 Task: Get directions from Buckingham Palace, London, England to Westminster Abbey, London, England departing at 10:00 am on the 17th of June
Action: Mouse moved to (504, 223)
Screenshot: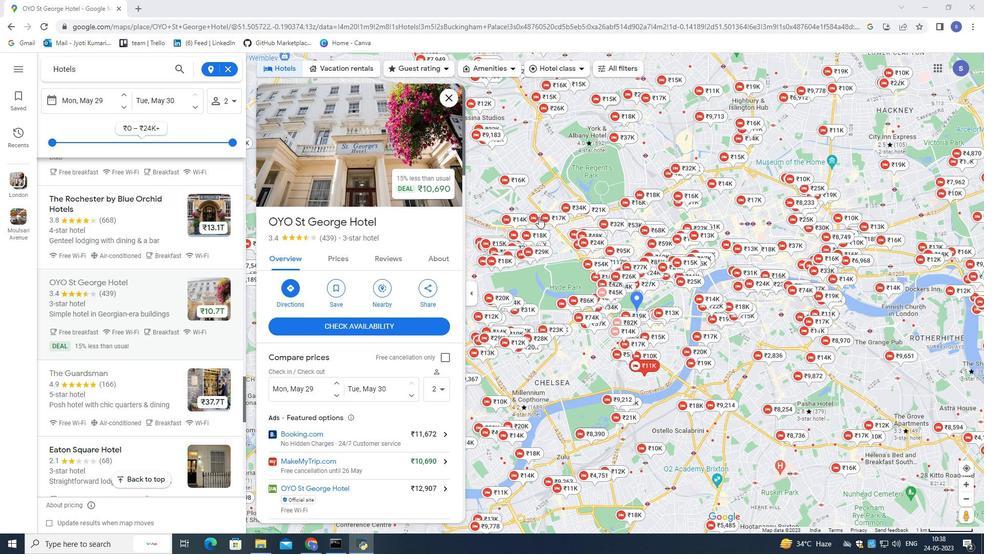 
Action: Mouse scrolled (504, 222) with delta (0, 0)
Screenshot: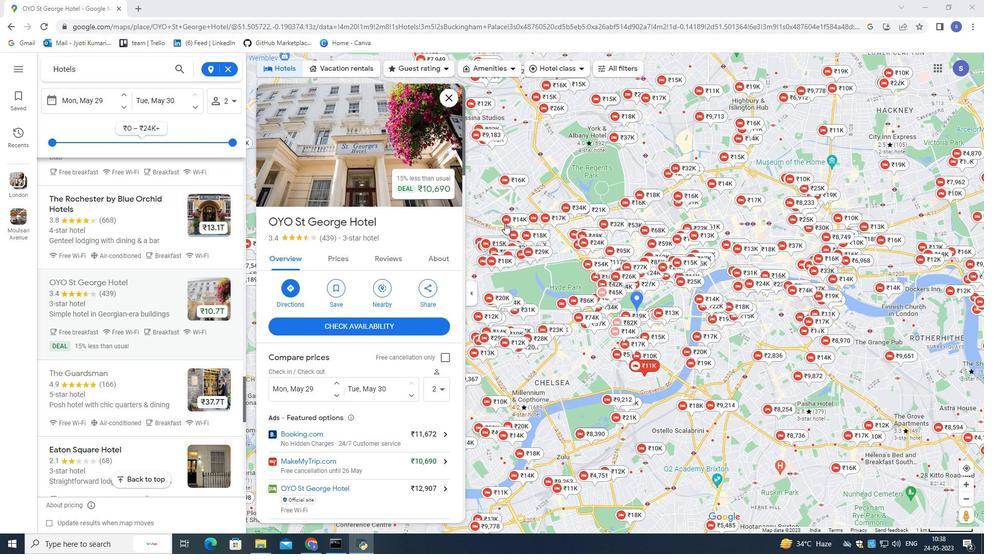 
Action: Mouse scrolled (504, 222) with delta (0, 0)
Screenshot: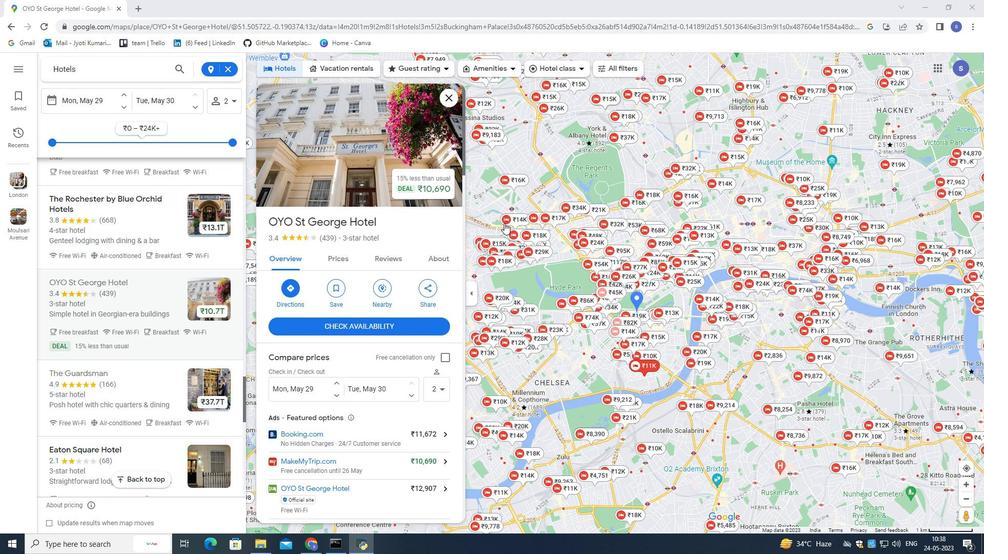 
Action: Mouse scrolled (504, 222) with delta (0, 0)
Screenshot: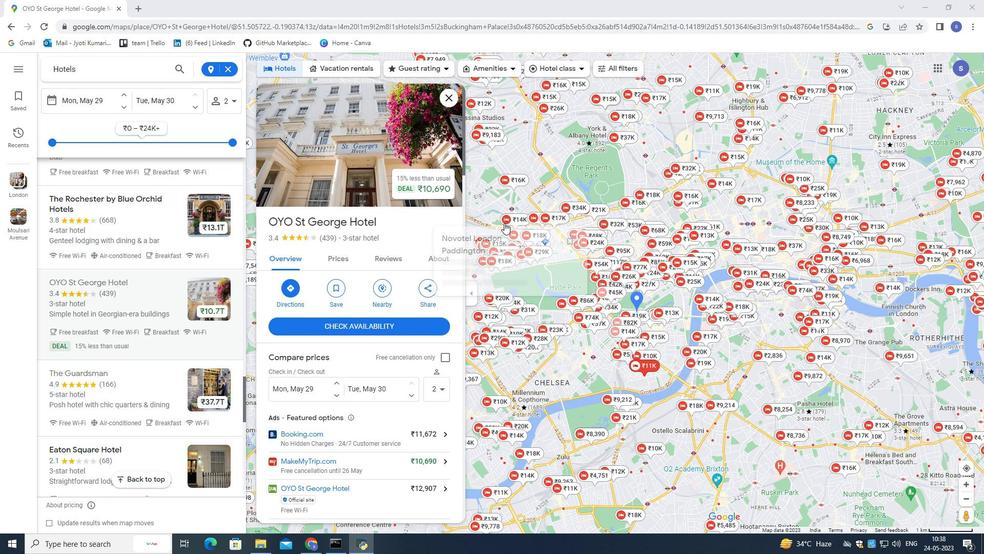
Action: Mouse moved to (405, 190)
Screenshot: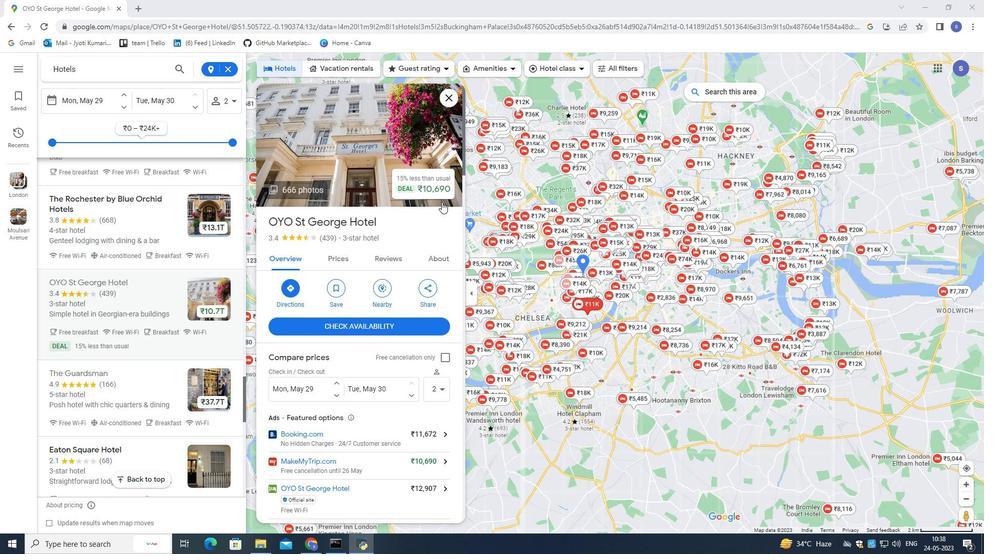 
Action: Mouse scrolled (405, 190) with delta (0, 0)
Screenshot: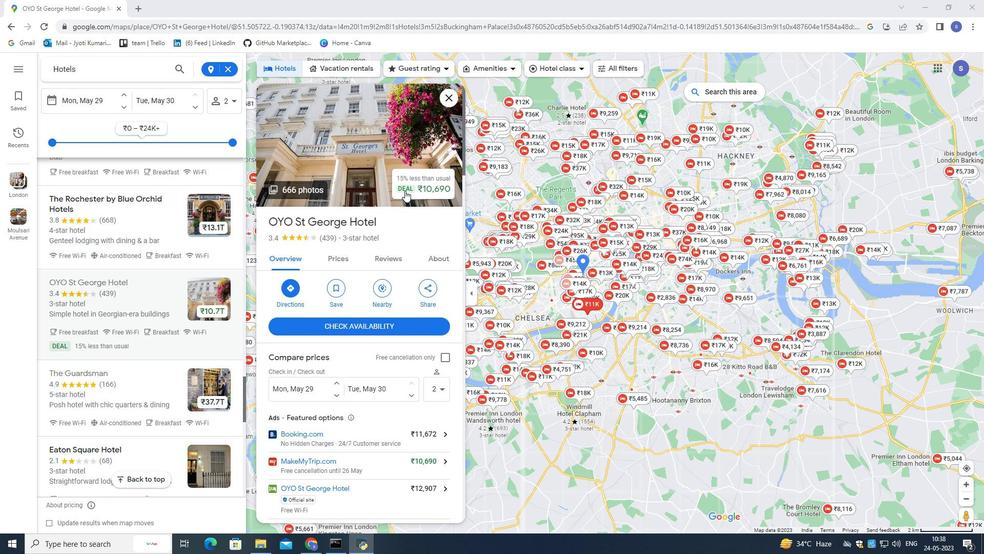
Action: Mouse scrolled (405, 190) with delta (0, 0)
Screenshot: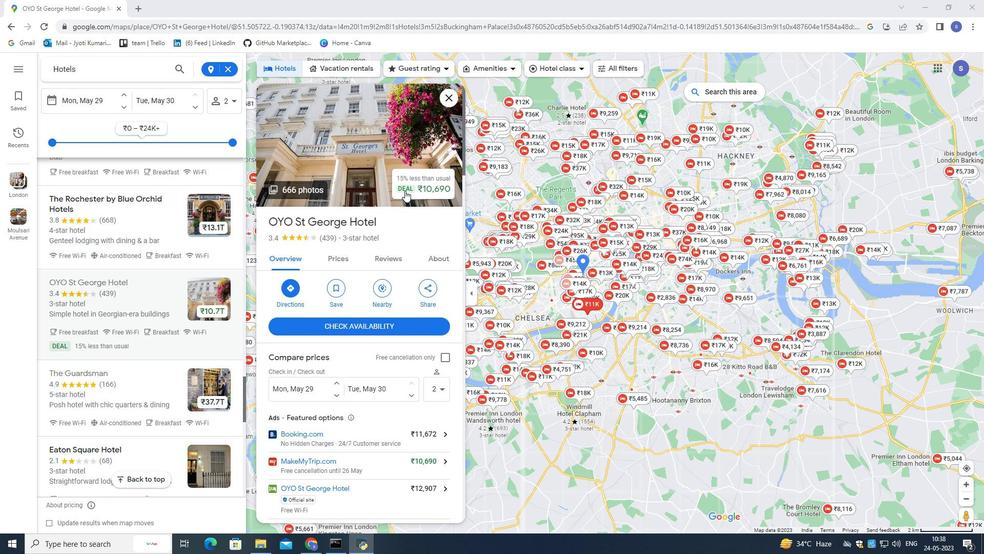 
Action: Mouse moved to (406, 184)
Screenshot: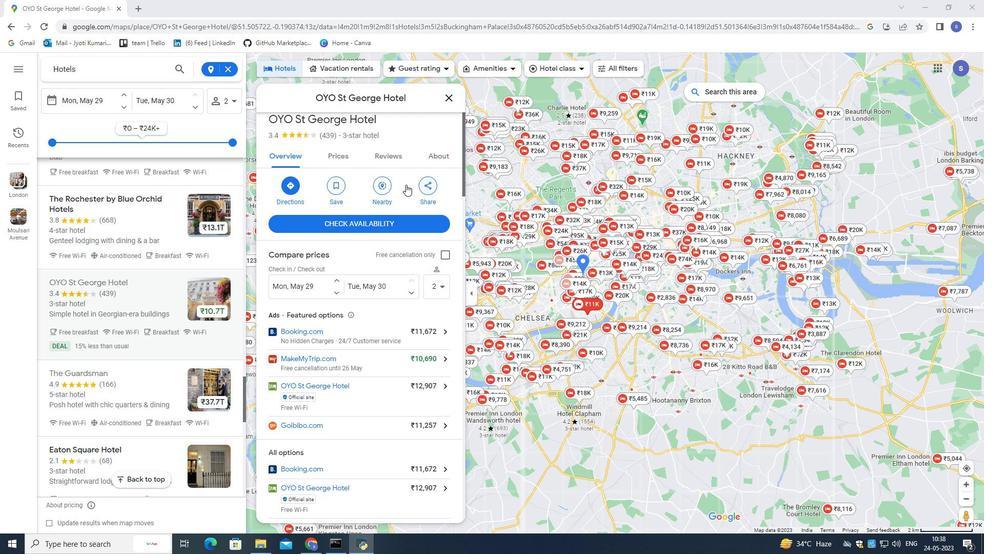 
Action: Mouse scrolled (406, 183) with delta (0, 0)
Screenshot: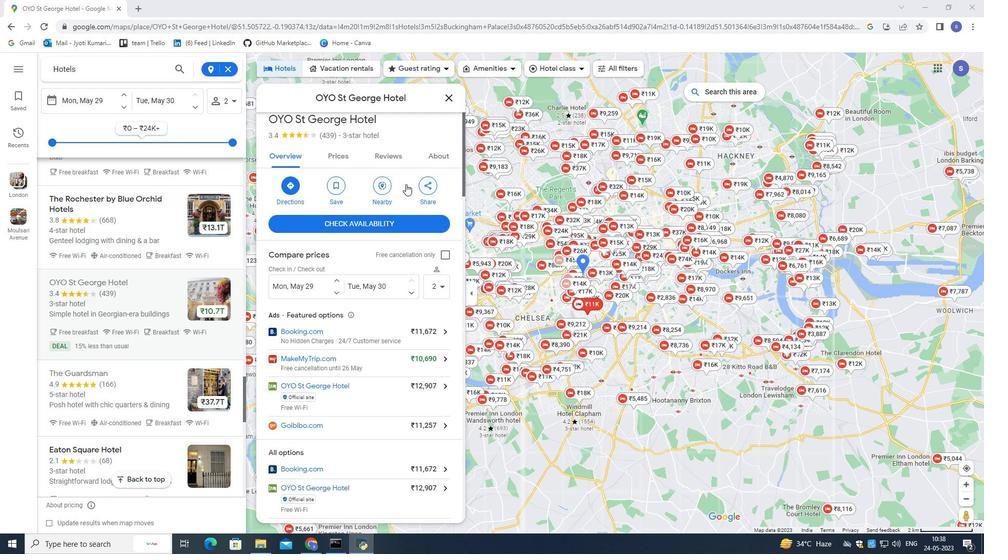 
Action: Mouse moved to (406, 185)
Screenshot: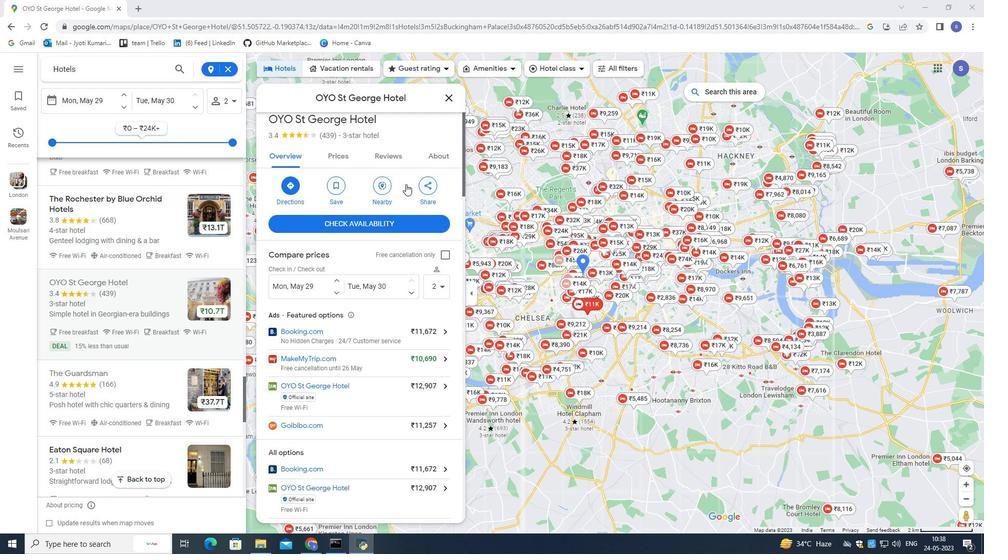 
Action: Mouse scrolled (406, 184) with delta (0, 0)
Screenshot: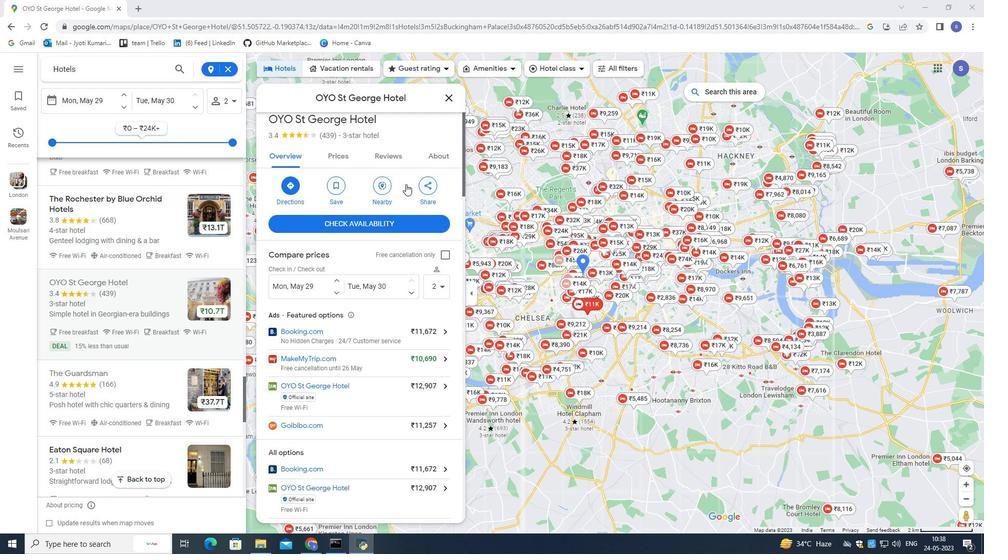 
Action: Mouse moved to (406, 186)
Screenshot: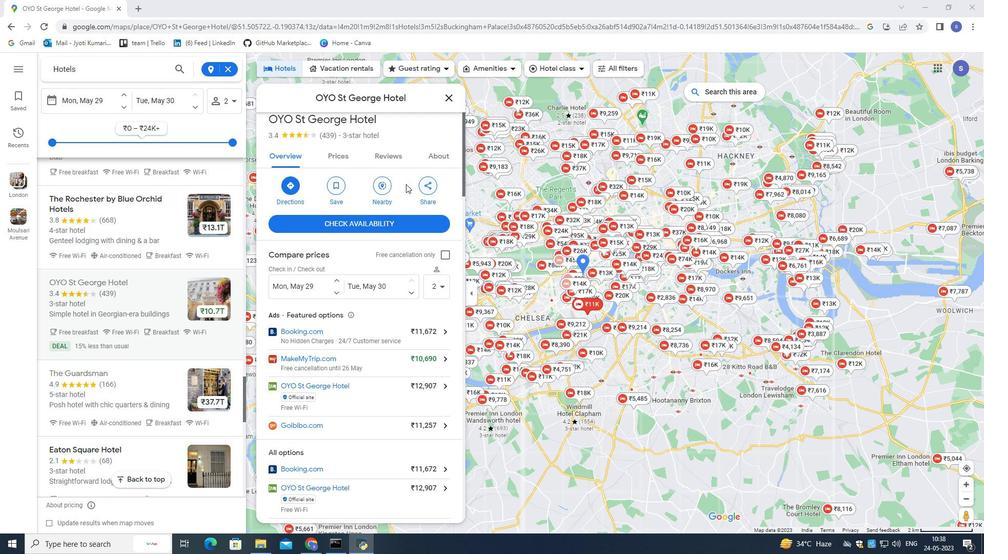 
Action: Mouse scrolled (406, 185) with delta (0, 0)
Screenshot: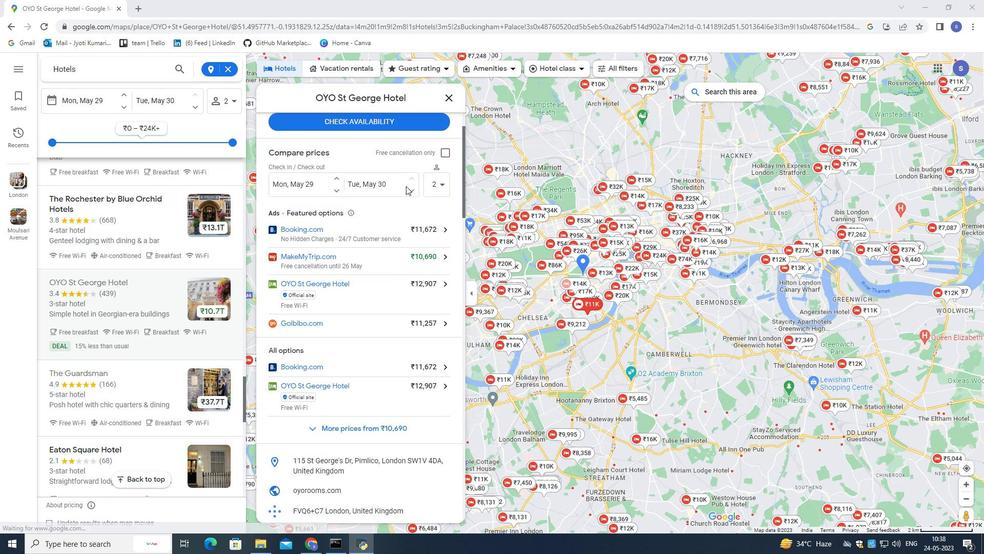 
Action: Mouse moved to (445, 101)
Screenshot: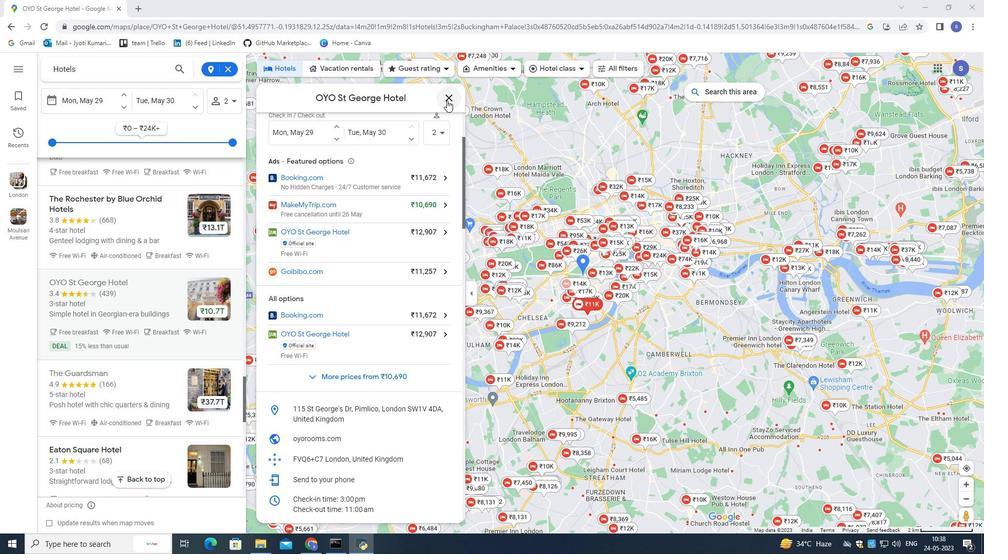 
Action: Mouse pressed left at (445, 101)
Screenshot: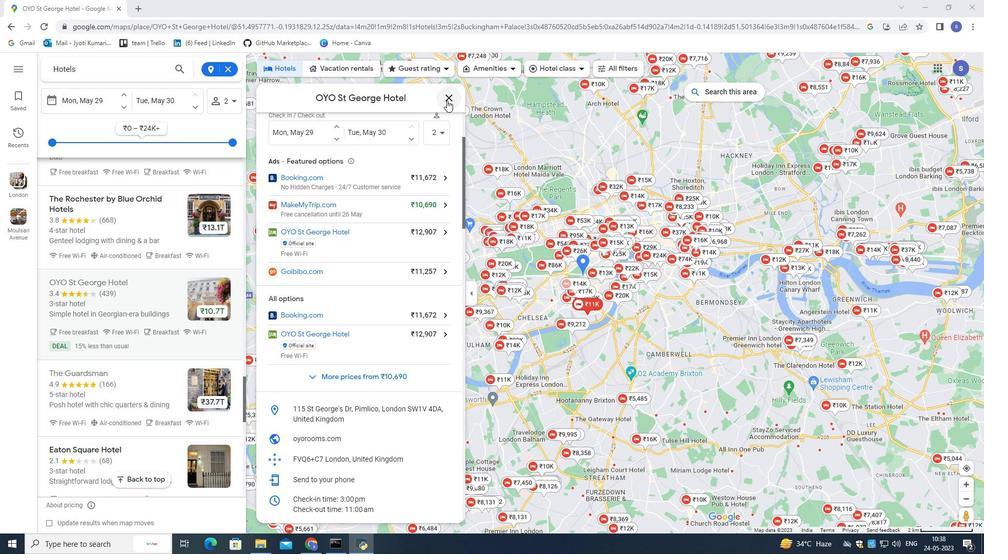 
Action: Mouse moved to (226, 67)
Screenshot: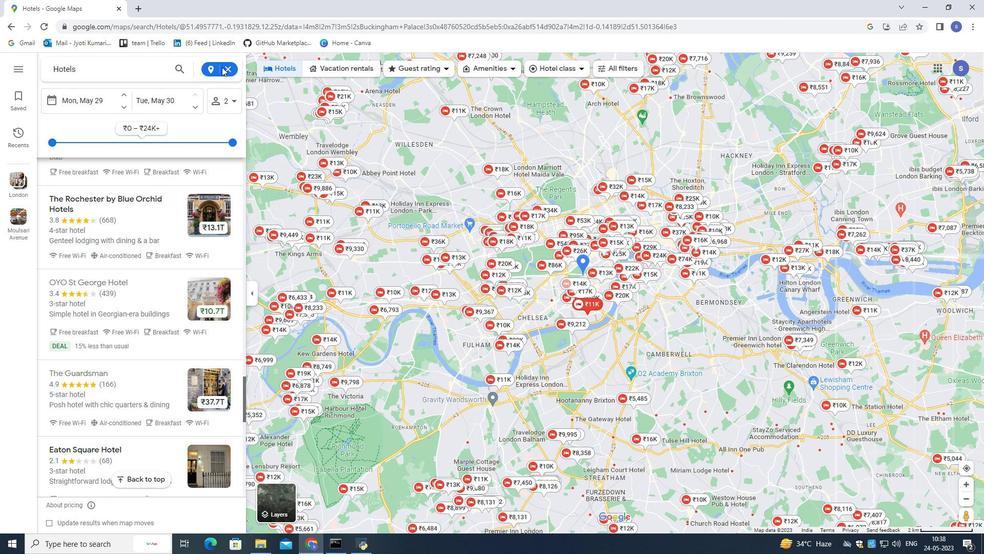 
Action: Mouse pressed left at (226, 67)
Screenshot: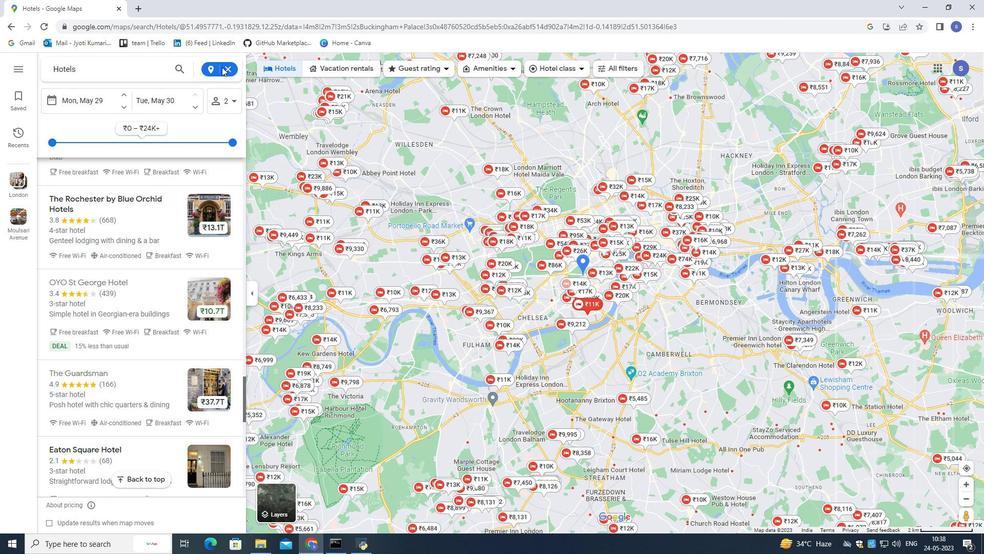 
Action: Mouse moved to (228, 67)
Screenshot: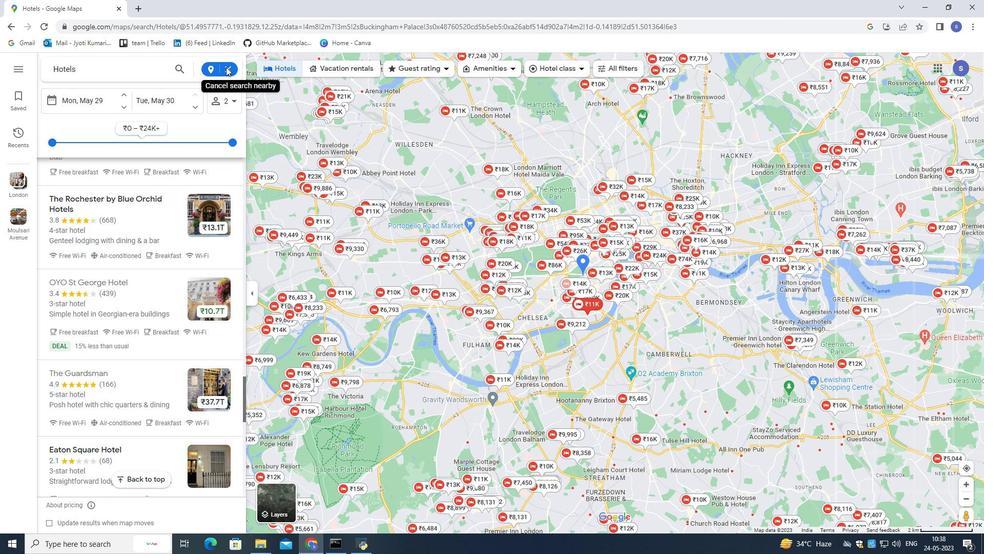 
Action: Mouse pressed left at (228, 67)
Screenshot: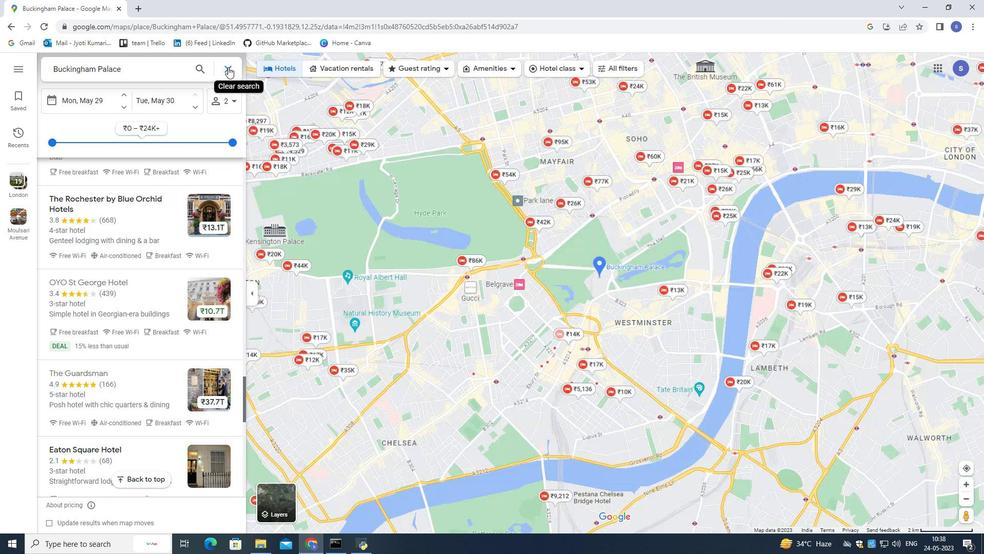 
Action: Mouse moved to (510, 207)
Screenshot: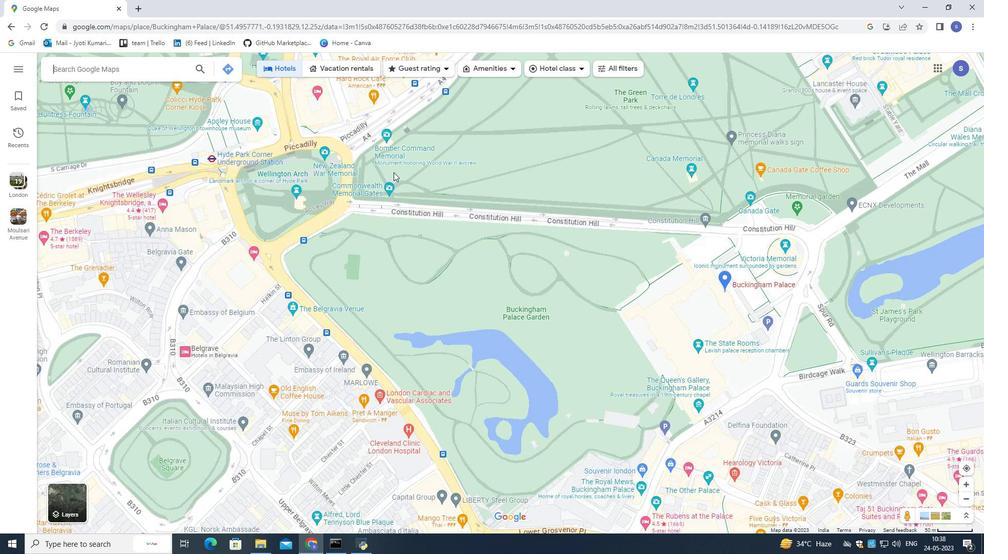 
Action: Mouse scrolled (510, 207) with delta (0, 0)
Screenshot: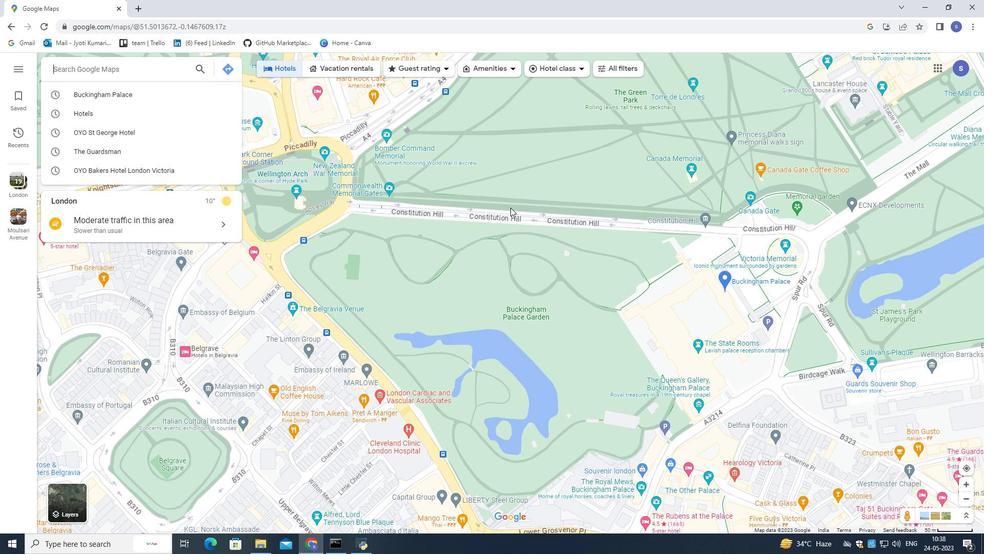 
Action: Mouse scrolled (510, 207) with delta (0, 0)
Screenshot: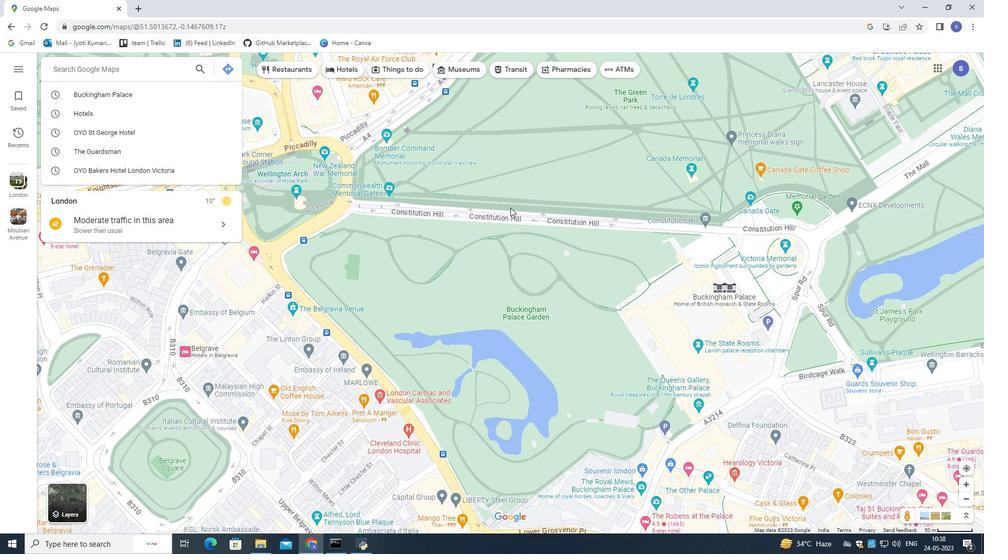 
Action: Mouse scrolled (510, 207) with delta (0, 0)
Screenshot: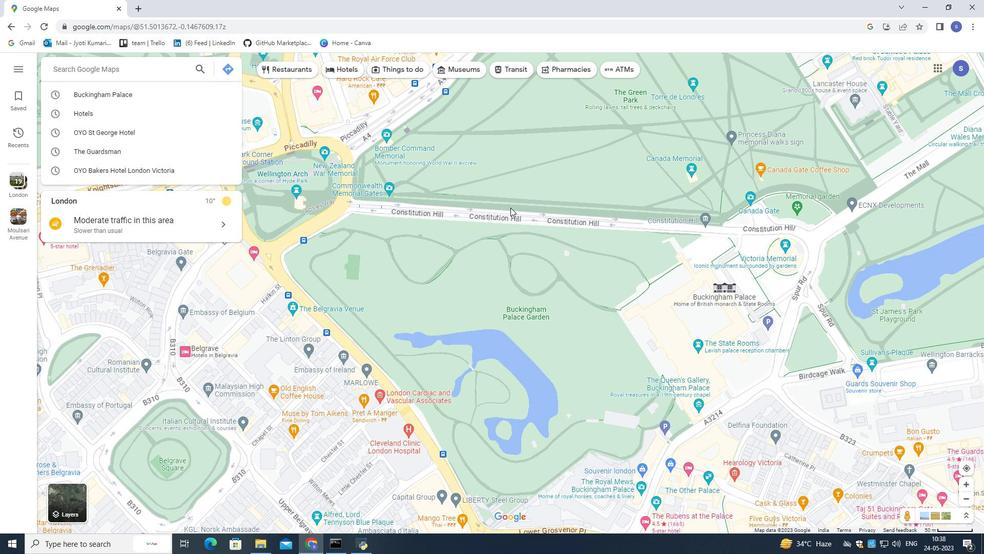 
Action: Mouse scrolled (510, 207) with delta (0, 0)
Screenshot: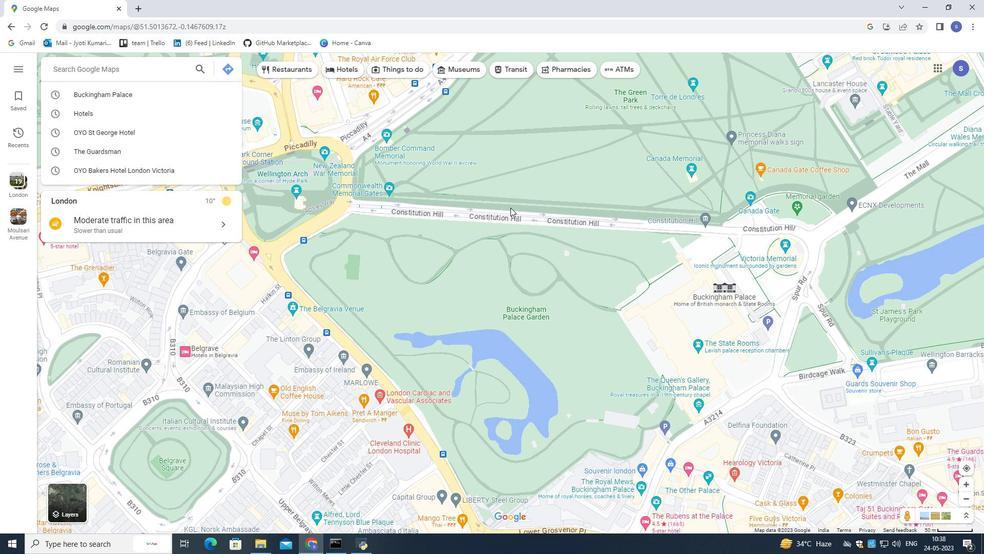 
Action: Mouse scrolled (510, 207) with delta (0, 0)
Screenshot: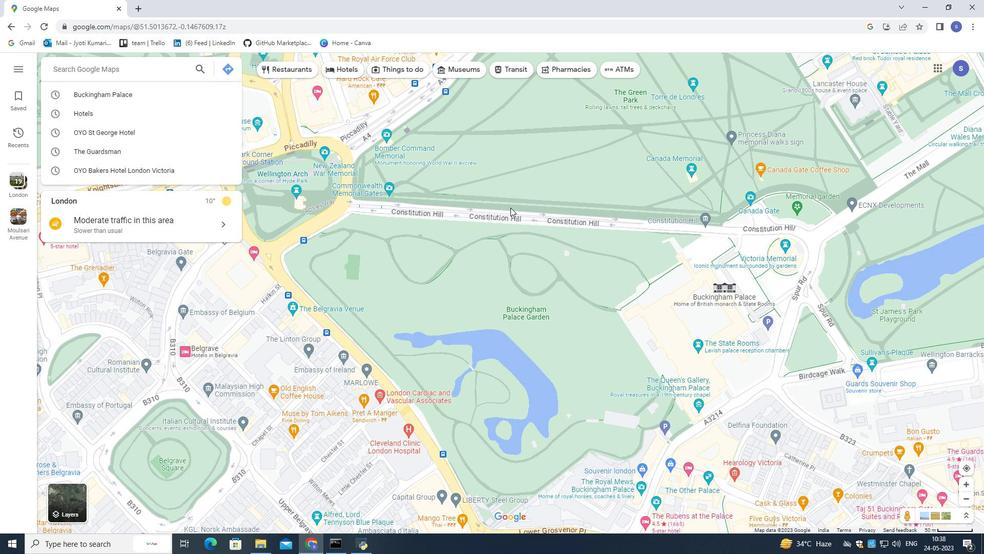 
Action: Mouse scrolled (510, 207) with delta (0, 0)
Screenshot: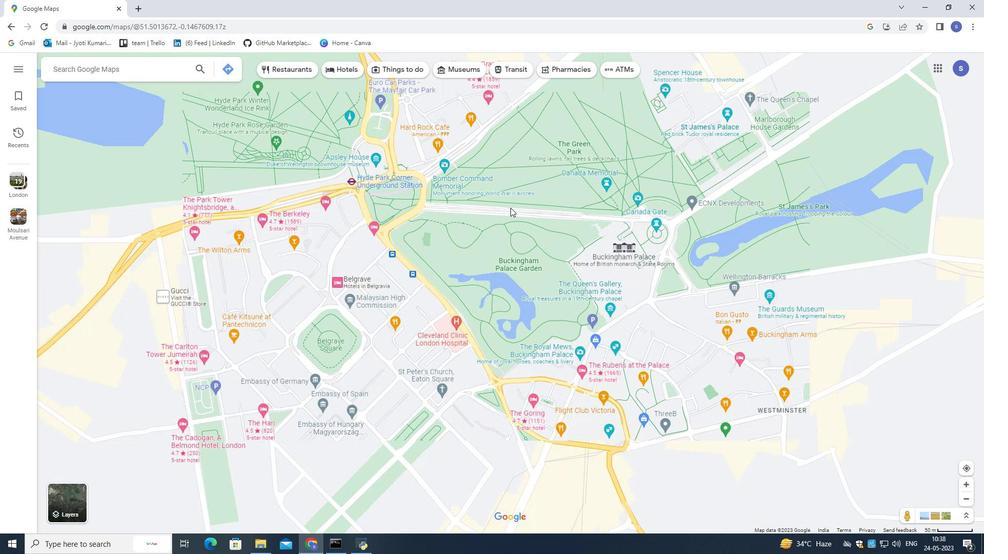 
Action: Mouse scrolled (510, 207) with delta (0, 0)
Screenshot: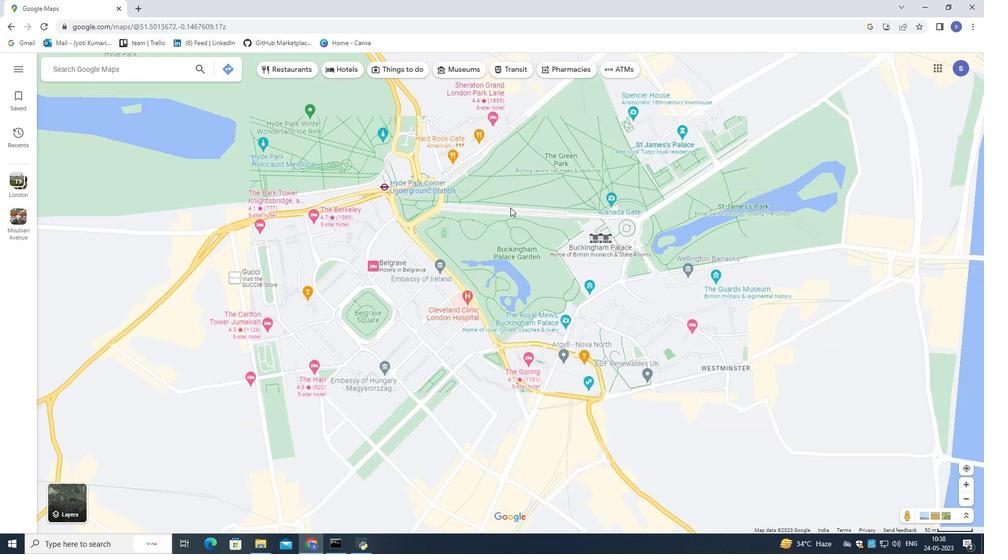 
Action: Mouse scrolled (510, 207) with delta (0, 0)
Screenshot: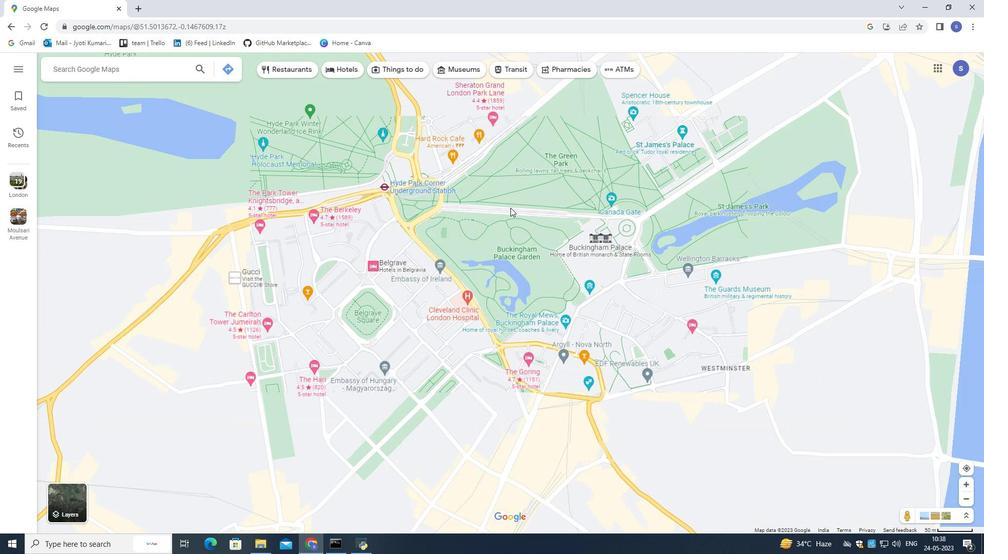 
Action: Mouse scrolled (510, 207) with delta (0, 0)
Screenshot: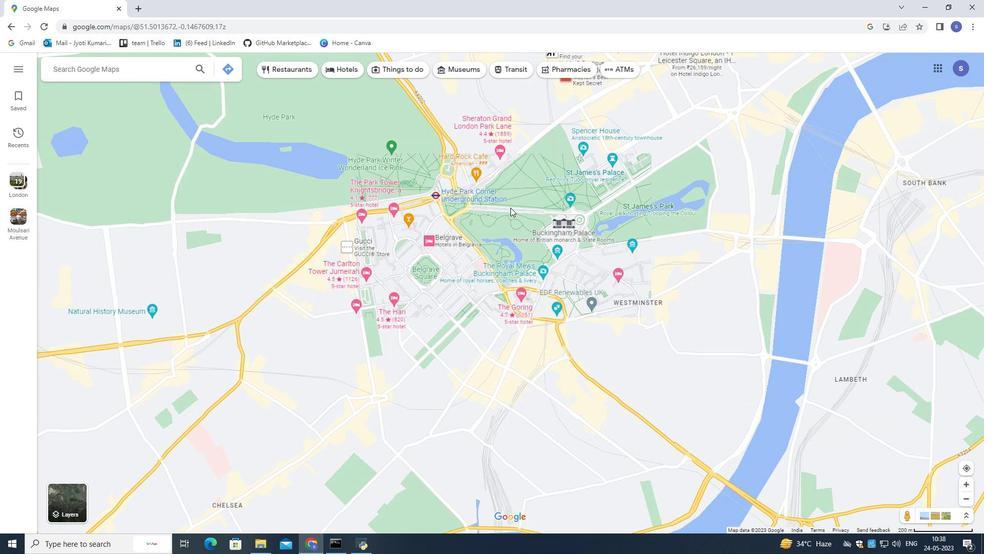 
Action: Mouse scrolled (510, 207) with delta (0, 0)
Screenshot: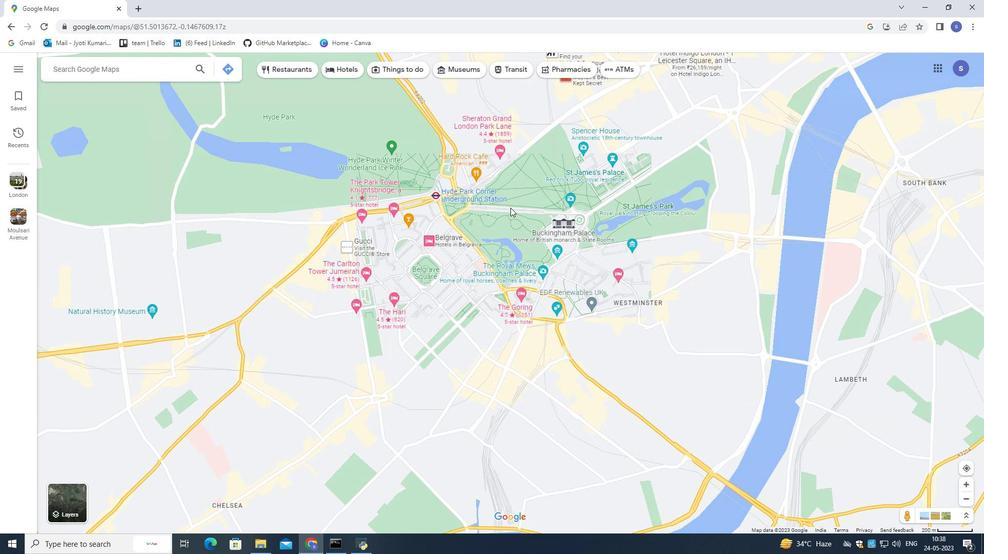 
Action: Mouse scrolled (510, 207) with delta (0, 0)
Screenshot: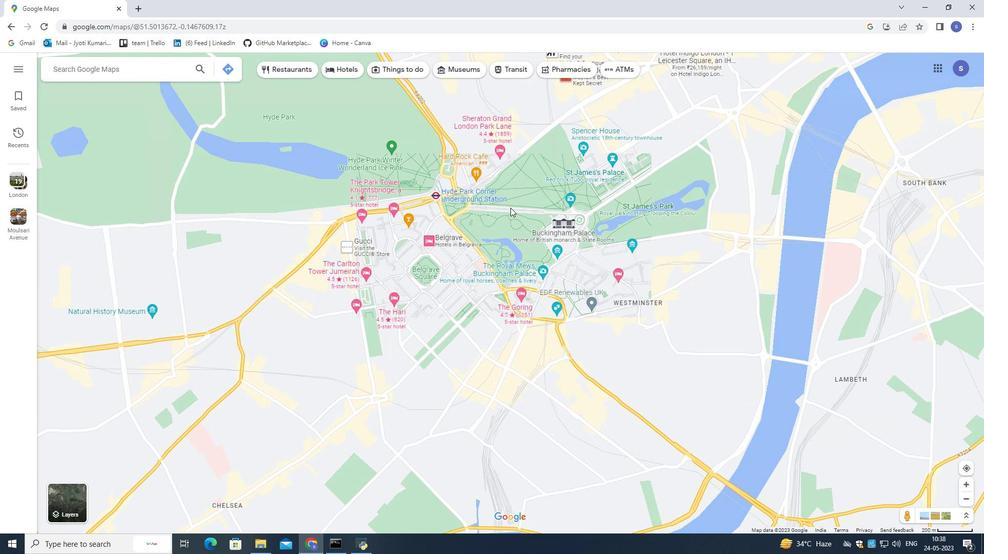 
Action: Mouse scrolled (510, 207) with delta (0, 0)
Screenshot: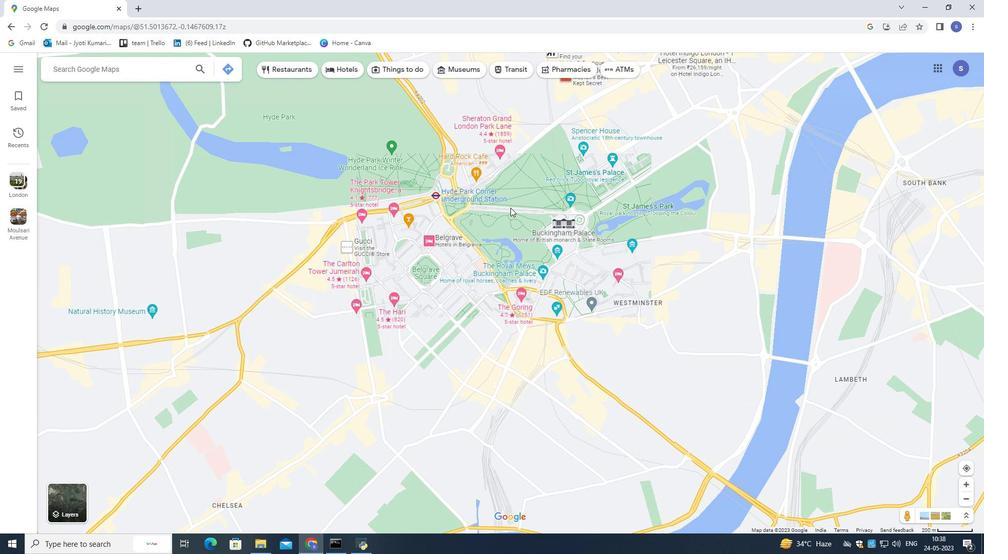 
Action: Mouse scrolled (510, 207) with delta (0, 0)
Screenshot: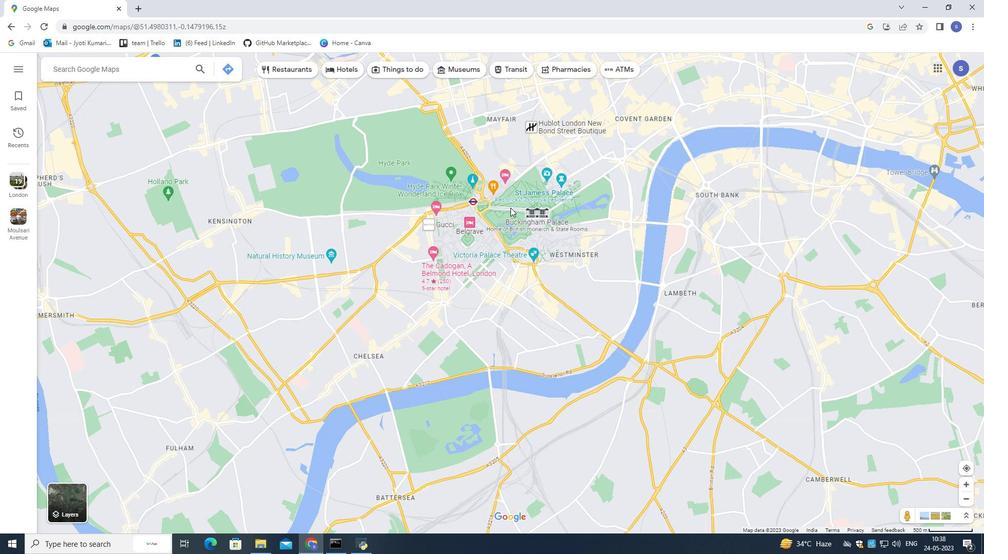 
Action: Mouse scrolled (510, 207) with delta (0, 0)
Screenshot: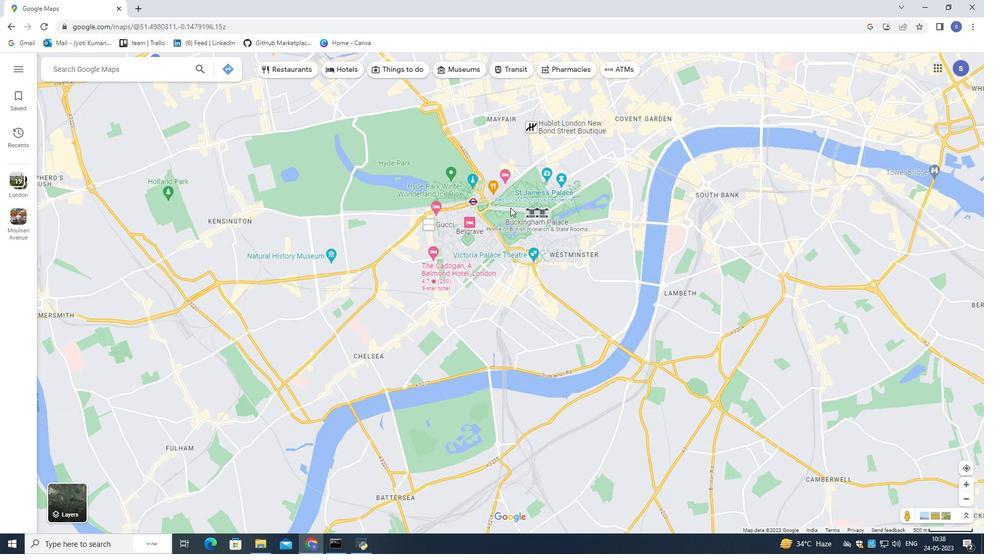 
Action: Mouse scrolled (510, 207) with delta (0, 0)
Screenshot: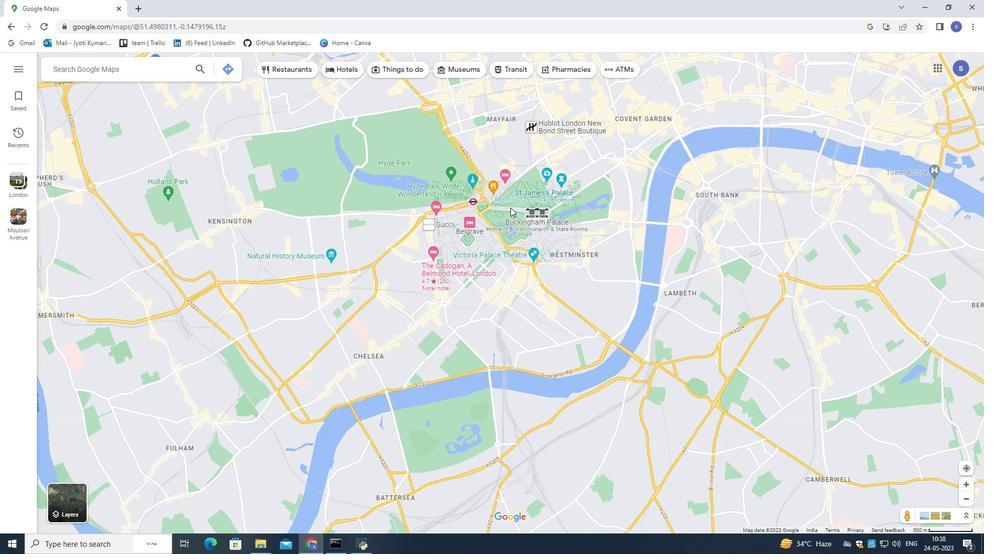 
Action: Mouse moved to (511, 207)
Screenshot: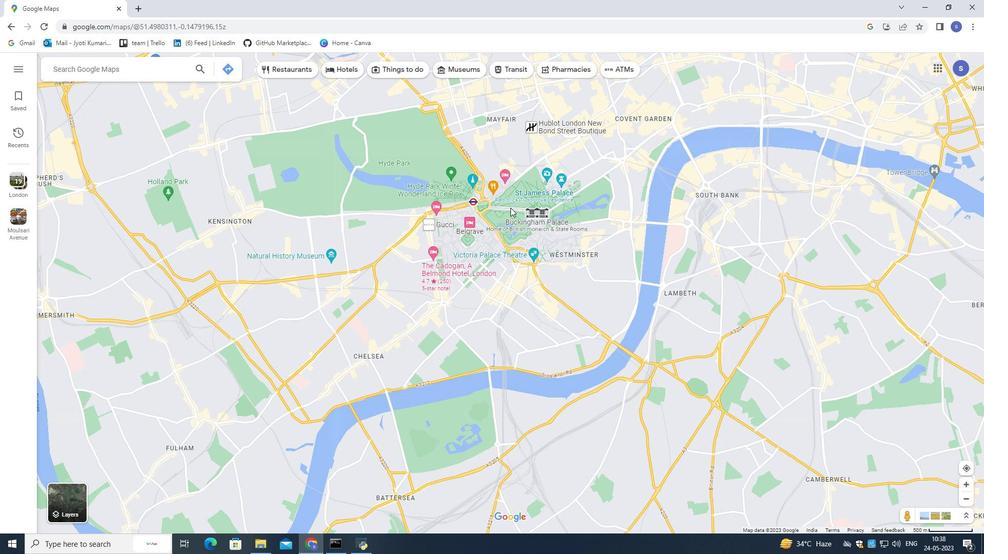 
Action: Mouse scrolled (511, 207) with delta (0, 0)
Screenshot: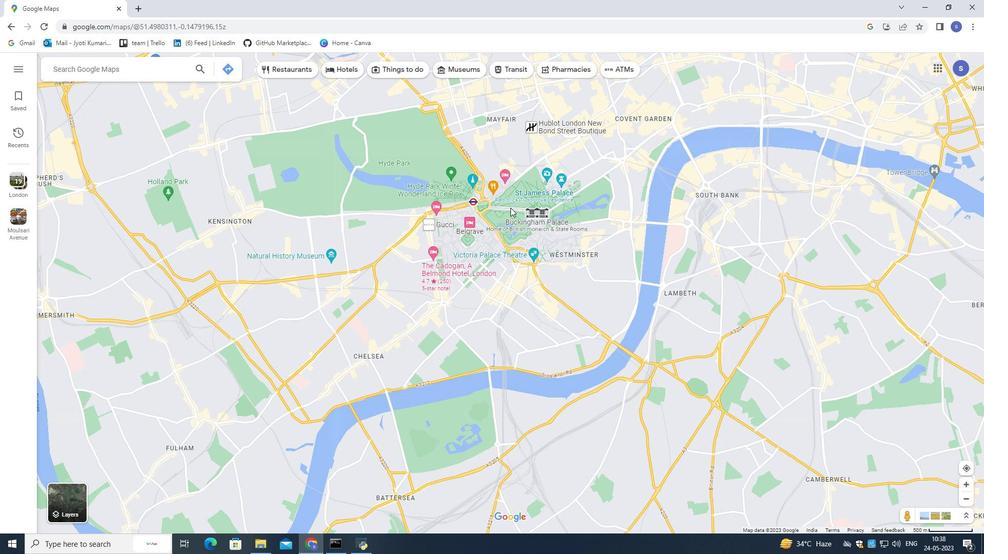 
Action: Mouse moved to (511, 211)
Screenshot: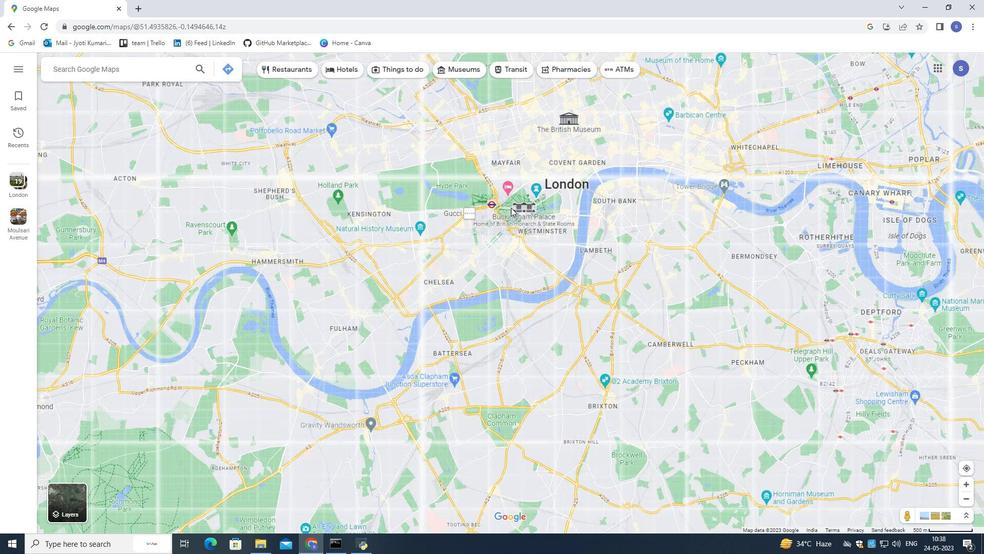 
Action: Mouse scrolled (511, 211) with delta (0, 0)
Screenshot: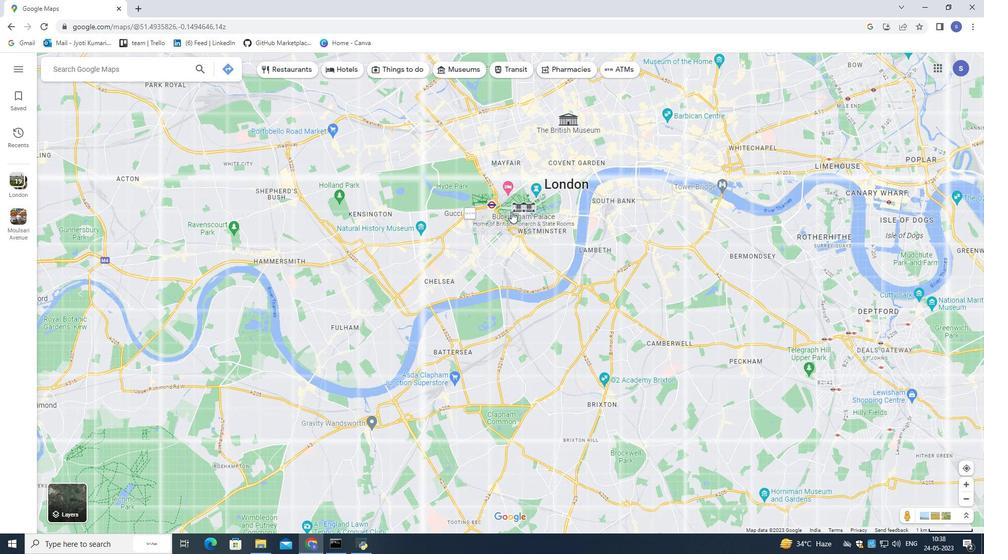 
Action: Mouse scrolled (511, 211) with delta (0, 0)
Screenshot: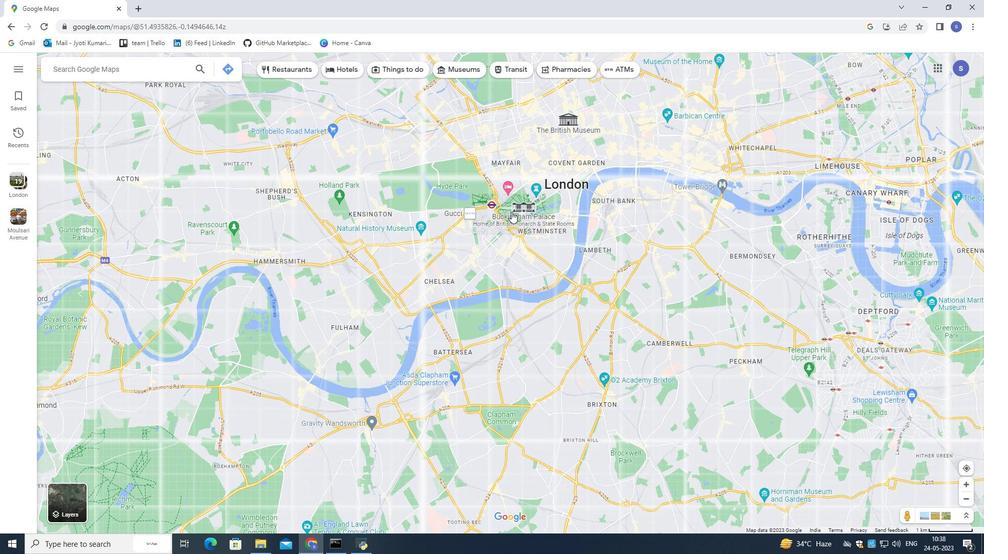 
Action: Mouse scrolled (511, 211) with delta (0, 0)
Screenshot: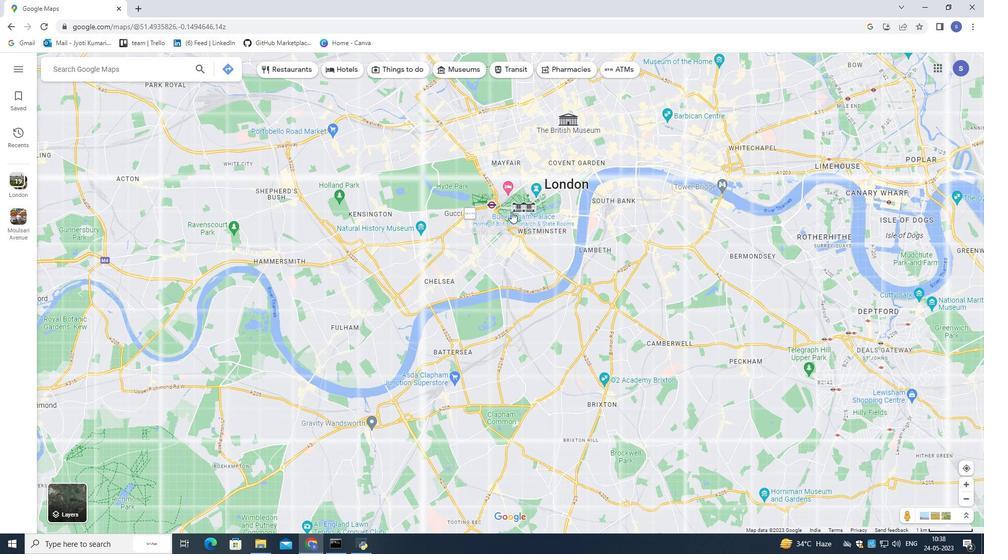 
Action: Mouse scrolled (511, 211) with delta (0, 0)
Screenshot: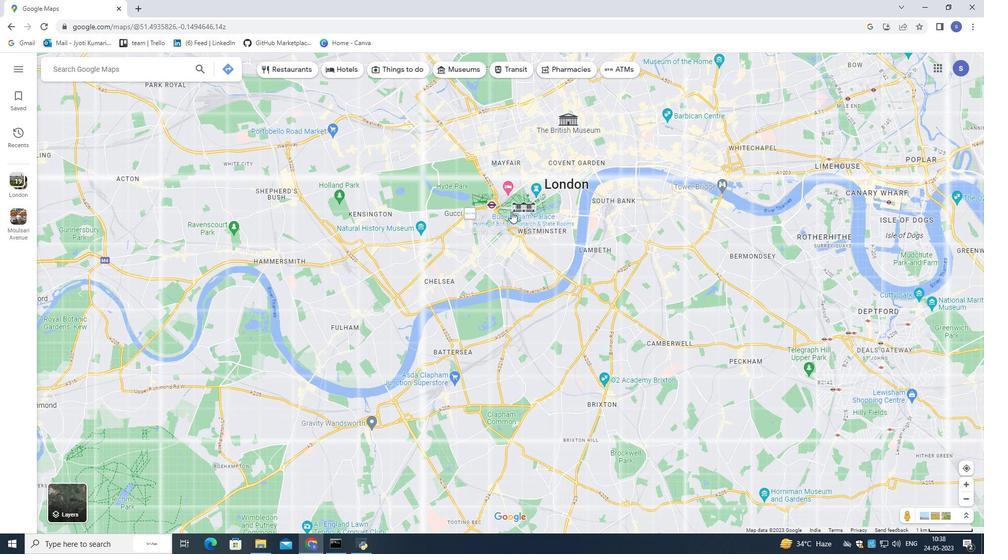 
Action: Mouse moved to (512, 209)
Screenshot: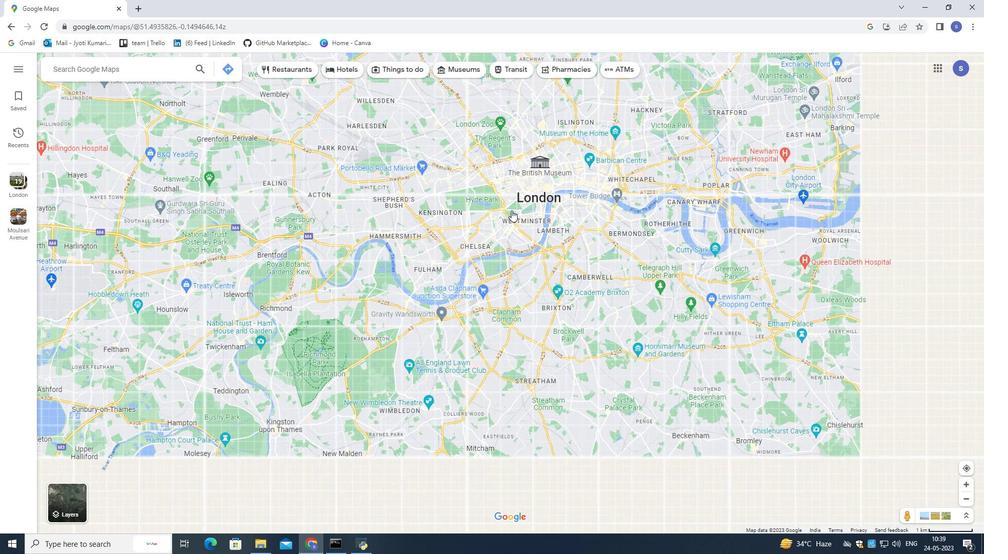 
Action: Mouse scrolled (512, 209) with delta (0, 0)
Screenshot: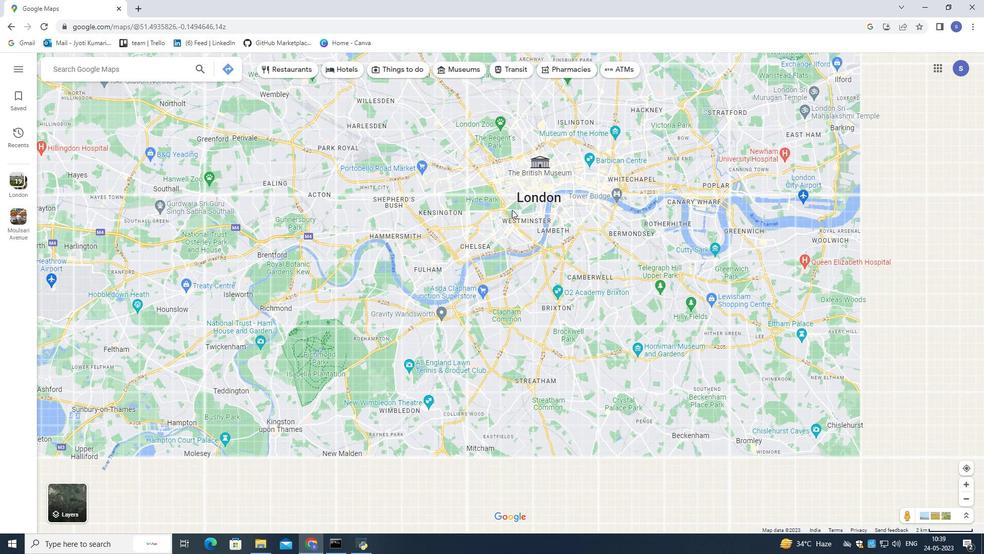 
Action: Mouse scrolled (512, 209) with delta (0, 0)
Screenshot: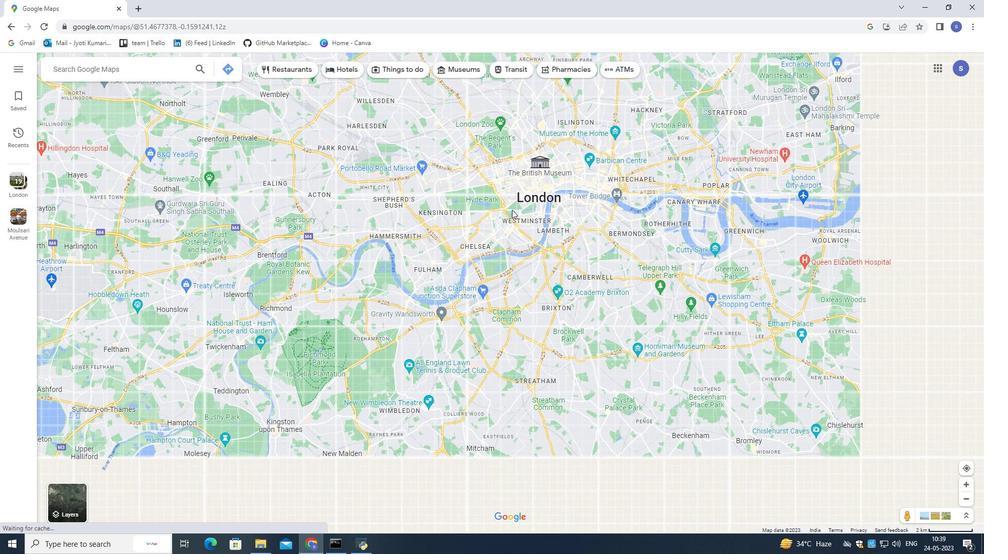 
Action: Mouse scrolled (512, 209) with delta (0, 0)
Screenshot: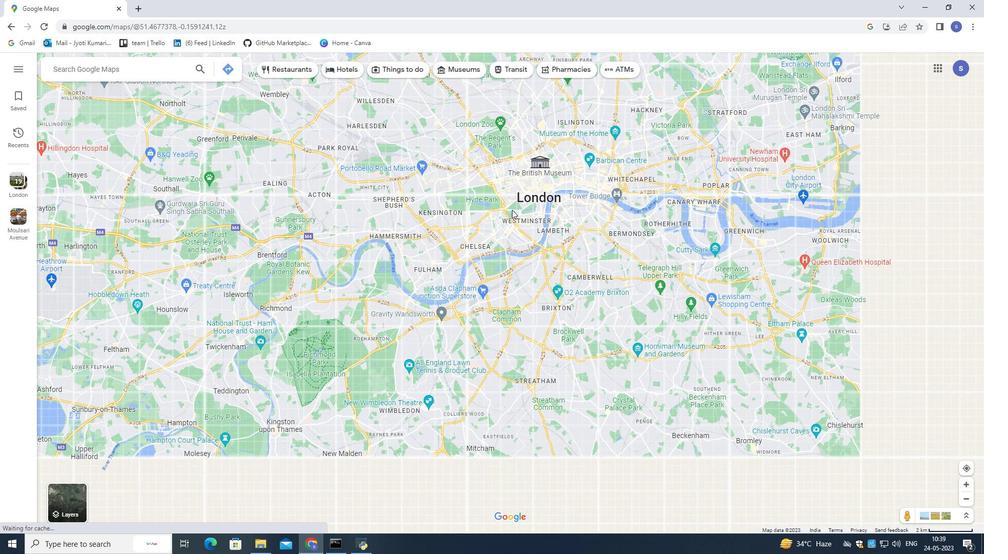 
Action: Mouse moved to (513, 203)
Screenshot: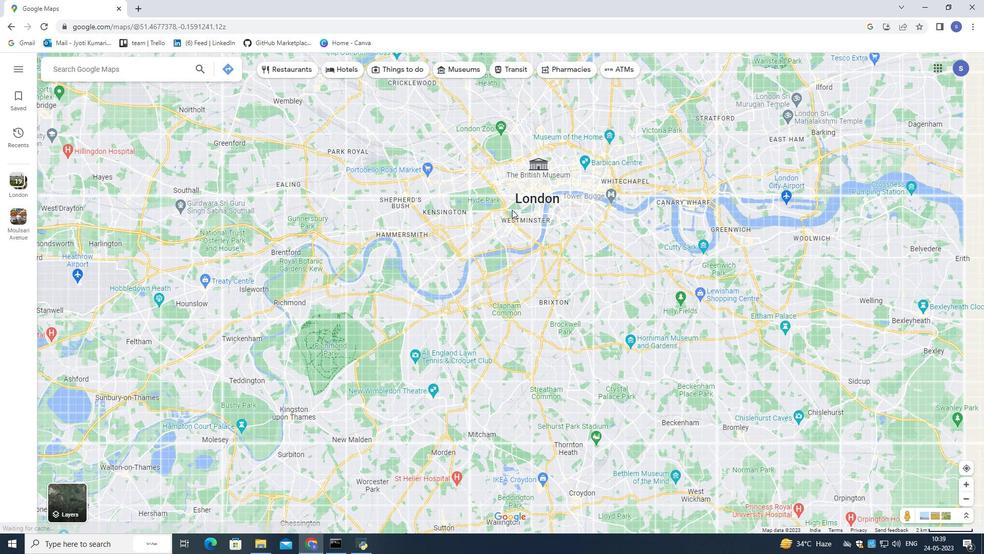
Action: Mouse scrolled (513, 202) with delta (0, 0)
Screenshot: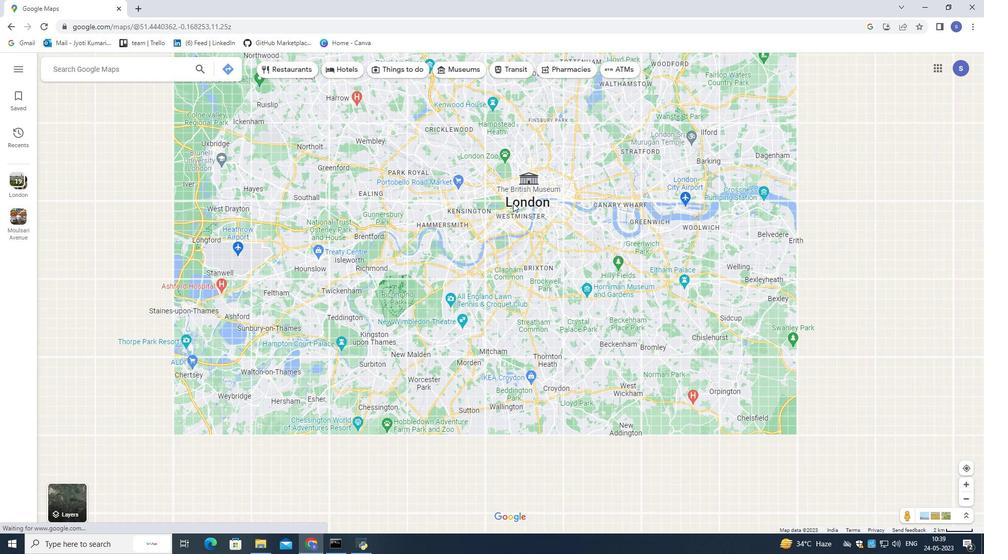 
Action: Mouse scrolled (513, 202) with delta (0, 0)
Screenshot: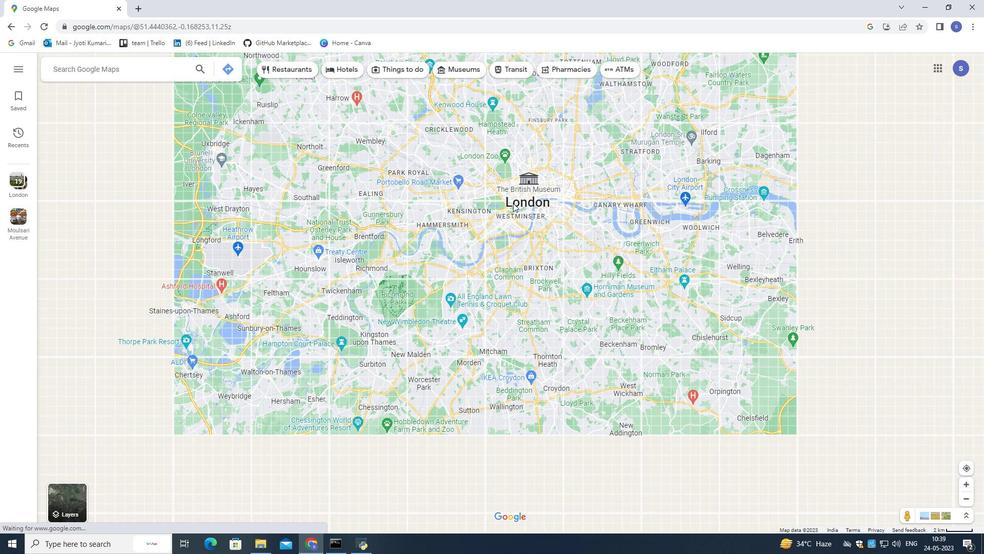 
Action: Mouse scrolled (513, 202) with delta (0, 0)
Screenshot: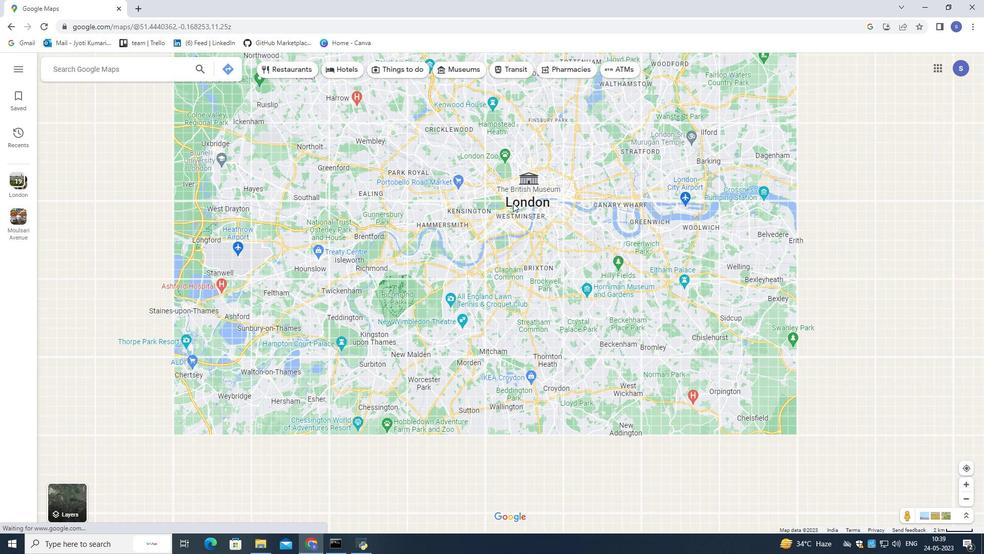 
Action: Mouse moved to (513, 201)
Screenshot: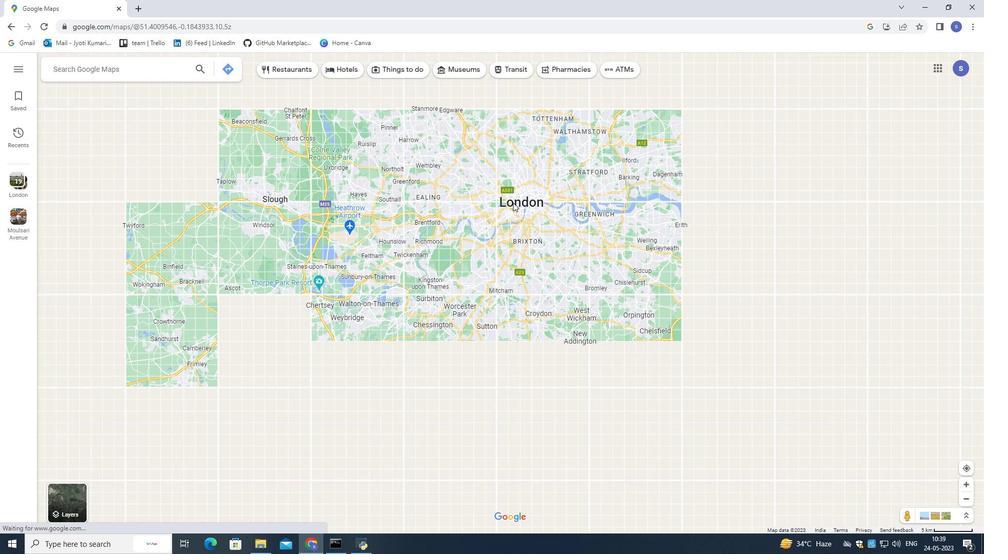 
Action: Mouse scrolled (513, 201) with delta (0, 0)
Screenshot: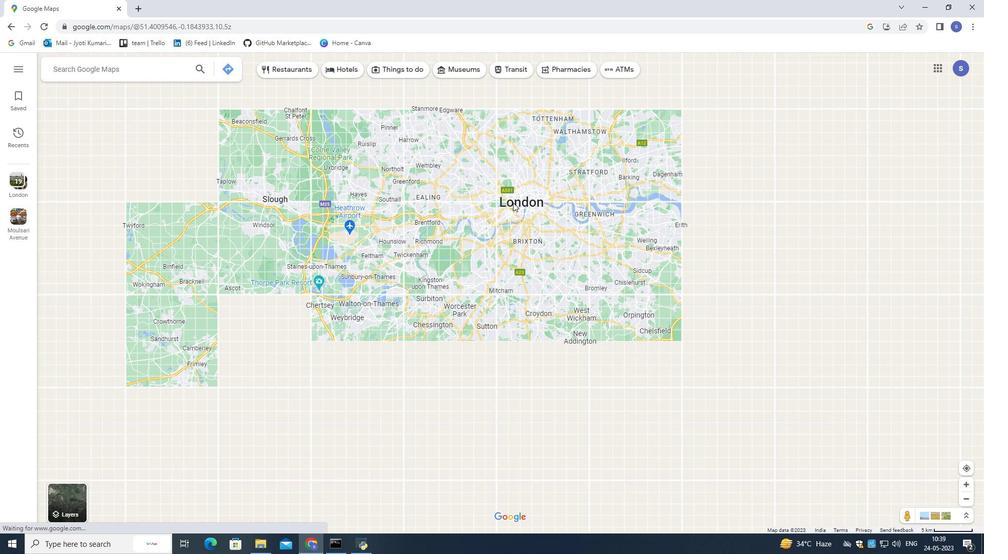 
Action: Mouse scrolled (513, 201) with delta (0, 0)
Screenshot: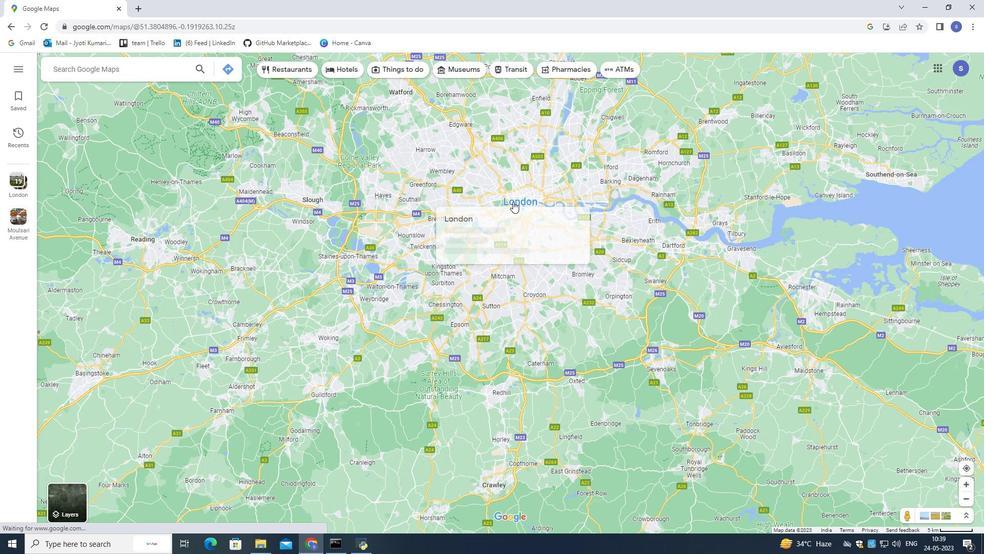 
Action: Mouse scrolled (513, 201) with delta (0, 0)
Screenshot: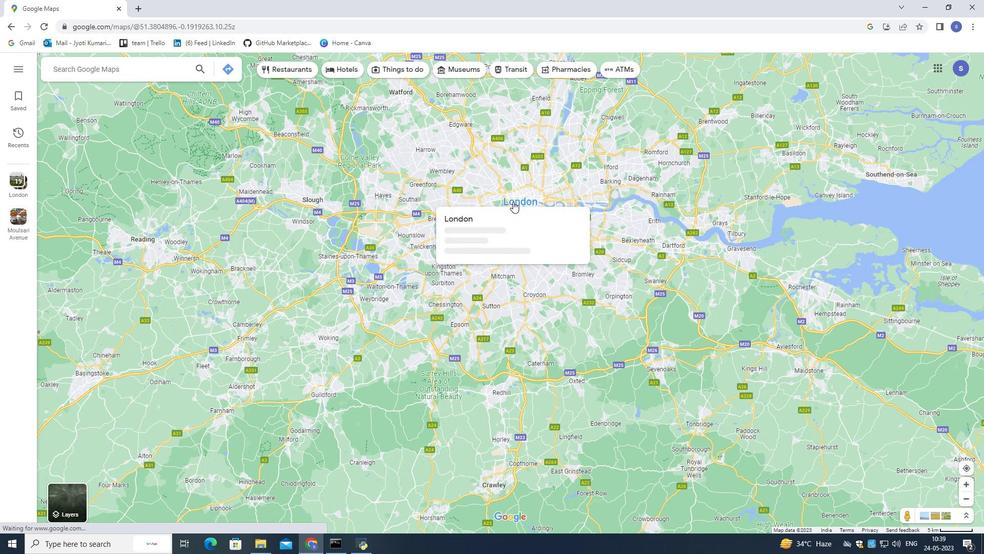 
Action: Mouse moved to (513, 199)
Screenshot: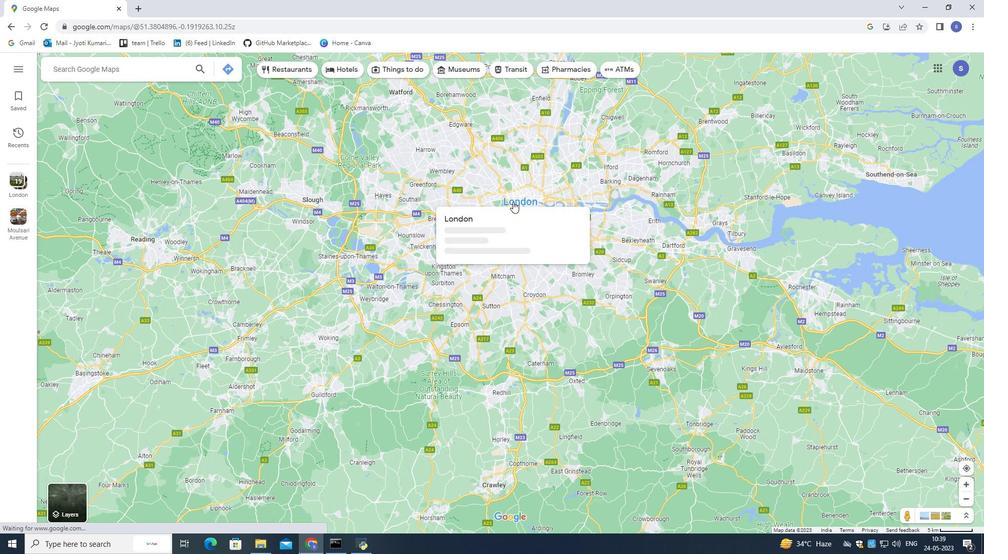 
Action: Mouse scrolled (513, 199) with delta (0, 0)
Screenshot: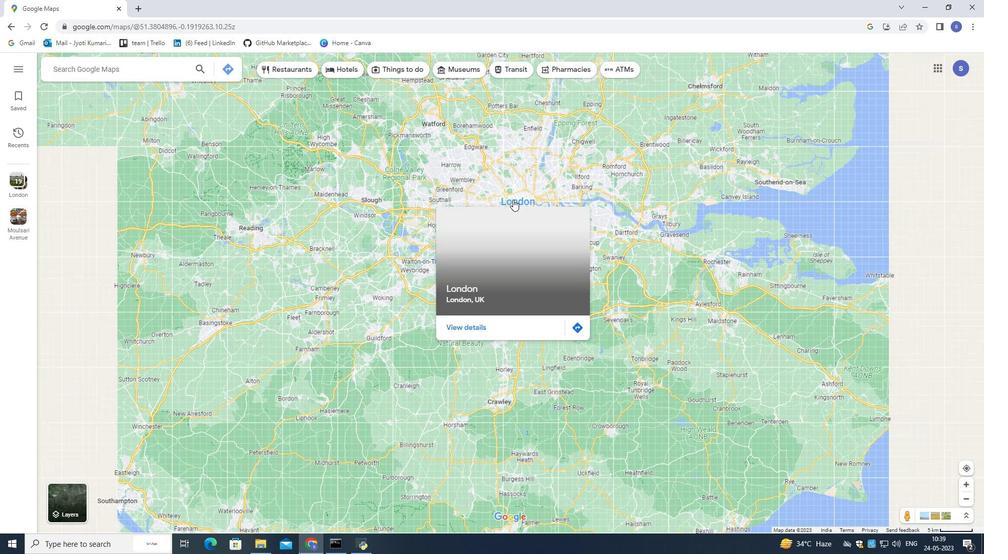 
Action: Mouse scrolled (513, 199) with delta (0, 0)
Screenshot: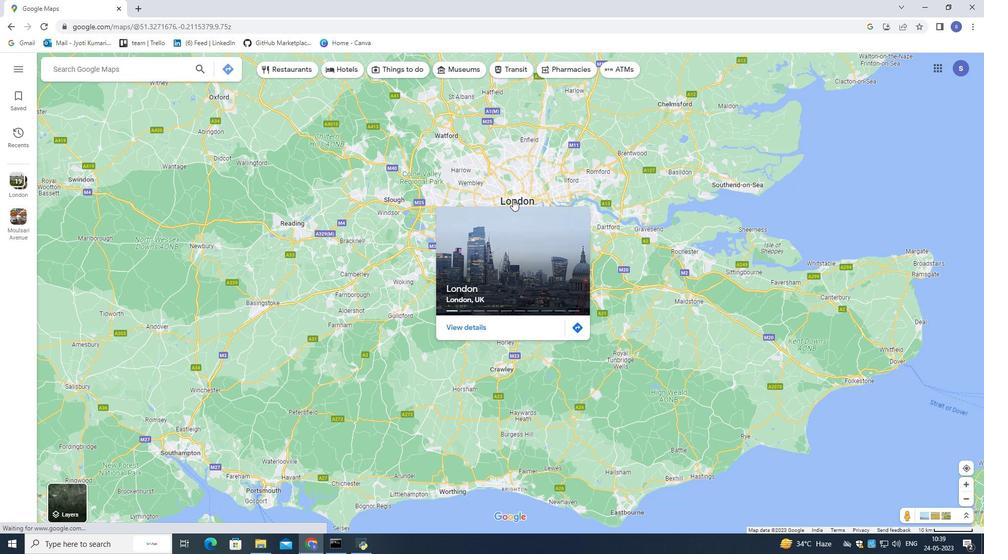 
Action: Mouse scrolled (513, 199) with delta (0, 0)
Screenshot: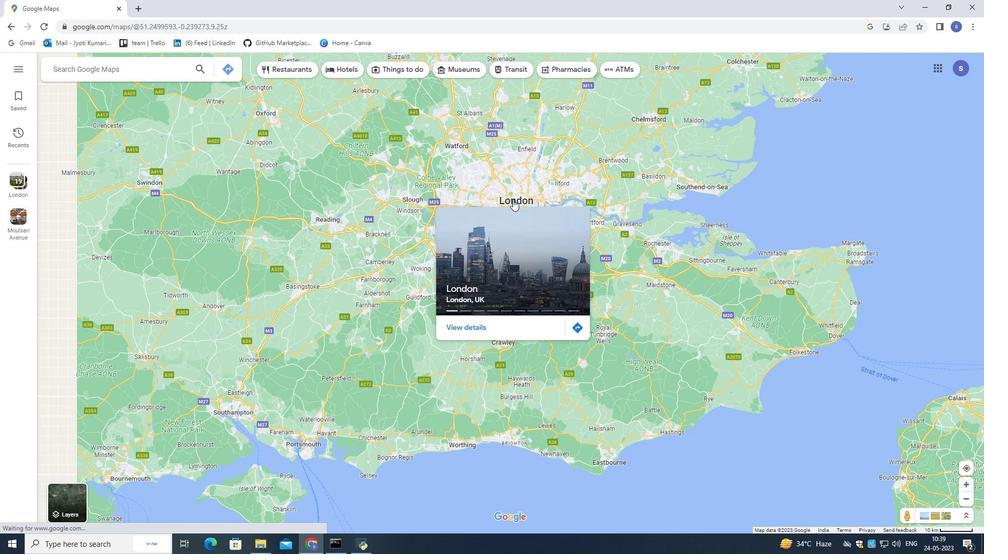 
Action: Mouse scrolled (513, 199) with delta (0, 0)
Screenshot: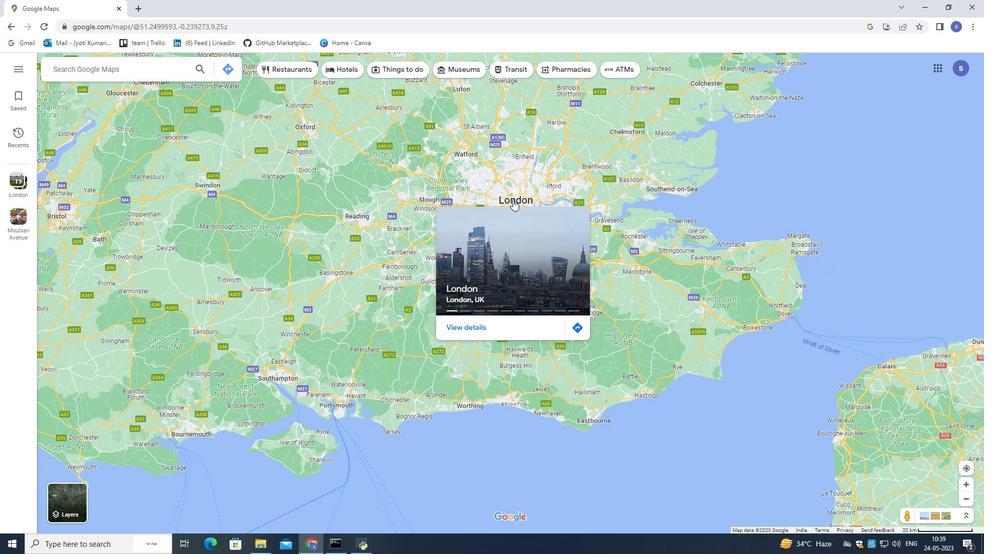 
Action: Mouse scrolled (513, 199) with delta (0, 0)
Screenshot: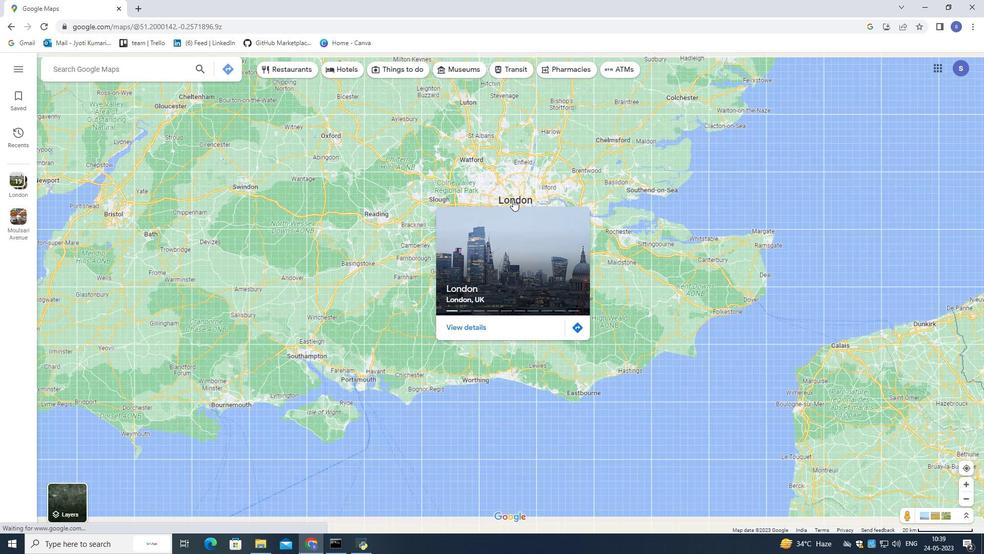 
Action: Mouse scrolled (513, 199) with delta (0, 0)
Screenshot: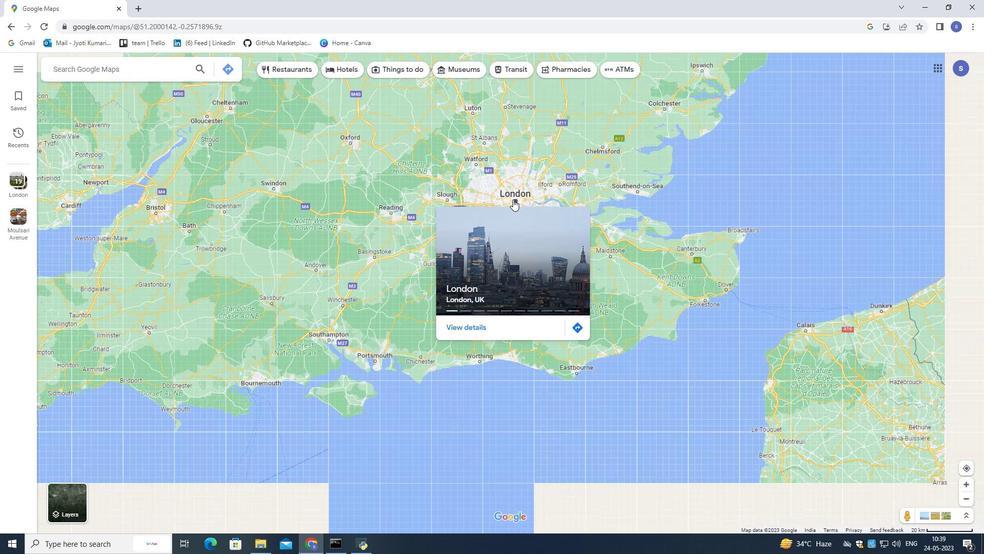 
Action: Mouse scrolled (513, 199) with delta (0, 0)
Screenshot: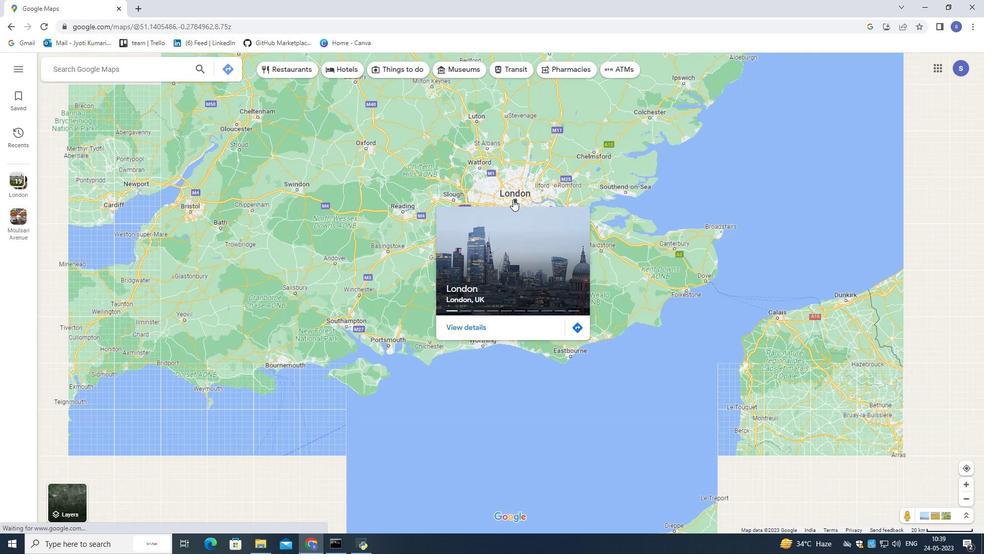 
Action: Mouse scrolled (513, 199) with delta (0, 0)
Screenshot: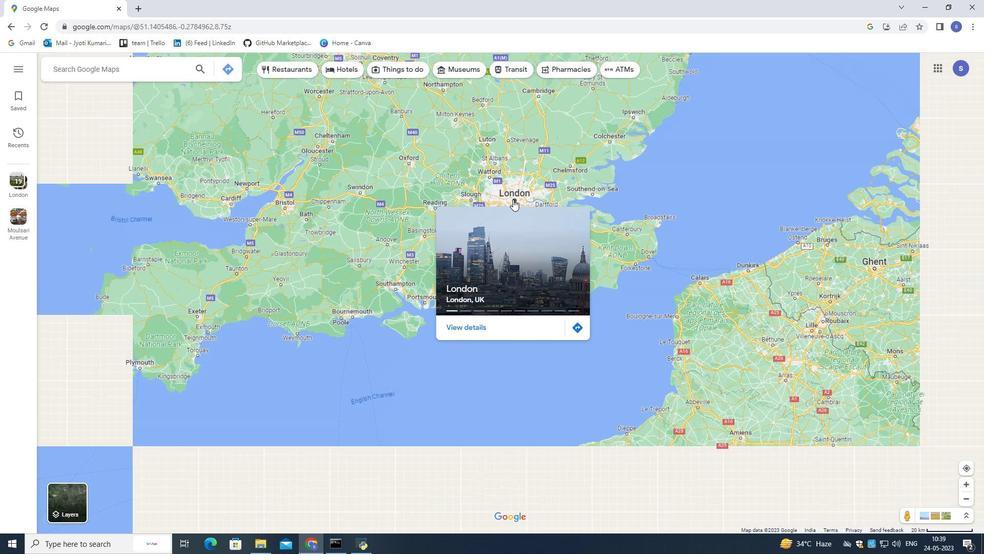 
Action: Mouse moved to (514, 237)
Screenshot: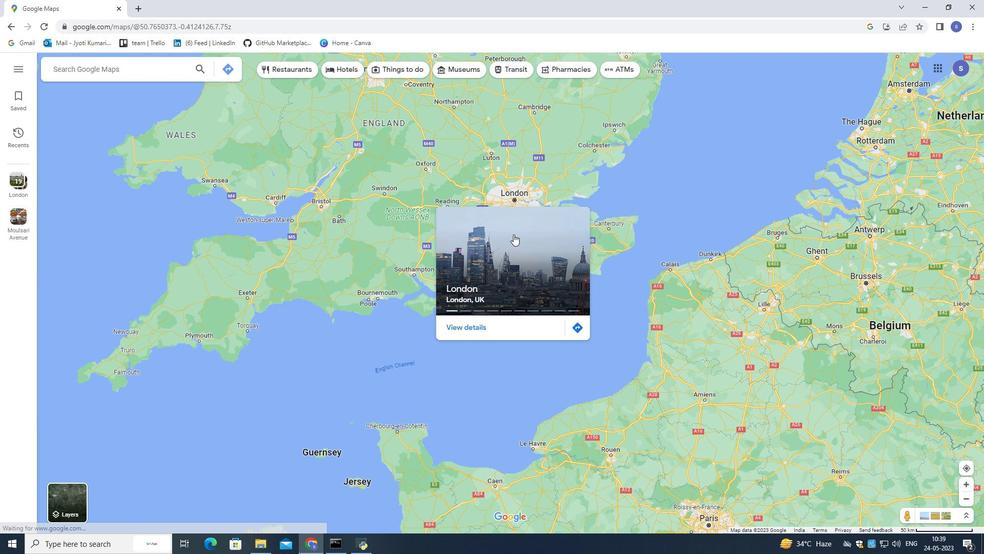 
Action: Mouse pressed left at (514, 237)
Screenshot: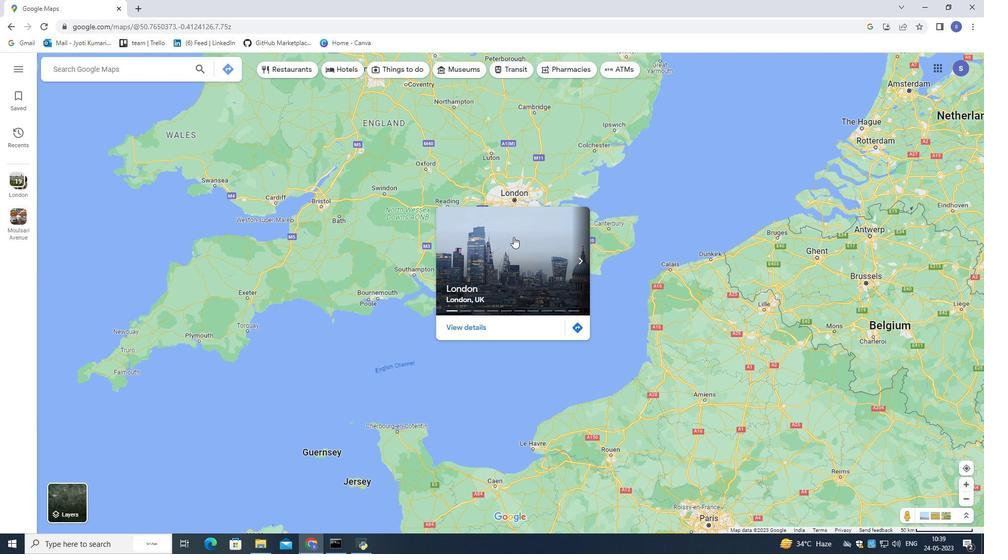 
Action: Mouse moved to (130, 72)
Screenshot: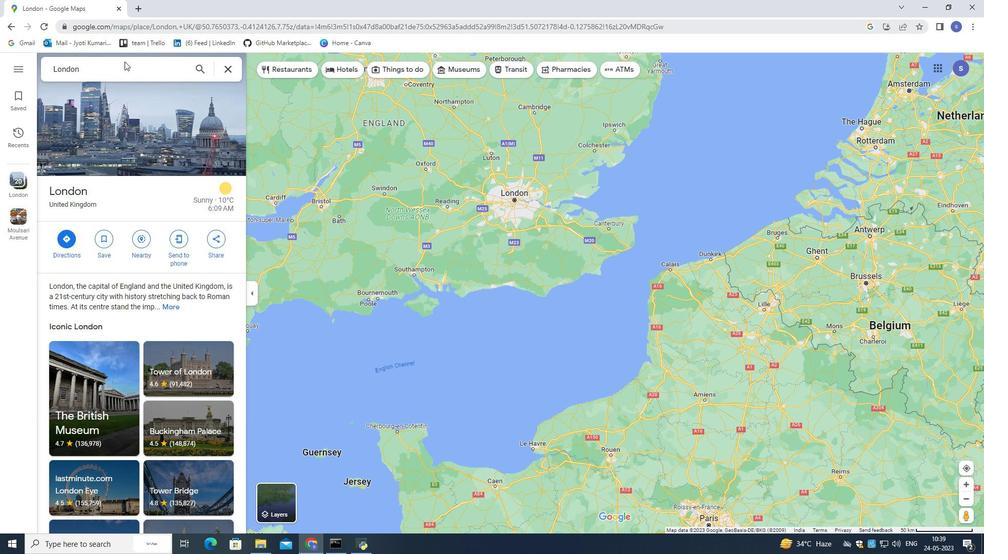 
Action: Mouse pressed left at (130, 72)
Screenshot: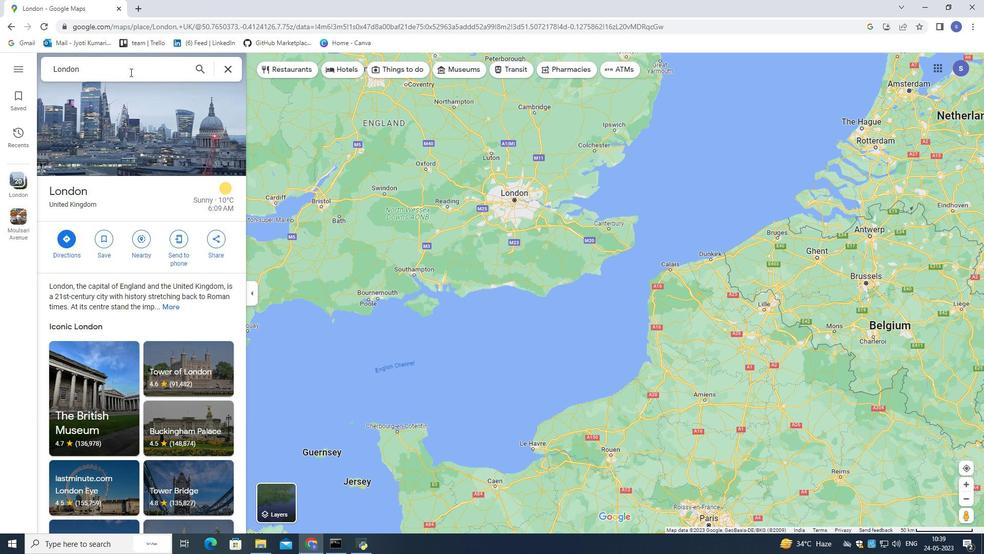 
Action: Mouse moved to (165, 62)
Screenshot: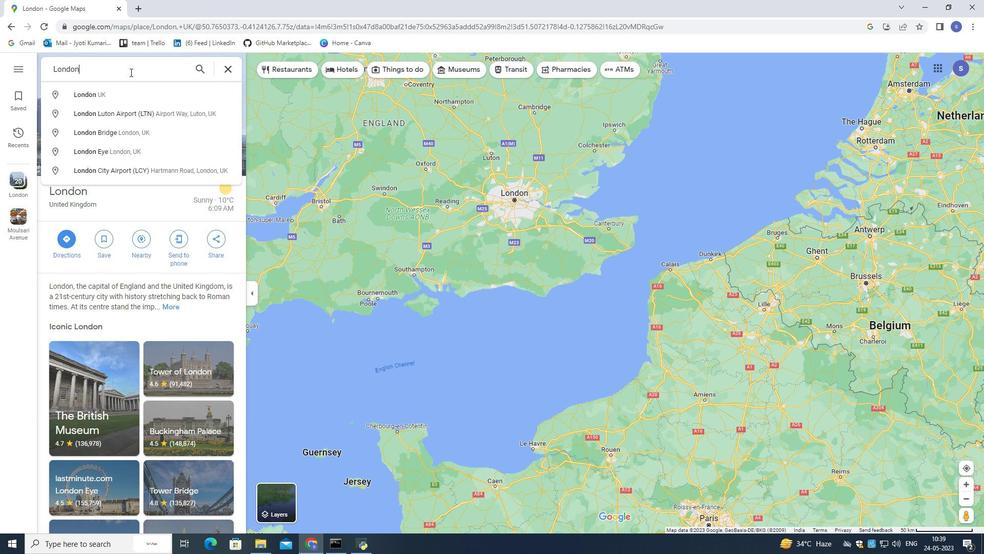 
Action: Key pressed <Key.left><Key.left><Key.left><Key.left><Key.left><Key.left><Key.left><Key.left><Key.left><Key.left><Key.left><Key.left><Key.left><Key.left><Key.left><Key.left><Key.left><Key.left><Key.left><Key.left><Key.shift>buckingham<Key.space>palace,<Key.right><Key.right><Key.right><Key.right><Key.right><Key.right><Key.right><Key.right><Key.right><Key.right><Key.right><Key.right>,<Key.space>england<Key.enter>
Screenshot: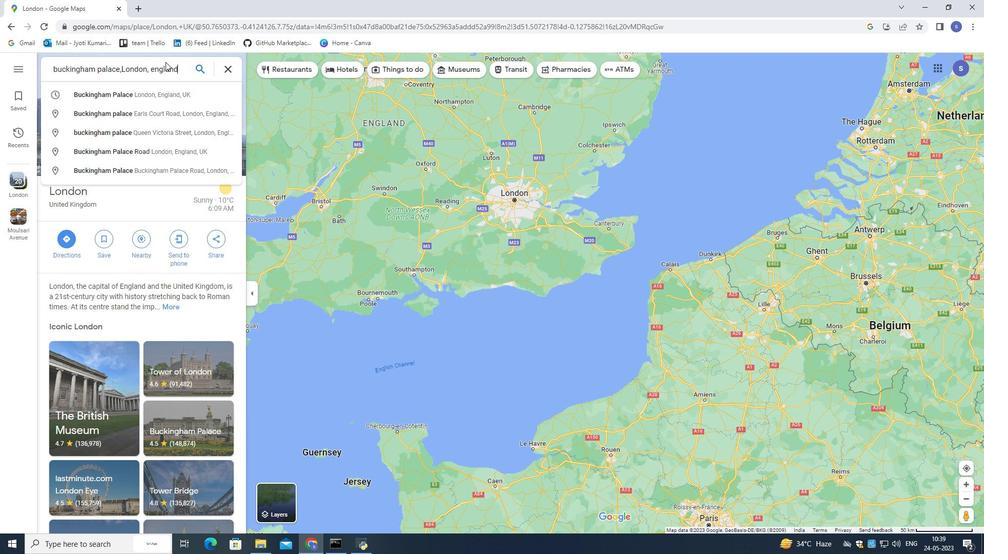 
Action: Mouse moved to (64, 263)
Screenshot: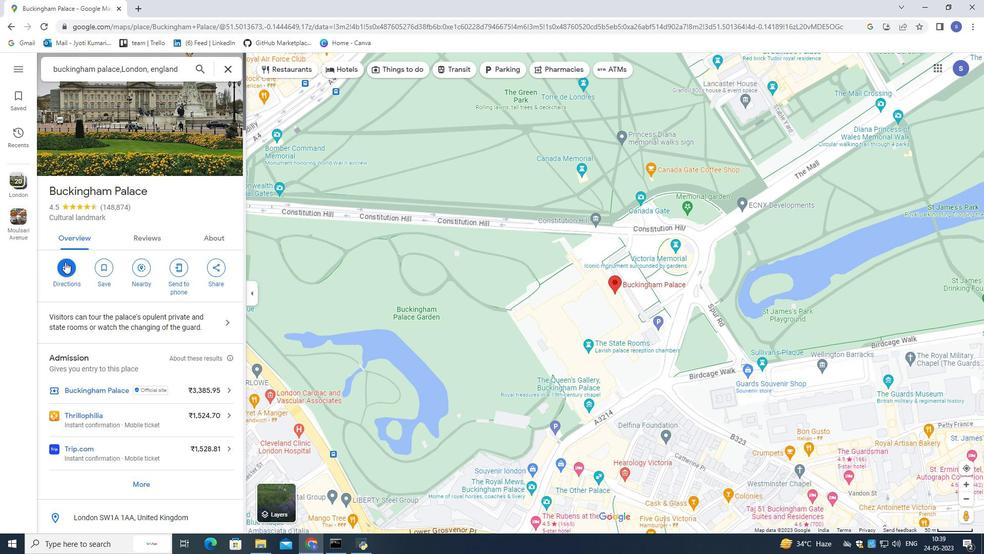 
Action: Mouse pressed left at (64, 263)
Screenshot: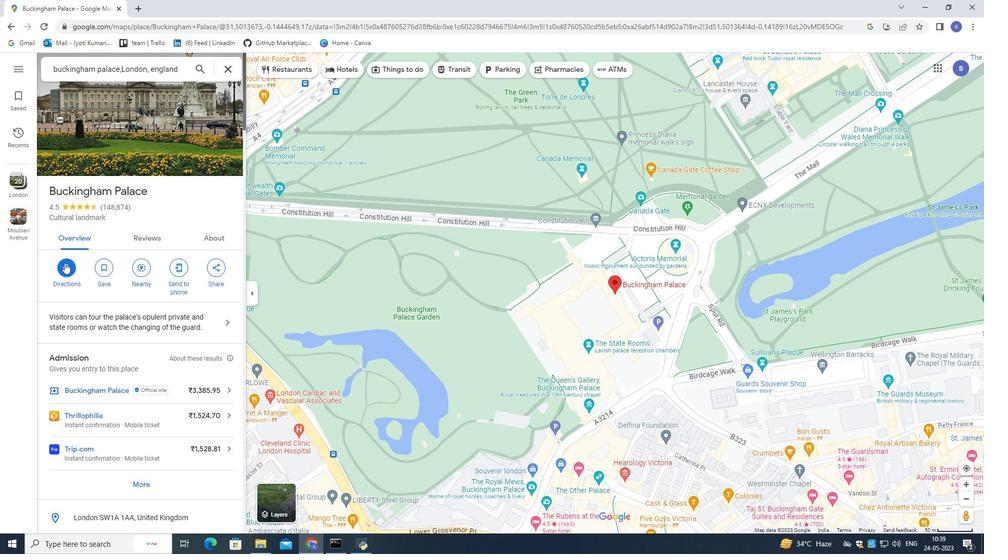 
Action: Mouse moved to (144, 125)
Screenshot: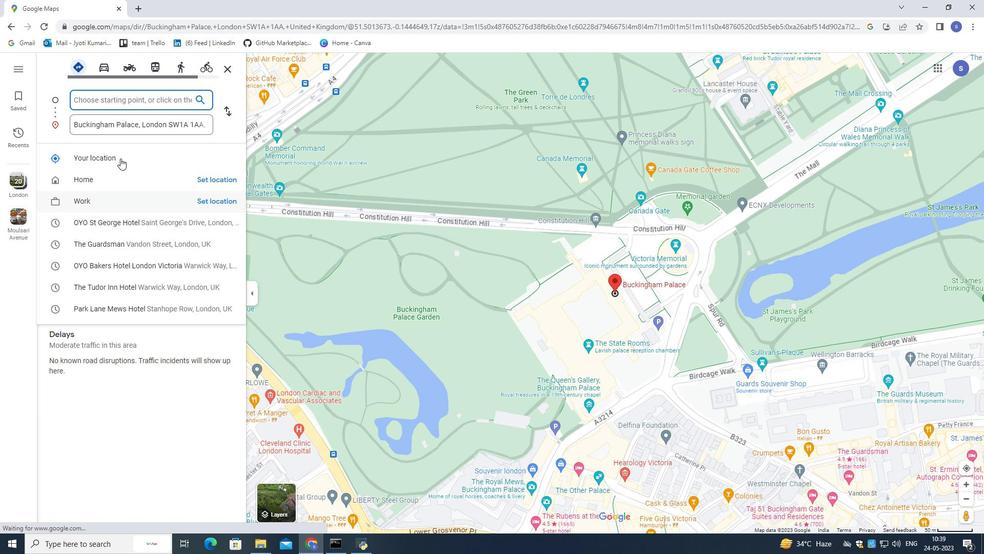 
Action: Mouse pressed left at (144, 125)
Screenshot: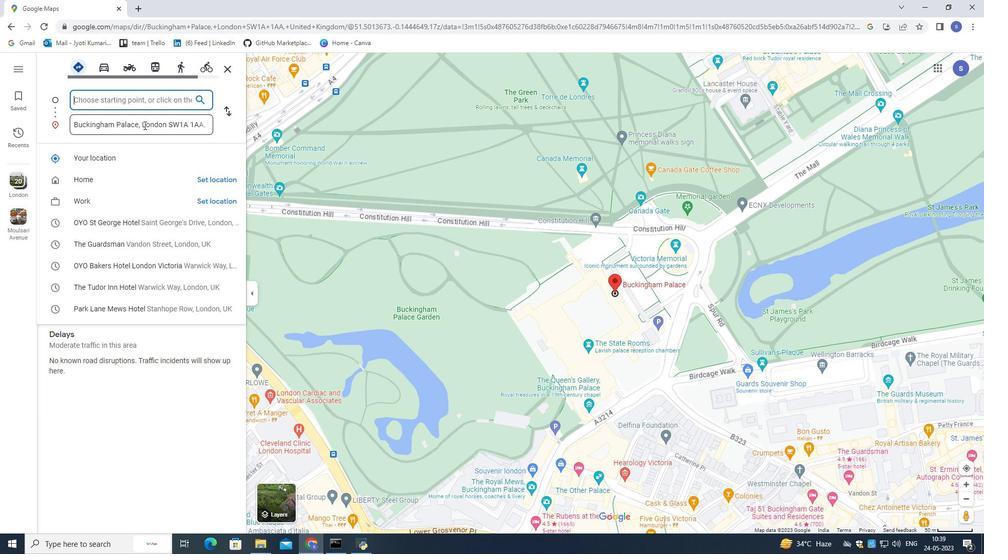 
Action: Mouse moved to (144, 124)
Screenshot: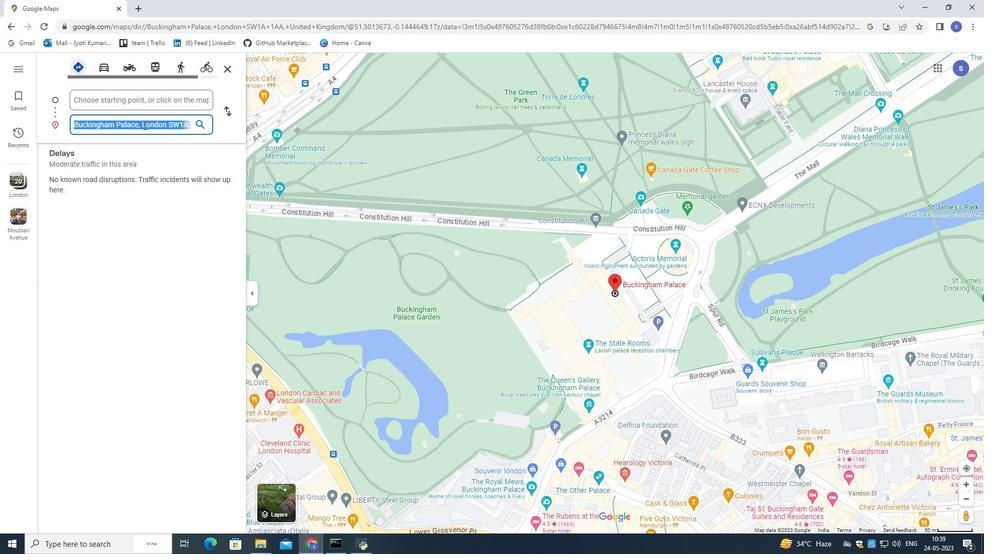 
Action: Key pressed ctrl+C
Screenshot: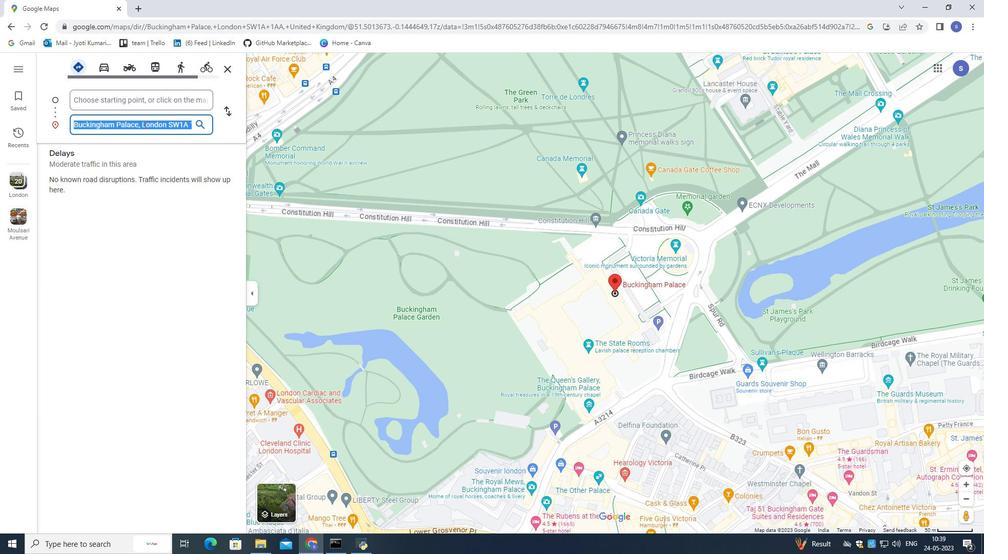 
Action: Mouse moved to (183, 90)
Screenshot: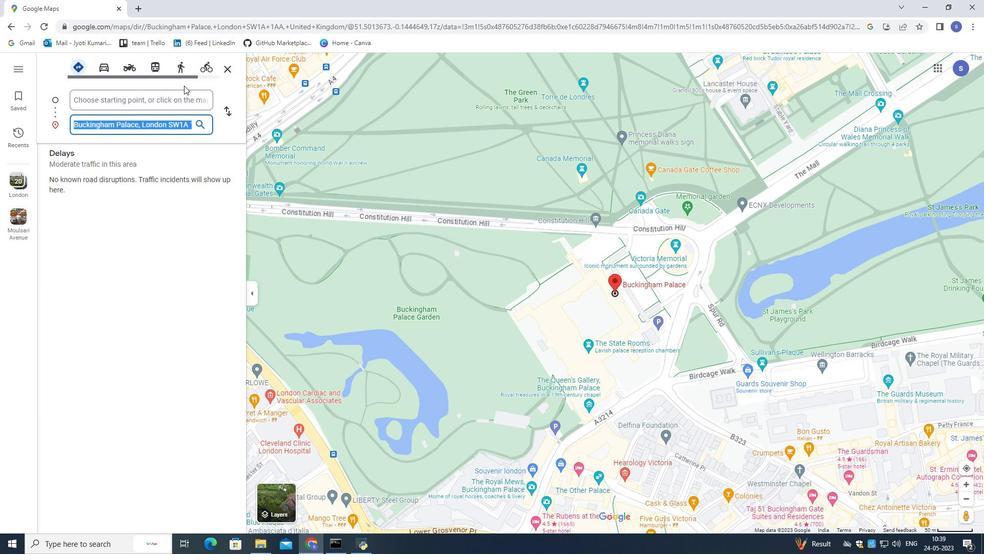 
Action: Mouse pressed left at (183, 90)
Screenshot: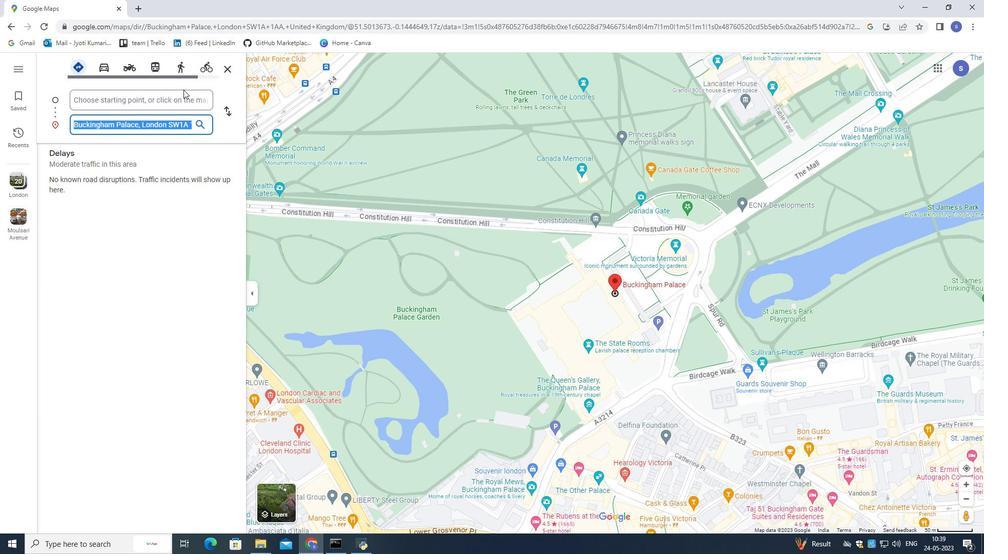 
Action: Mouse moved to (219, 81)
Screenshot: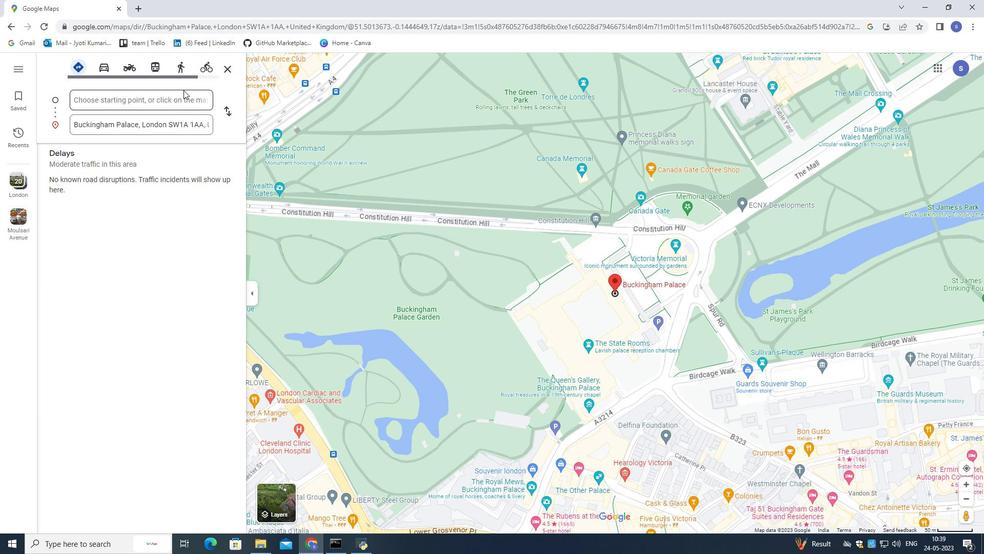 
Action: Key pressed ctrl+V
Screenshot: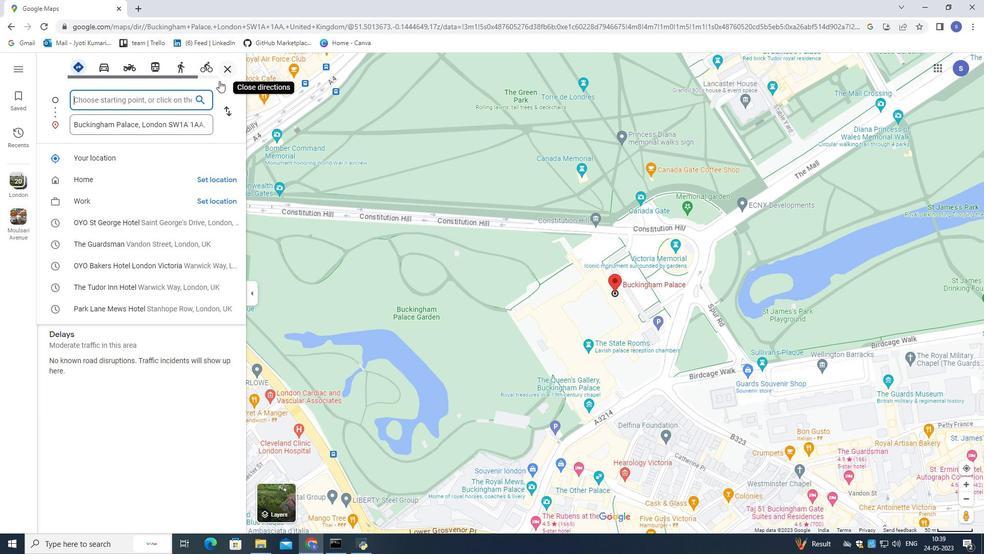 
Action: Mouse moved to (175, 127)
Screenshot: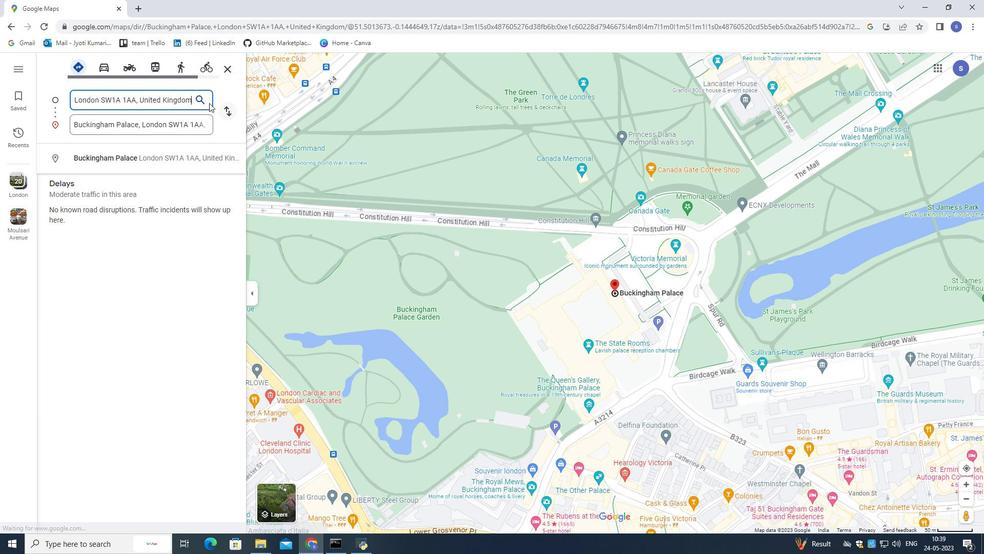 
Action: Mouse pressed left at (175, 127)
Screenshot: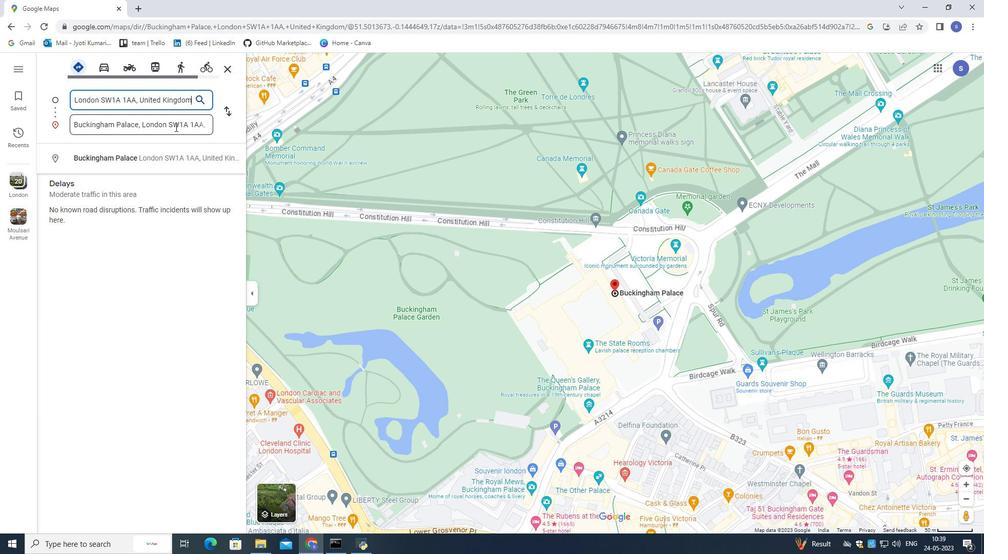 
Action: Mouse moved to (178, 126)
Screenshot: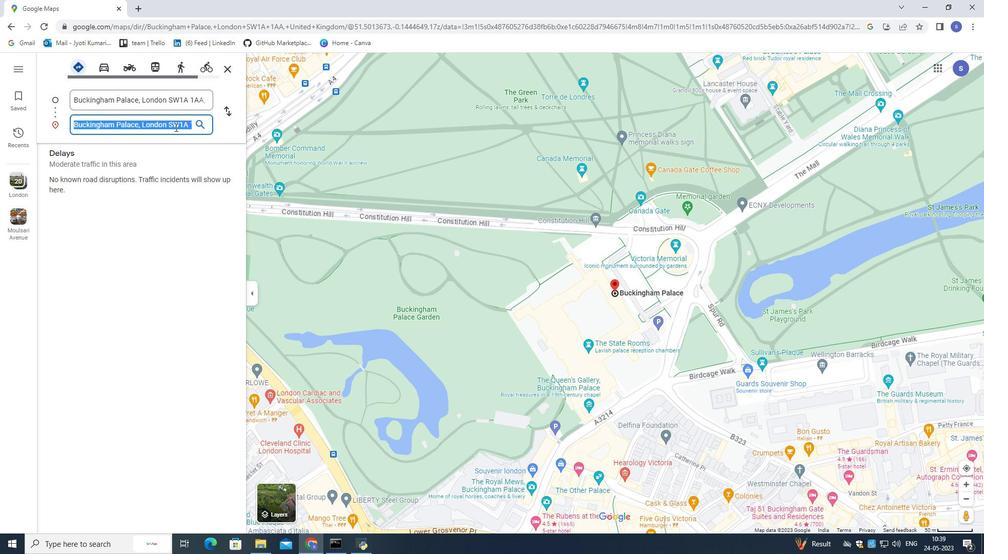 
Action: Key pressed <Key.shift>Wesr<Key.backspace>tmi
Screenshot: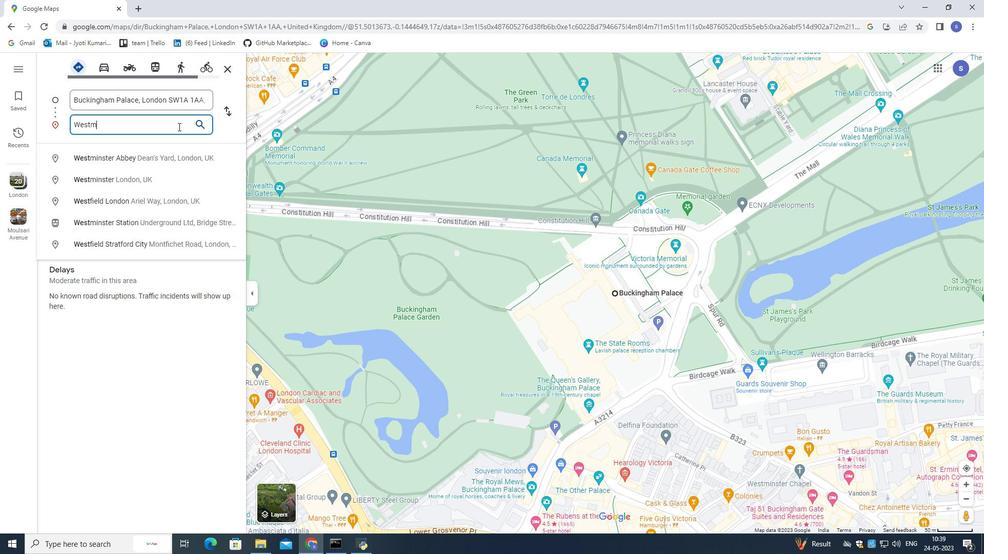 
Action: Mouse moved to (179, 125)
Screenshot: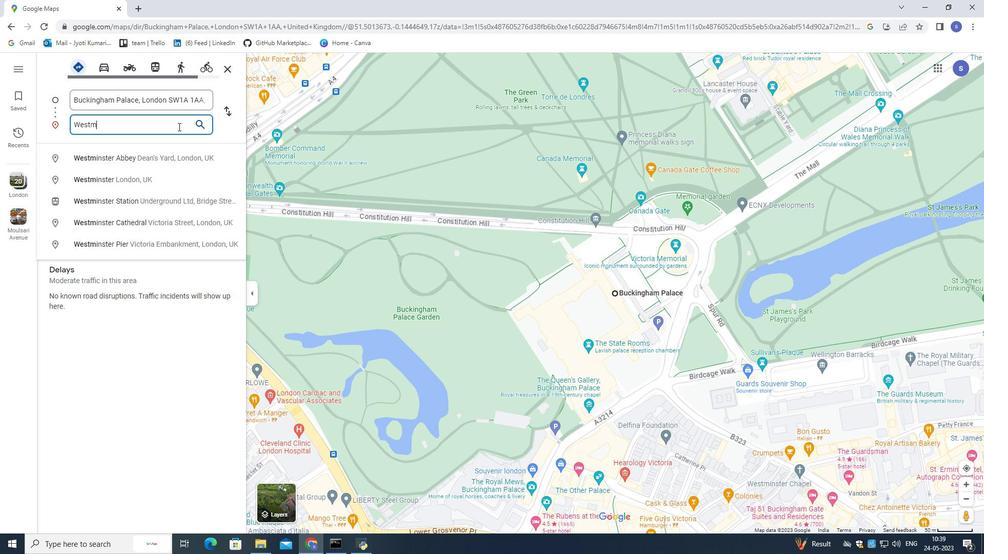 
Action: Key pressed nster<Key.space>abbey,london,<Key.space>england<Key.enter>
Screenshot: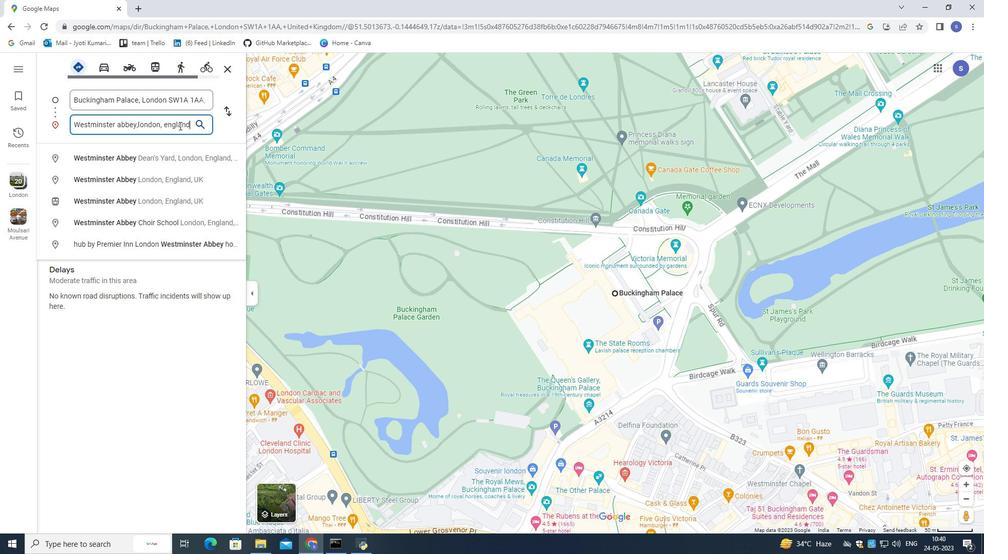 
Action: Mouse moved to (863, 416)
Screenshot: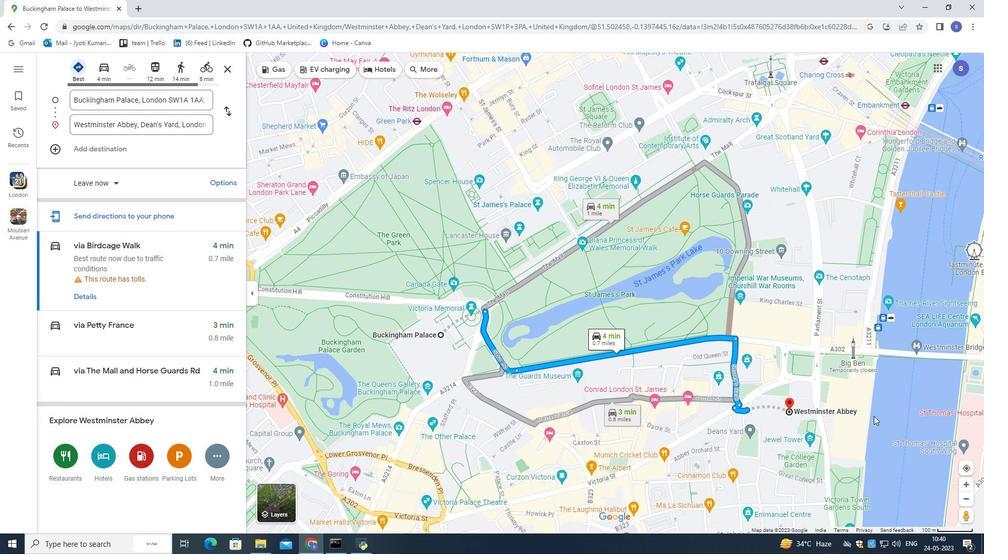 
Action: Mouse scrolled (863, 416) with delta (0, 0)
Screenshot: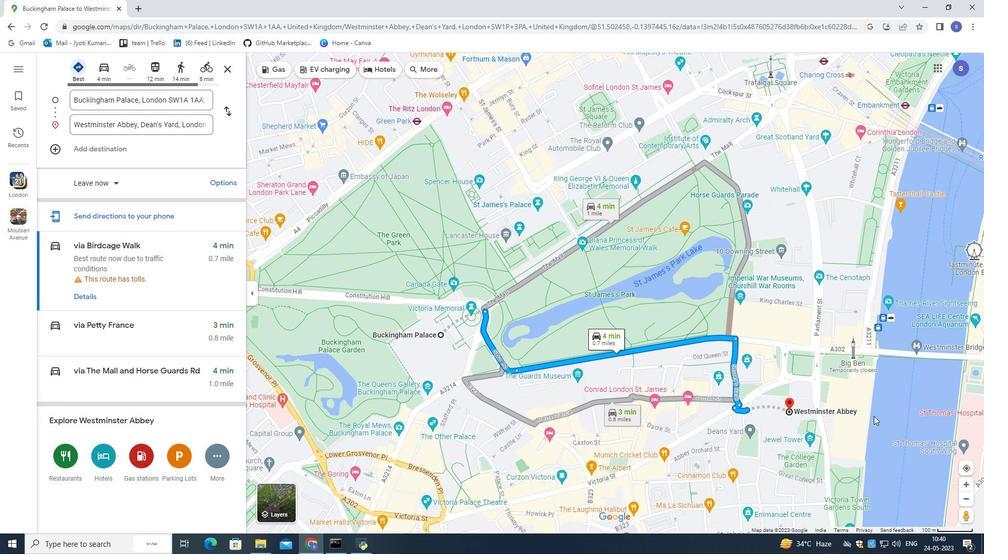 
Action: Mouse scrolled (863, 416) with delta (0, 0)
Screenshot: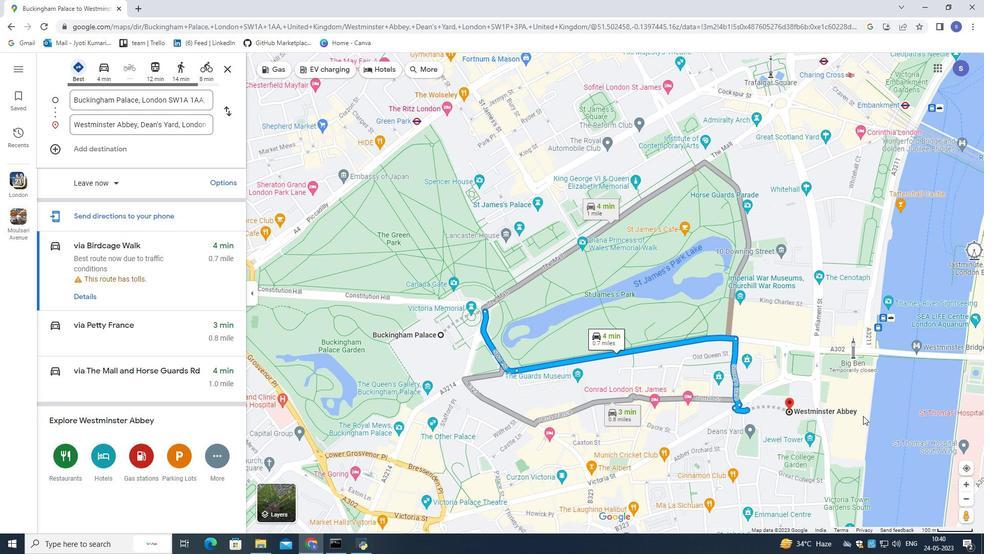 
Action: Mouse moved to (861, 417)
Screenshot: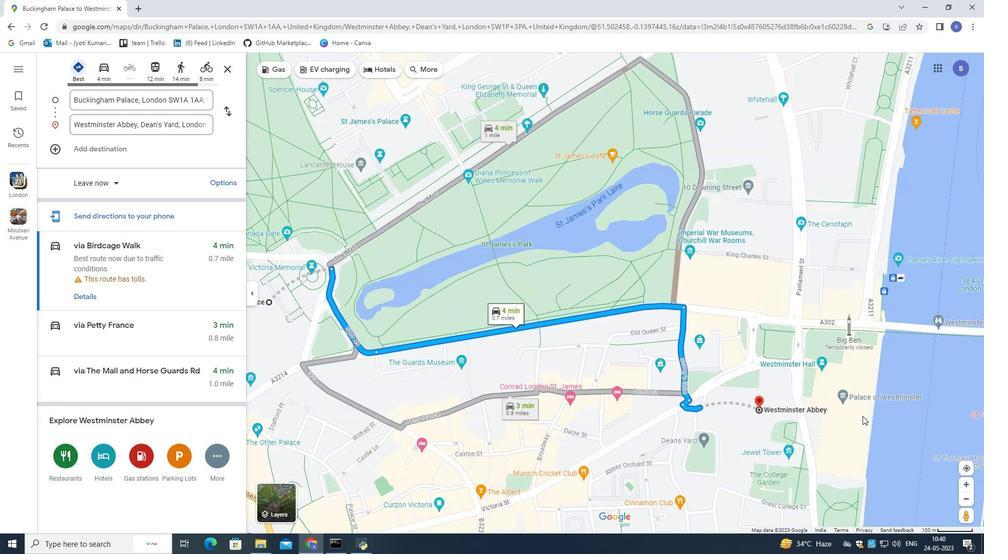 
Action: Mouse scrolled (861, 417) with delta (0, 0)
Screenshot: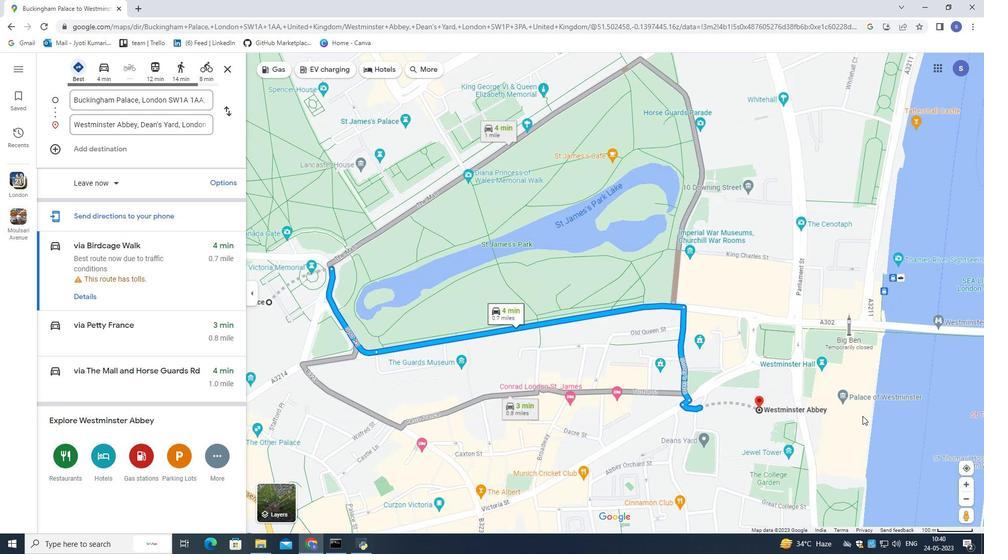 
Action: Mouse moved to (761, 418)
Screenshot: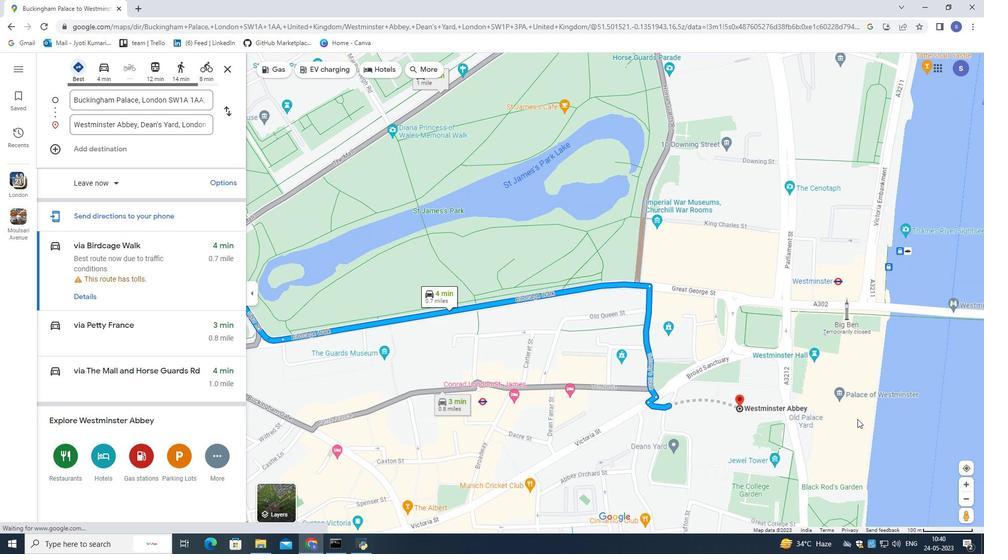 
Action: Mouse pressed left at (761, 418)
Screenshot: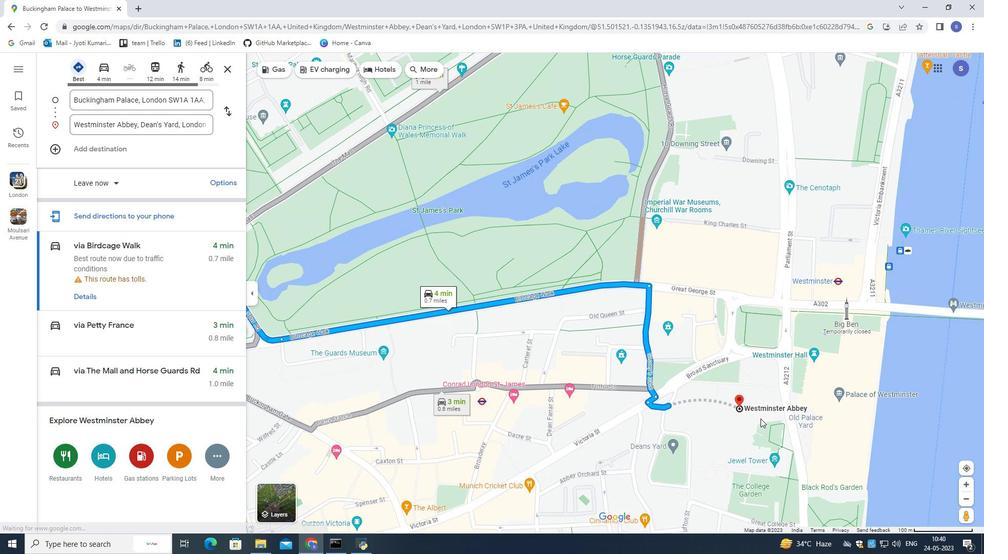 
Action: Mouse moved to (777, 349)
Screenshot: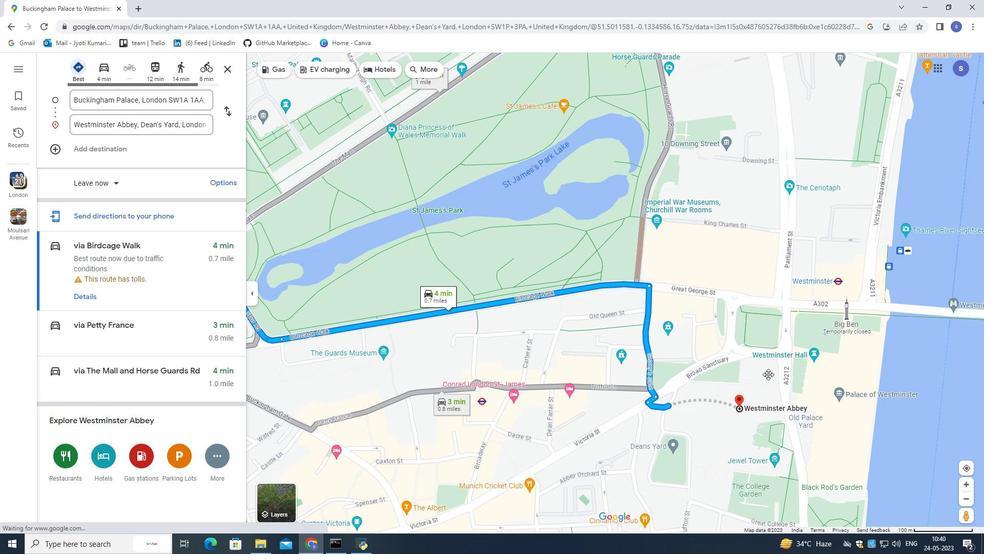 
Action: Mouse scrolled (777, 350) with delta (0, 0)
Screenshot: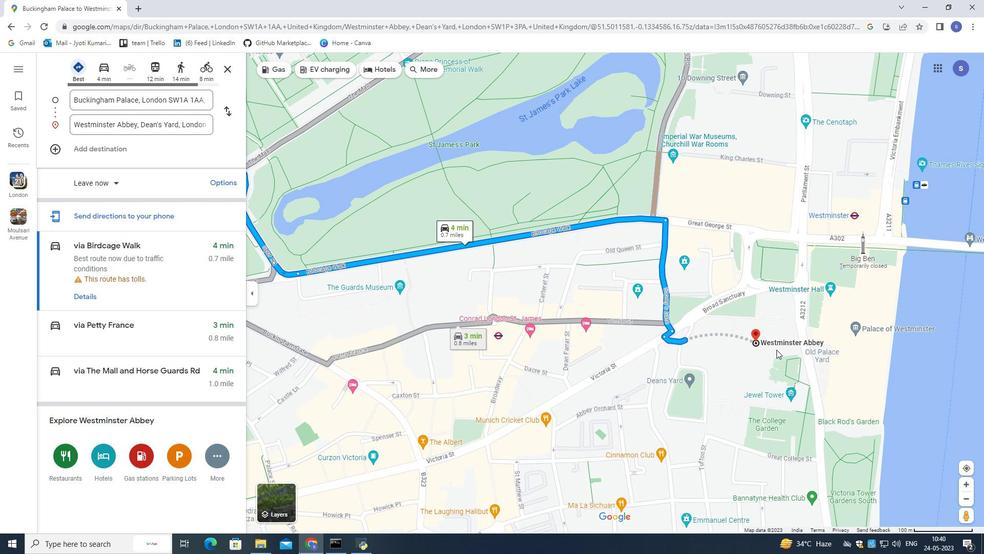 
Action: Mouse scrolled (777, 350) with delta (0, 0)
Screenshot: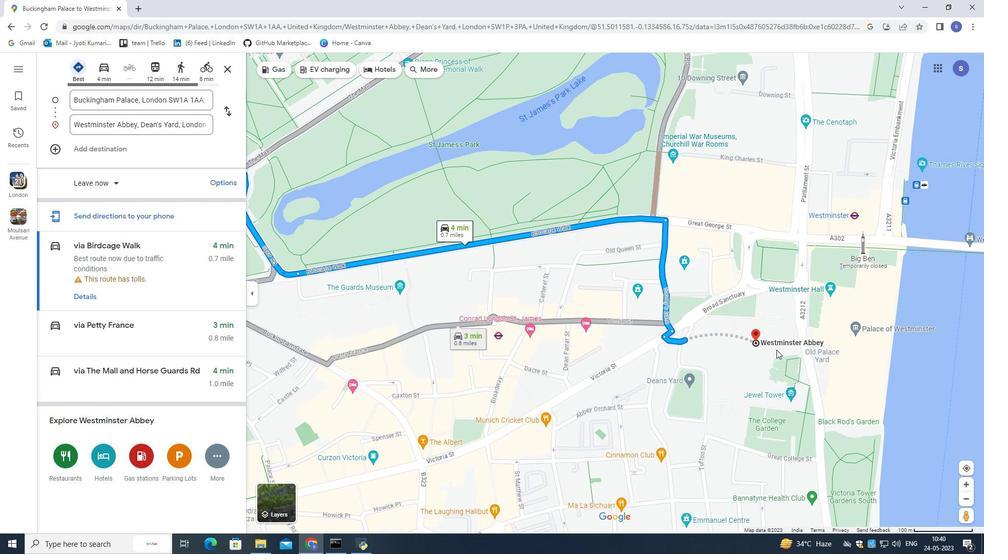 
Action: Mouse scrolled (777, 350) with delta (0, 0)
Screenshot: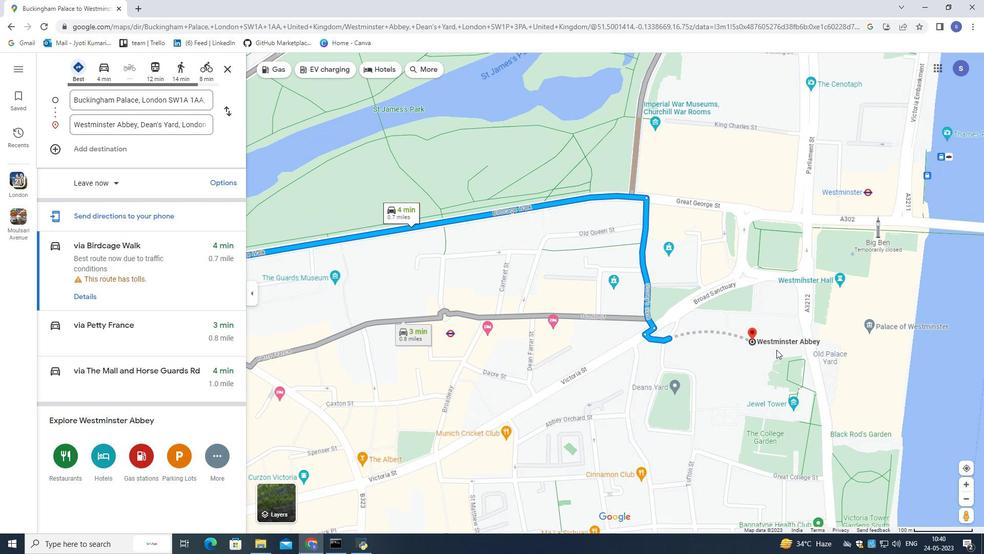 
Action: Mouse scrolled (777, 350) with delta (0, 0)
Screenshot: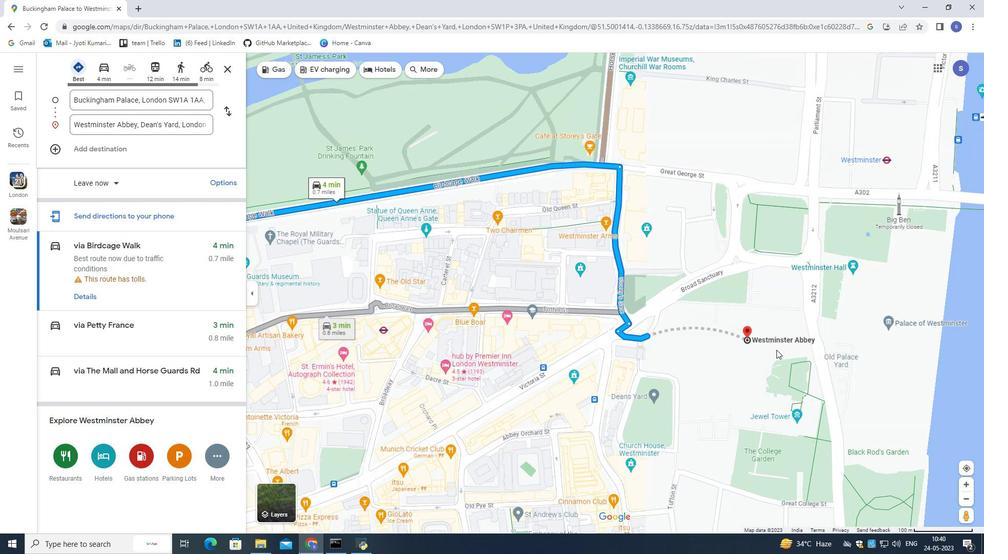 
Action: Mouse moved to (777, 349)
Screenshot: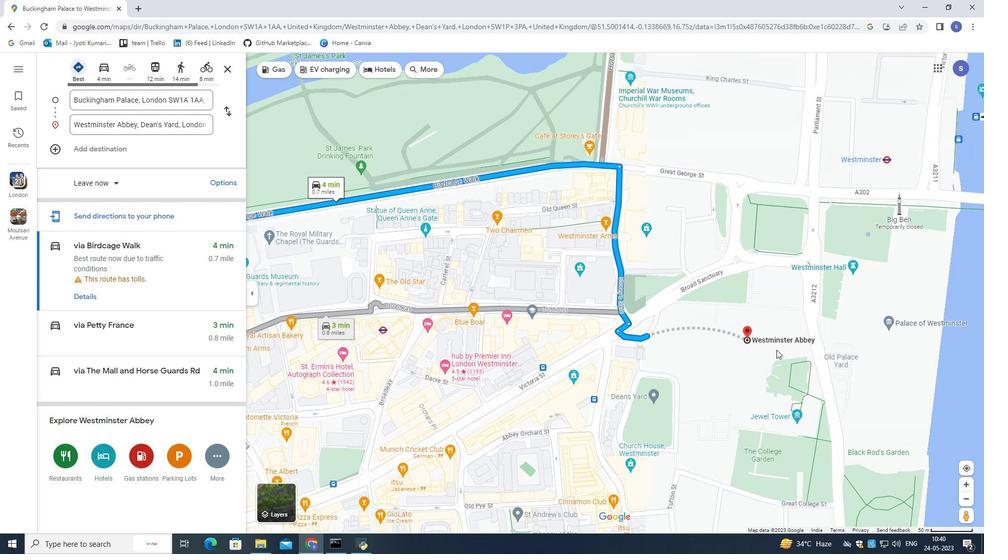 
Action: Mouse scrolled (777, 349) with delta (0, 0)
Screenshot: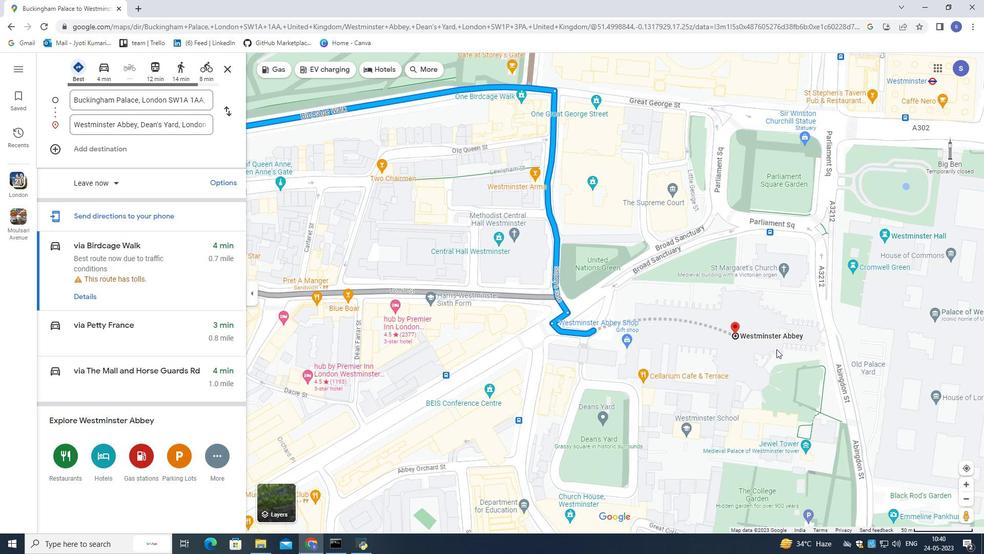 
Action: Mouse moved to (792, 330)
Screenshot: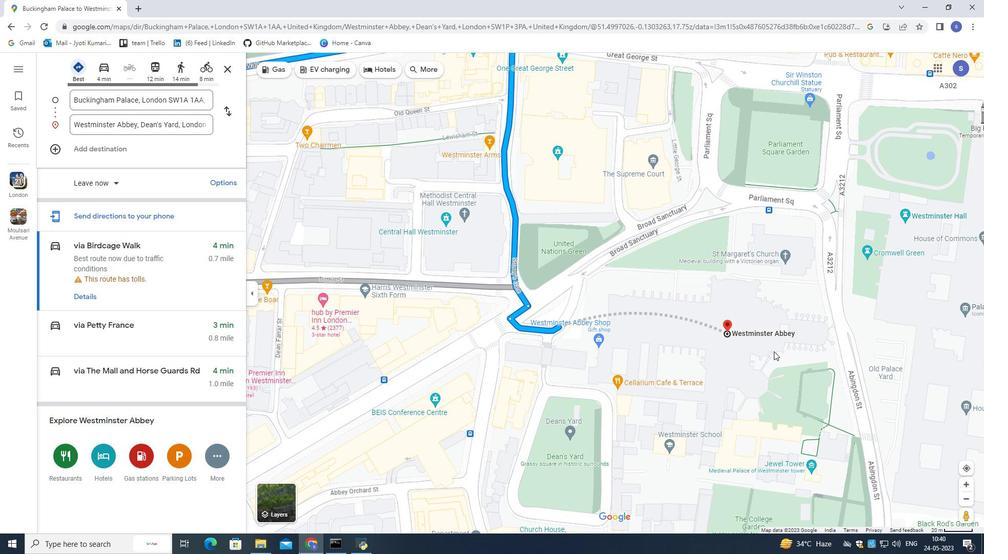 
Action: Mouse pressed left at (792, 330)
Screenshot: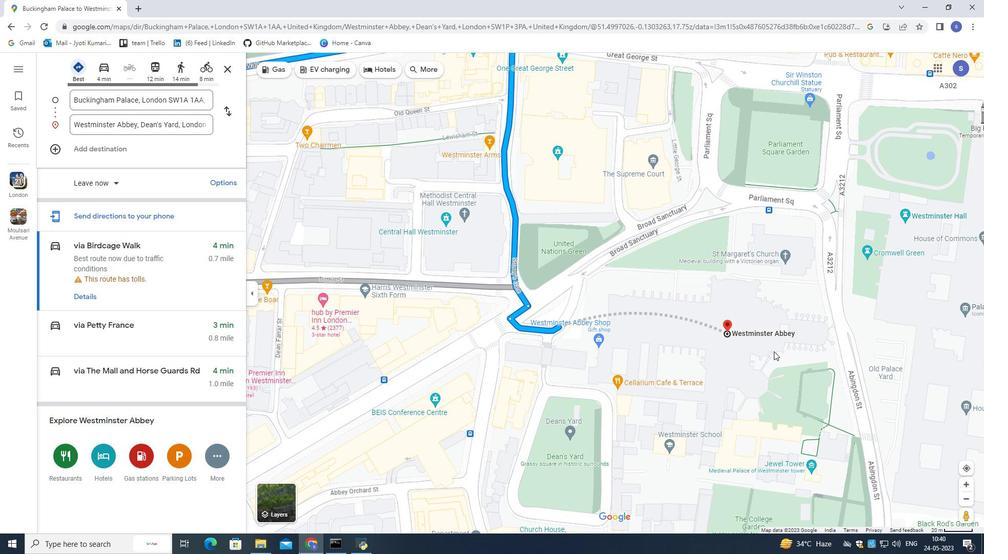 
Action: Mouse moved to (808, 425)
Screenshot: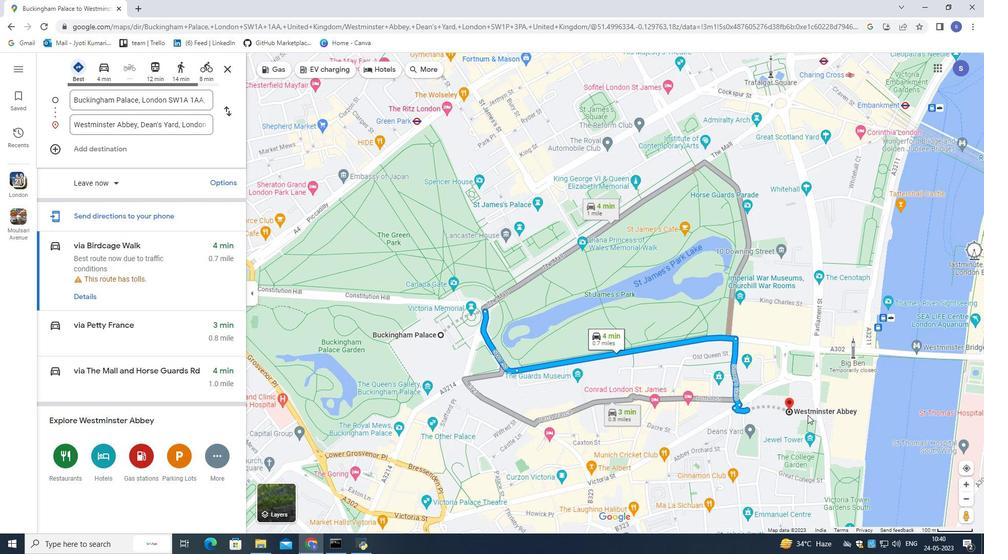 
Action: Mouse scrolled (808, 426) with delta (0, 0)
Screenshot: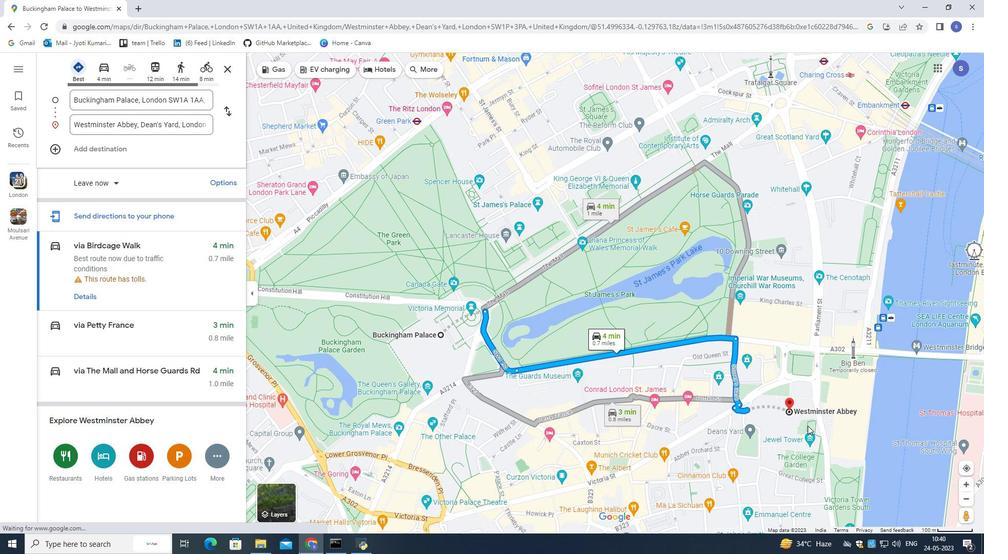 
Action: Mouse scrolled (808, 425) with delta (0, 0)
Screenshot: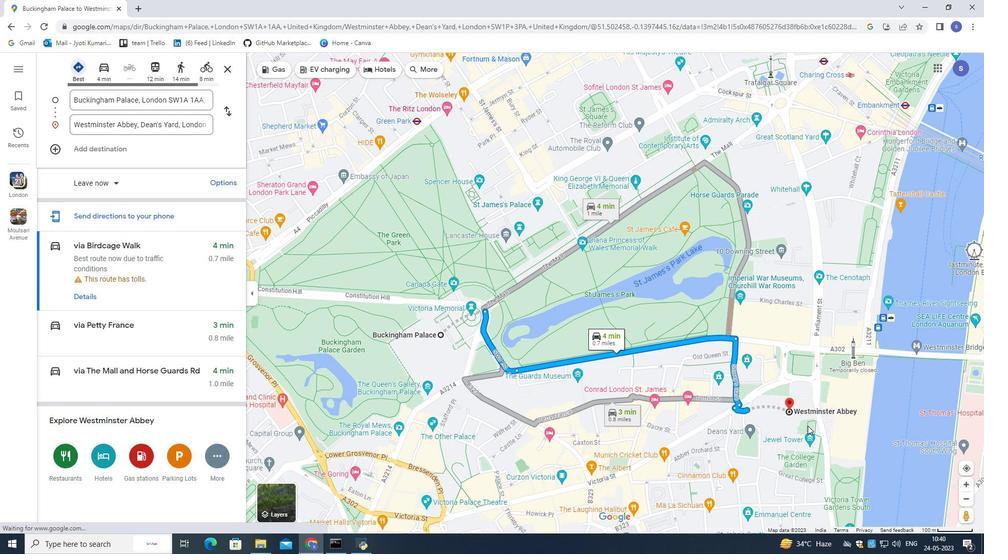 
Action: Mouse scrolled (808, 425) with delta (0, 0)
Screenshot: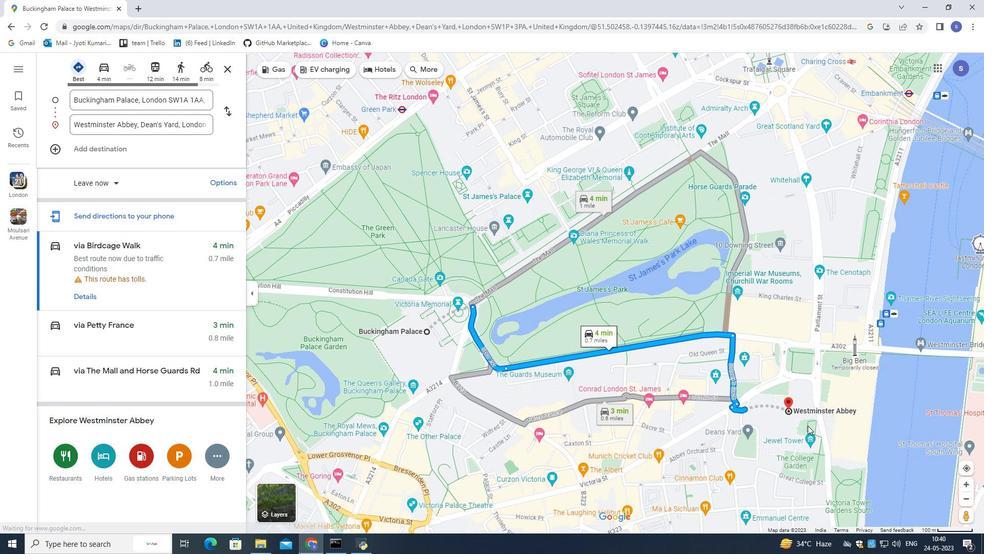 
Action: Mouse scrolled (808, 425) with delta (0, 0)
Screenshot: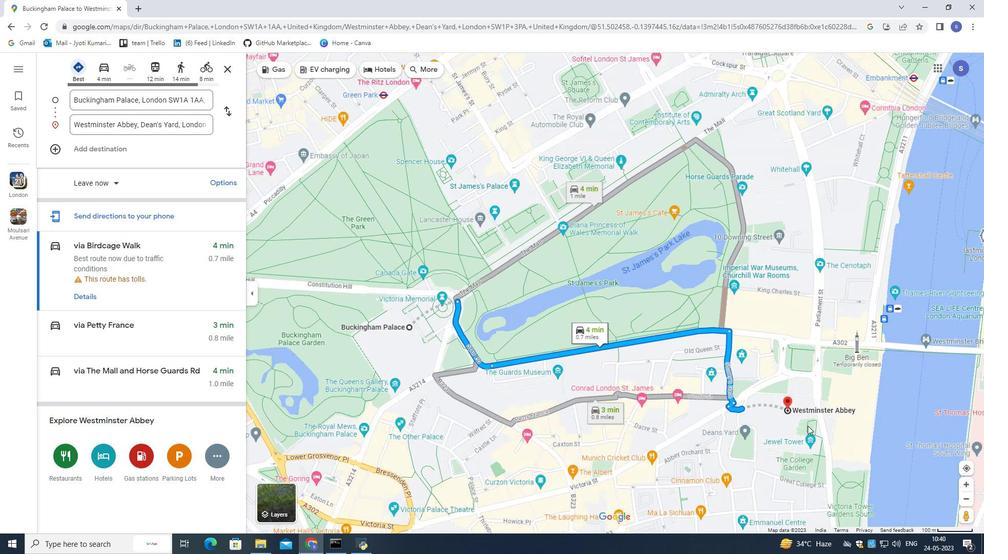 
Action: Mouse moved to (817, 384)
Screenshot: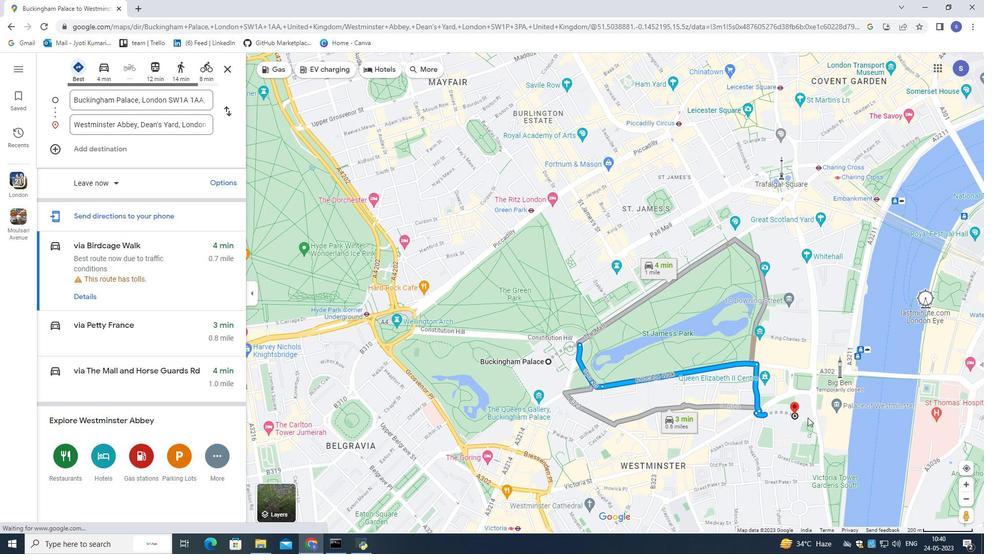 
Action: Mouse pressed left at (817, 384)
Screenshot: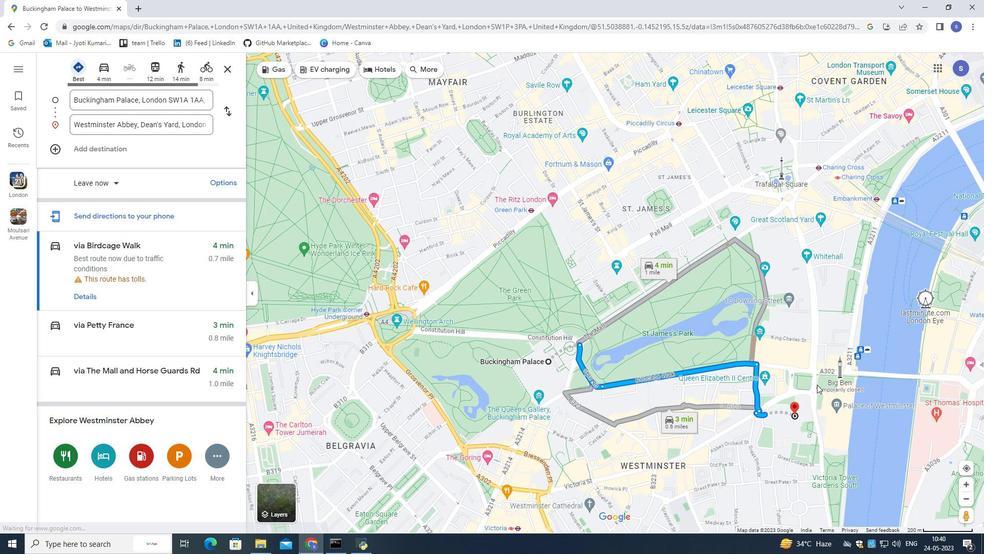 
Action: Mouse moved to (823, 384)
Screenshot: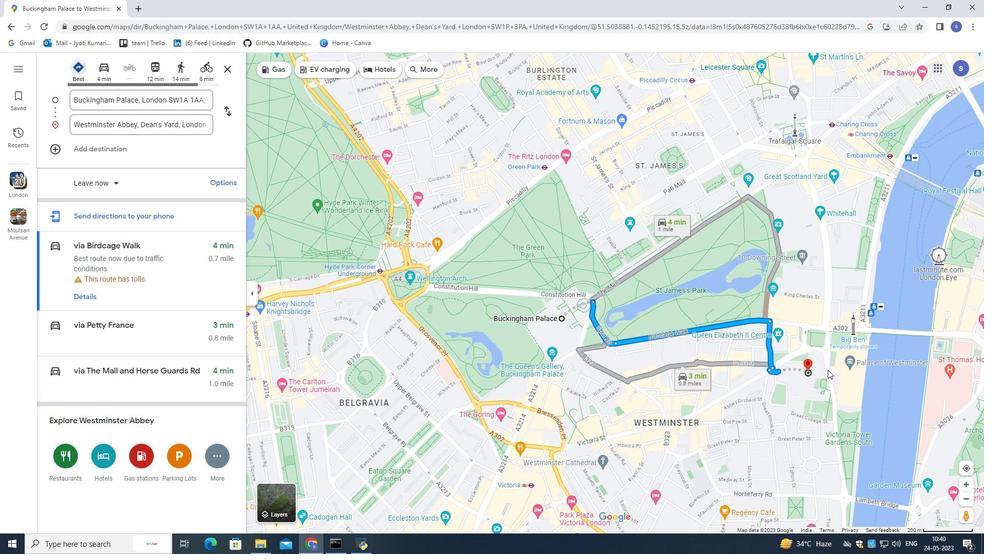 
Action: Mouse scrolled (823, 383) with delta (0, 0)
Screenshot: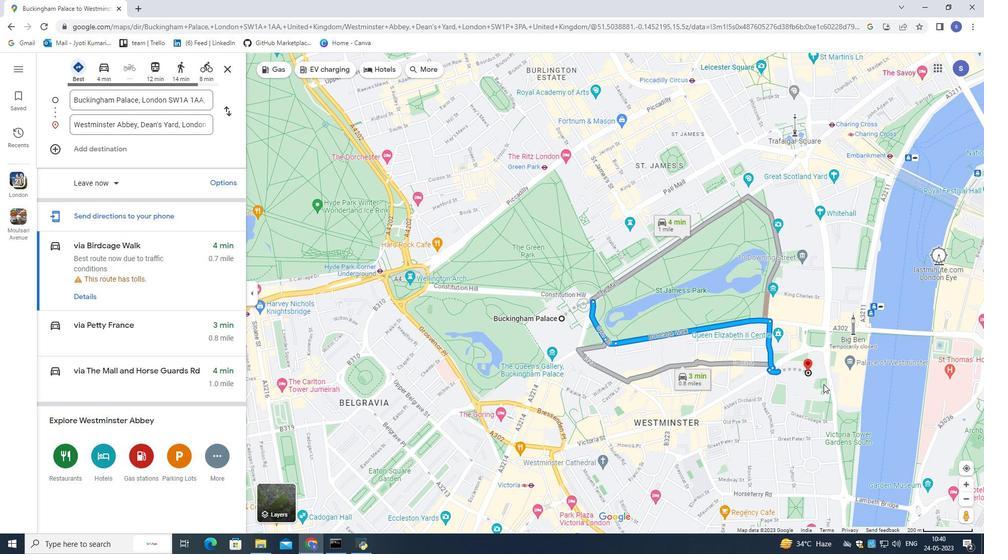 
Action: Mouse scrolled (823, 383) with delta (0, 0)
Screenshot: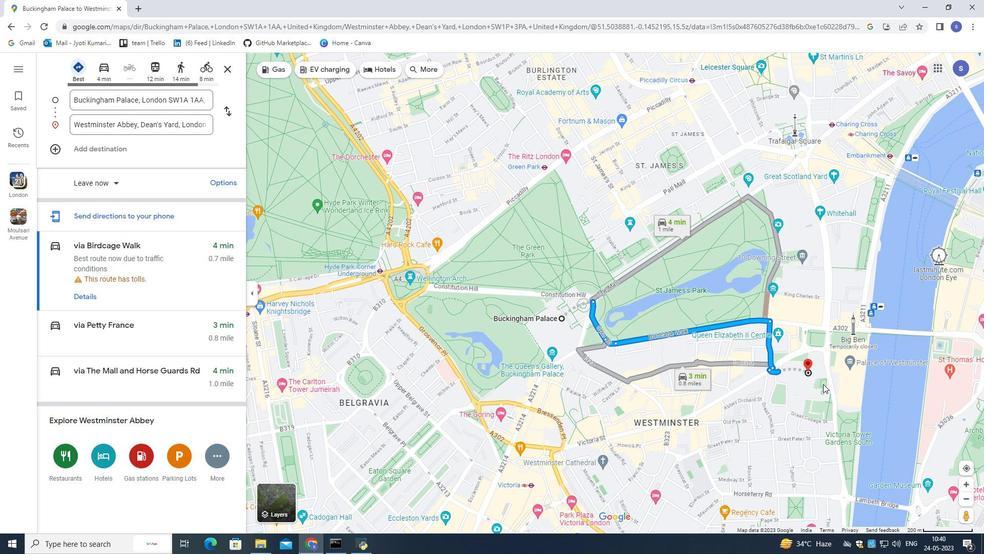 
Action: Mouse scrolled (823, 383) with delta (0, 0)
Screenshot: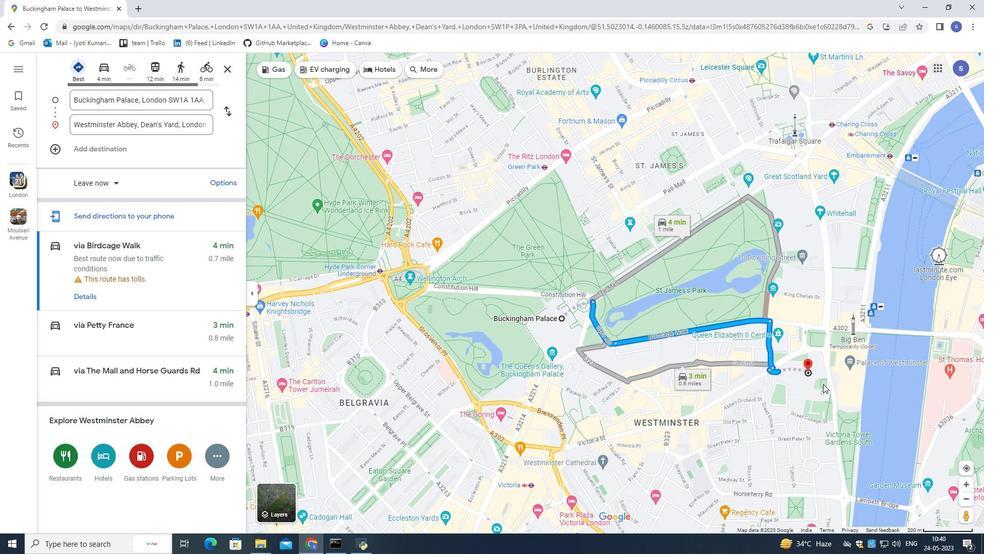 
Action: Mouse scrolled (823, 383) with delta (0, 0)
Screenshot: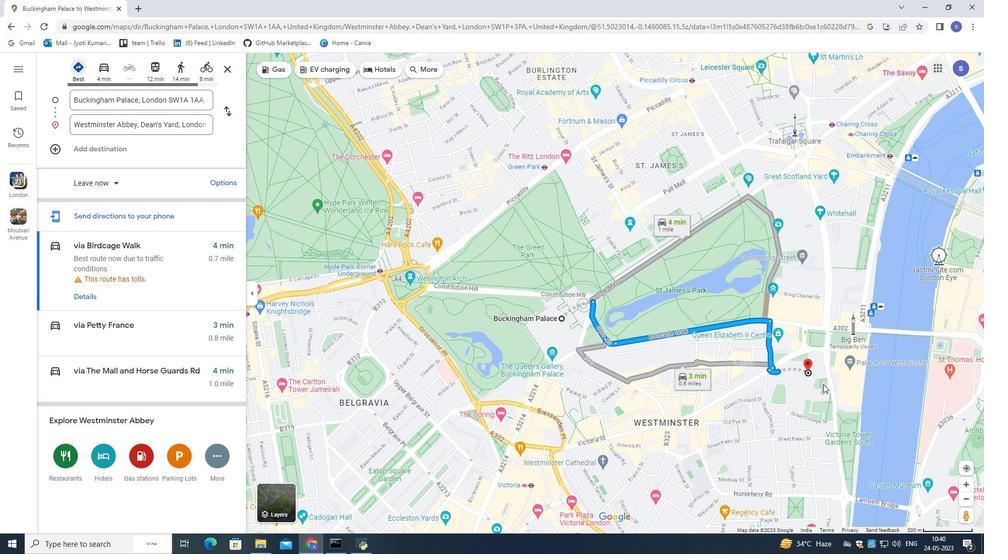 
Action: Mouse scrolled (823, 384) with delta (0, 0)
Screenshot: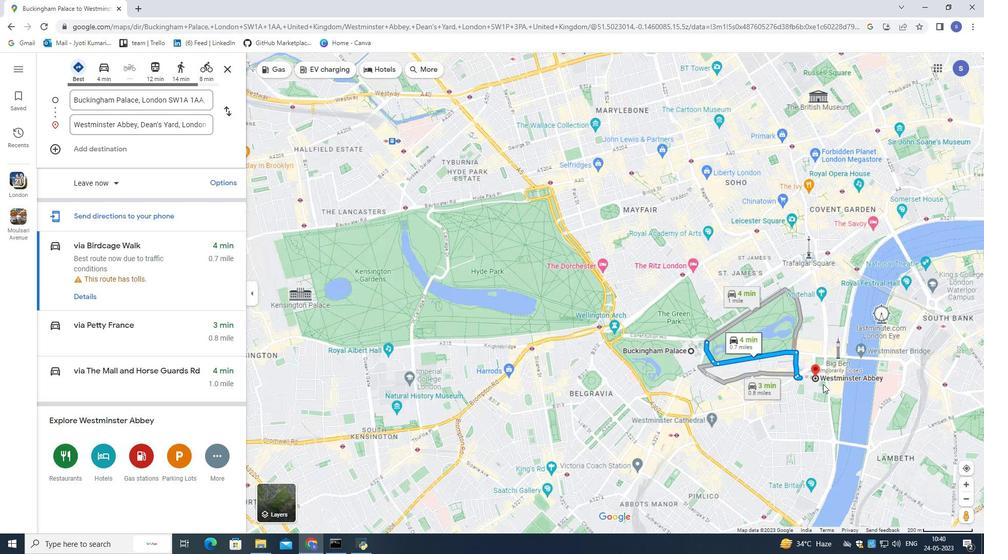 
Action: Mouse scrolled (823, 384) with delta (0, 0)
Screenshot: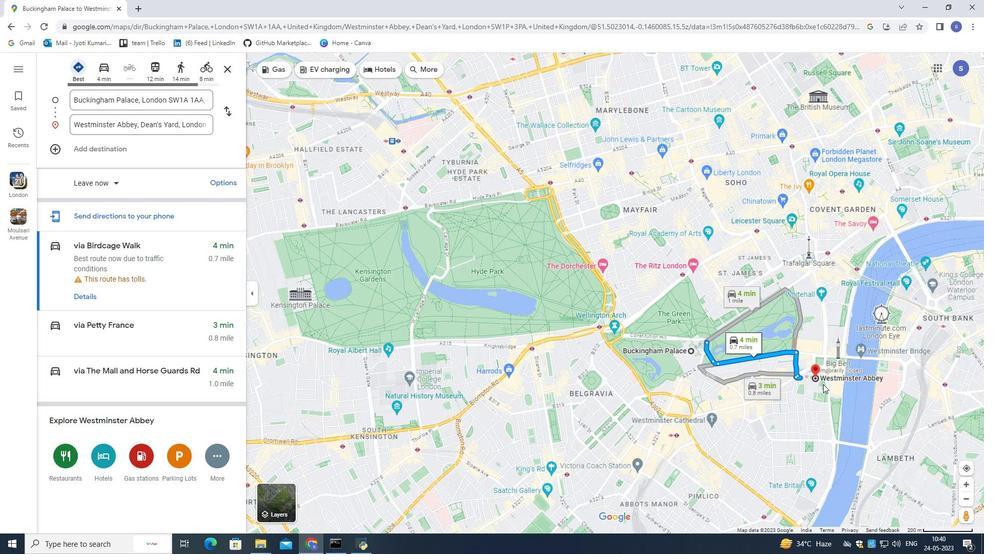 
Action: Mouse scrolled (823, 384) with delta (0, 0)
Screenshot: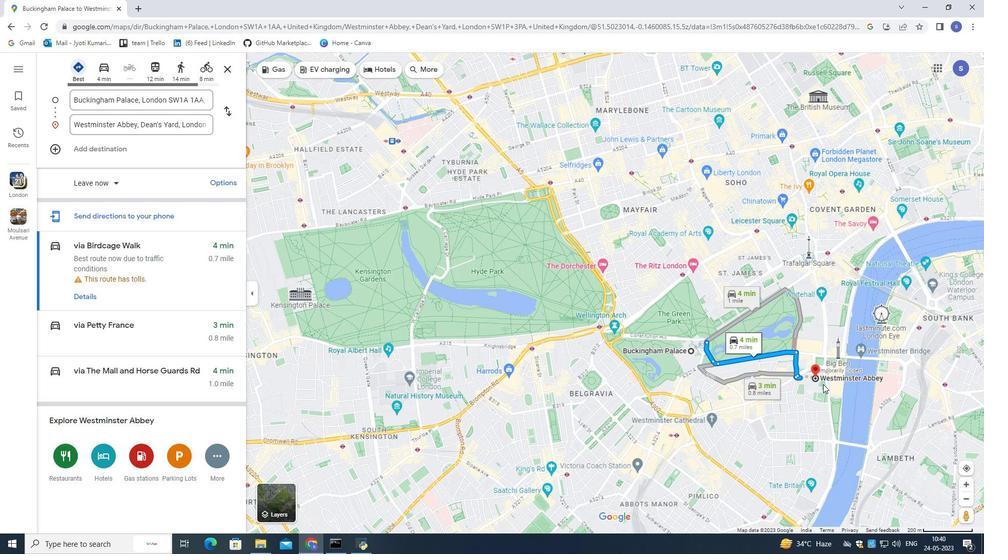 
Action: Mouse scrolled (823, 384) with delta (0, 0)
Screenshot: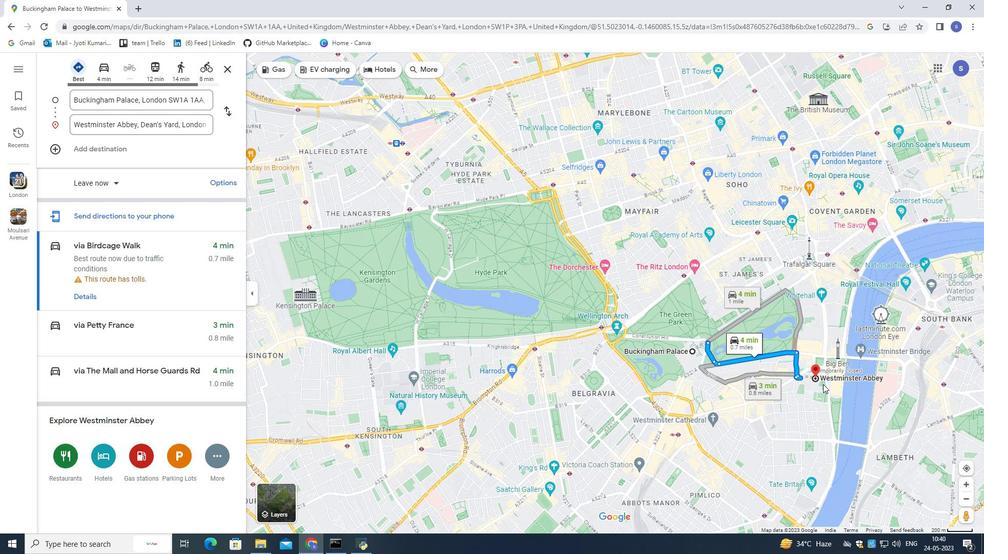 
Action: Mouse scrolled (823, 384) with delta (0, 0)
Screenshot: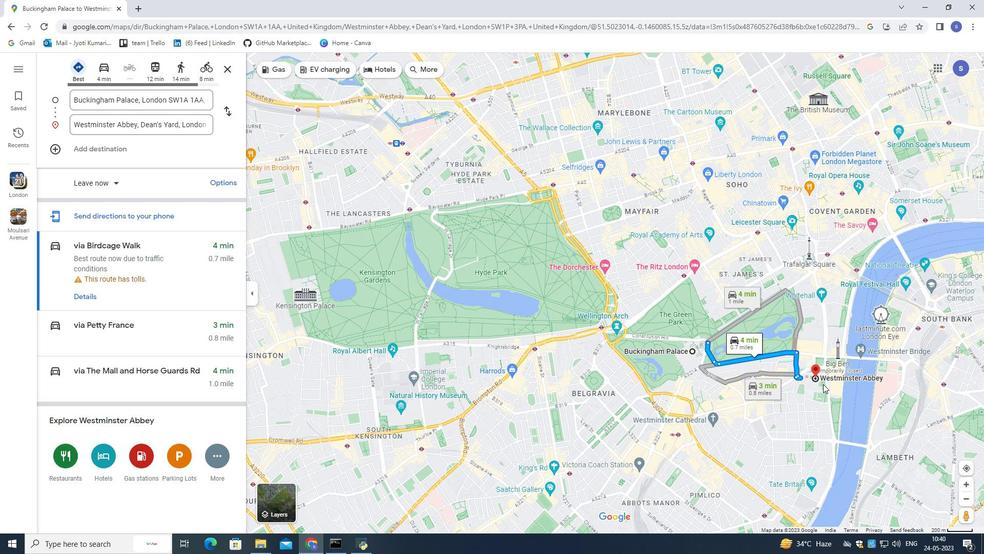 
Action: Mouse scrolled (823, 384) with delta (0, 0)
Screenshot: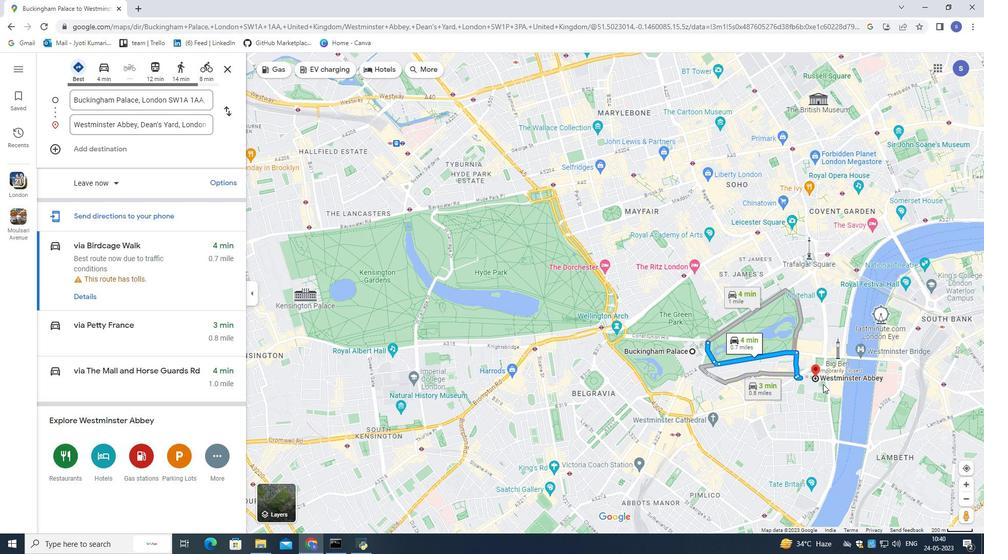 
Action: Mouse scrolled (823, 384) with delta (0, 0)
Screenshot: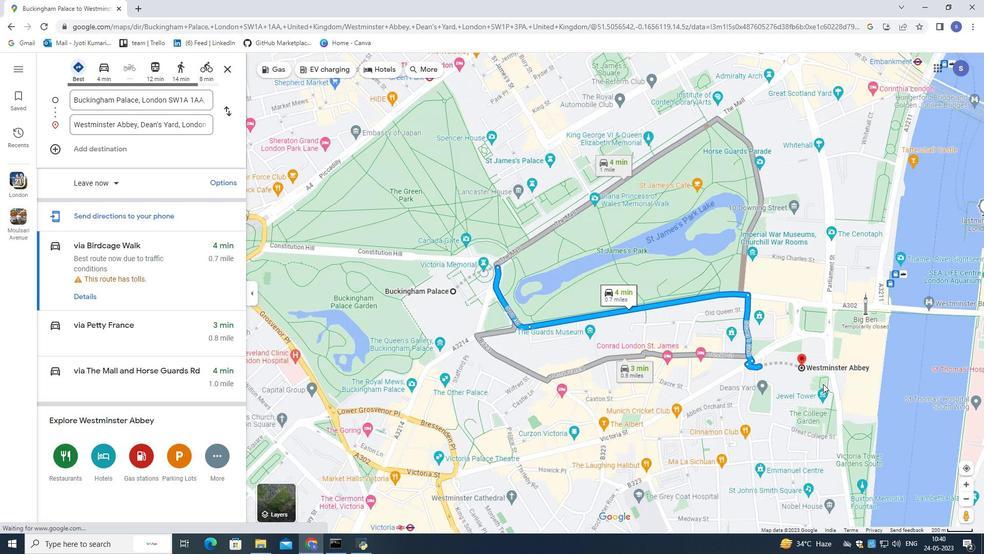 
Action: Mouse scrolled (823, 384) with delta (0, 0)
Screenshot: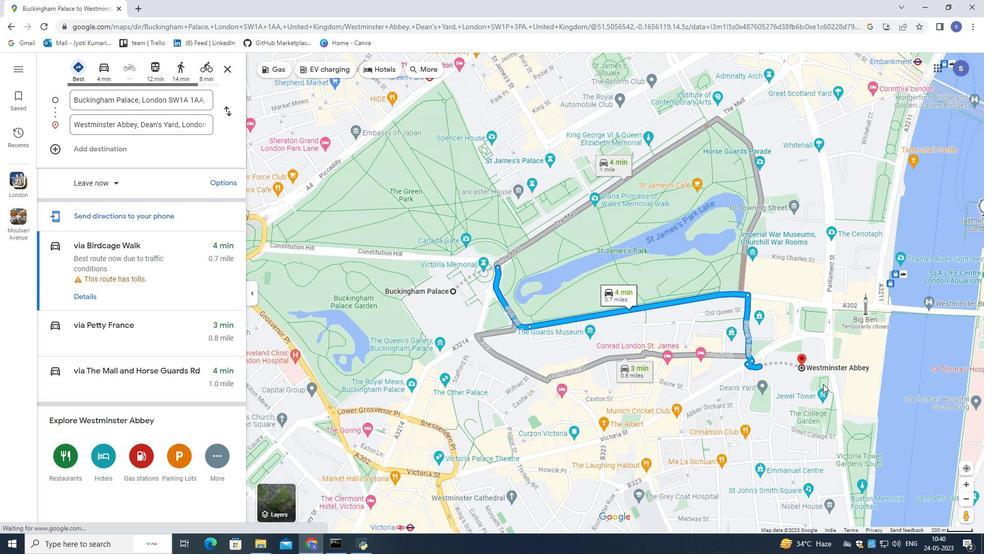 
Action: Mouse scrolled (823, 384) with delta (0, 0)
Screenshot: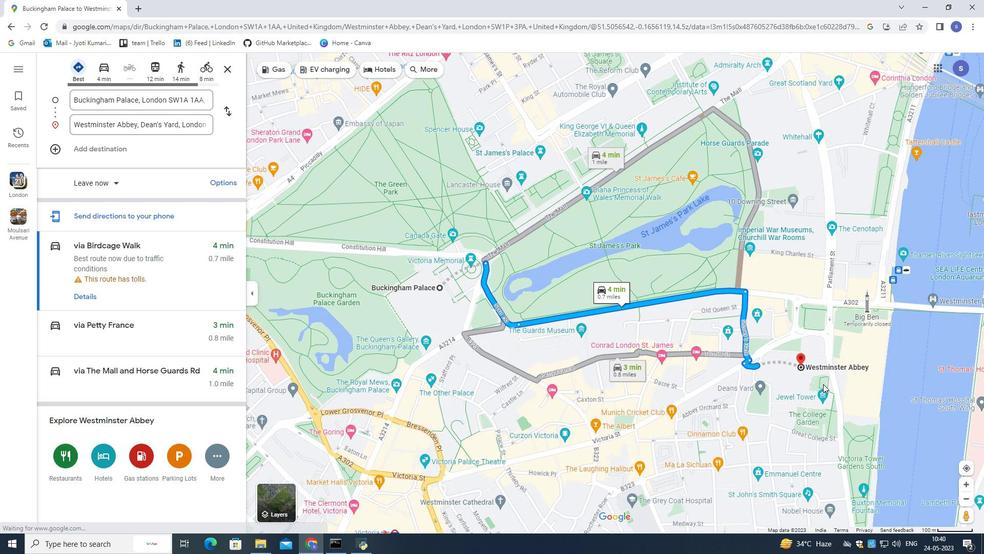 
Action: Mouse scrolled (823, 384) with delta (0, 0)
Screenshot: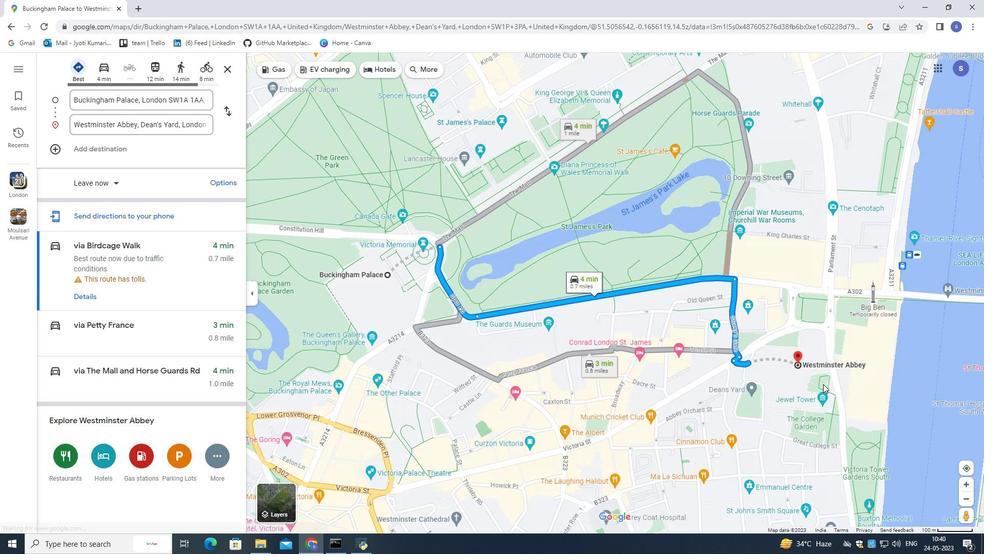 
Action: Mouse scrolled (823, 384) with delta (0, 0)
Screenshot: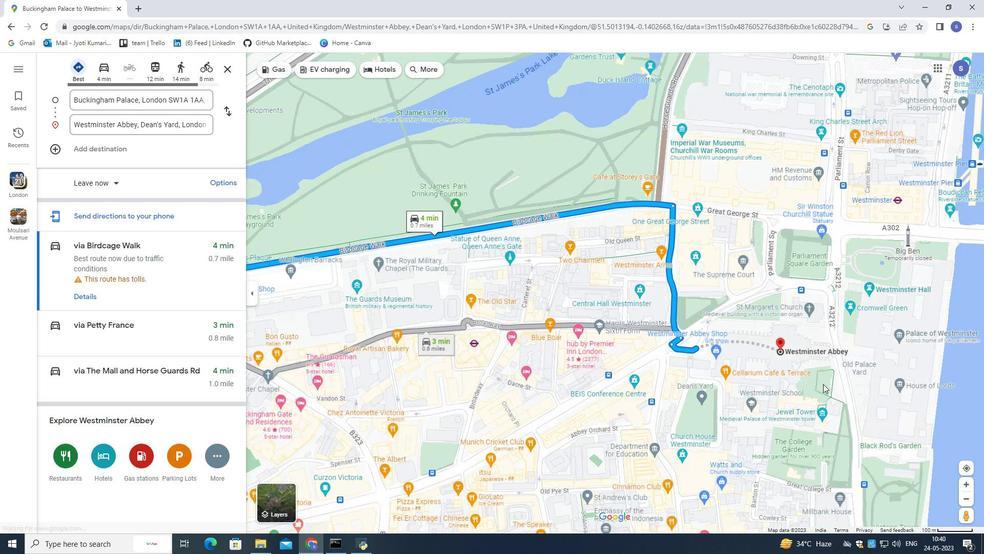
Action: Mouse moved to (793, 349)
Screenshot: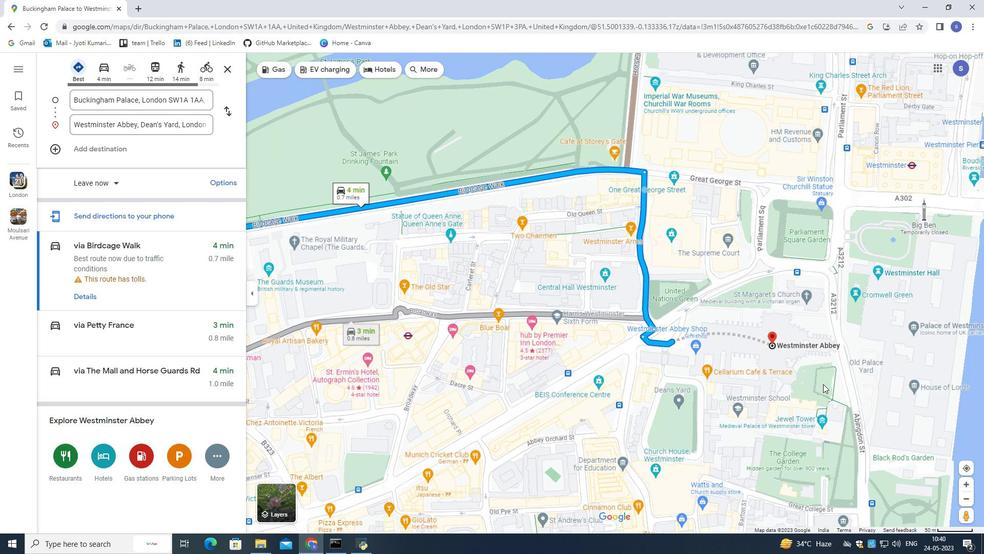 
Action: Mouse pressed left at (793, 349)
Screenshot: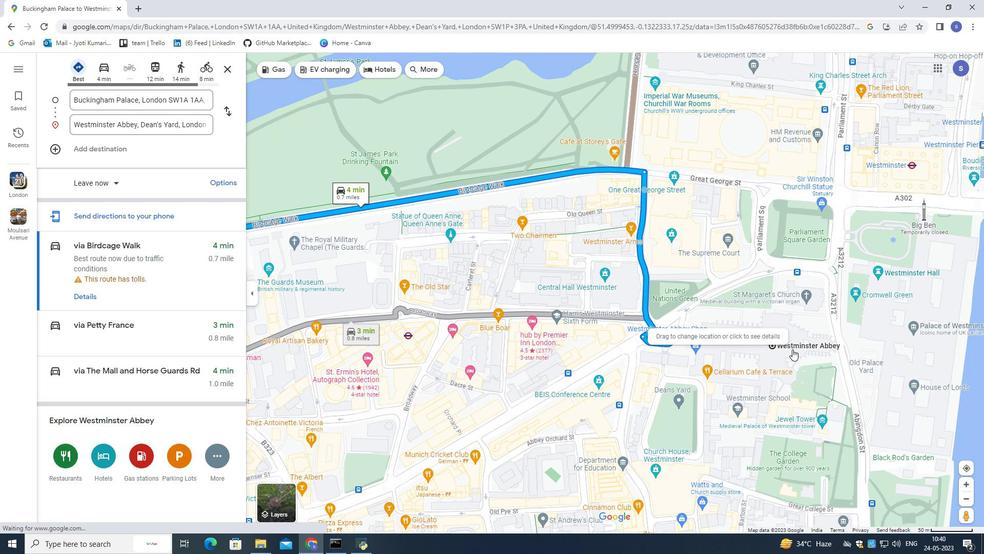 
Action: Mouse moved to (803, 360)
Screenshot: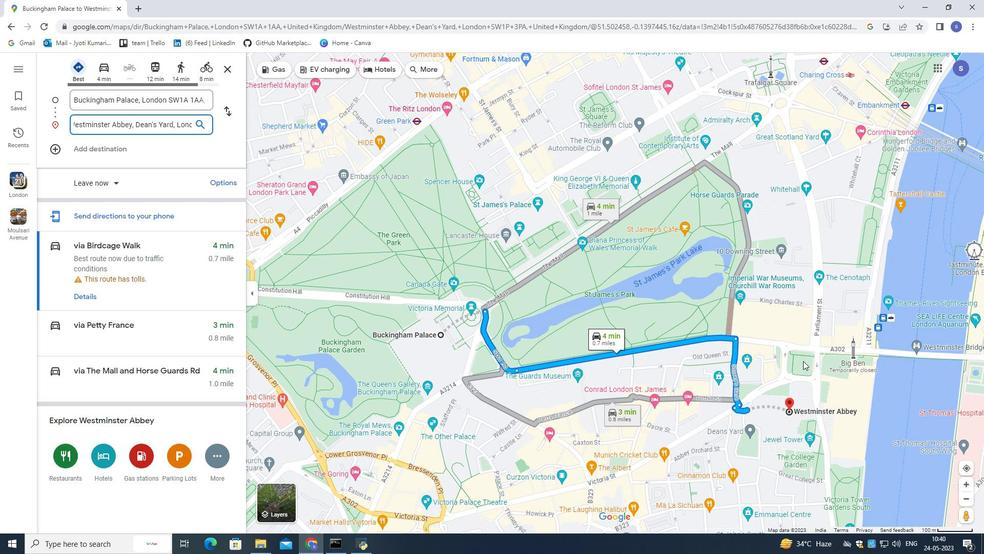 
Action: Mouse scrolled (803, 360) with delta (0, 0)
Screenshot: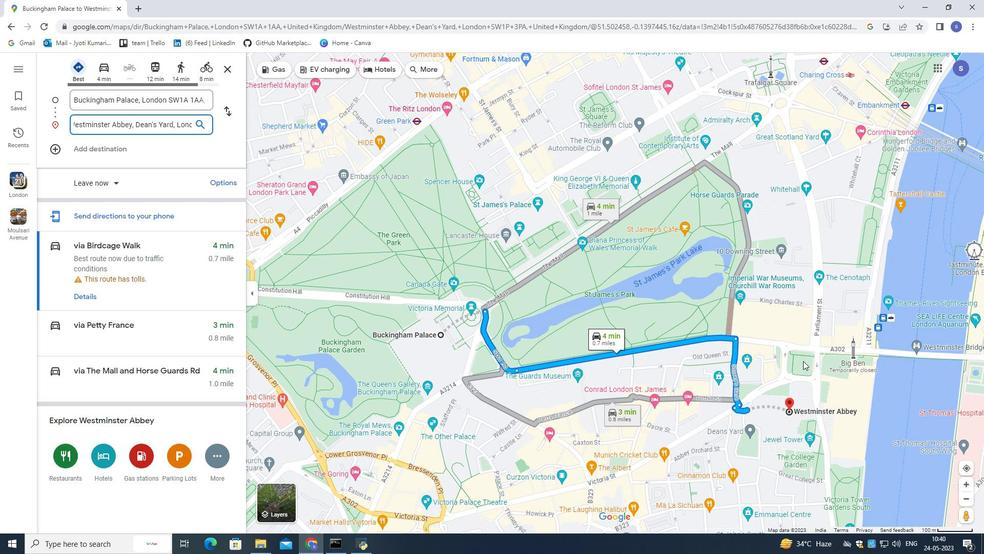 
Action: Mouse scrolled (803, 360) with delta (0, 0)
Screenshot: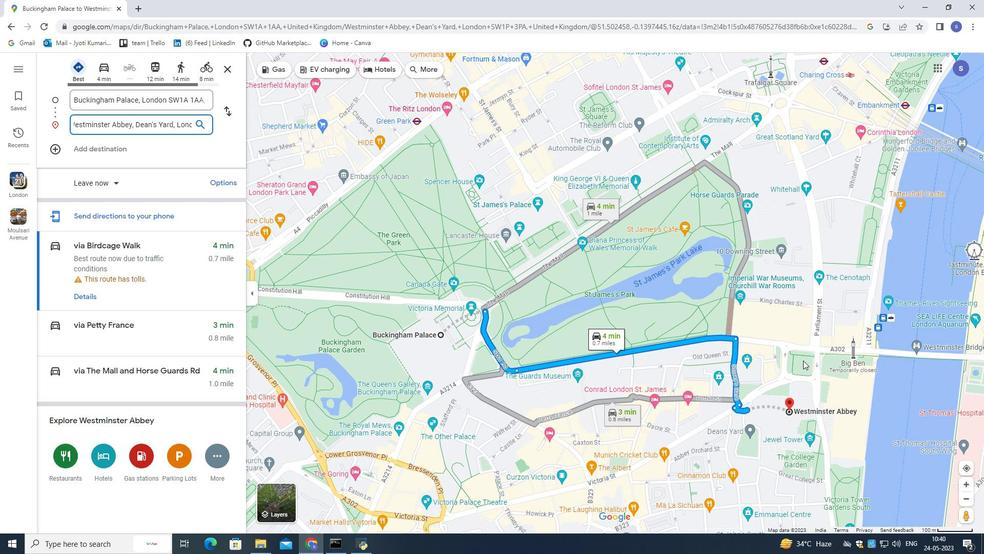 
Action: Mouse scrolled (803, 360) with delta (0, 0)
Screenshot: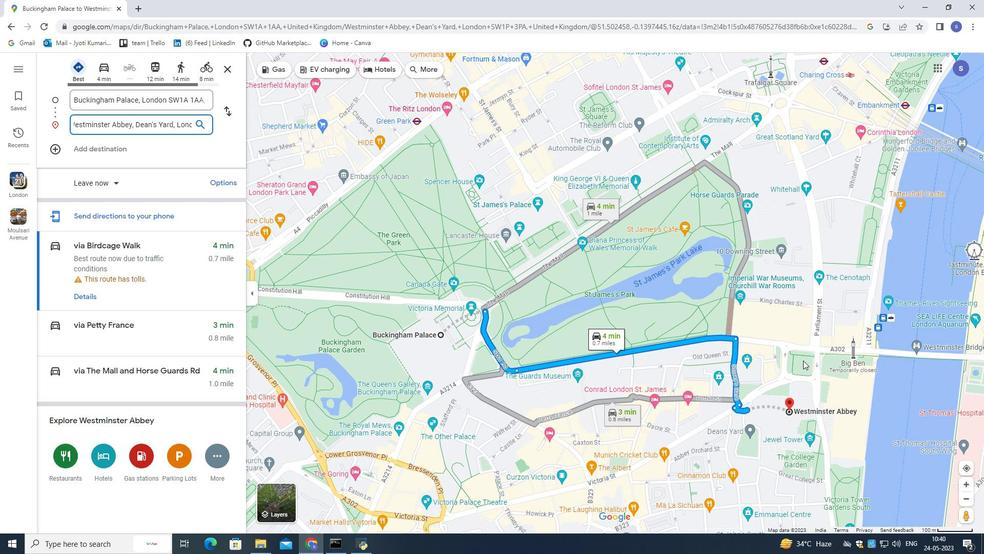 
Action: Mouse scrolled (803, 361) with delta (0, 0)
Screenshot: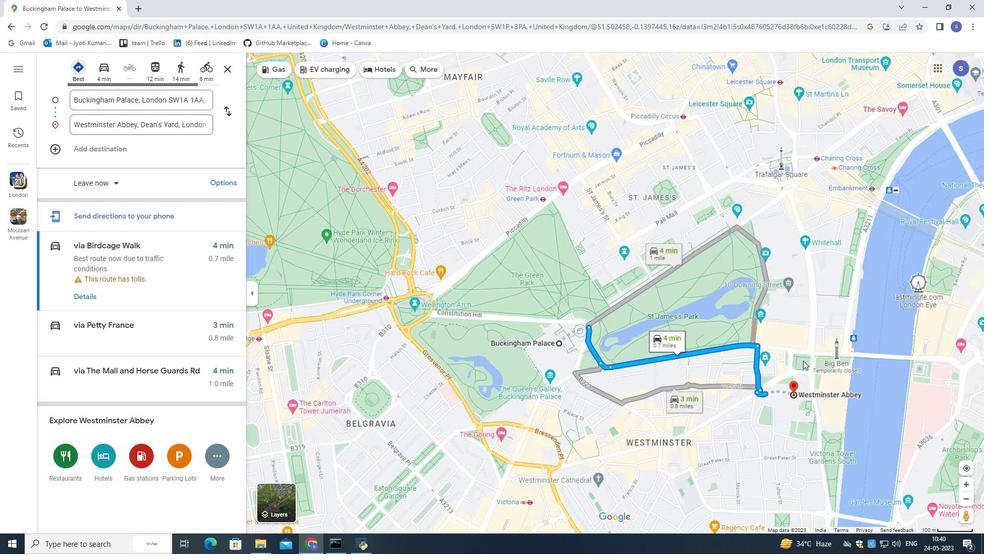 
Action: Mouse scrolled (803, 361) with delta (0, 0)
Screenshot: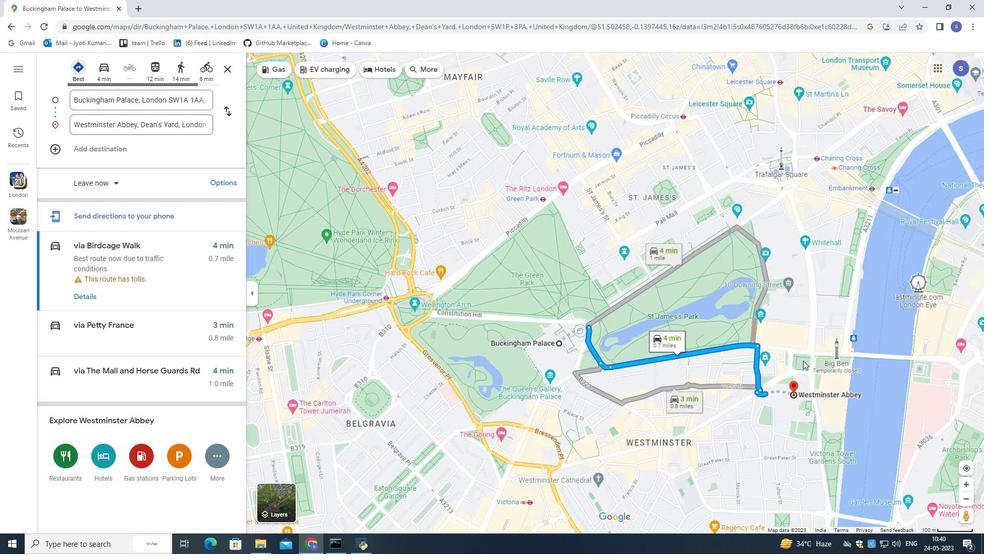 
Action: Mouse scrolled (803, 361) with delta (0, 0)
Screenshot: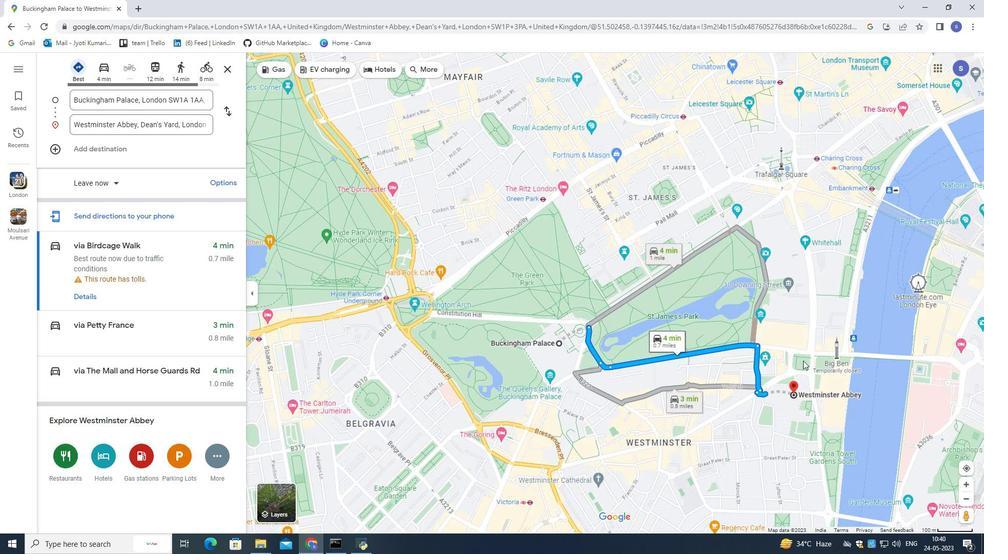 
Action: Mouse scrolled (803, 361) with delta (0, 0)
Screenshot: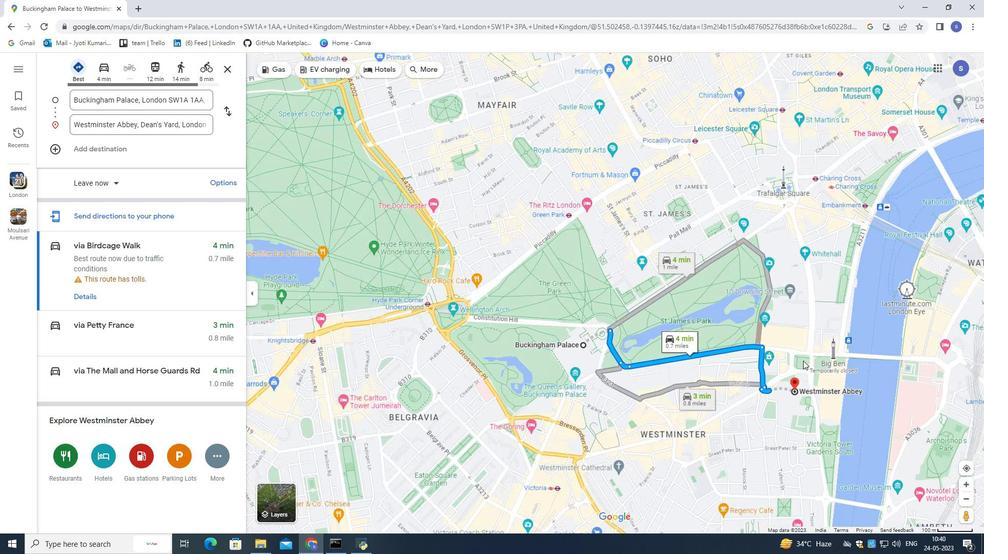 
Action: Mouse scrolled (803, 361) with delta (0, 0)
Screenshot: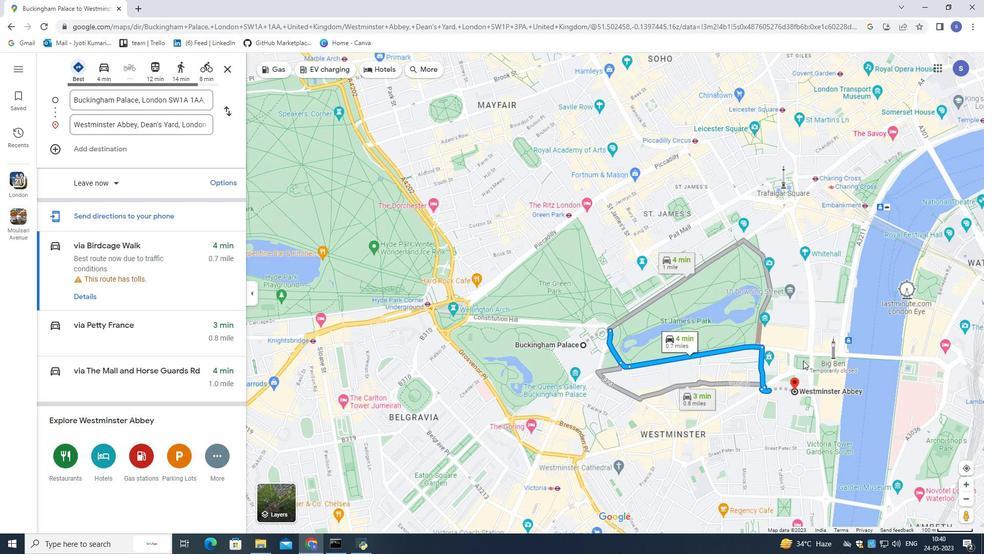 
Action: Mouse scrolled (803, 361) with delta (0, 0)
Screenshot: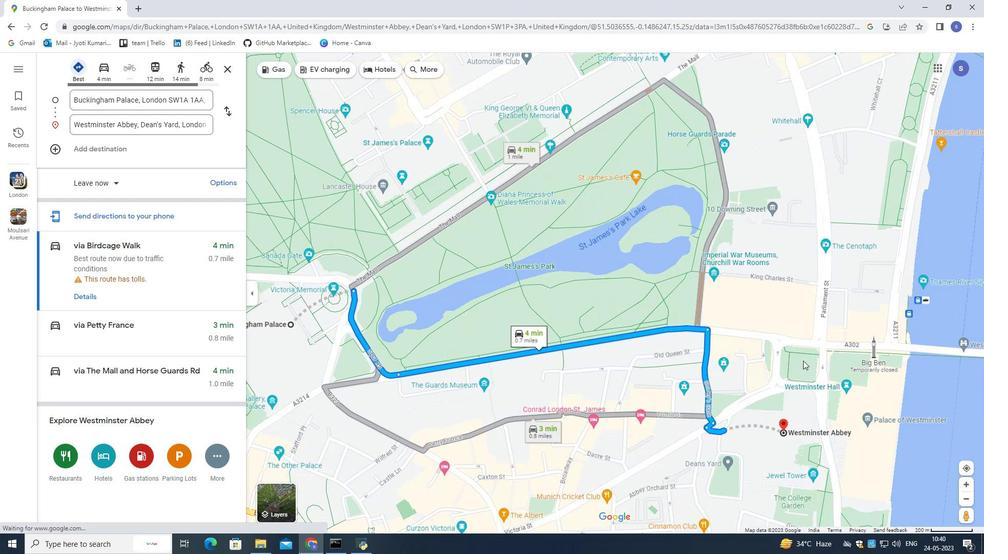 
Action: Mouse scrolled (803, 361) with delta (0, 0)
Screenshot: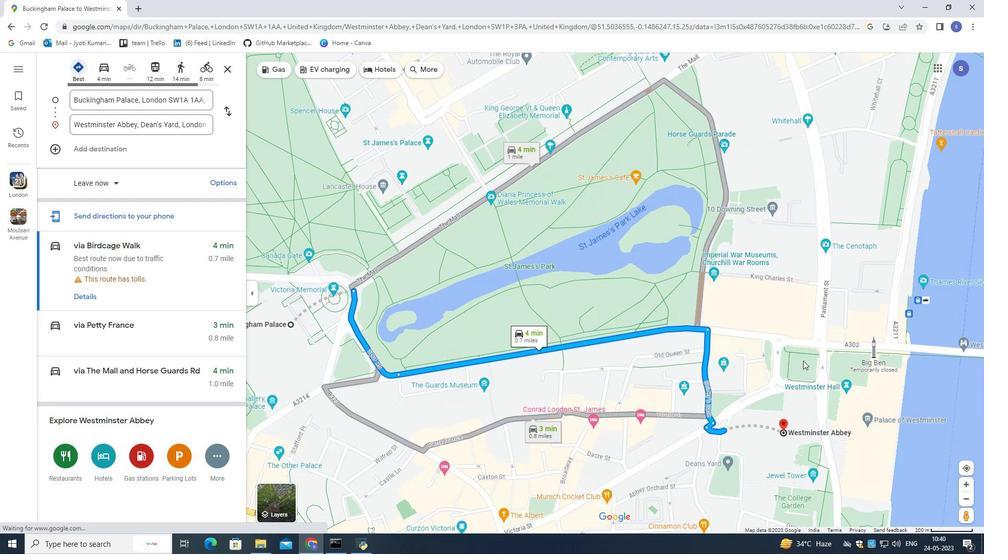 
Action: Mouse scrolled (803, 361) with delta (0, 0)
Screenshot: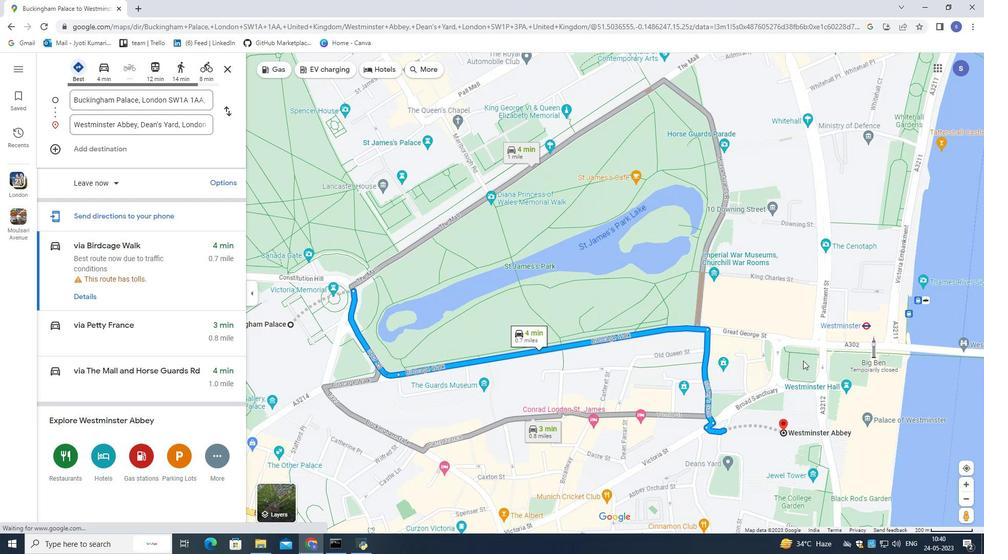 
Action: Mouse scrolled (803, 361) with delta (0, 0)
Screenshot: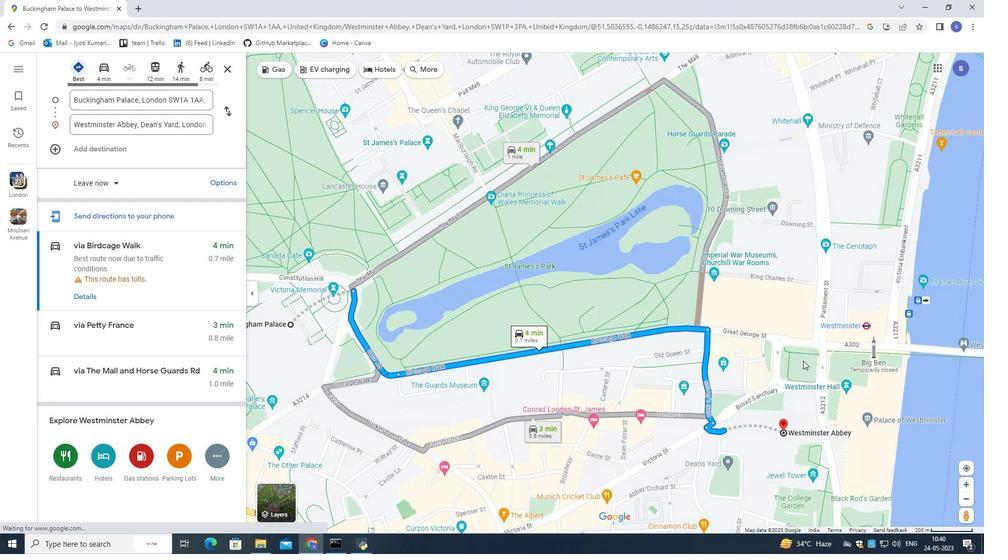 
Action: Mouse scrolled (803, 361) with delta (0, 0)
Screenshot: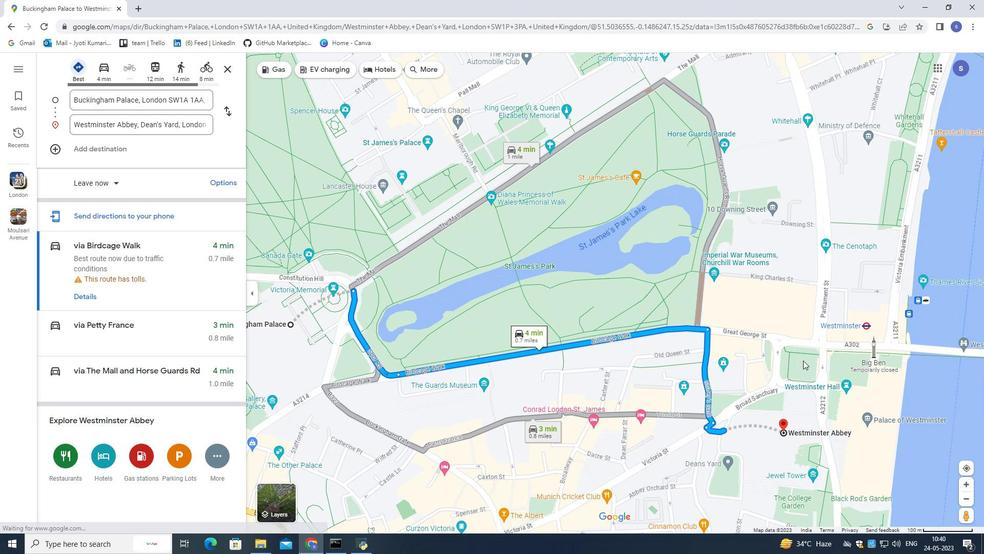 
Action: Mouse moved to (763, 413)
Screenshot: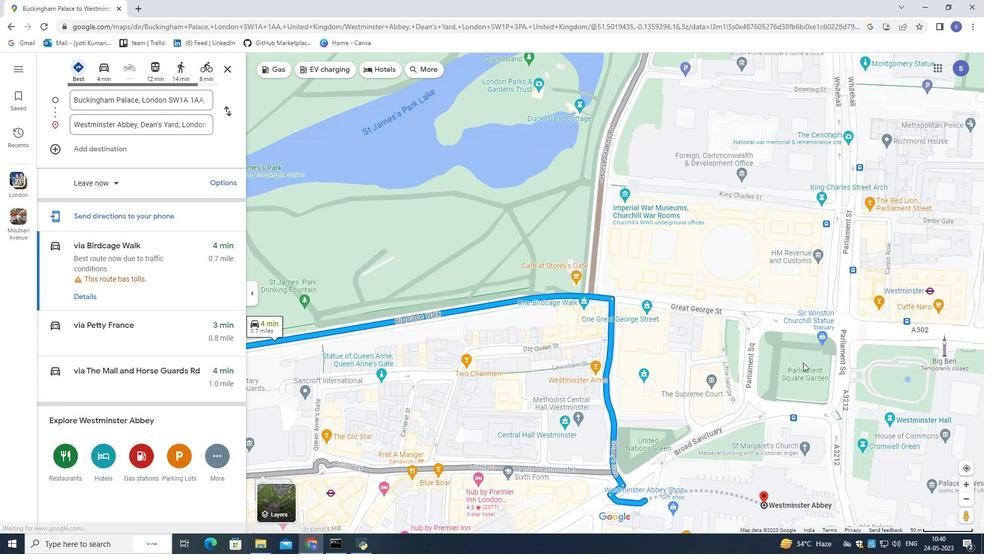 
Action: Mouse pressed left at (763, 413)
Screenshot: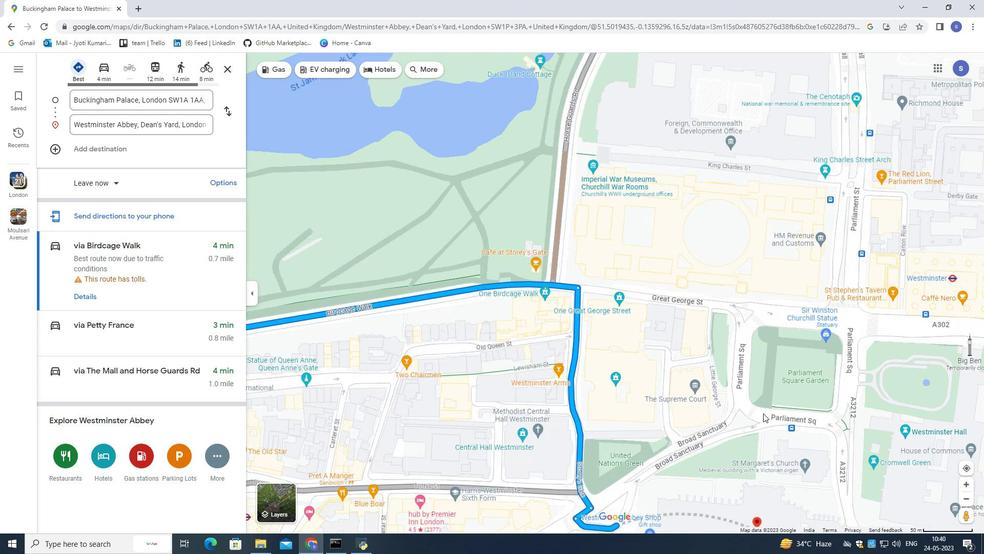 
Action: Mouse moved to (796, 438)
Screenshot: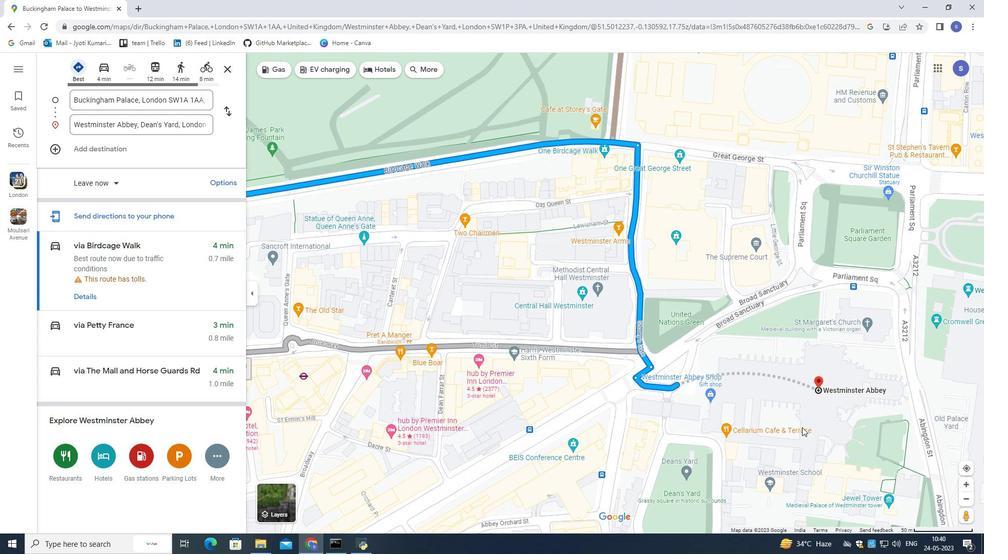 
Action: Mouse pressed left at (796, 438)
Screenshot: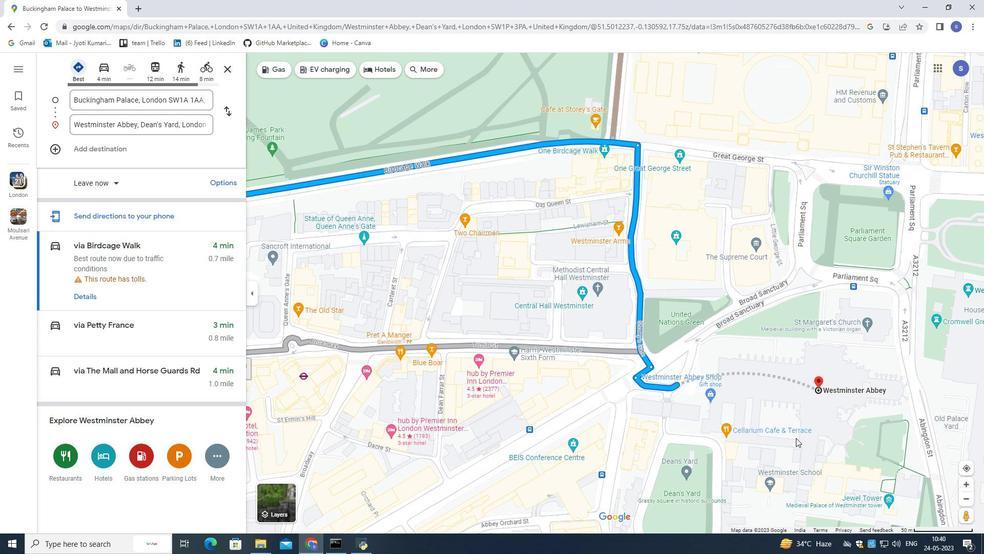 
Action: Mouse moved to (758, 352)
Screenshot: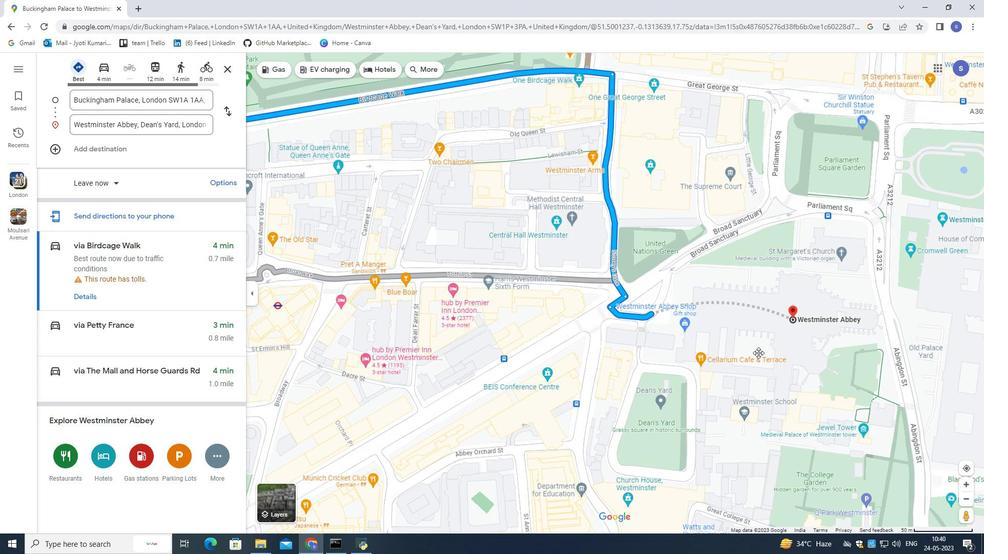 
Action: Mouse scrolled (758, 352) with delta (0, 0)
Screenshot: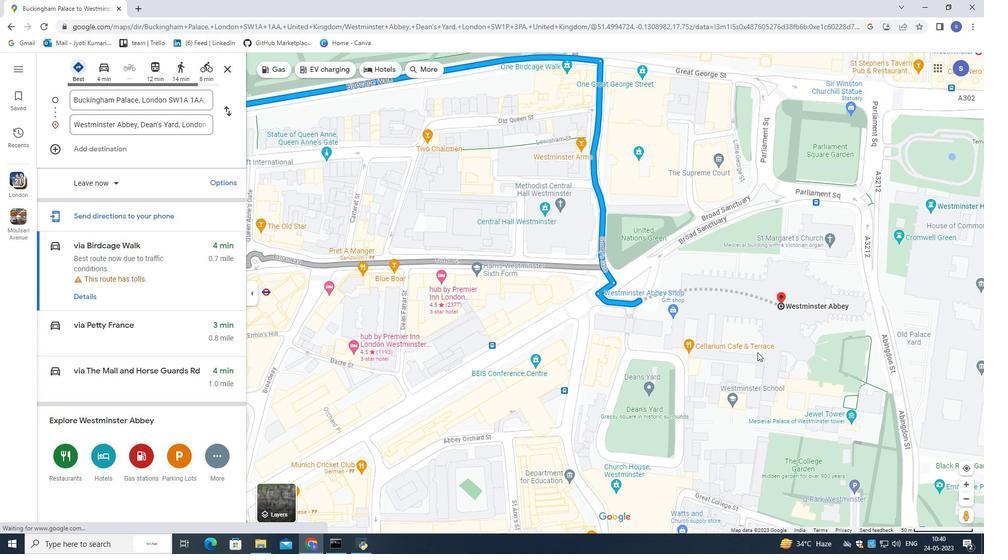 
Action: Mouse scrolled (758, 352) with delta (0, 0)
Screenshot: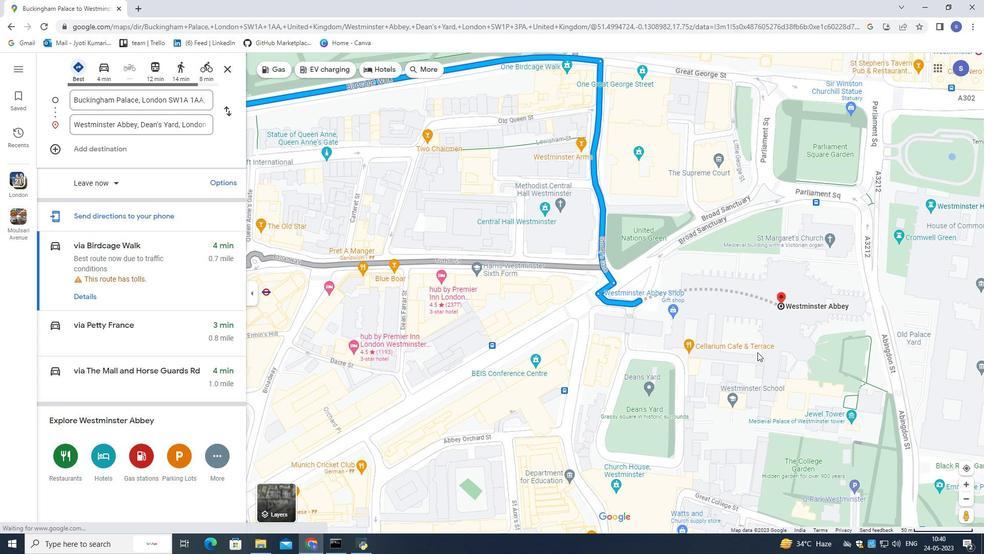 
Action: Mouse scrolled (758, 352) with delta (0, 0)
Screenshot: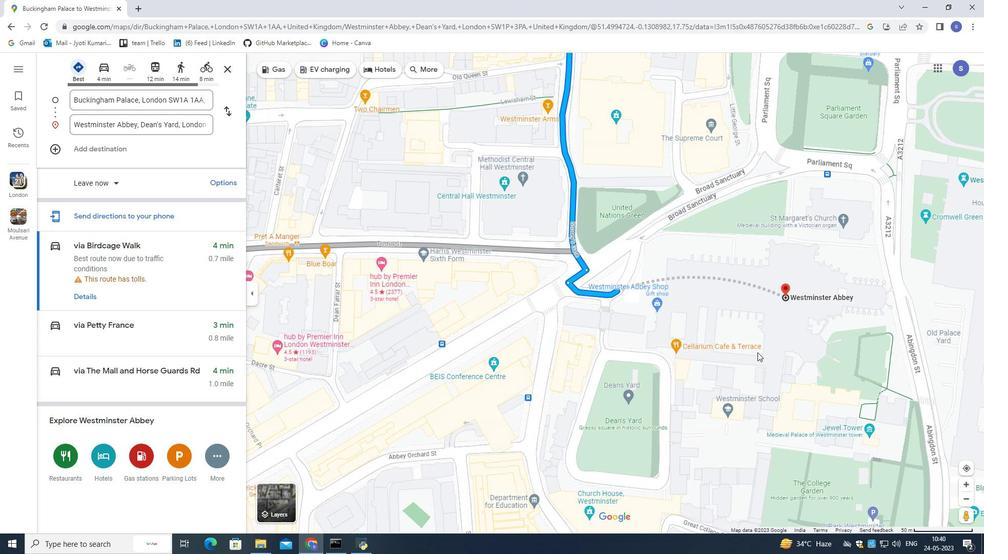
Action: Mouse moved to (757, 347)
Screenshot: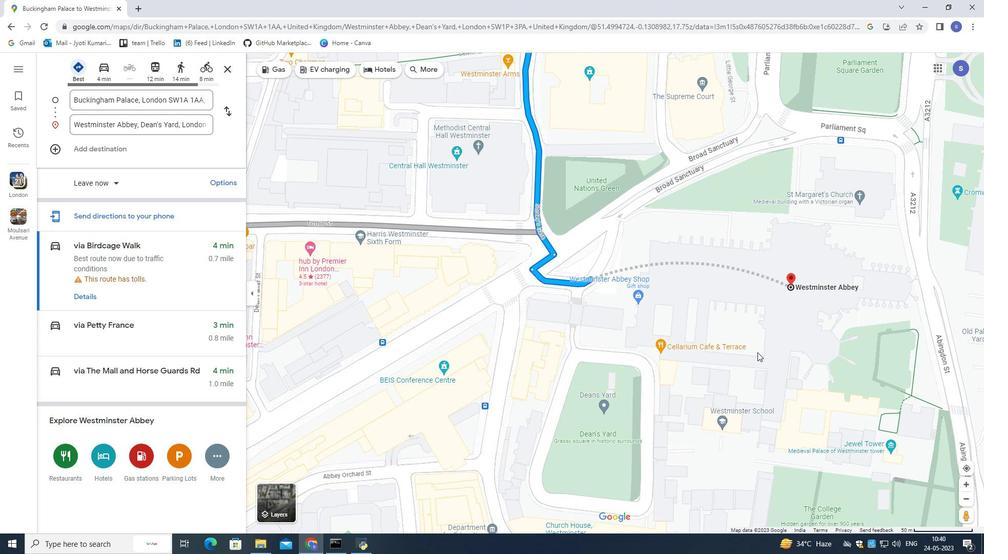 
Action: Mouse scrolled (757, 348) with delta (0, 0)
Screenshot: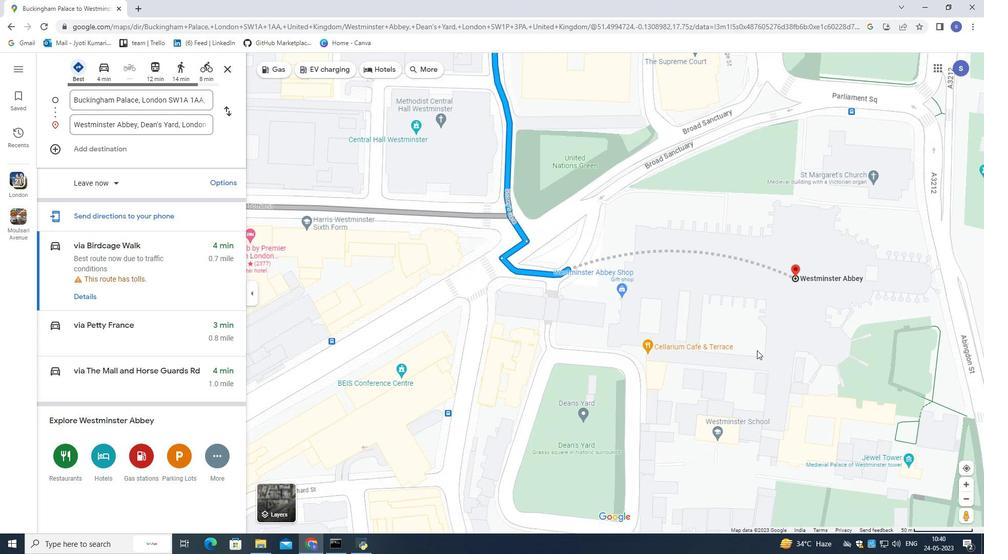 
Action: Mouse moved to (758, 344)
Screenshot: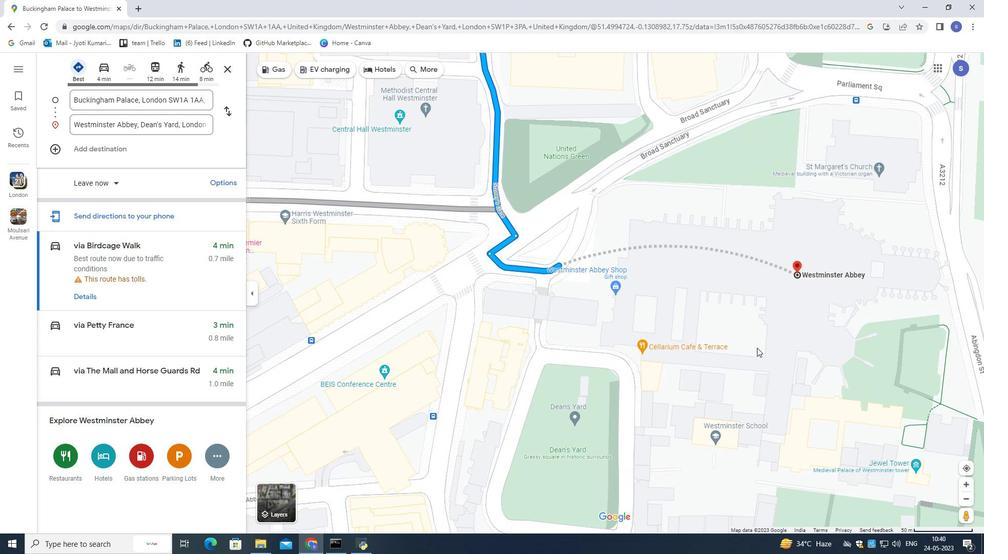 
Action: Mouse scrolled (758, 345) with delta (0, 0)
Screenshot: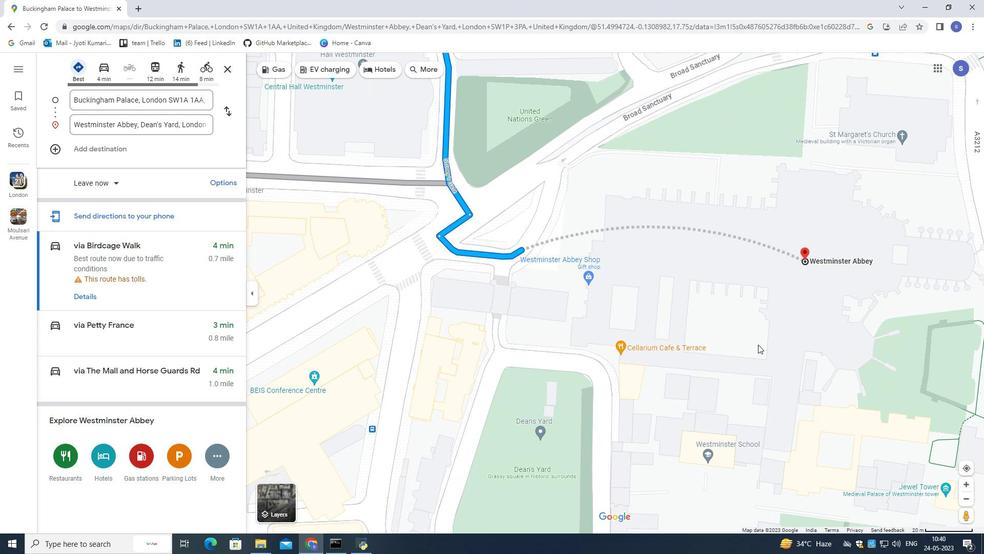 
Action: Mouse scrolled (758, 345) with delta (0, 0)
Screenshot: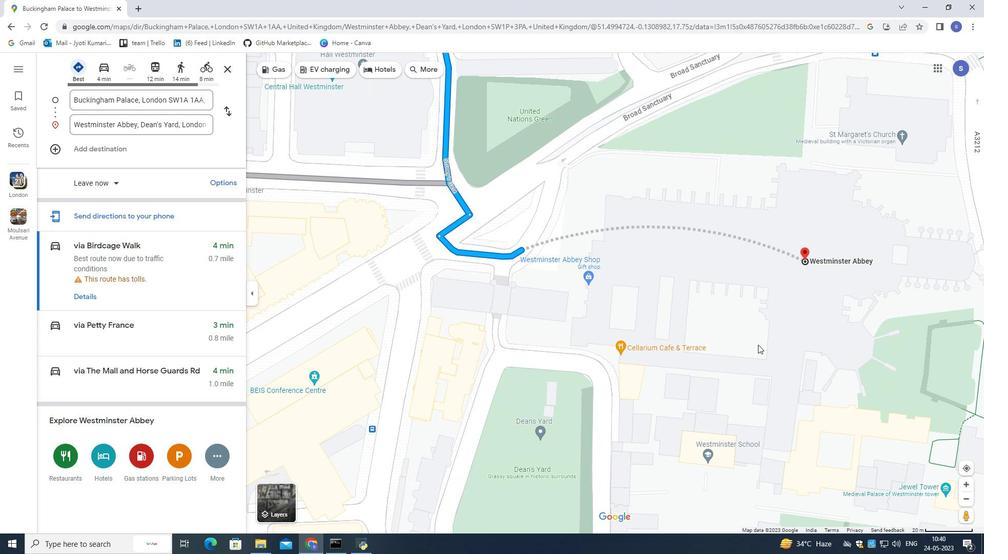 
Action: Mouse scrolled (758, 345) with delta (0, 0)
Screenshot: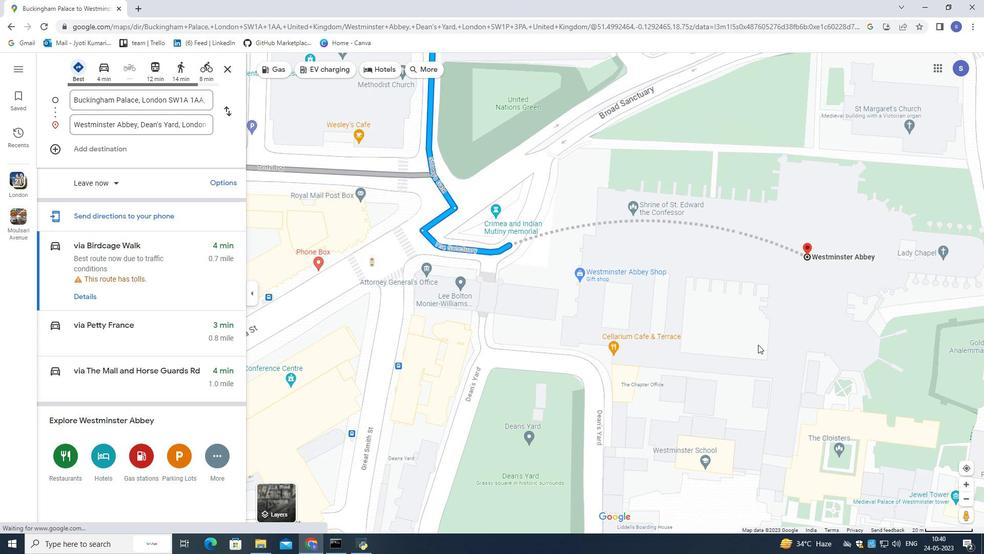
Action: Mouse scrolled (758, 345) with delta (0, 0)
Screenshot: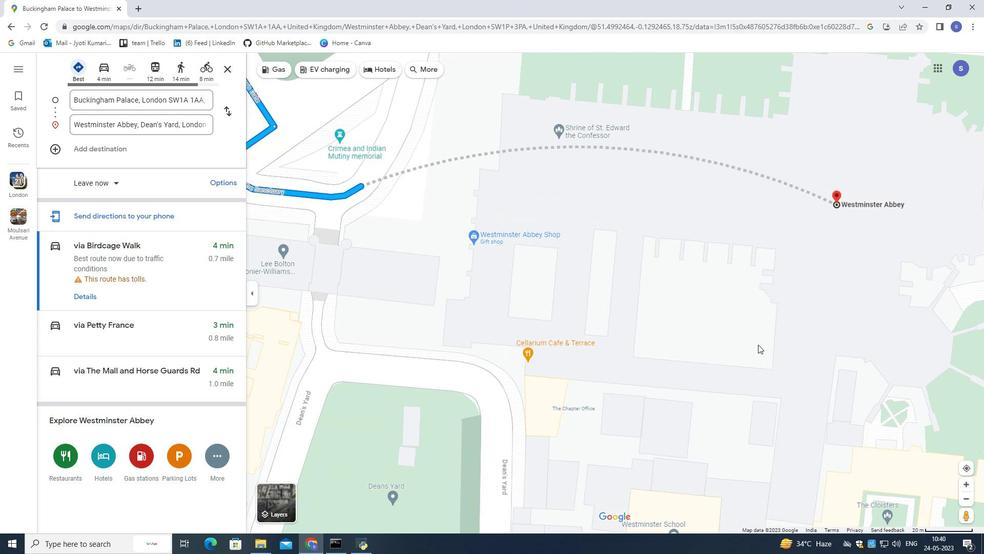 
Action: Mouse moved to (286, 153)
Screenshot: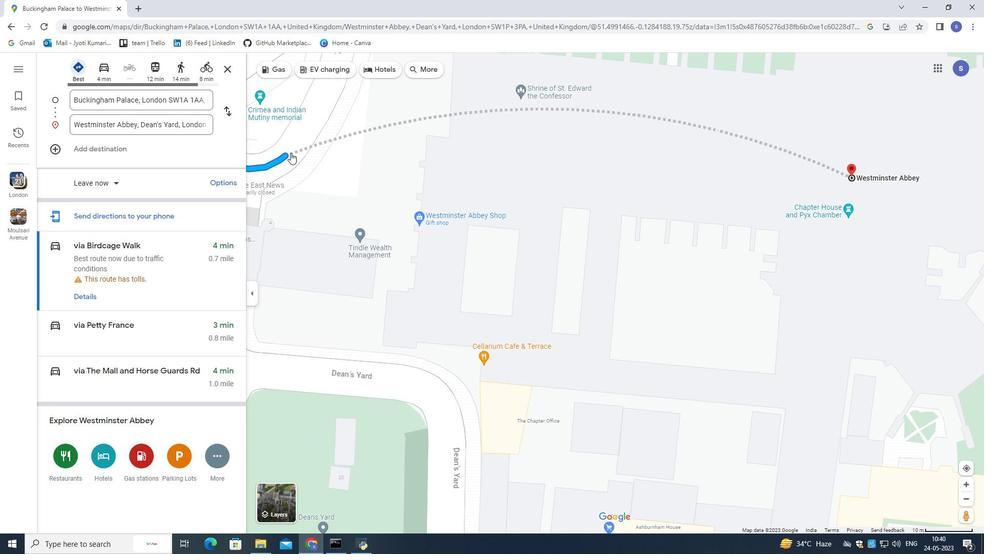 
Action: Mouse pressed left at (286, 153)
Screenshot: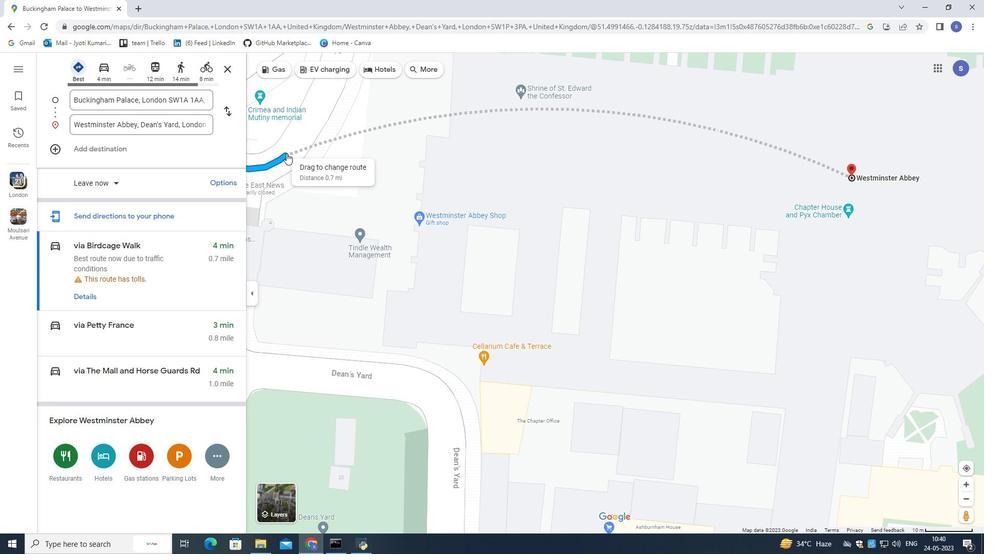 
Action: Mouse moved to (344, 180)
Screenshot: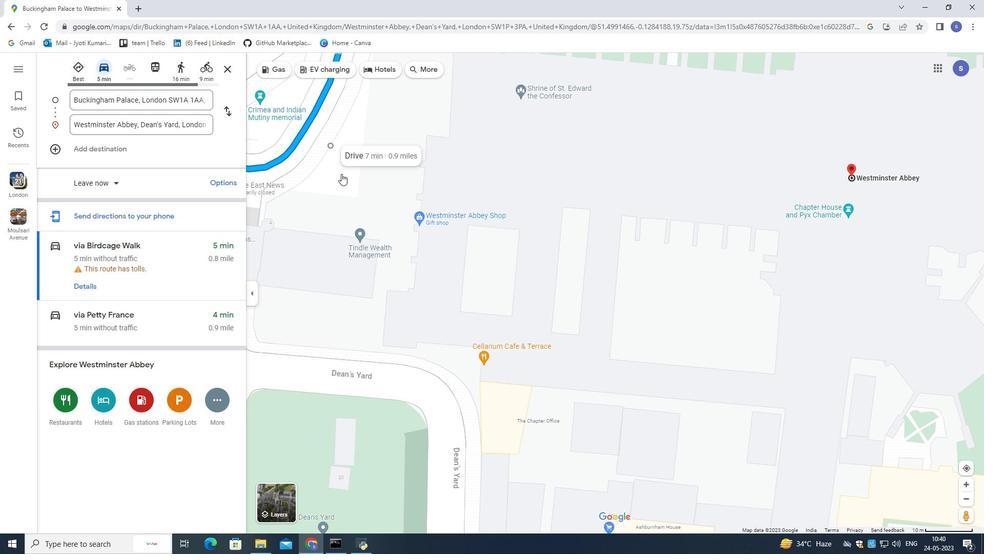 
Action: Mouse scrolled (344, 179) with delta (0, 0)
Screenshot: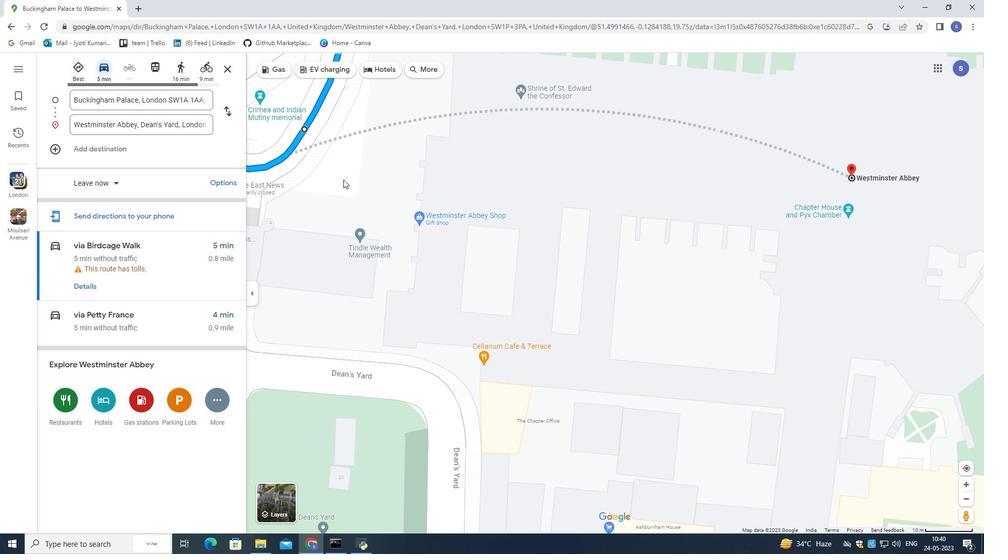 
Action: Mouse moved to (346, 184)
Screenshot: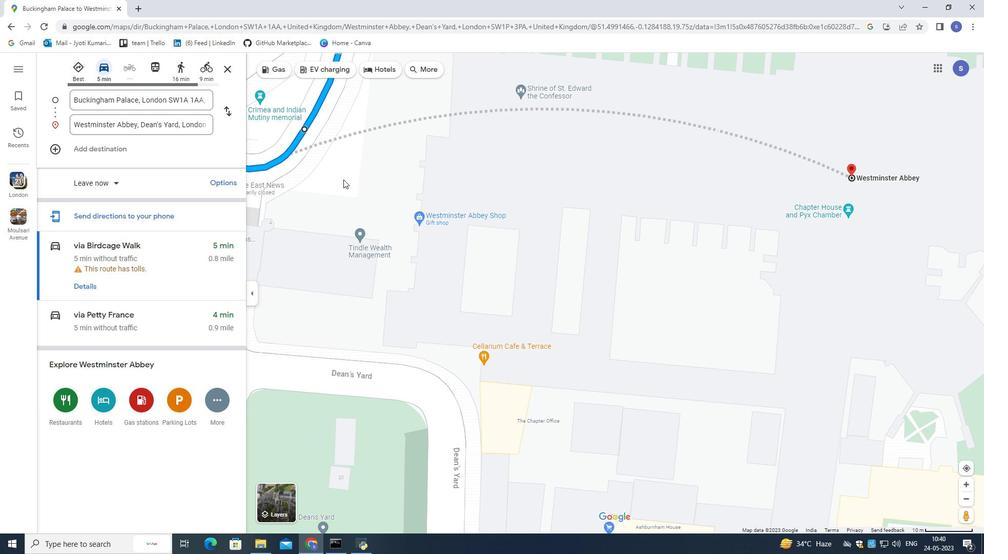 
Action: Mouse scrolled (346, 184) with delta (0, 0)
Screenshot: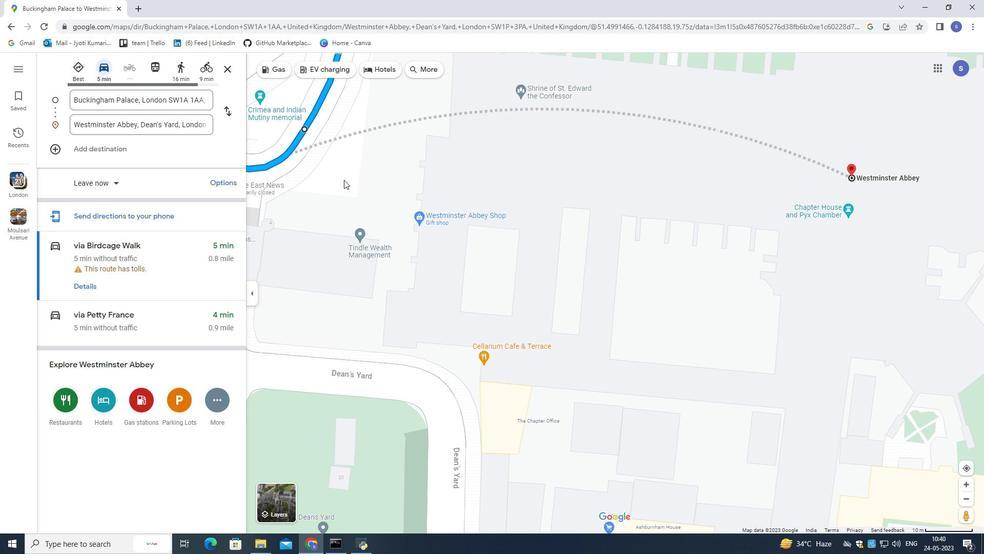
Action: Mouse moved to (346, 186)
Screenshot: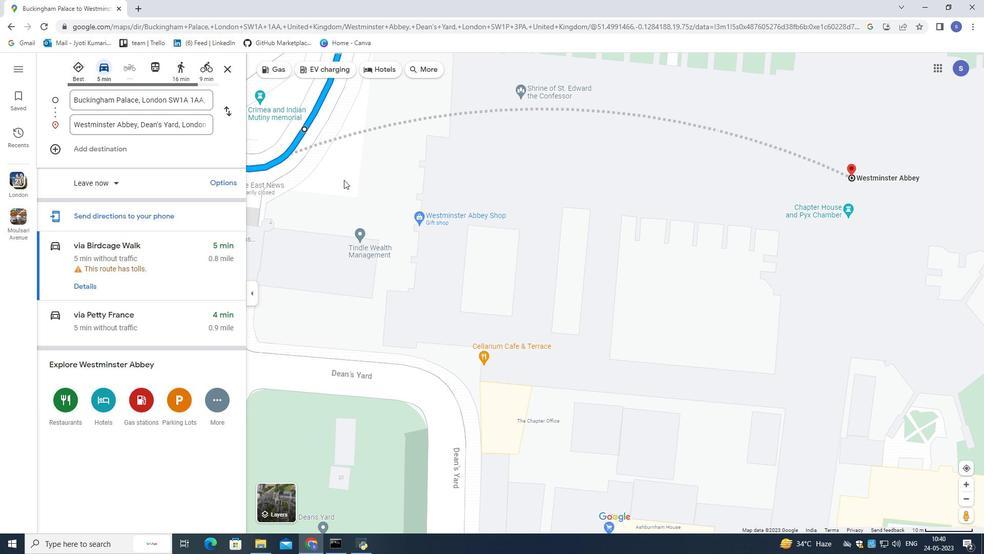 
Action: Mouse scrolled (346, 185) with delta (0, 0)
Screenshot: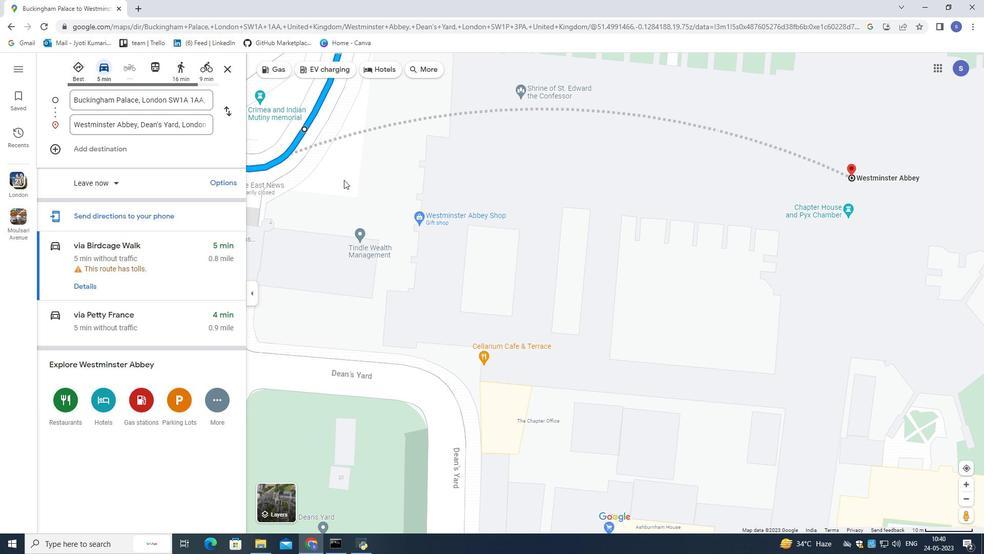 
Action: Mouse scrolled (346, 185) with delta (0, 0)
Screenshot: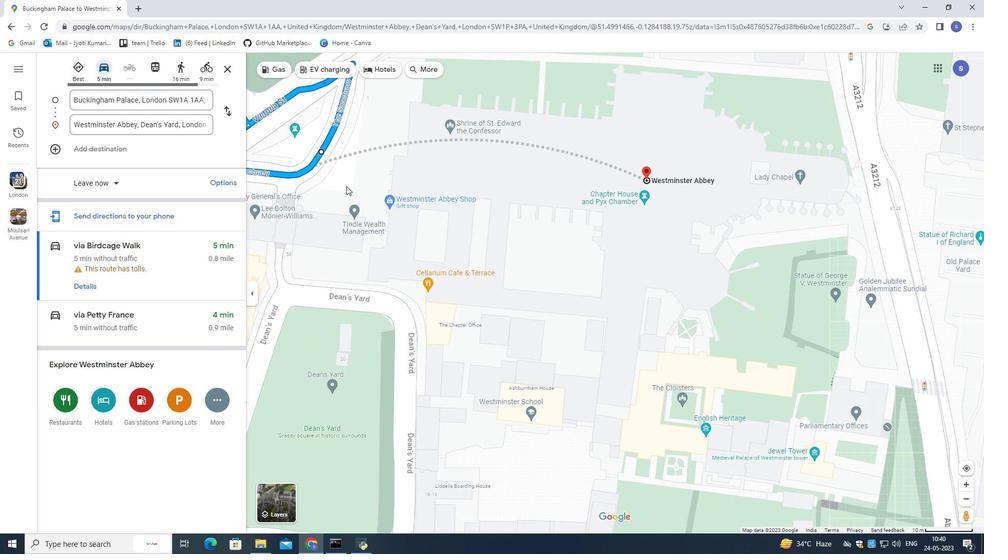 
Action: Mouse scrolled (346, 185) with delta (0, 0)
Screenshot: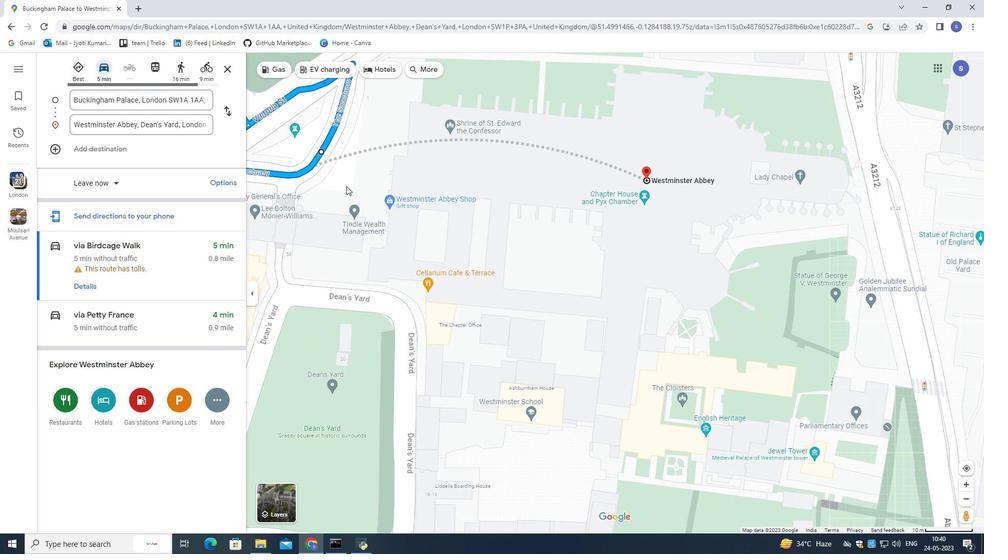 
Action: Mouse scrolled (346, 185) with delta (0, 0)
Screenshot: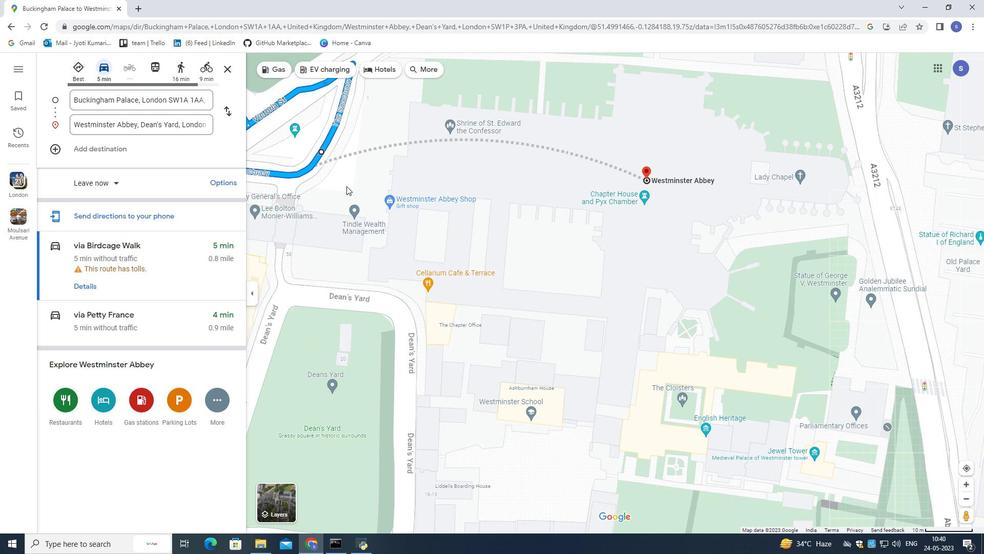 
Action: Mouse scrolled (346, 185) with delta (0, 0)
Screenshot: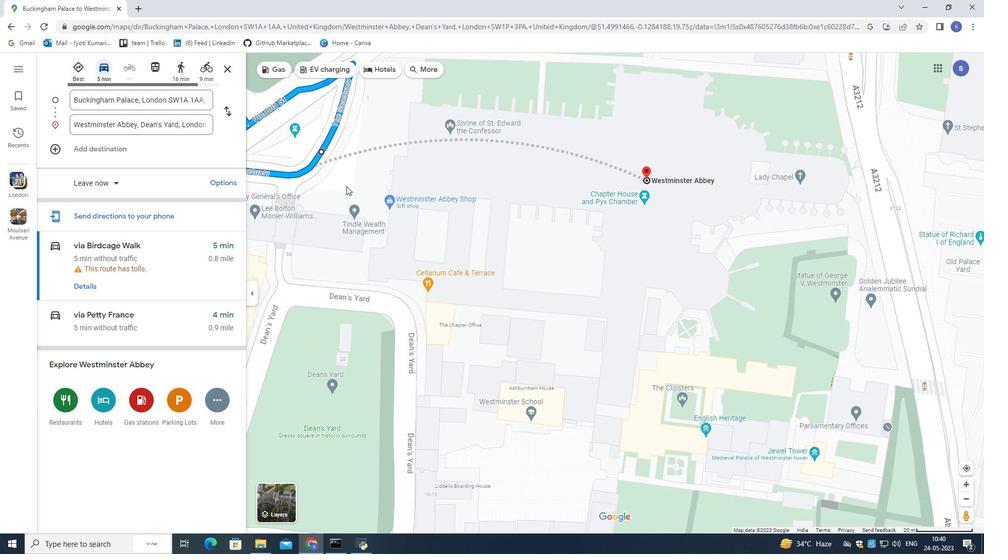 
Action: Mouse scrolled (346, 185) with delta (0, 0)
Screenshot: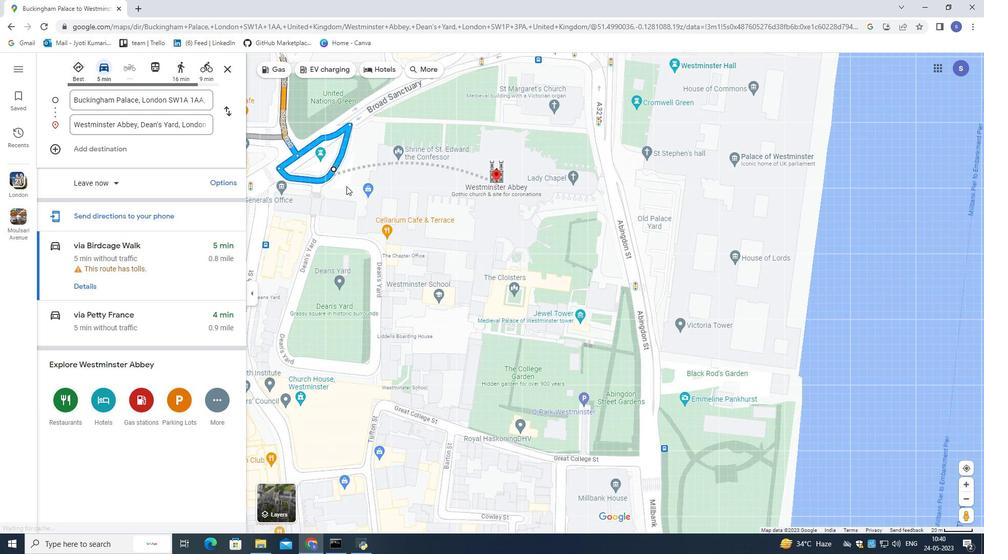 
Action: Mouse scrolled (346, 185) with delta (0, 0)
Screenshot: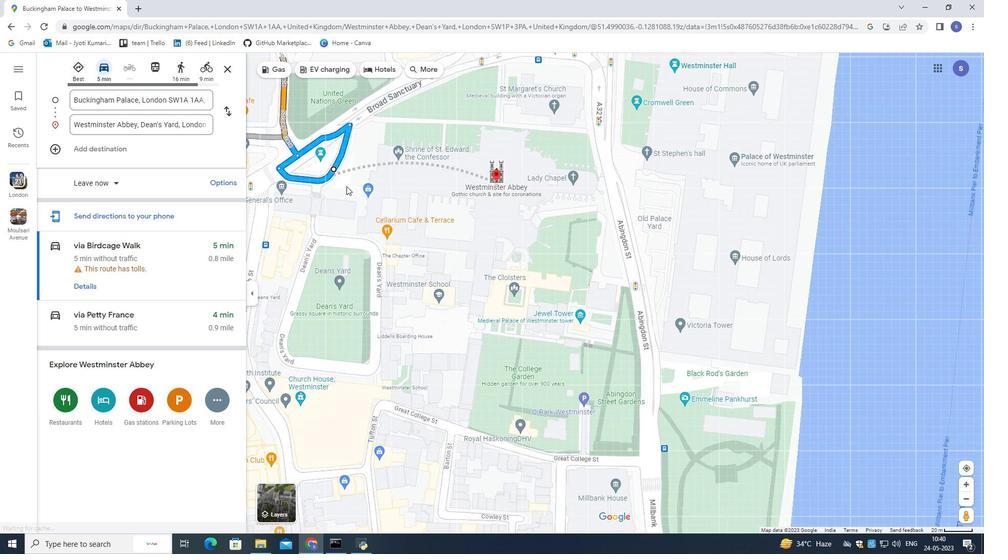 
Action: Mouse scrolled (346, 185) with delta (0, 0)
Screenshot: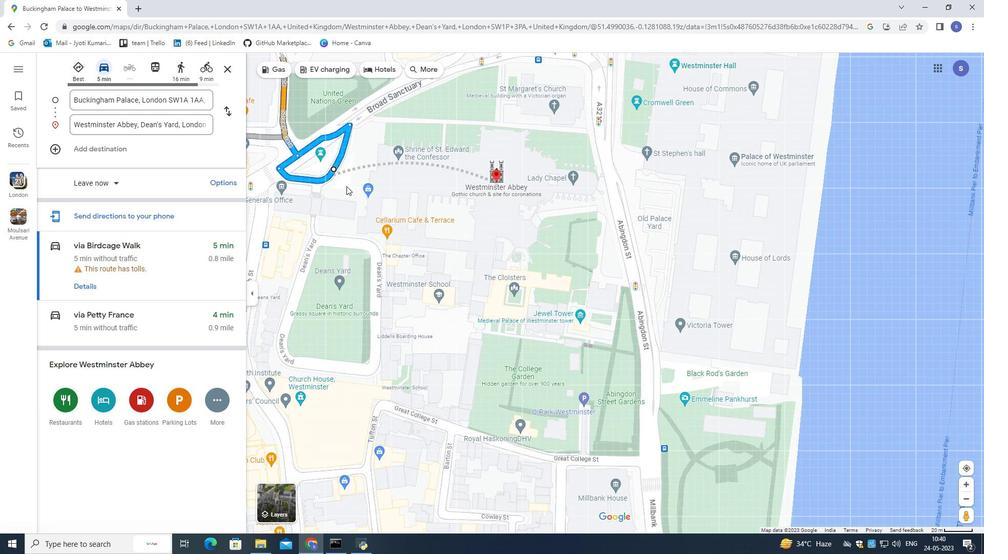 
Action: Mouse moved to (342, 172)
Screenshot: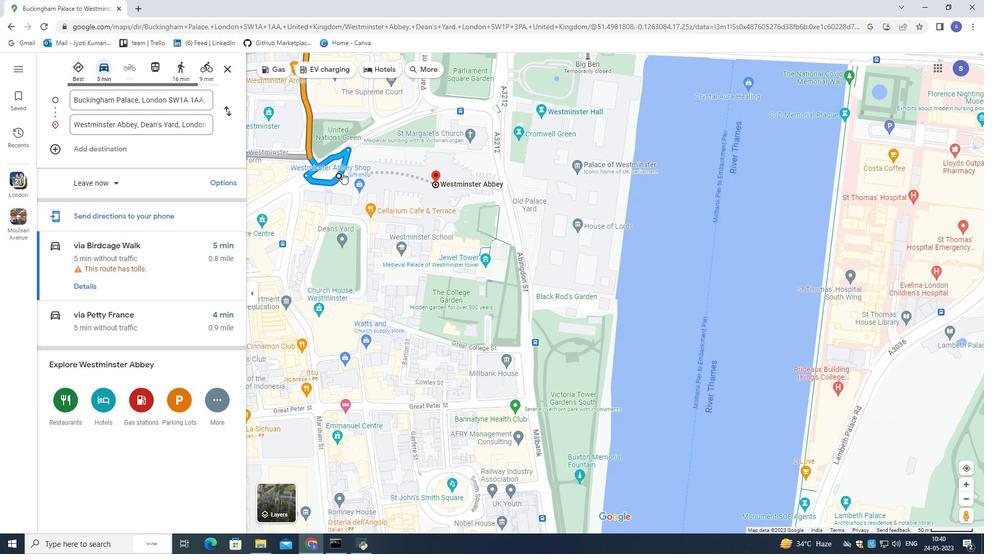 
Action: Mouse pressed left at (342, 172)
Screenshot: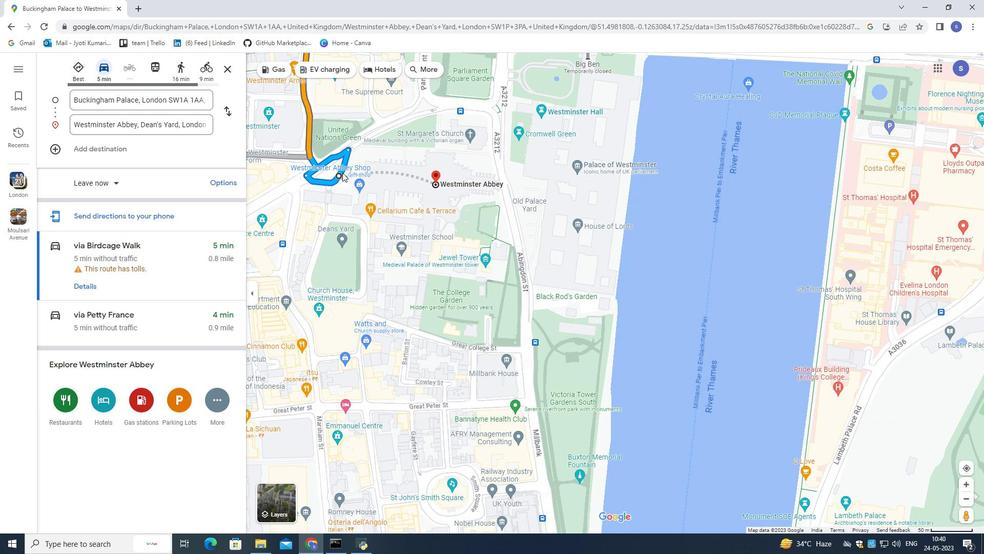 
Action: Mouse moved to (338, 171)
Screenshot: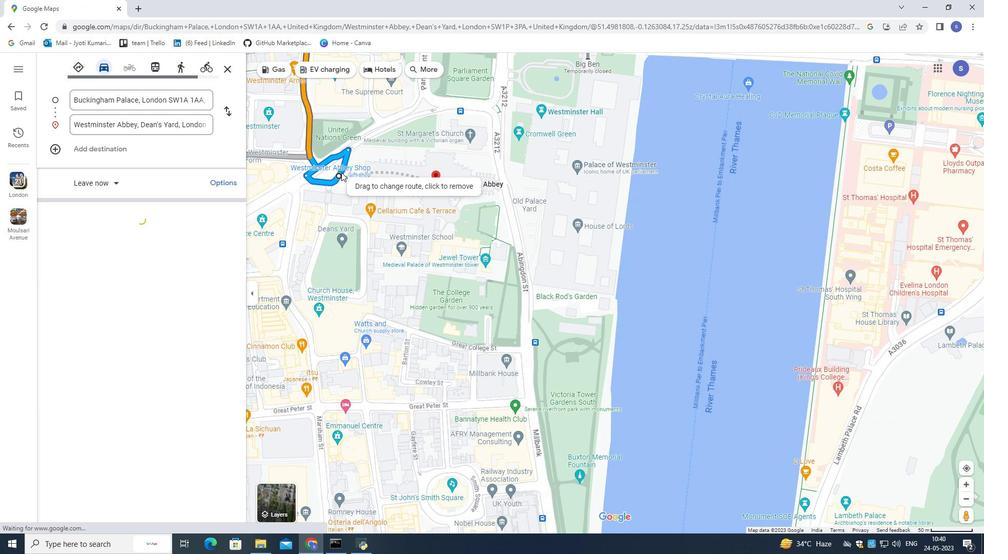 
Action: Mouse pressed left at (338, 171)
Screenshot: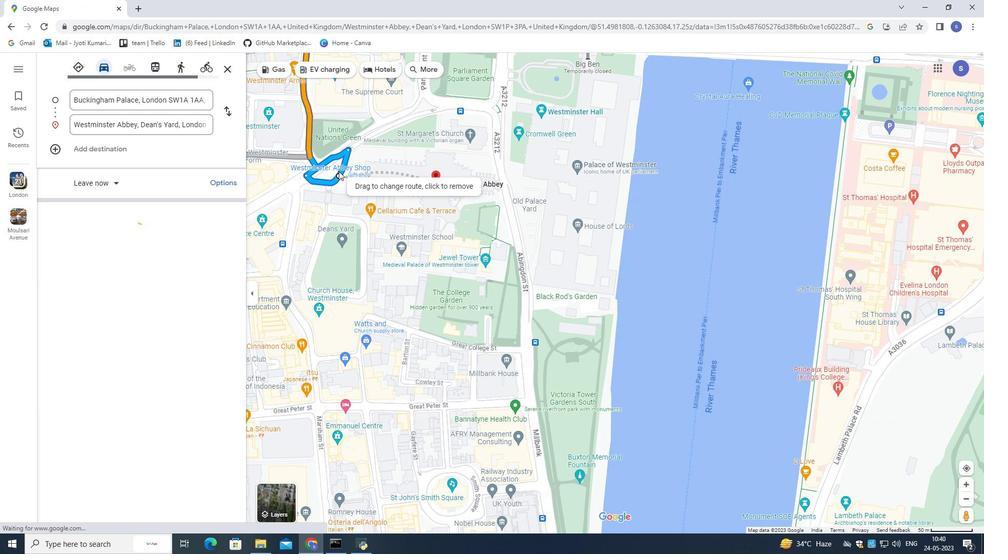 
Action: Mouse moved to (339, 255)
Screenshot: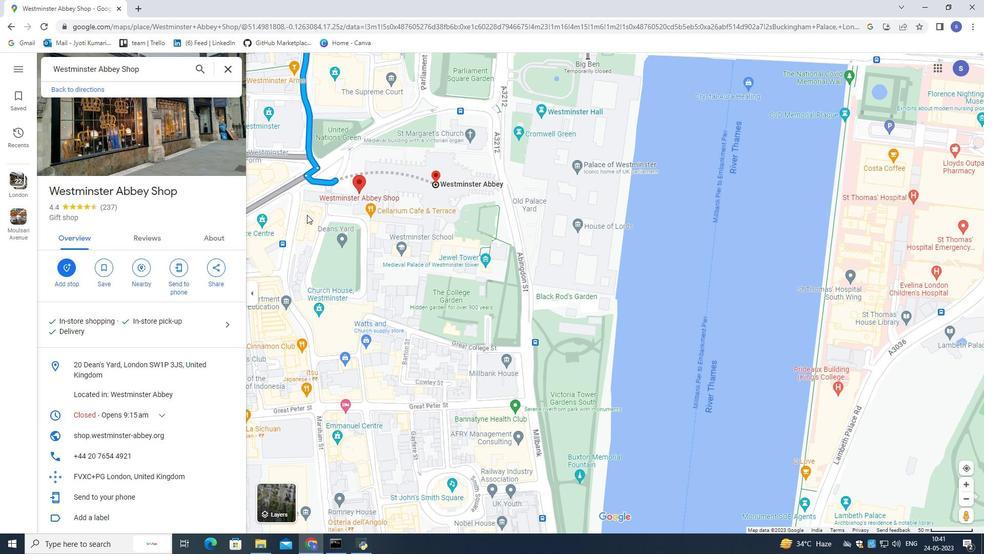 
Action: Mouse pressed left at (339, 255)
Screenshot: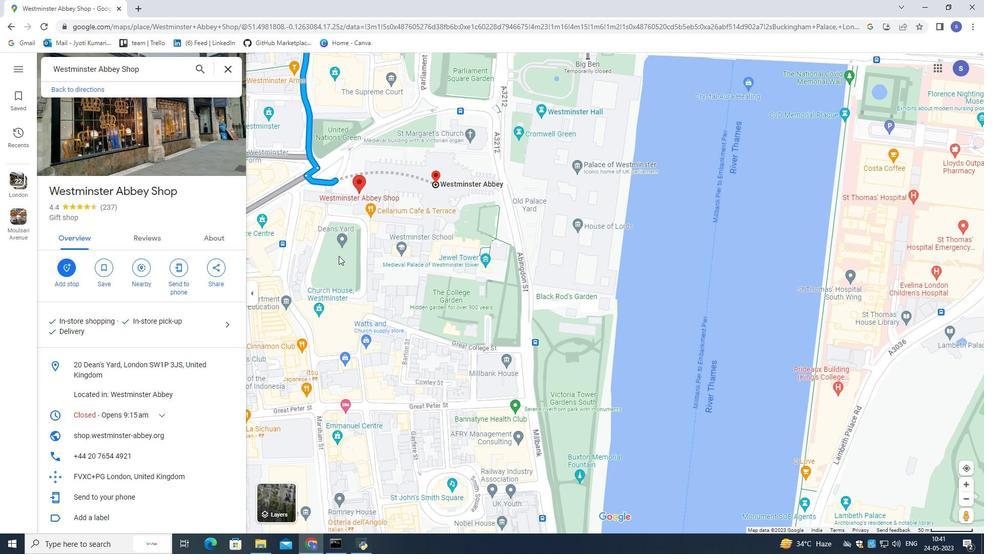
Action: Mouse moved to (9, 25)
Screenshot: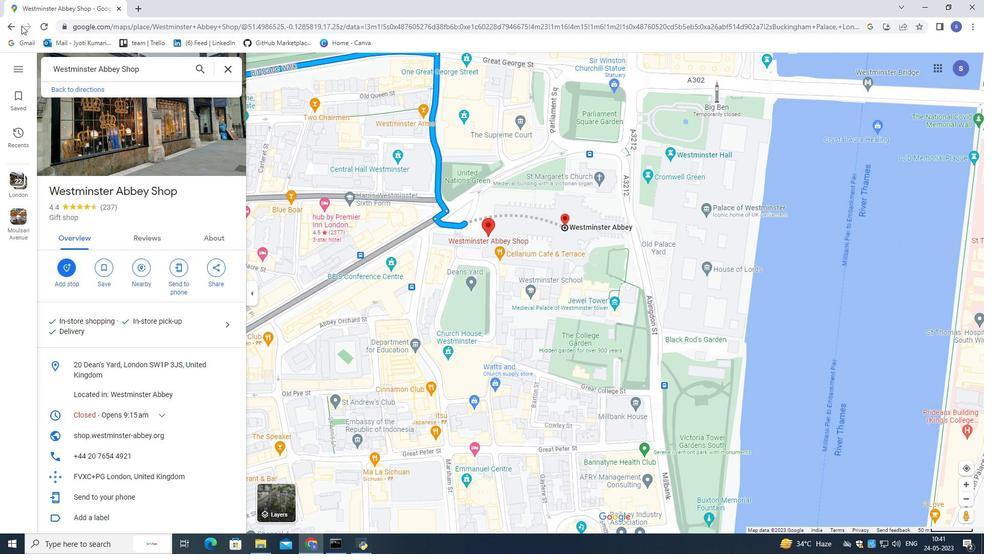 
Action: Mouse pressed left at (9, 25)
Screenshot: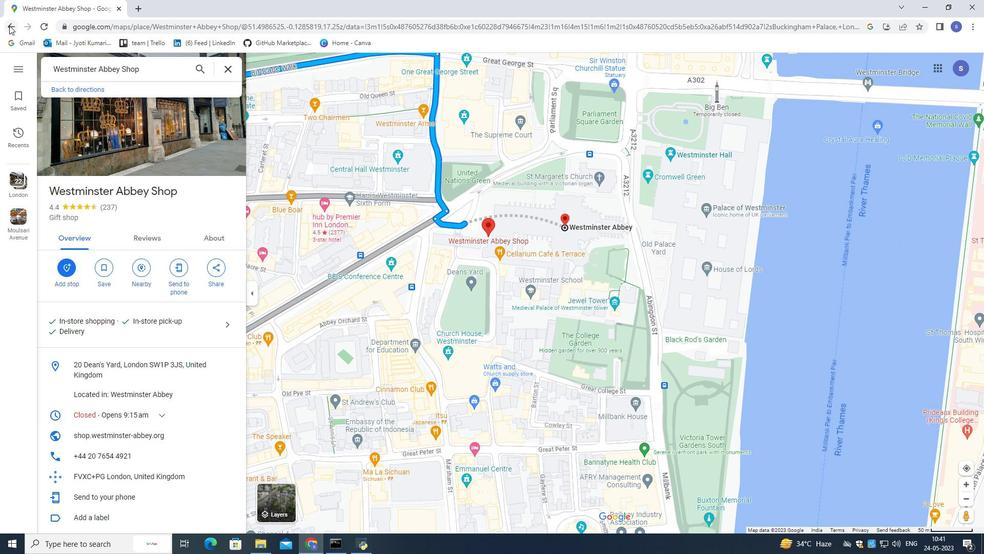 
Action: Mouse pressed left at (9, 25)
Screenshot: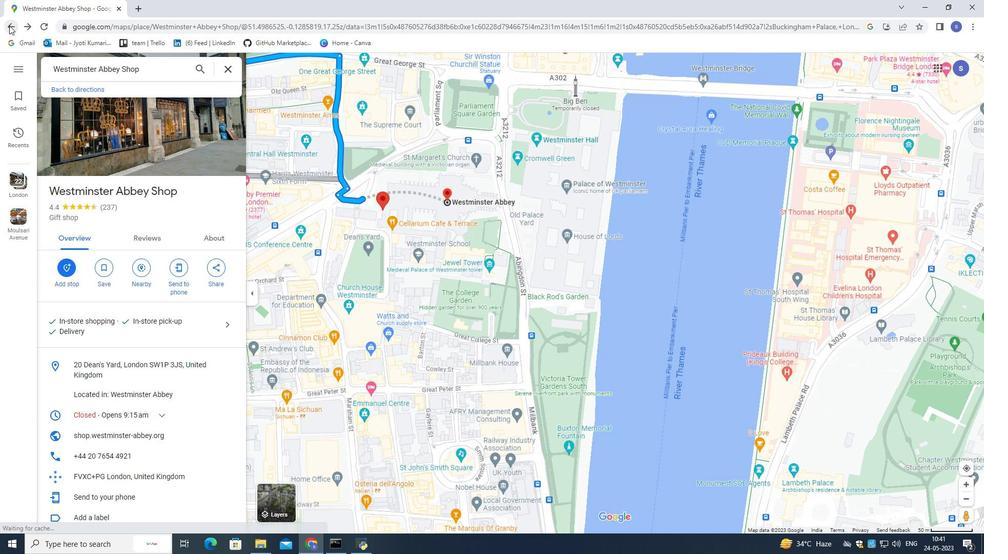 
Action: Mouse moved to (112, 182)
Screenshot: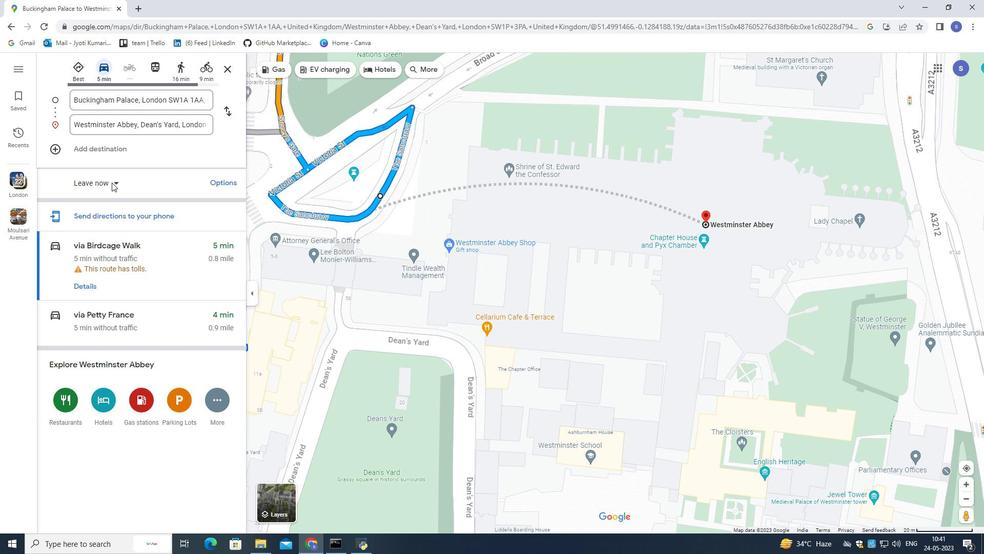 
Action: Mouse pressed left at (112, 182)
Screenshot: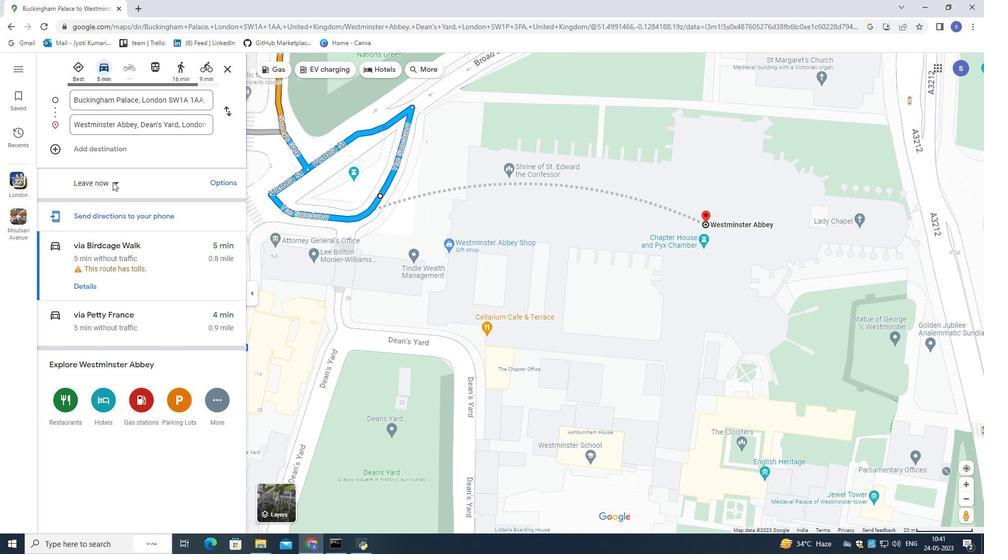 
Action: Mouse moved to (106, 224)
Screenshot: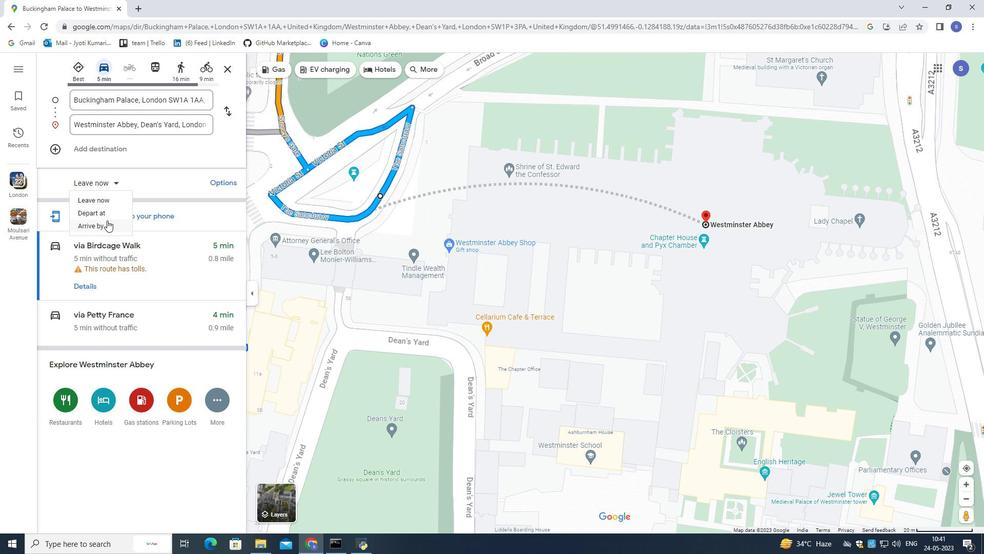 
Action: Mouse pressed left at (106, 224)
Screenshot: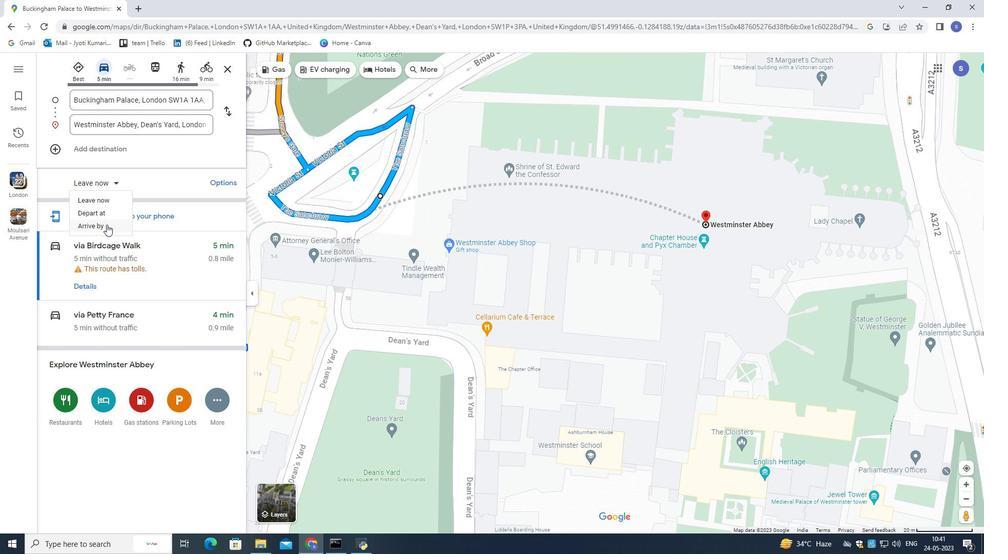 
Action: Mouse moved to (103, 171)
Screenshot: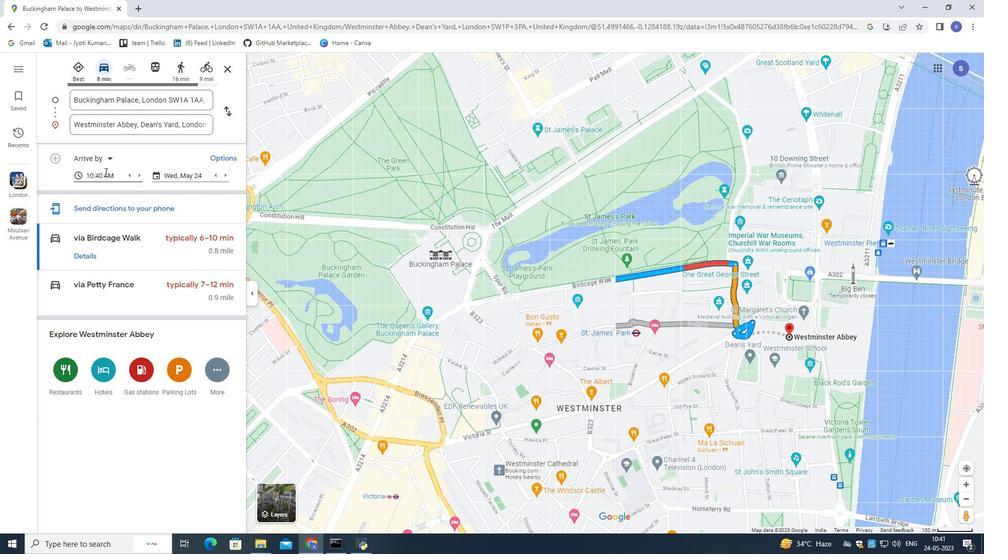 
Action: Mouse pressed left at (103, 171)
Screenshot: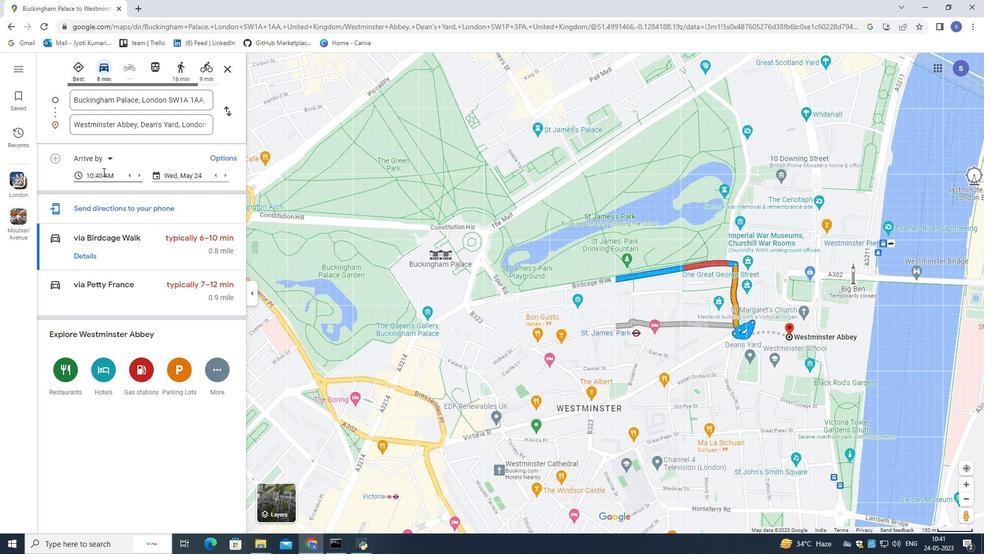 
Action: Mouse moved to (134, 219)
Screenshot: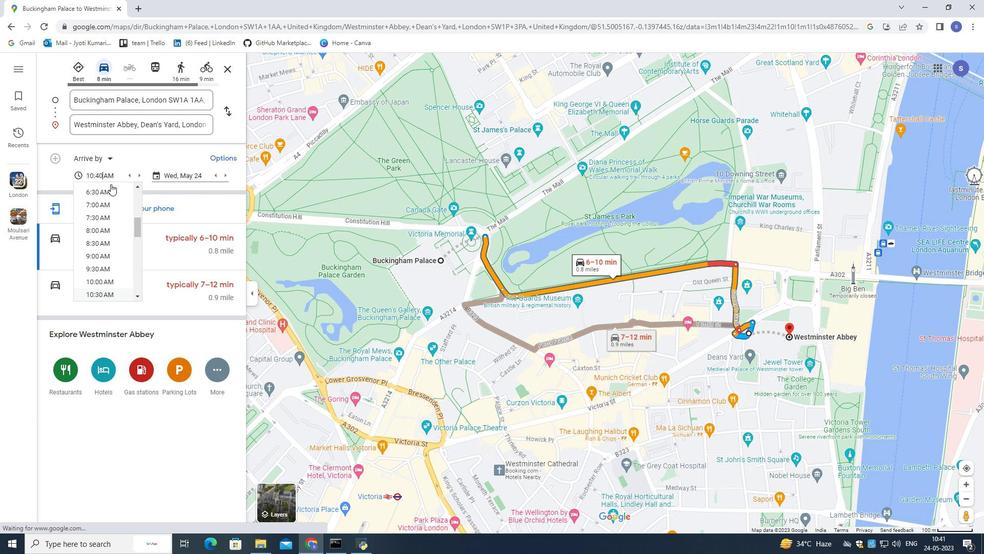 
Action: Key pressed <Key.backspace><Key.backspace>00
Screenshot: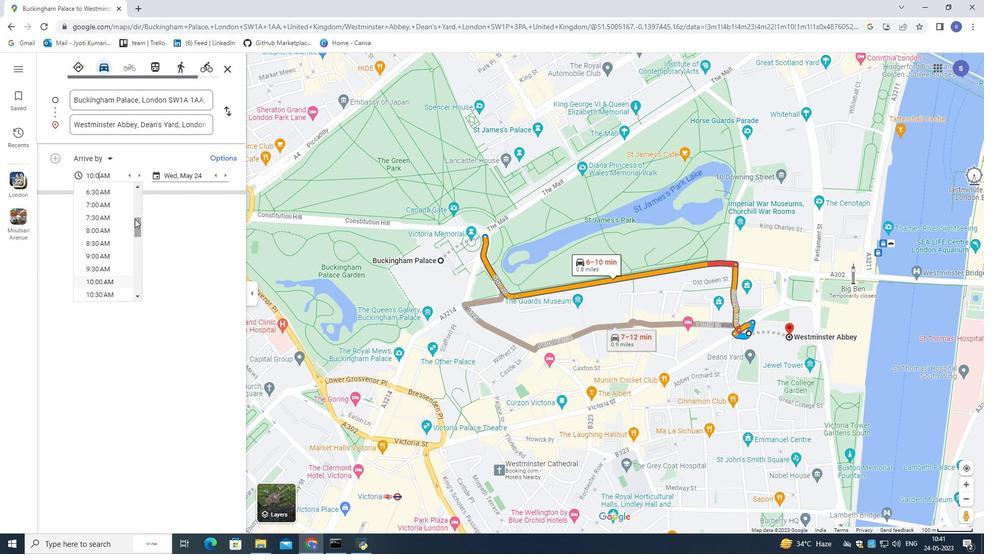 
Action: Mouse moved to (219, 176)
Screenshot: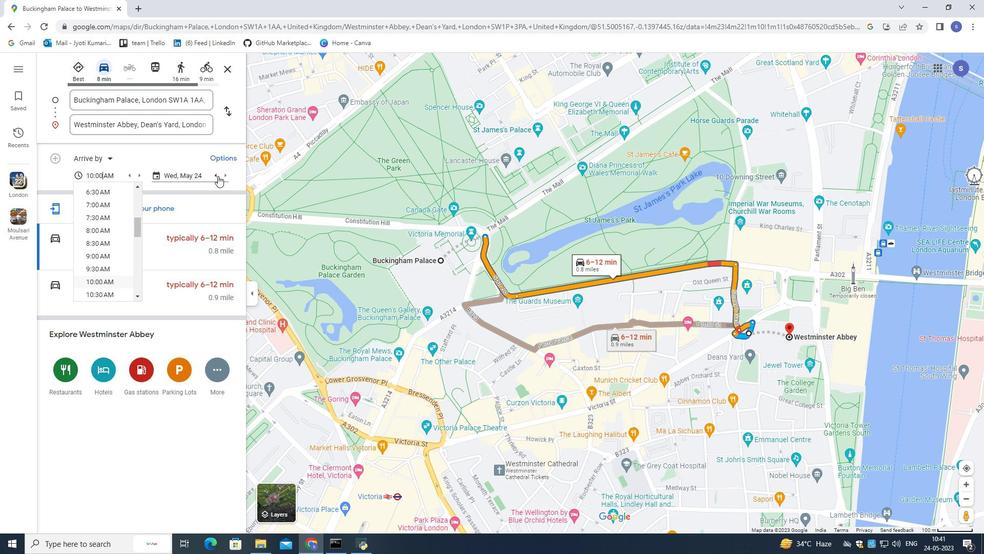 
Action: Mouse pressed left at (219, 176)
Screenshot: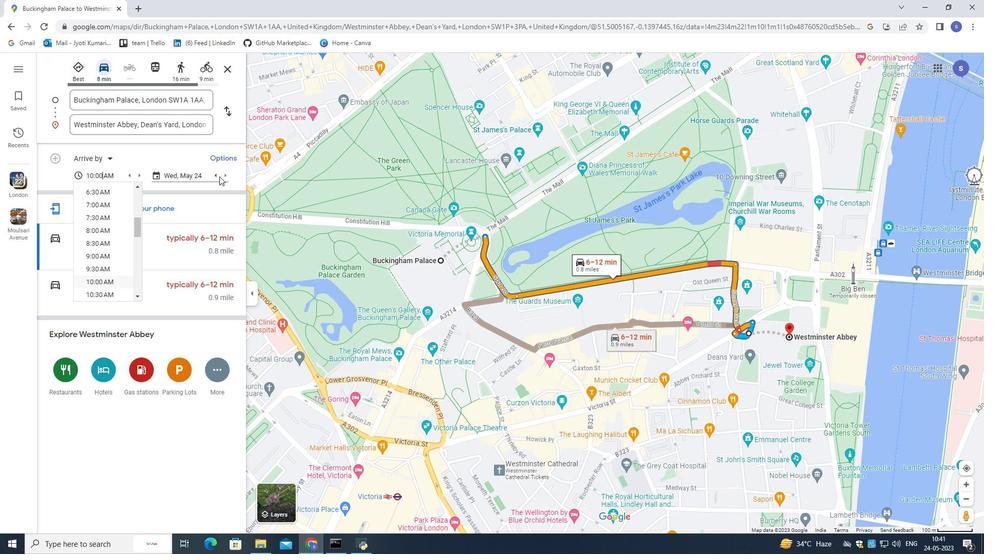 
Action: Mouse moved to (302, 195)
Screenshot: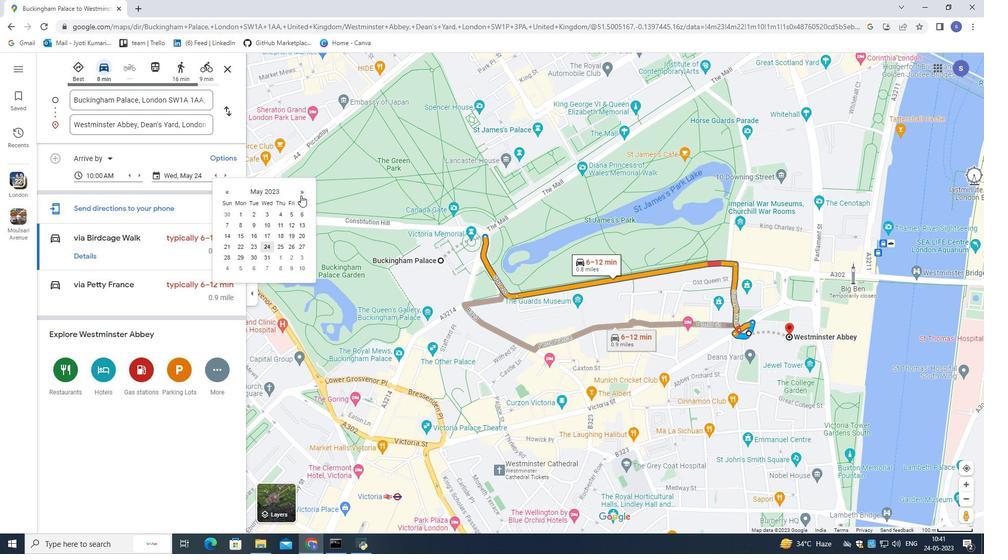 
Action: Mouse pressed left at (302, 195)
Screenshot: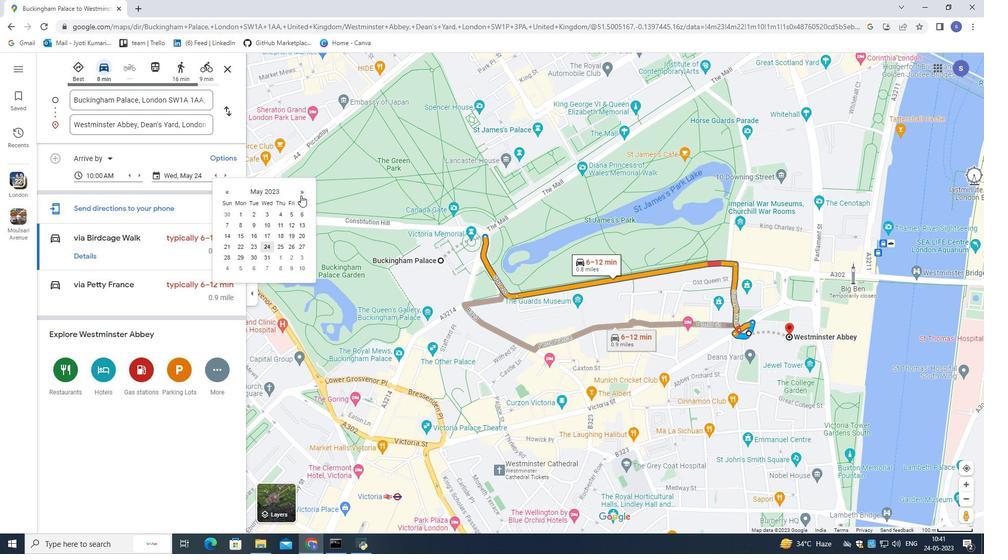 
Action: Mouse moved to (299, 236)
Screenshot: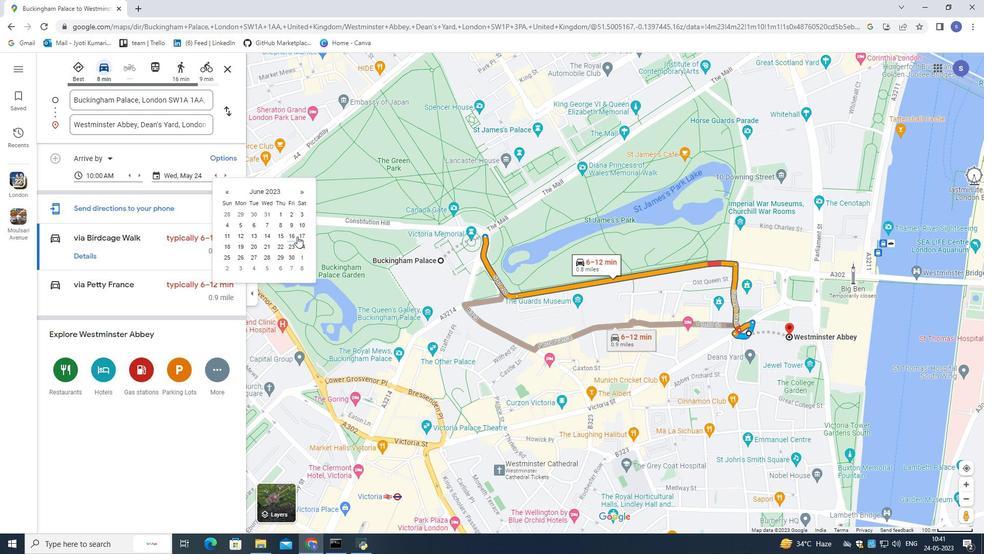 
Action: Mouse pressed left at (299, 236)
Screenshot: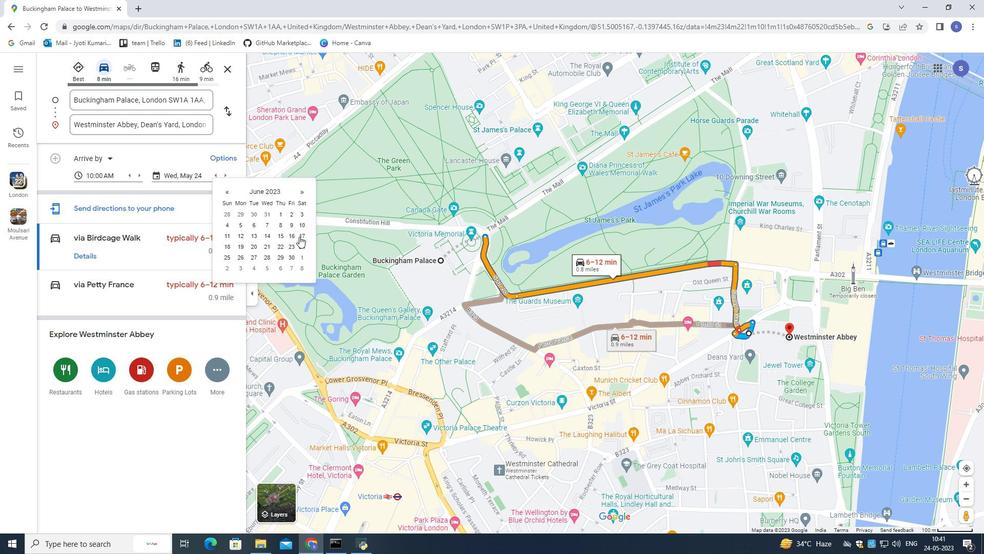 
Action: Mouse moved to (76, 70)
Screenshot: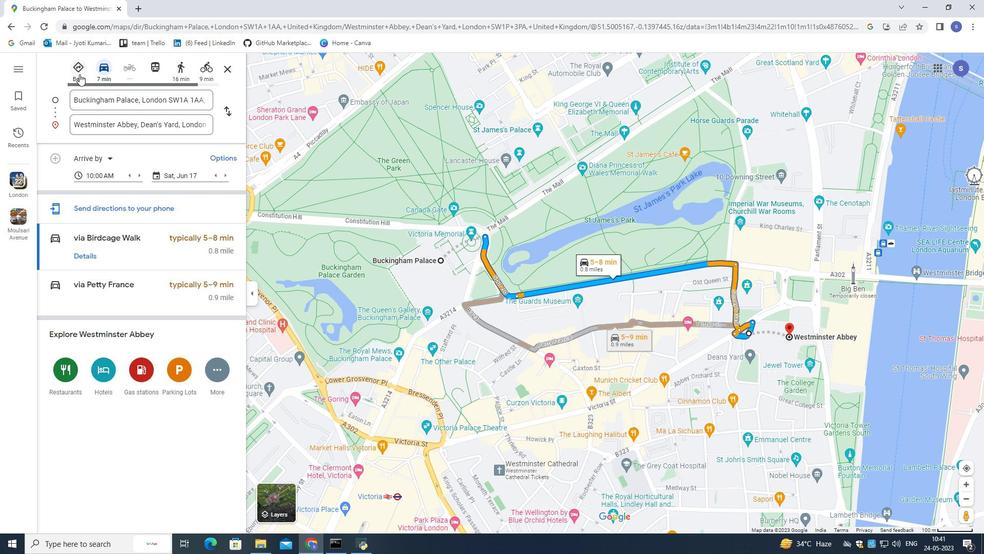 
Action: Mouse pressed left at (76, 70)
Screenshot: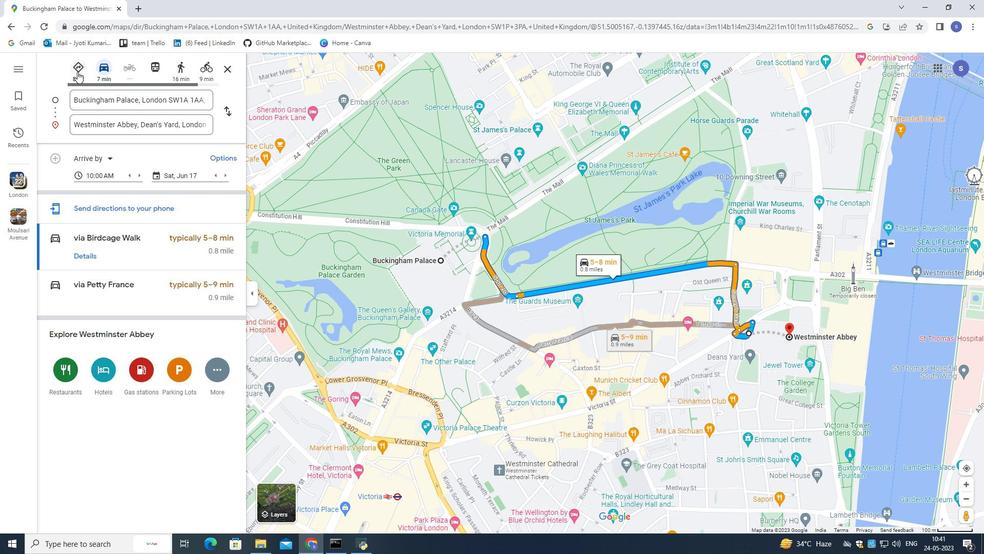
Action: Mouse moved to (144, 254)
Screenshot: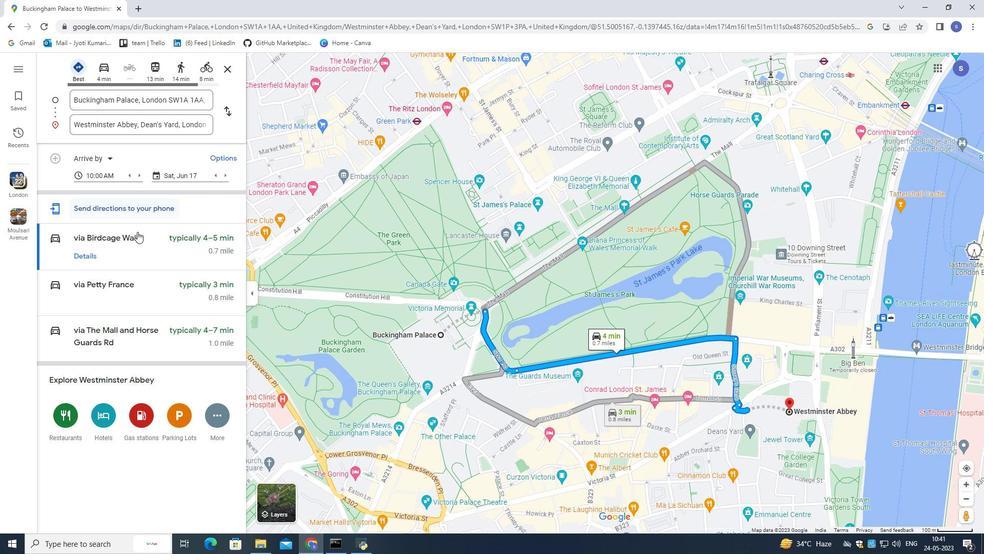 
Action: Mouse pressed left at (144, 254)
Screenshot: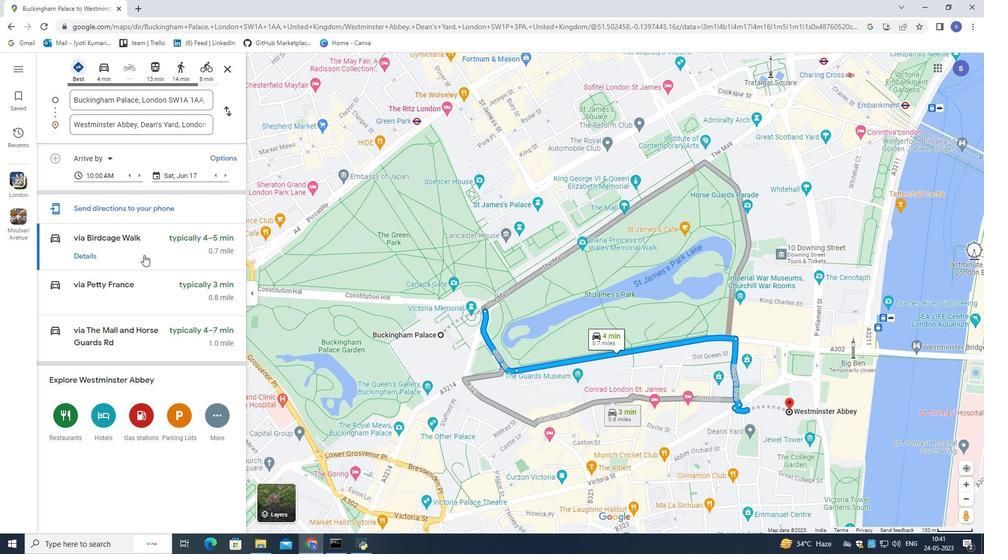 
Action: Mouse moved to (144, 255)
Screenshot: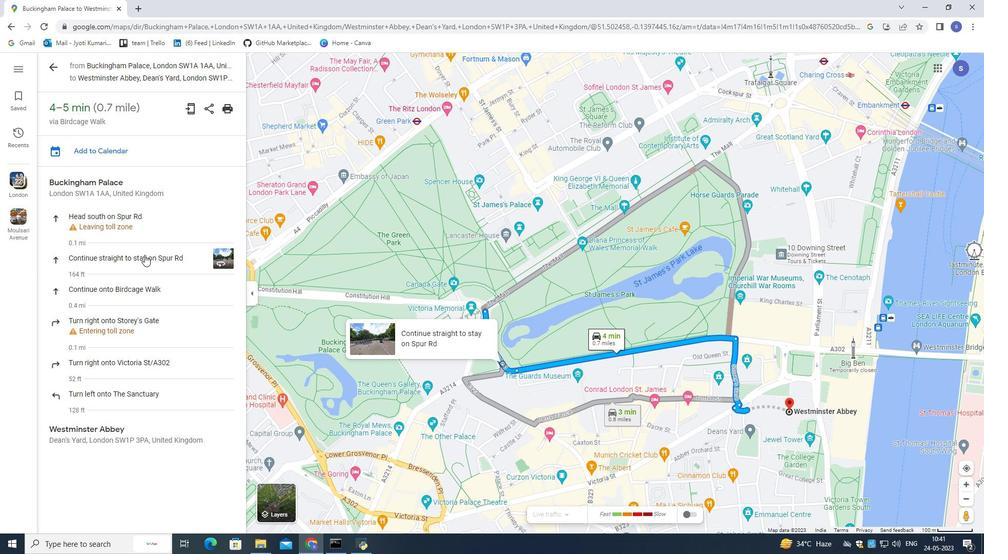 
Action: Mouse scrolled (144, 254) with delta (0, 0)
Screenshot: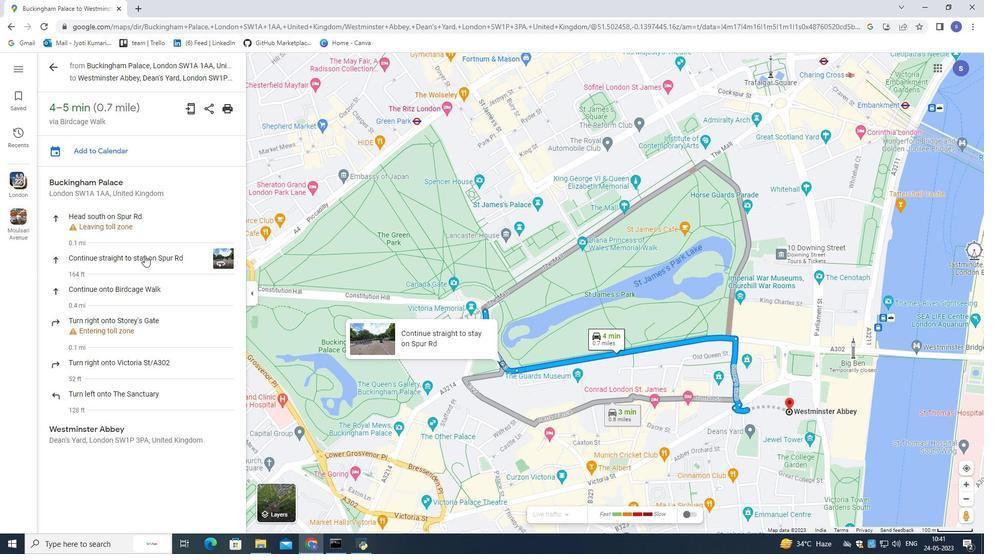 
Action: Mouse scrolled (144, 254) with delta (0, 0)
Screenshot: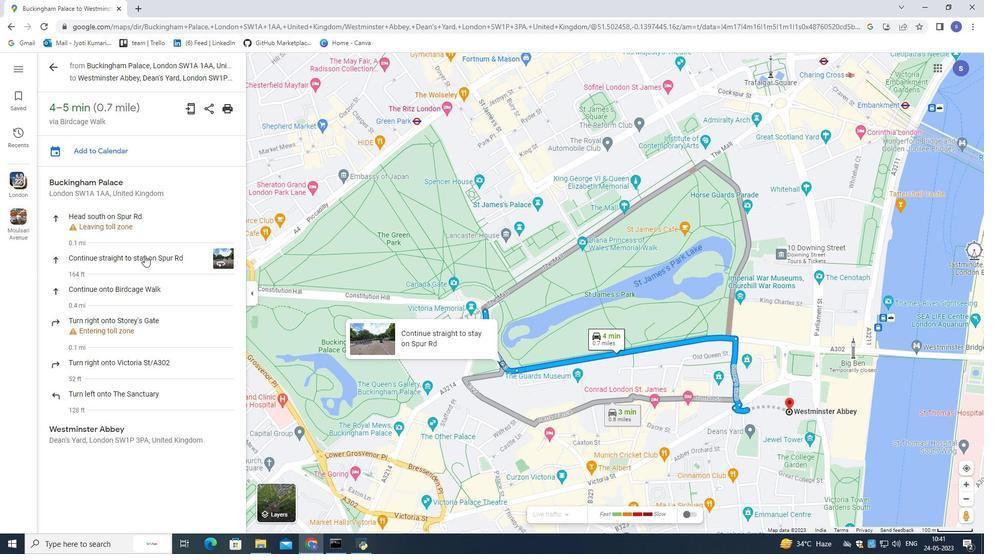 
Action: Mouse moved to (126, 291)
Screenshot: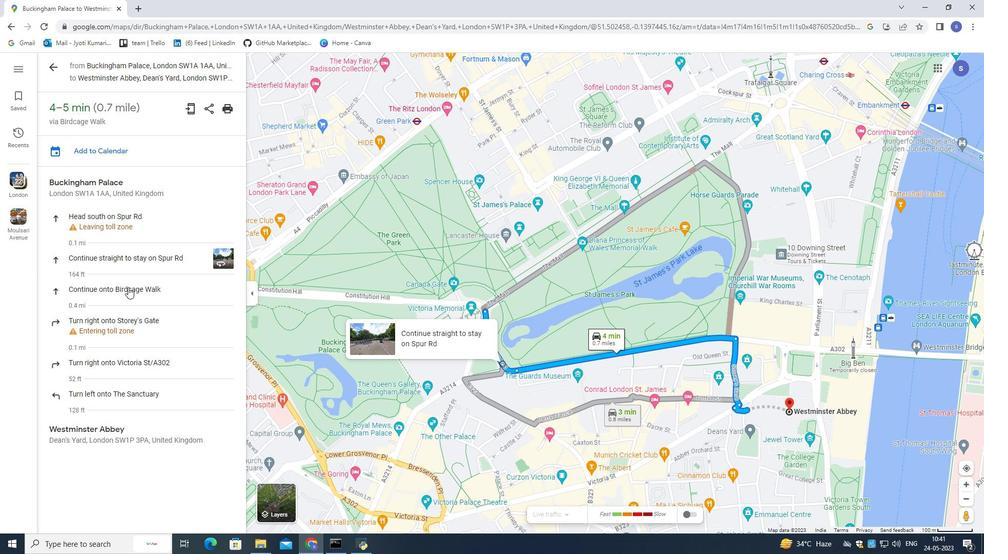 
Action: Mouse pressed left at (126, 291)
Screenshot: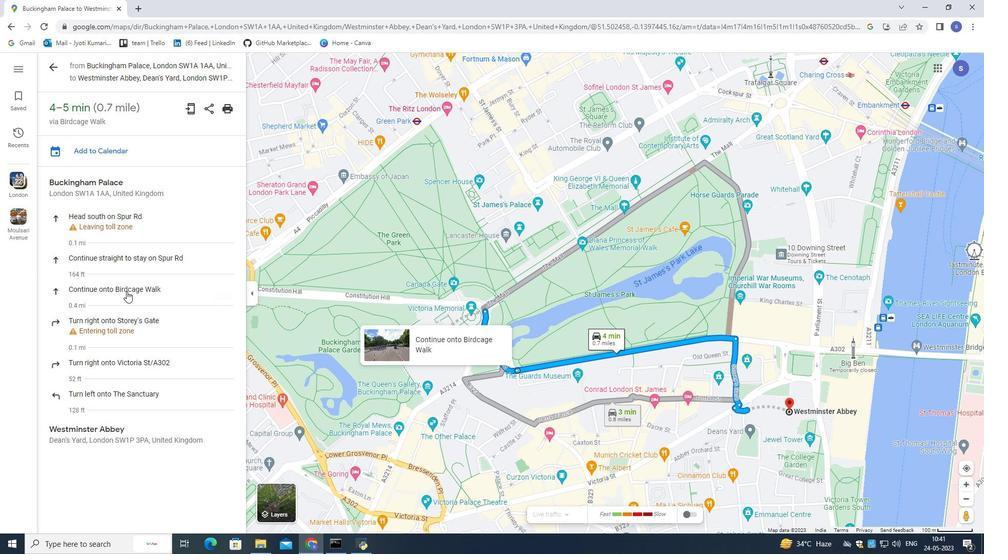 
Action: Mouse moved to (144, 332)
Screenshot: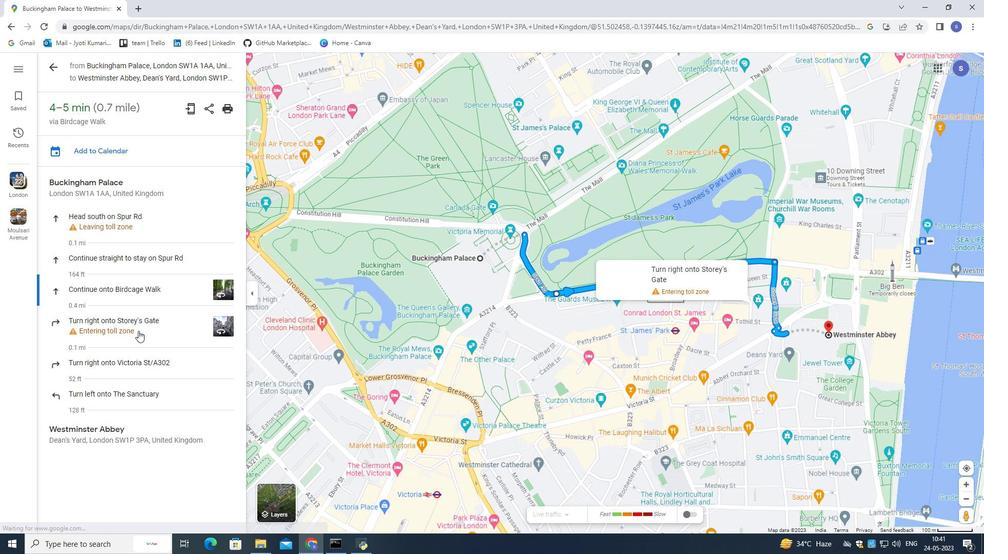 
Action: Mouse pressed left at (144, 332)
Screenshot: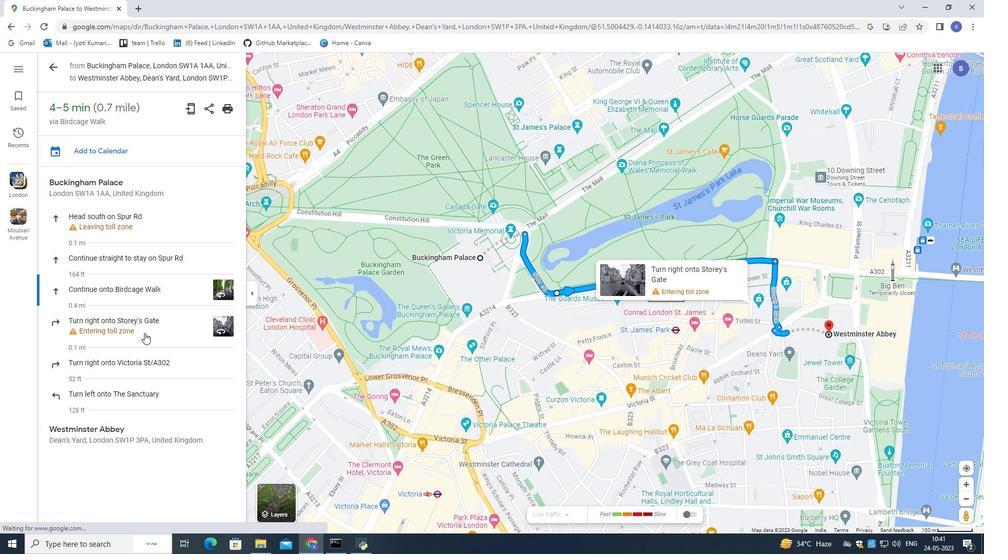 
Action: Mouse moved to (178, 357)
Screenshot: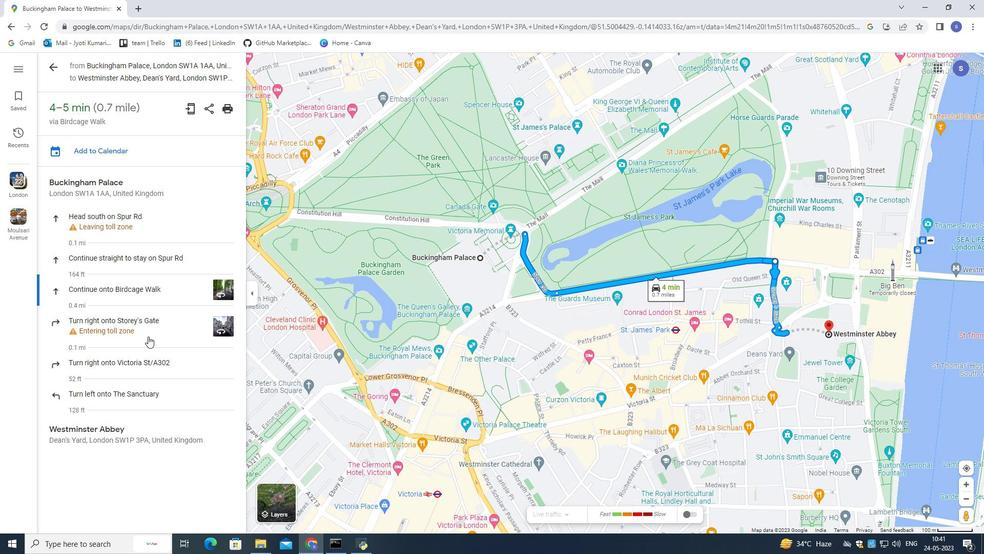 
Action: Mouse pressed left at (178, 357)
Screenshot: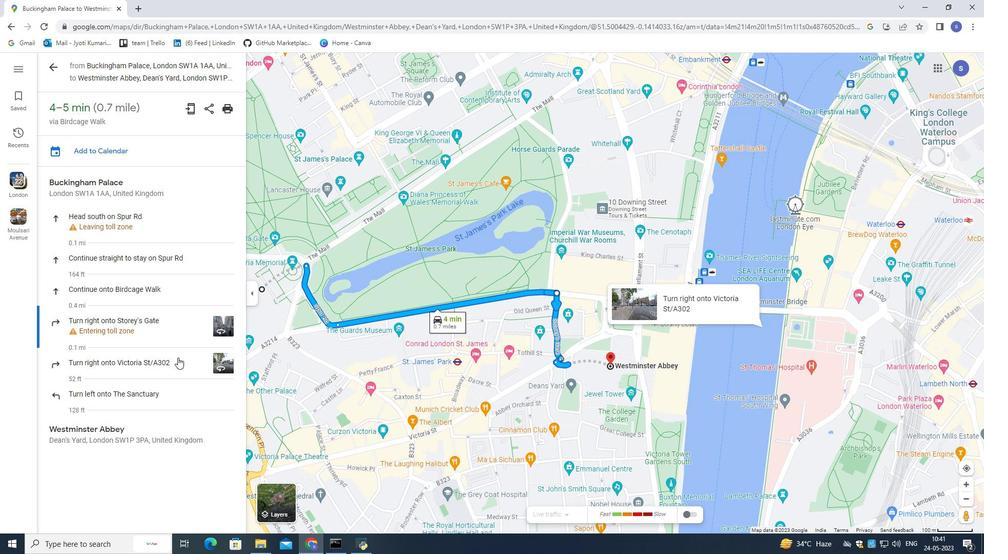 
Action: Mouse moved to (169, 396)
Screenshot: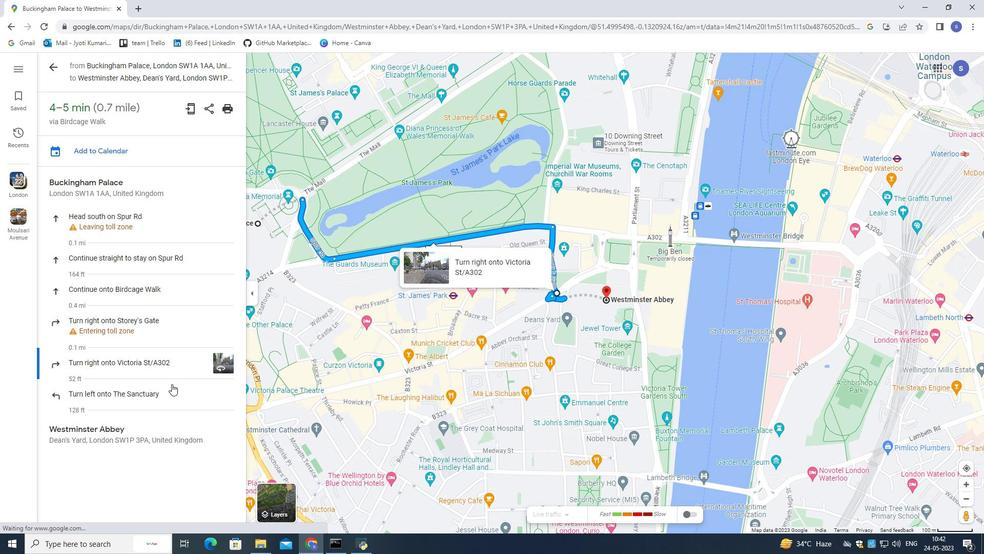 
Action: Mouse pressed left at (169, 396)
Screenshot: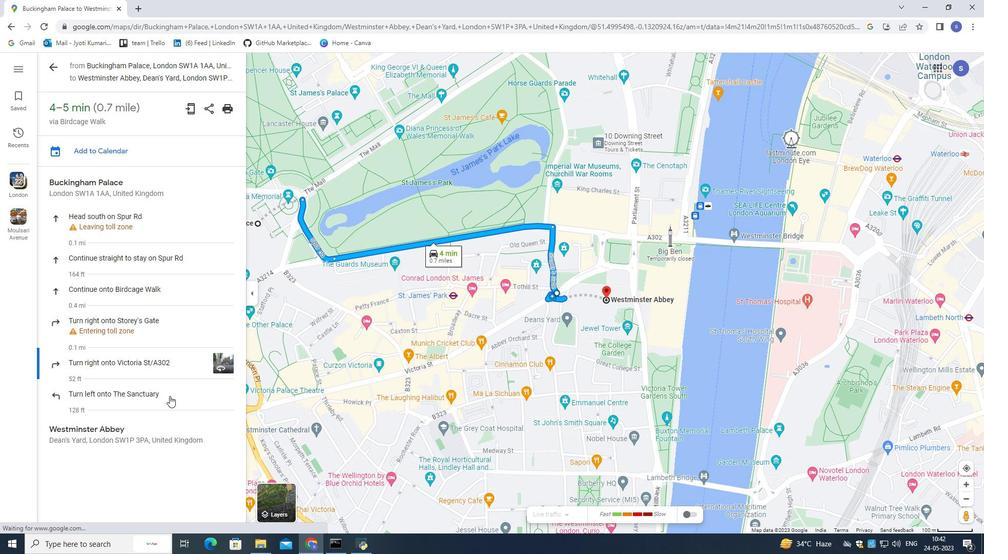 
Action: Mouse moved to (156, 227)
Screenshot: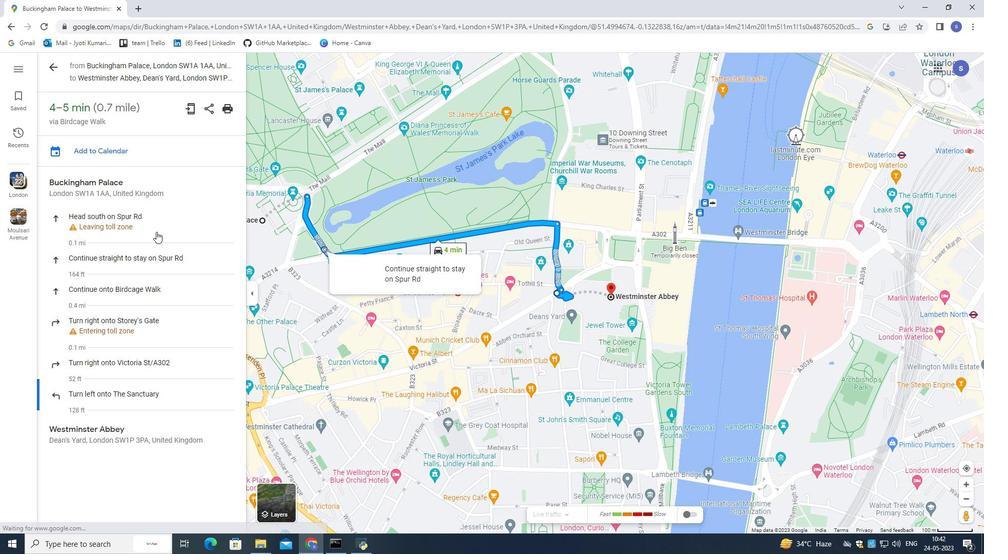 
Action: Mouse pressed left at (156, 227)
Screenshot: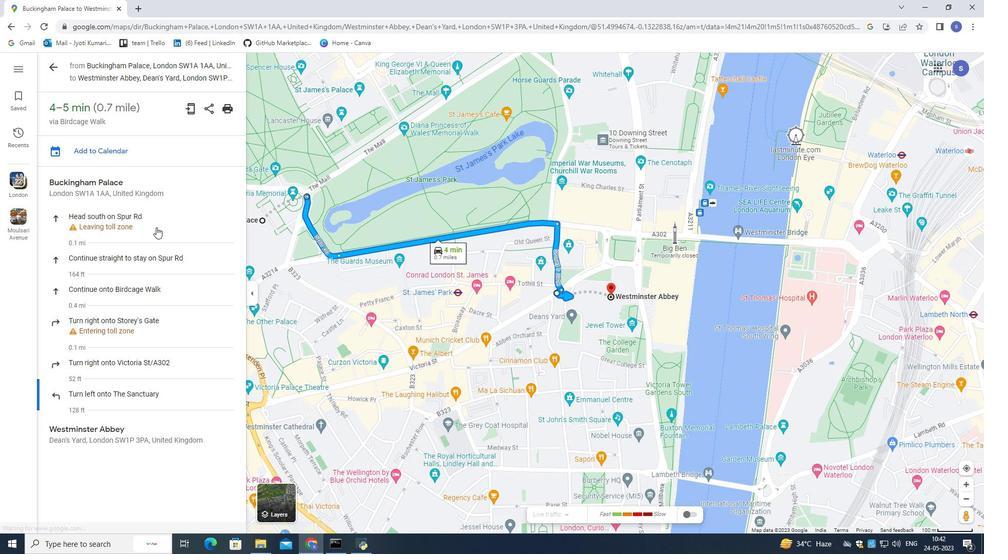 
Action: Mouse moved to (48, 62)
Screenshot: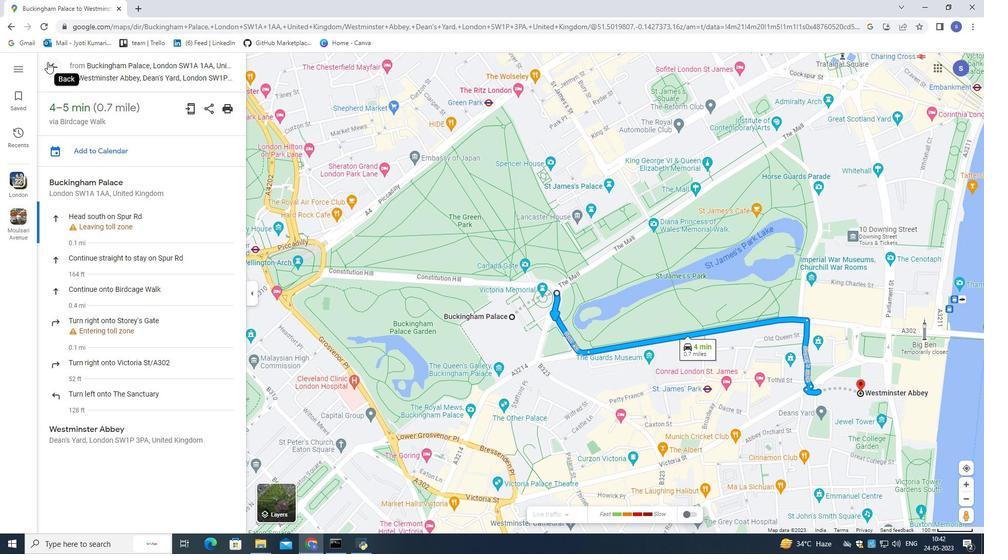 
Action: Mouse pressed left at (48, 62)
Screenshot: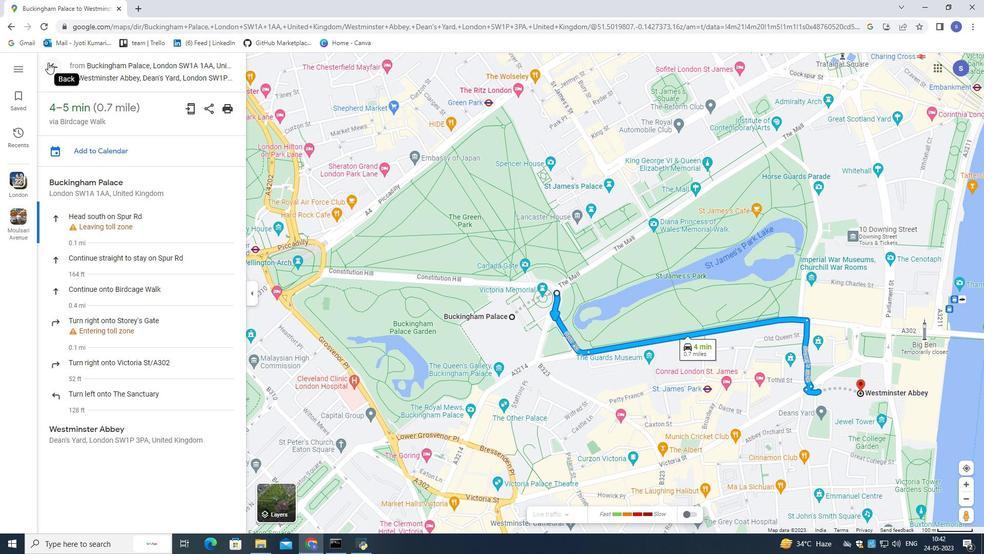 
Action: Mouse moved to (113, 290)
Screenshot: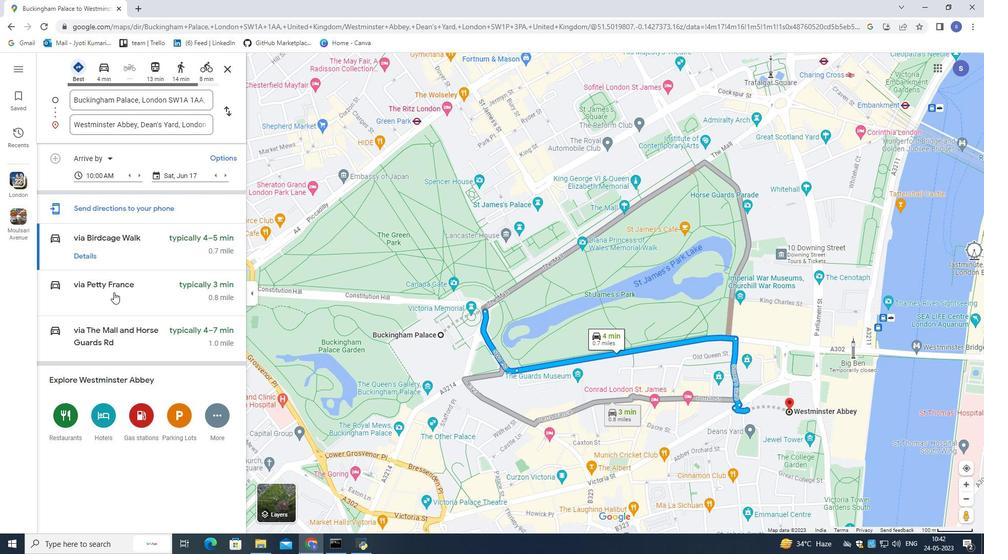 
Action: Mouse pressed left at (113, 290)
Screenshot: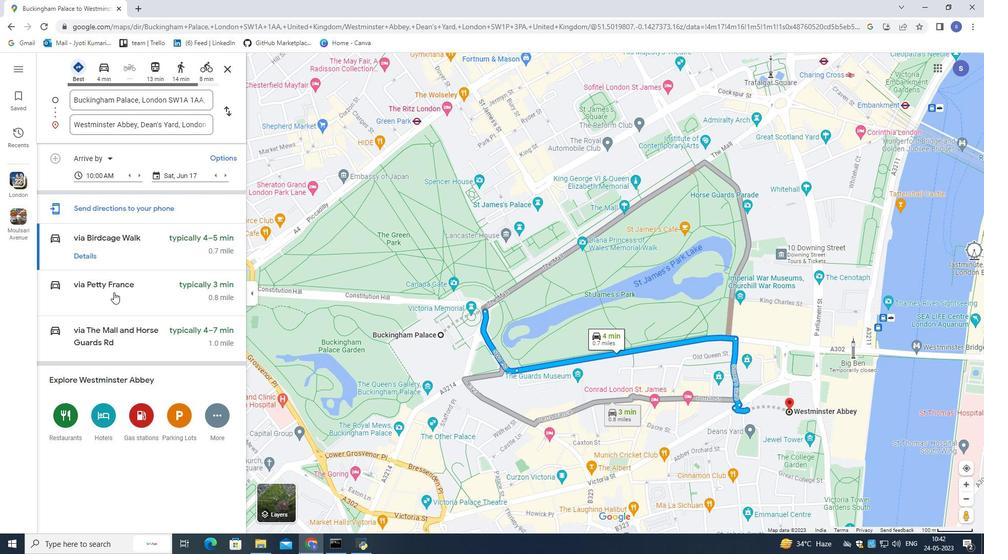 
Action: Mouse moved to (85, 298)
Screenshot: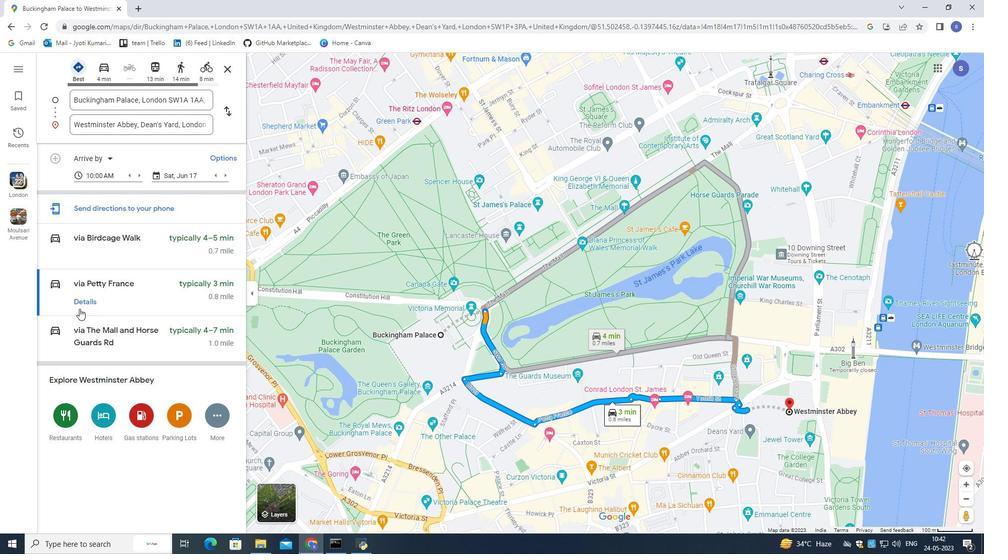 
Action: Mouse pressed left at (85, 298)
Screenshot: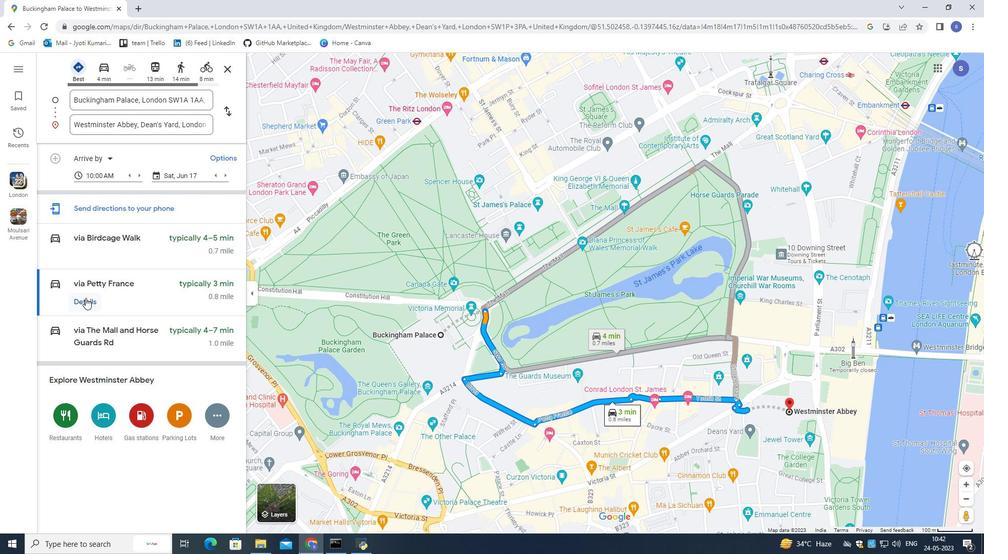 
Action: Mouse moved to (107, 221)
Screenshot: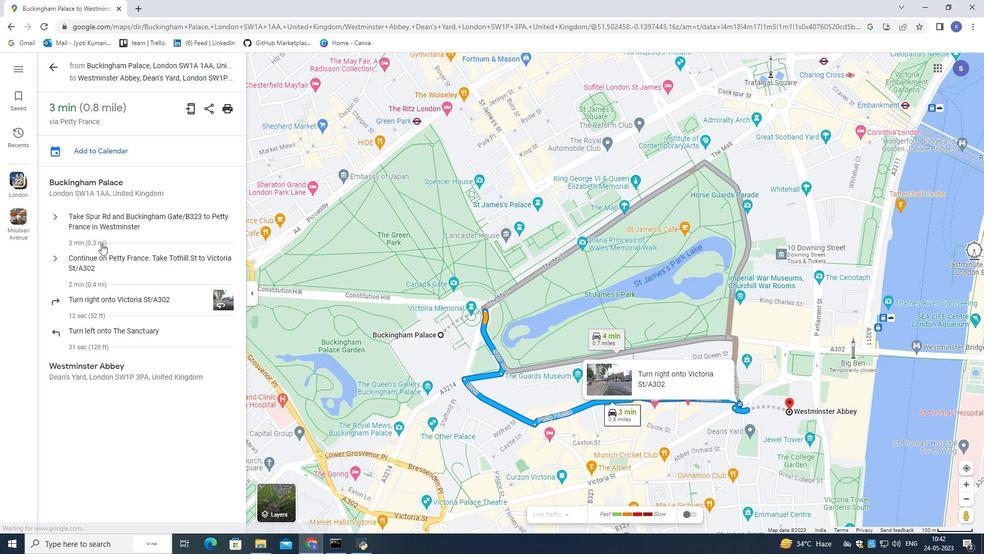 
Action: Mouse pressed left at (107, 221)
Screenshot: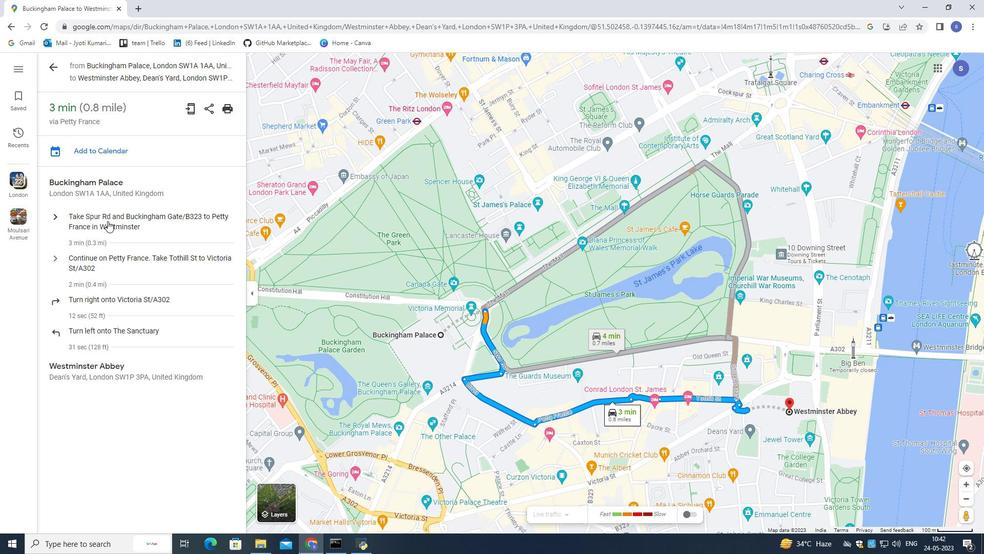 
Action: Mouse moved to (112, 266)
Screenshot: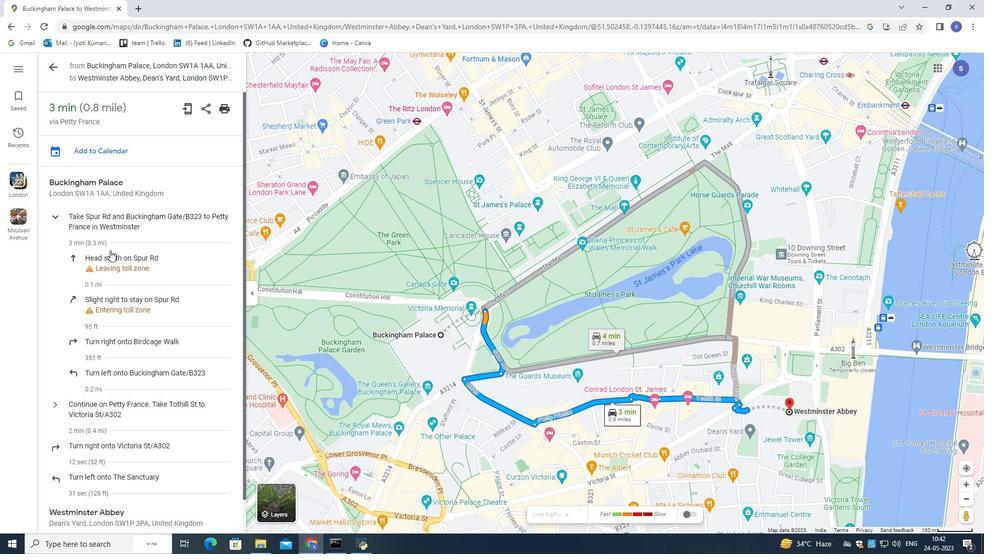 
Action: Mouse pressed left at (112, 266)
Screenshot: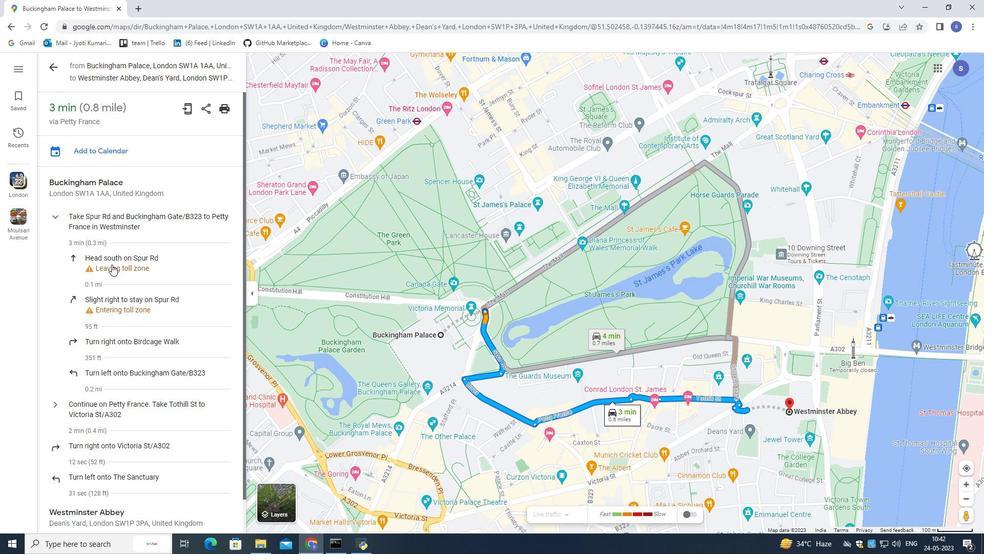 
Action: Mouse moved to (111, 303)
Screenshot: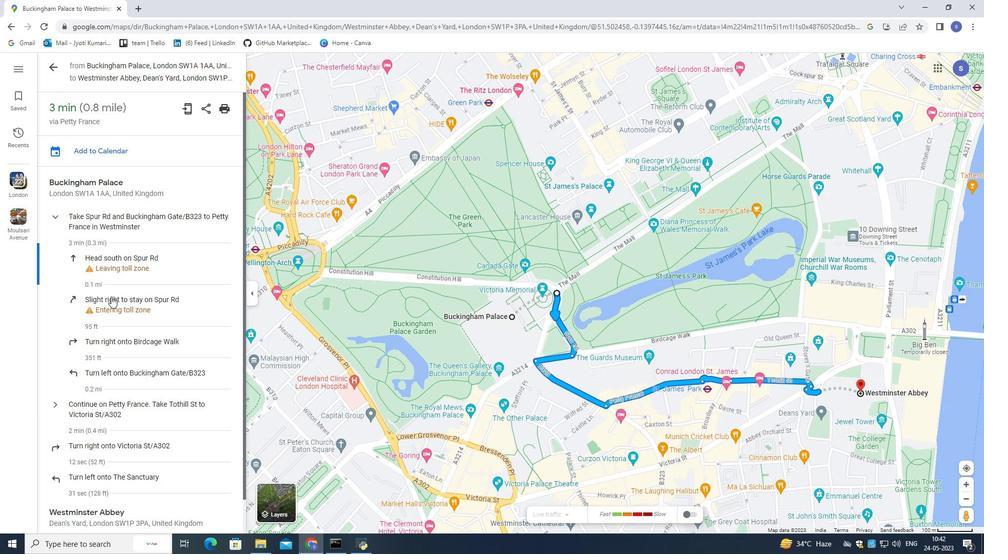 
Action: Mouse pressed left at (111, 303)
Screenshot: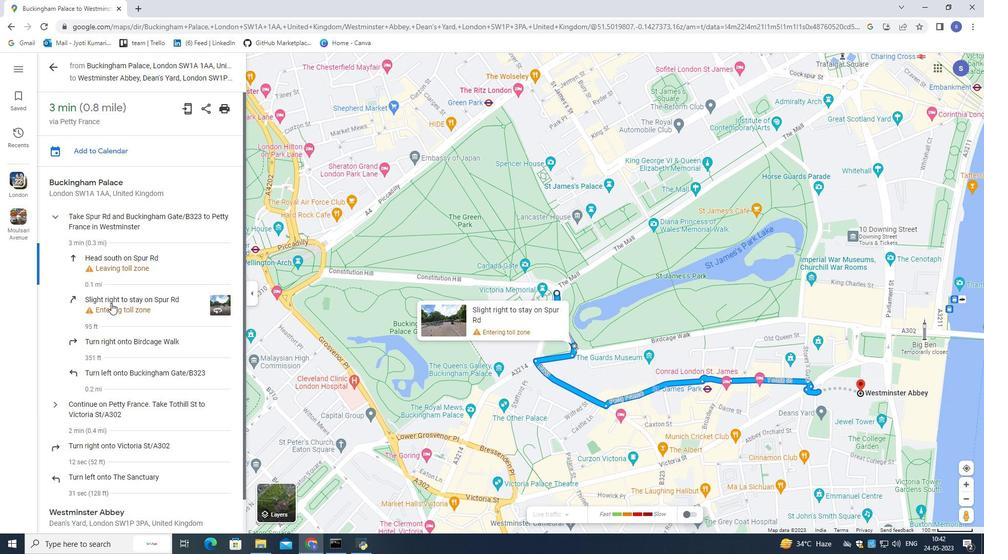 
Action: Mouse moved to (117, 337)
Screenshot: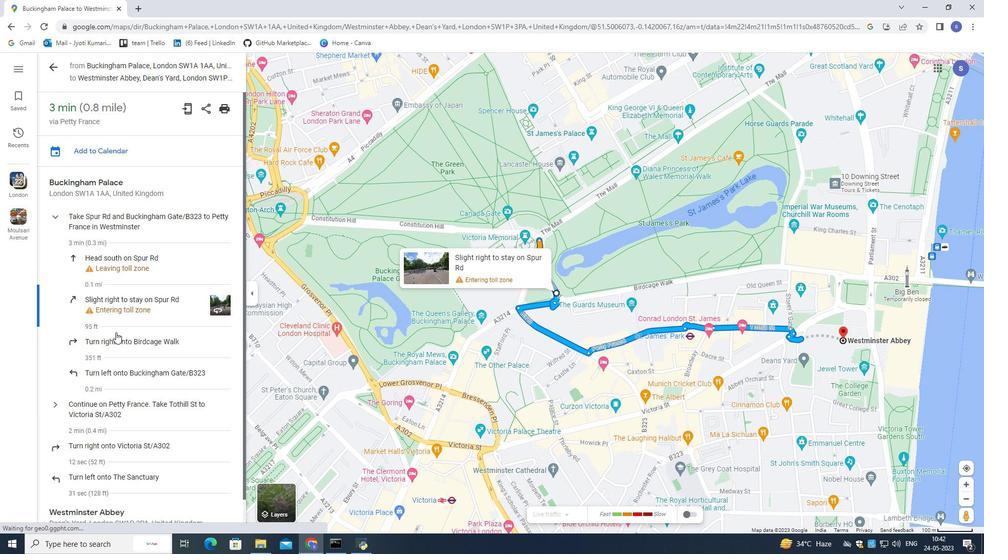 
Action: Mouse pressed left at (117, 337)
Screenshot: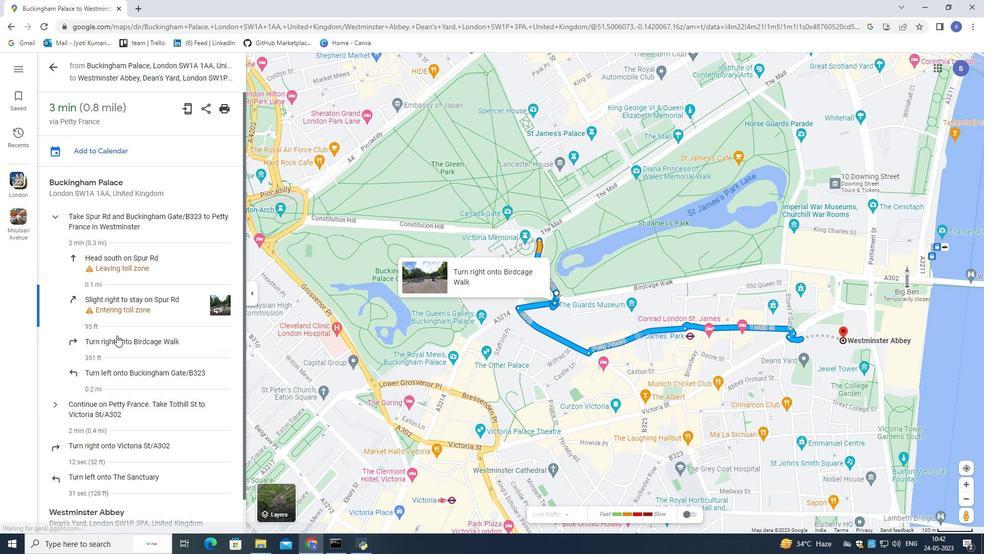 
Action: Mouse moved to (121, 368)
Screenshot: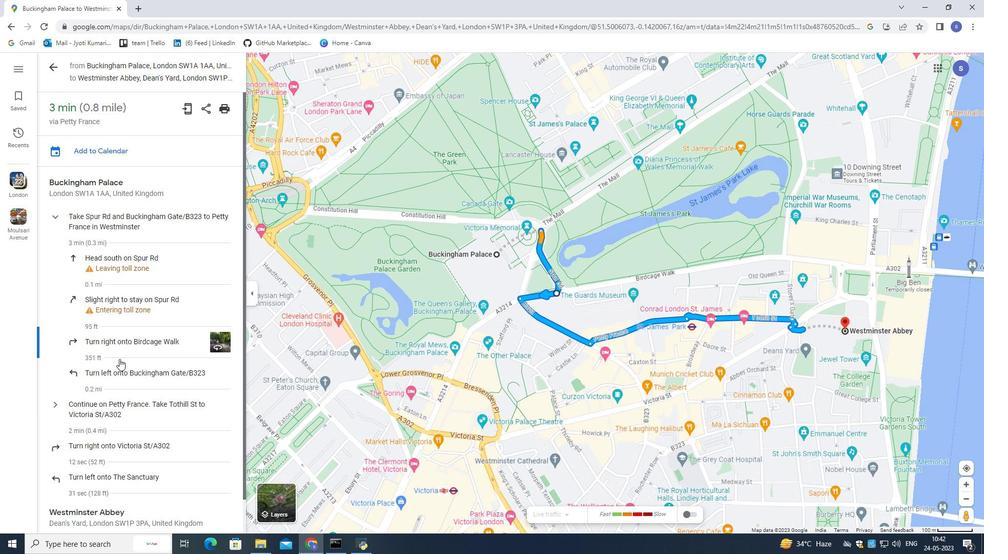 
Action: Mouse pressed left at (121, 368)
Screenshot: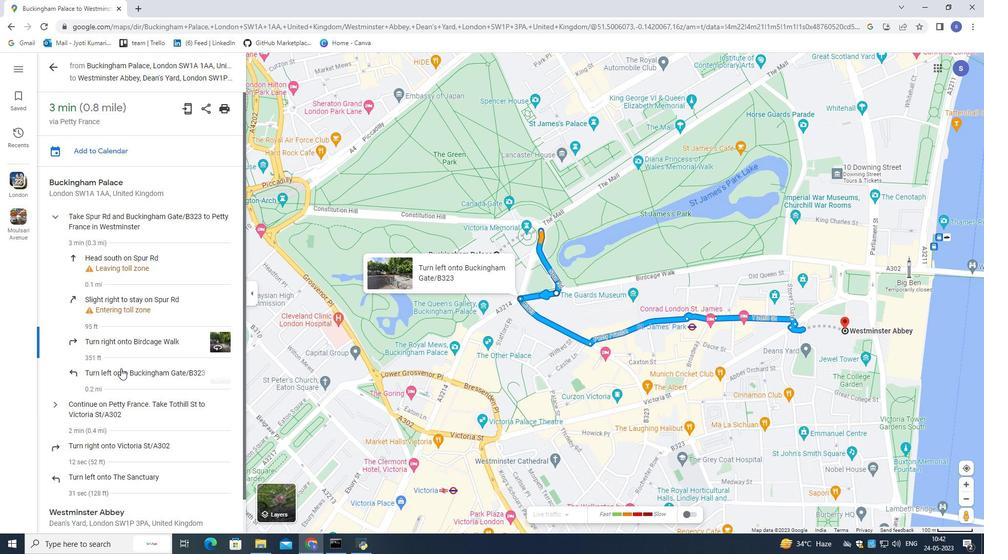 
Action: Mouse pressed left at (121, 368)
Screenshot: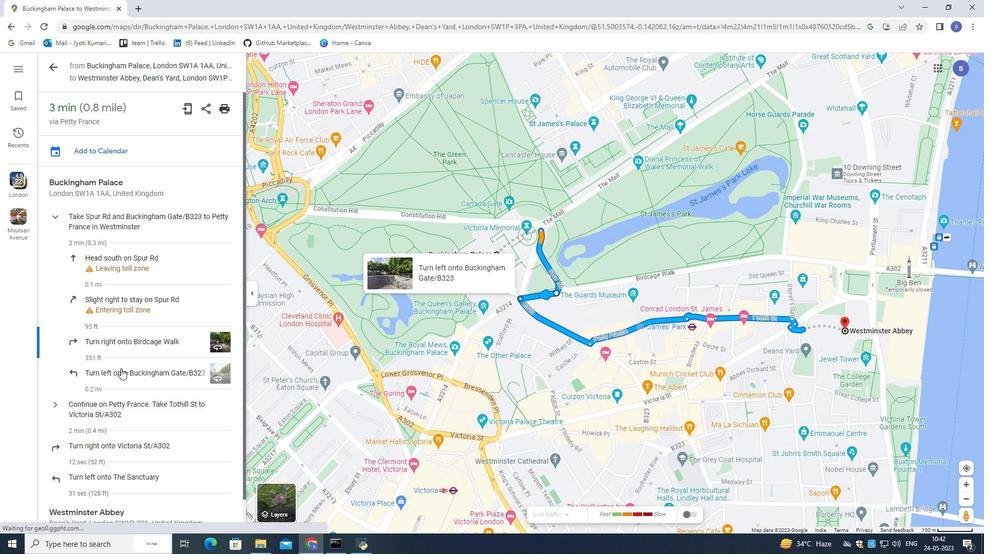 
Action: Mouse scrolled (121, 367) with delta (0, 0)
Screenshot: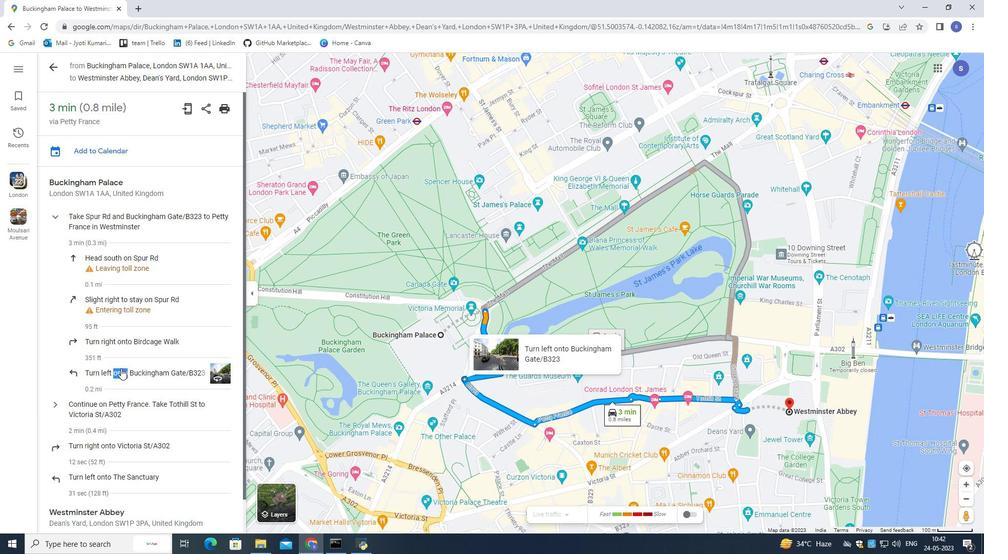 
Action: Mouse scrolled (121, 367) with delta (0, 0)
Screenshot: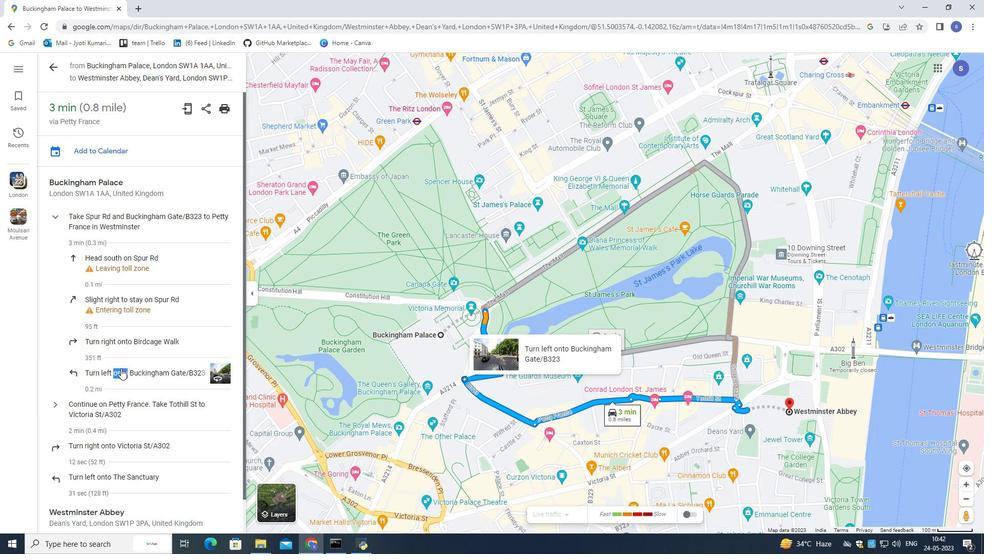 
Action: Mouse scrolled (121, 367) with delta (0, 0)
Screenshot: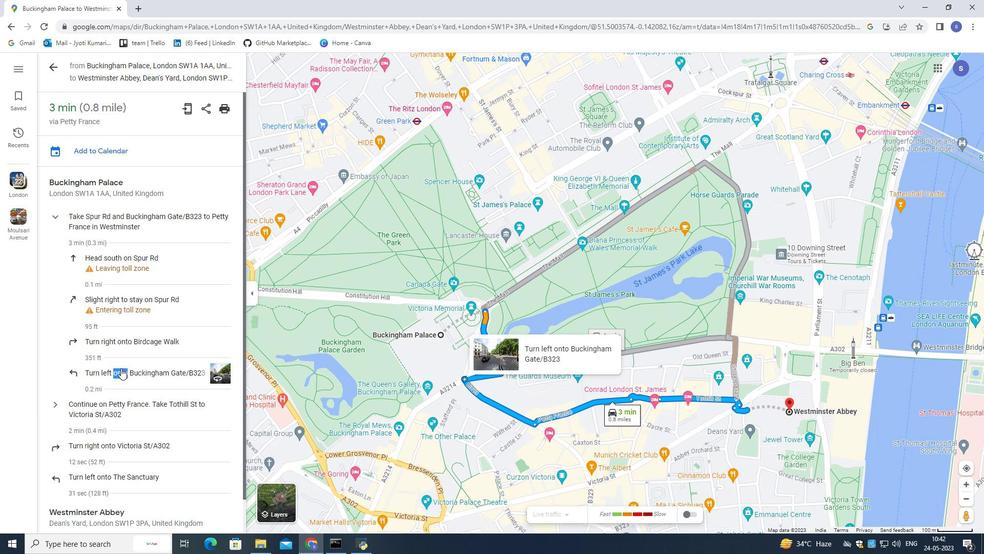 
Action: Mouse moved to (118, 372)
Screenshot: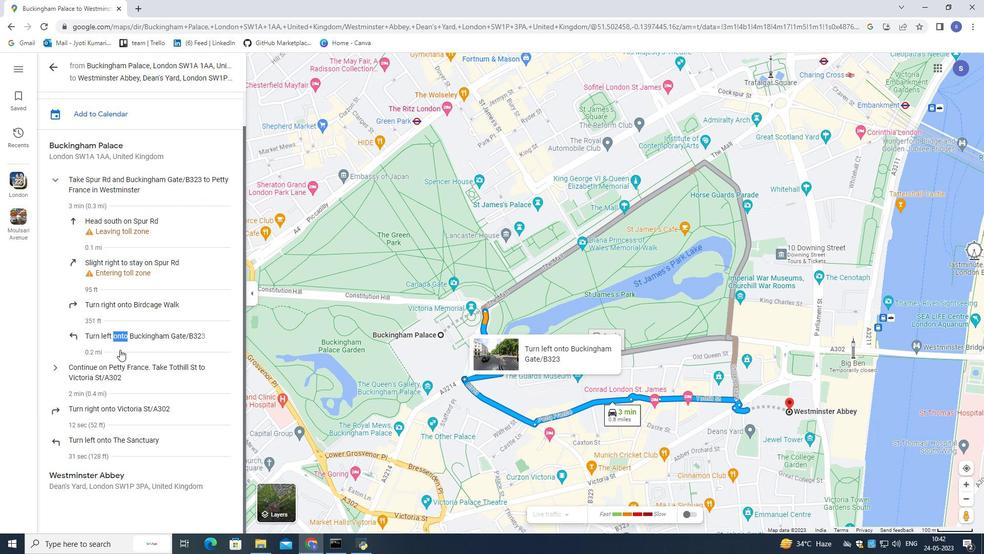 
Action: Mouse pressed left at (118, 372)
Screenshot: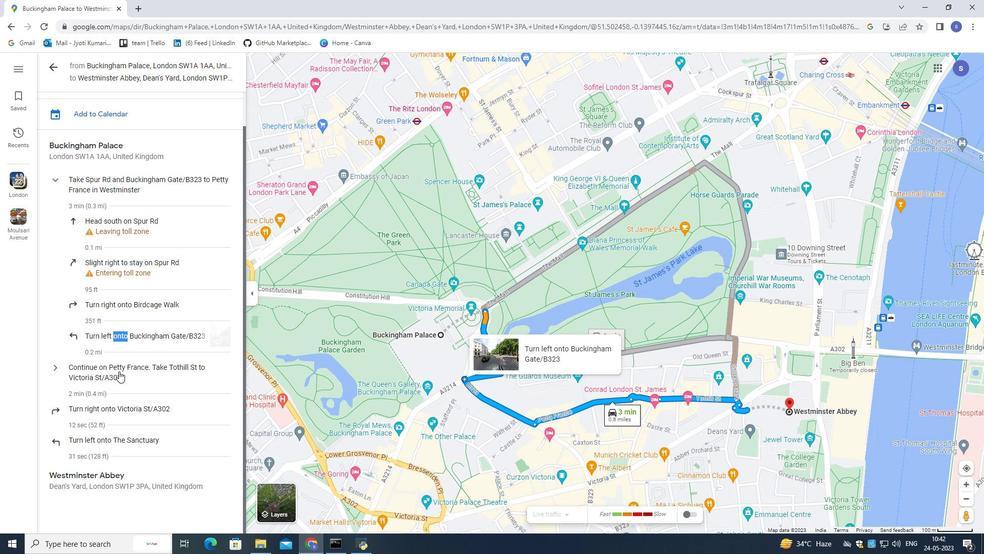 
Action: Mouse moved to (117, 369)
Screenshot: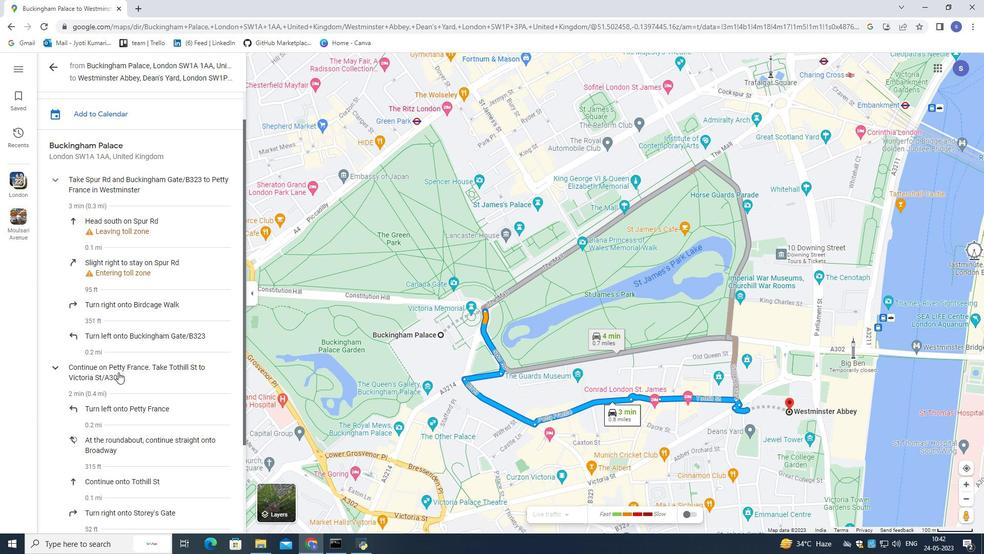 
Action: Mouse scrolled (117, 368) with delta (0, 0)
Screenshot: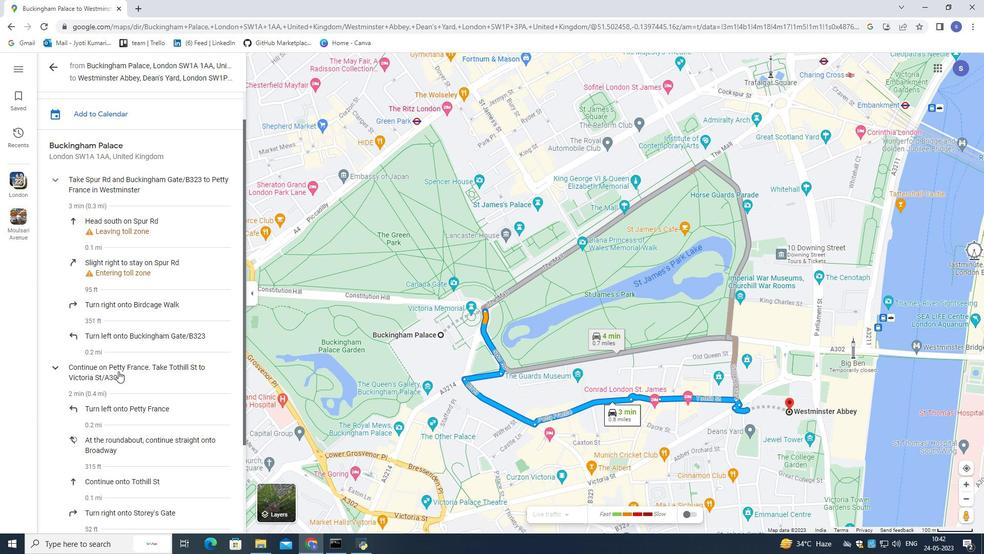 
Action: Mouse scrolled (117, 368) with delta (0, 0)
Screenshot: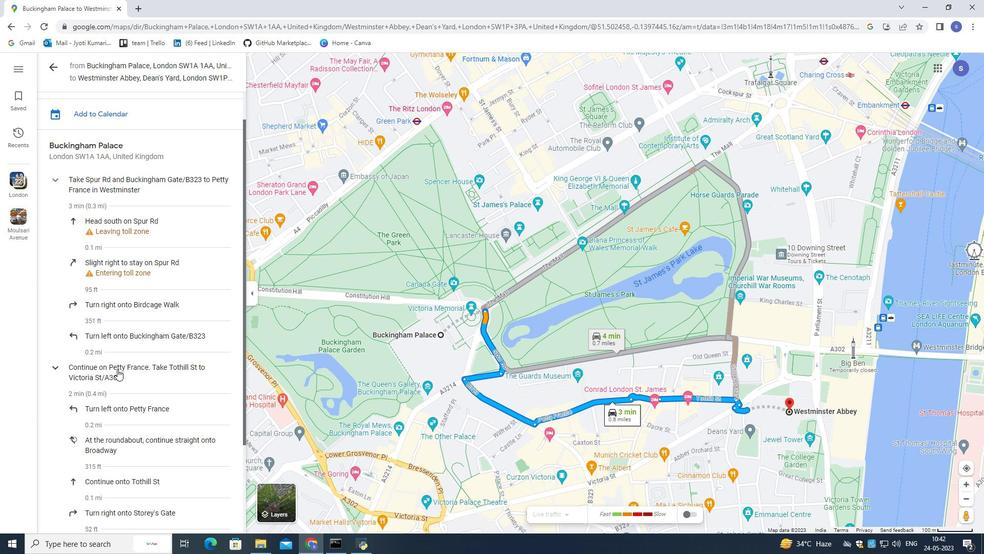 
Action: Mouse scrolled (117, 368) with delta (0, 0)
Screenshot: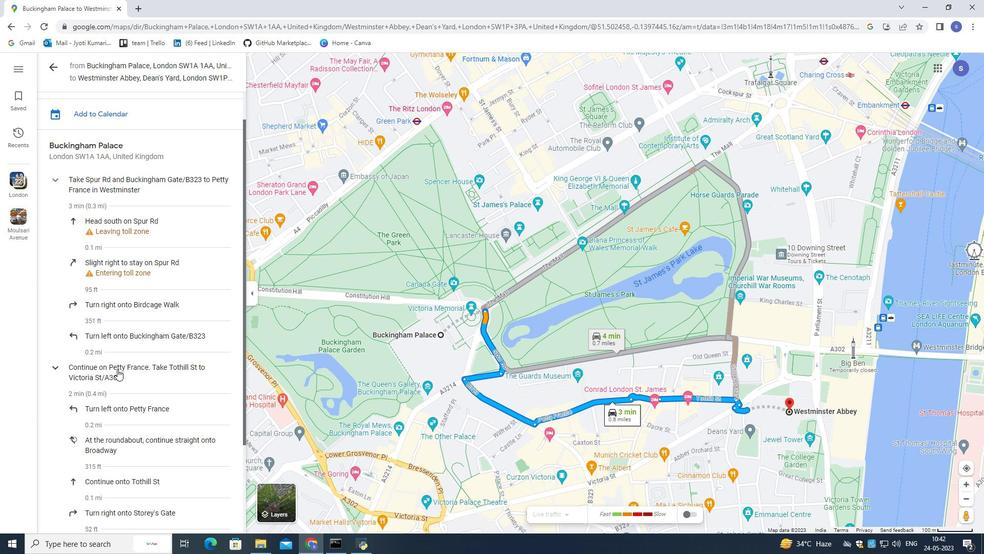 
Action: Mouse moved to (136, 288)
Screenshot: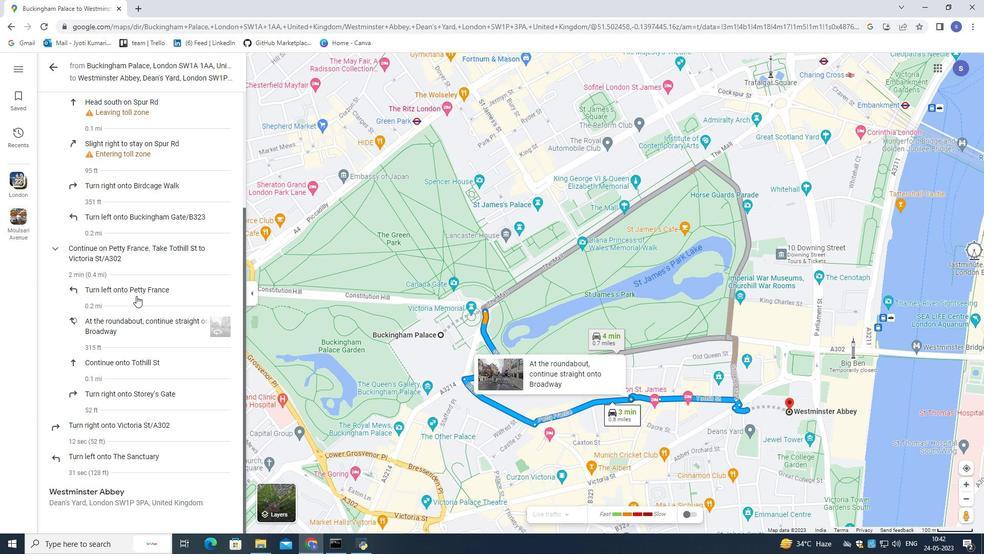 
Action: Mouse pressed left at (136, 288)
Screenshot: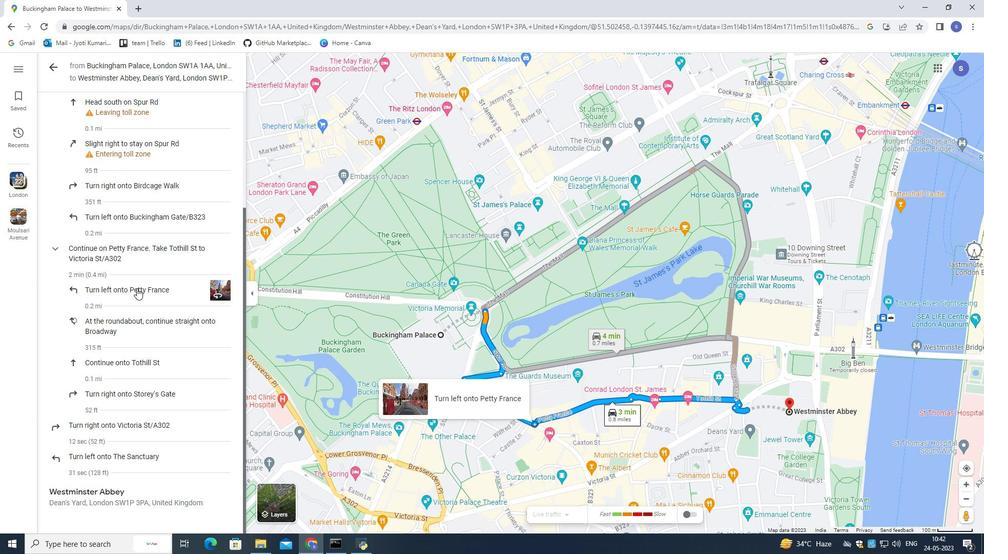 
Action: Mouse moved to (133, 333)
Screenshot: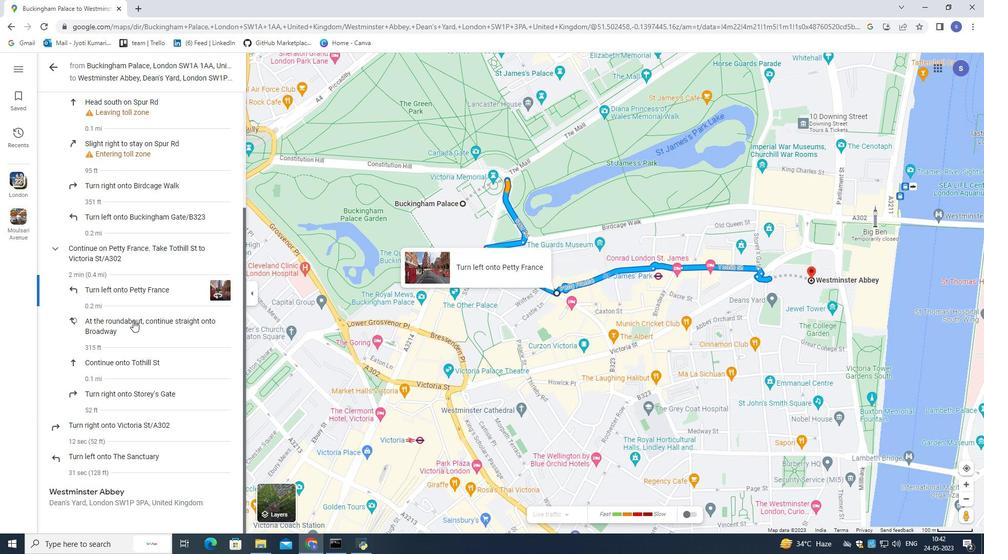 
Action: Mouse pressed left at (133, 333)
Screenshot: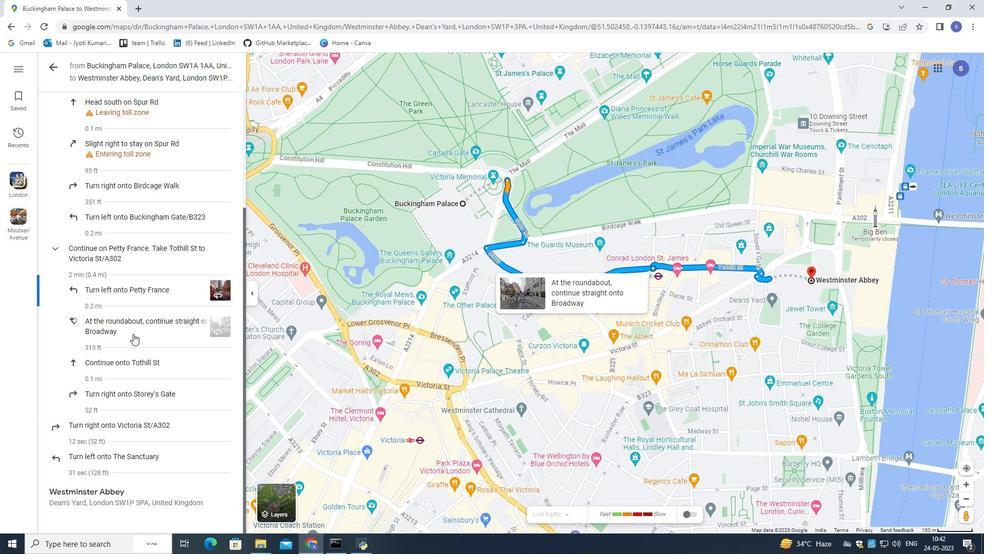 
Action: Mouse moved to (122, 370)
Screenshot: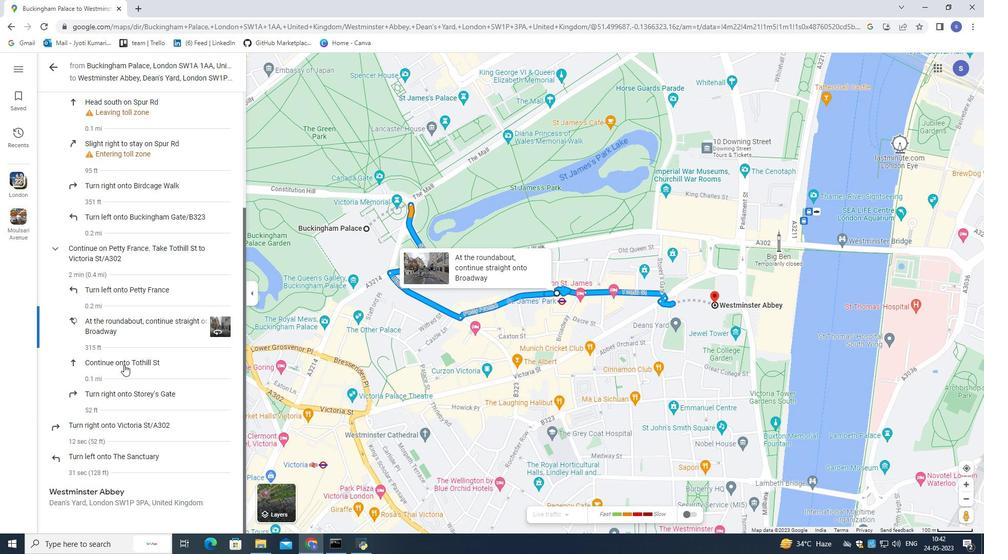 
Action: Mouse pressed left at (122, 370)
Screenshot: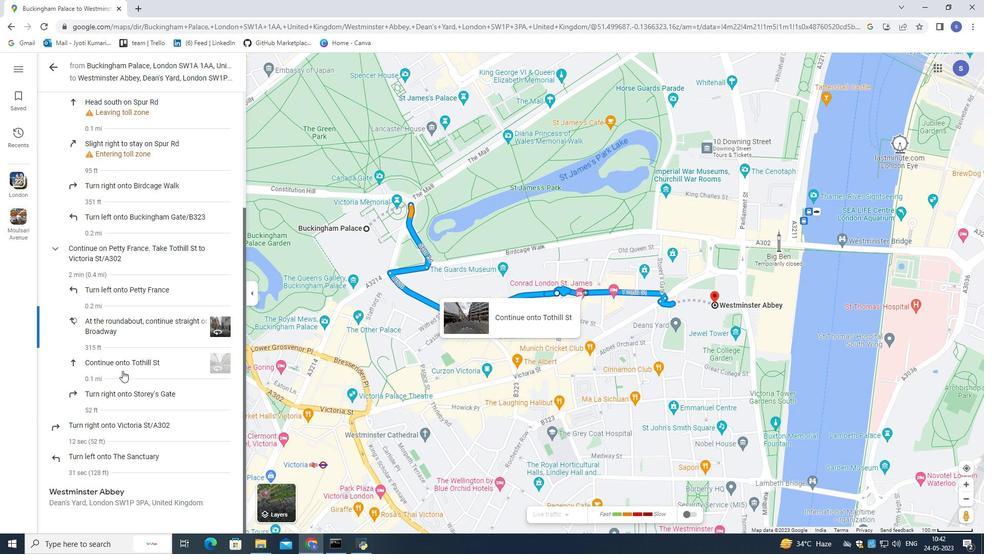 
Action: Mouse moved to (119, 396)
Screenshot: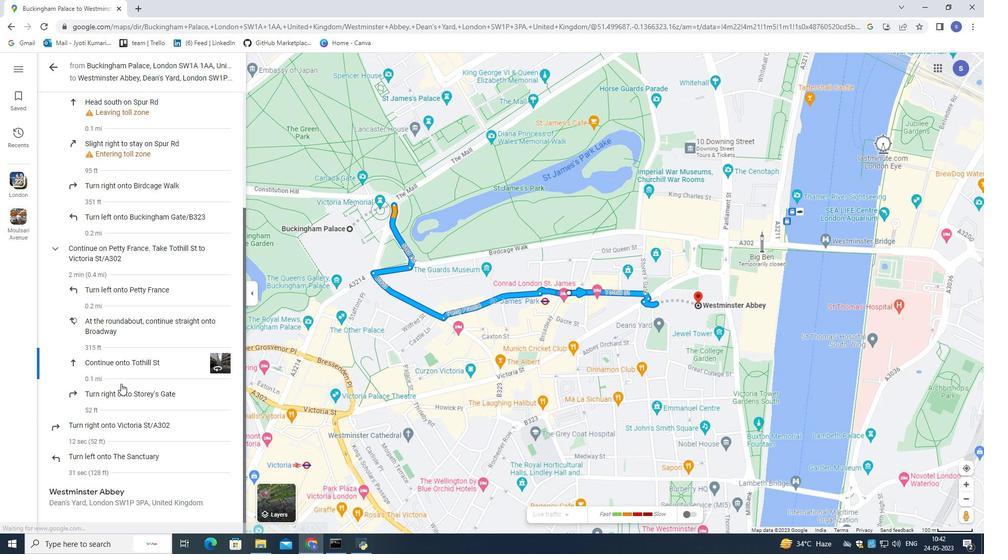 
Action: Mouse pressed left at (119, 396)
Screenshot: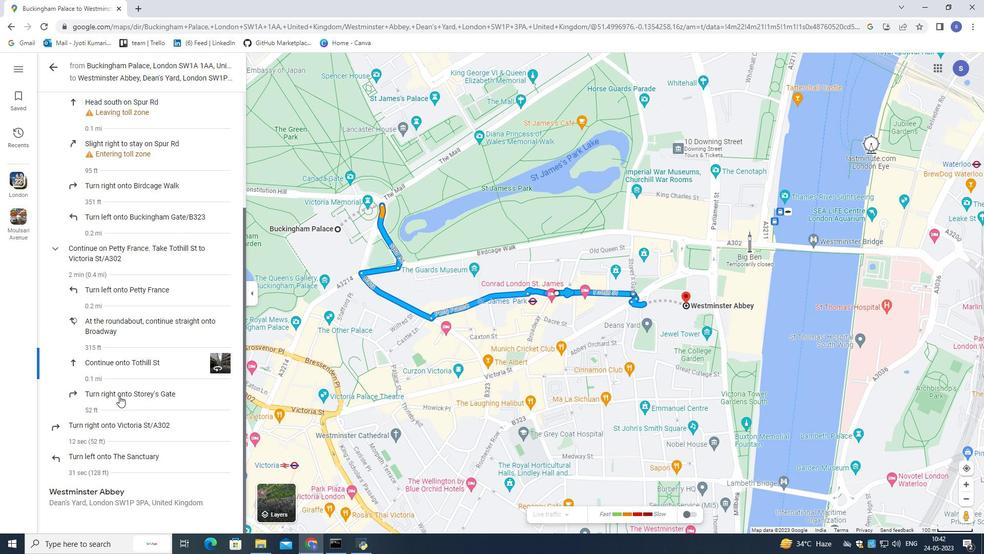 
Action: Mouse moved to (126, 378)
Screenshot: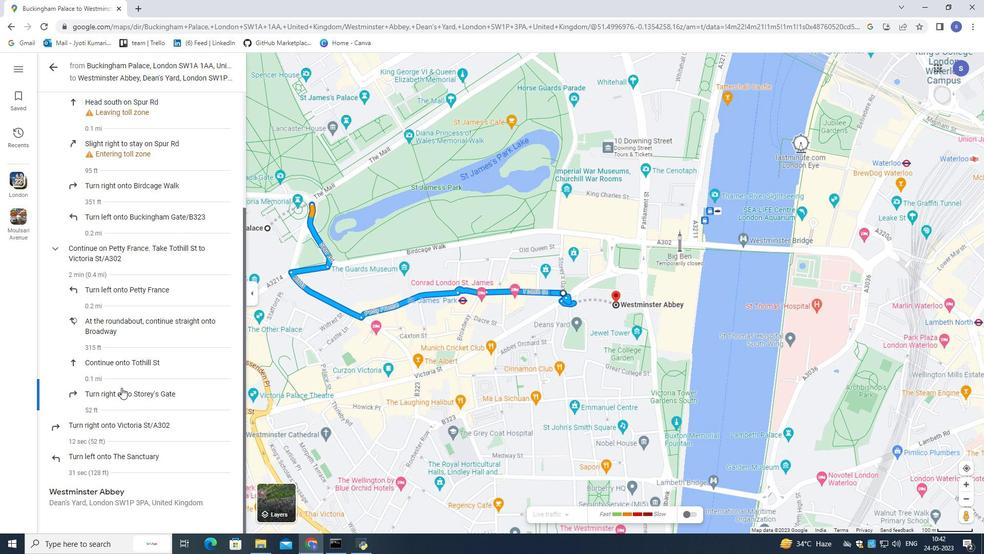
Action: Mouse scrolled (126, 378) with delta (0, 0)
Screenshot: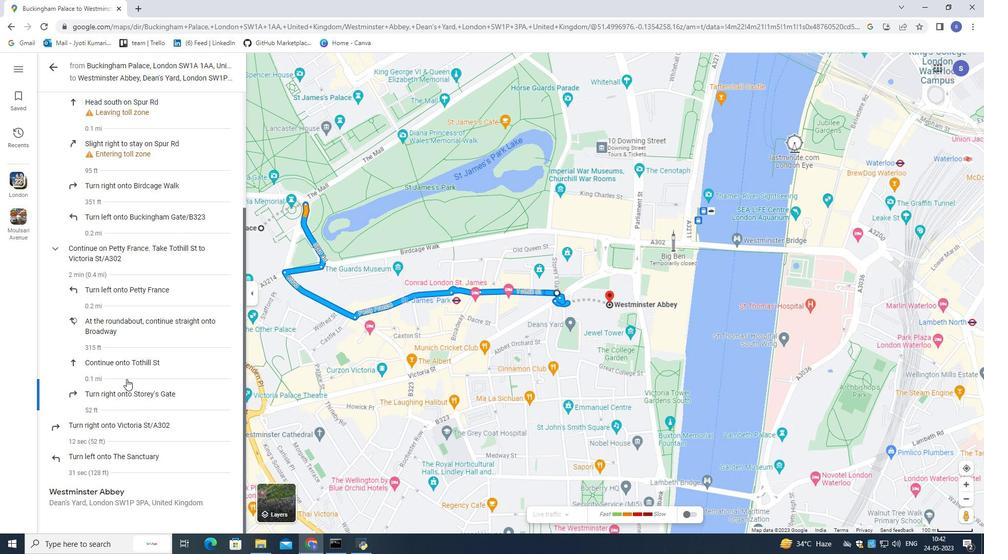 
Action: Mouse moved to (126, 378)
Screenshot: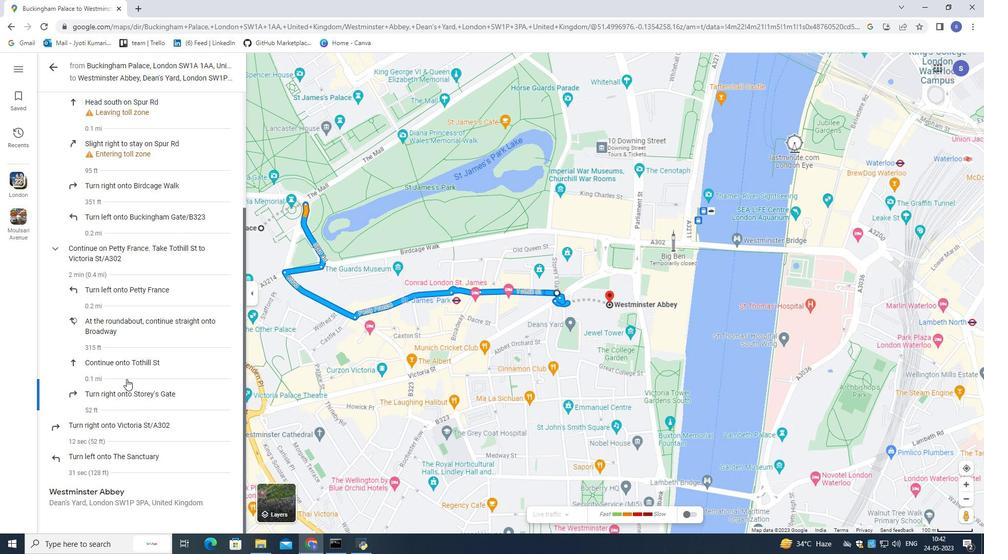
Action: Mouse scrolled (126, 378) with delta (0, 0)
Screenshot: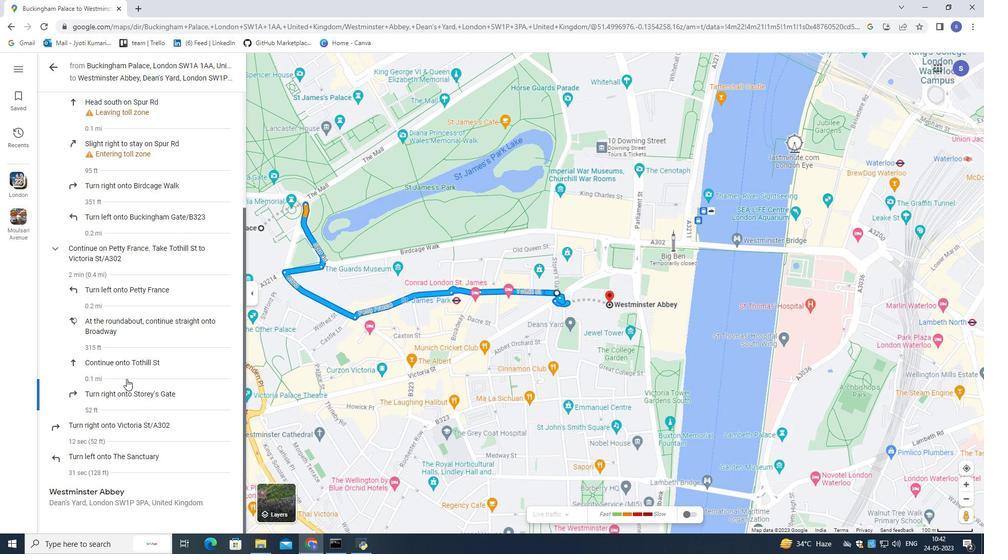 
Action: Mouse scrolled (126, 378) with delta (0, 0)
Screenshot: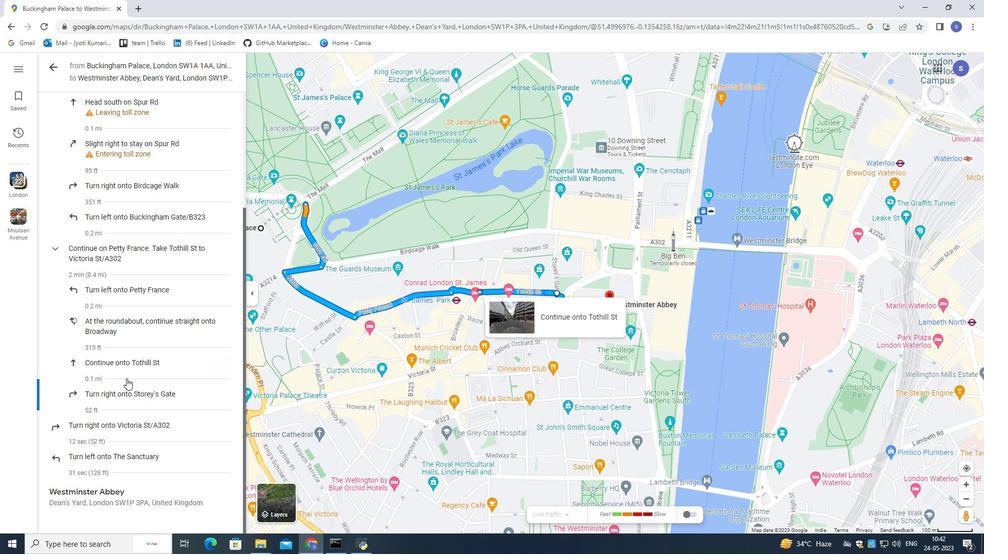 
Action: Mouse scrolled (126, 378) with delta (0, 0)
